 Task: Update the project tasks and settings for the 'Initial Timeline' project, focusing on event planning tasks such as the Christmas party and new year trip.
Action: Mouse moved to (553, 186)
Screenshot: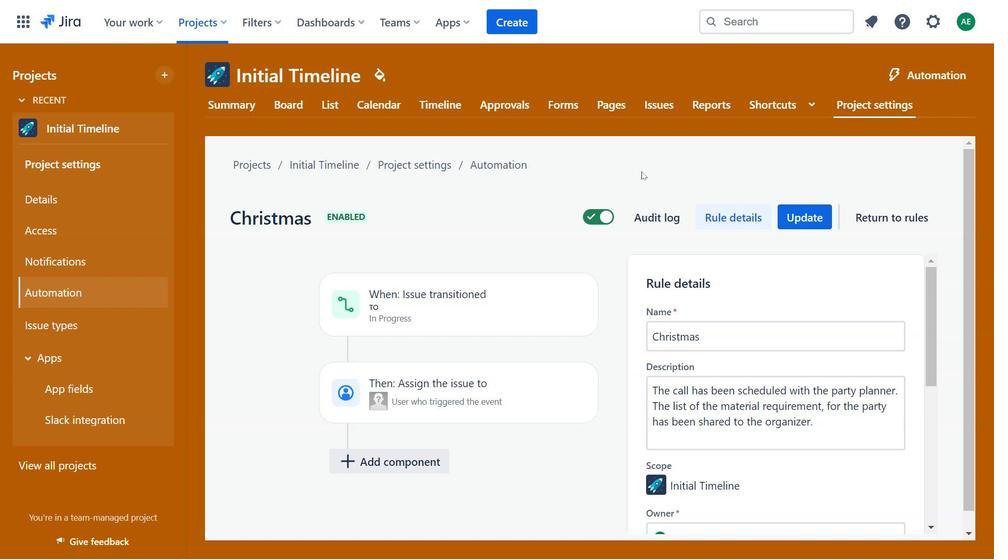 
Action: Mouse pressed left at (553, 186)
Screenshot: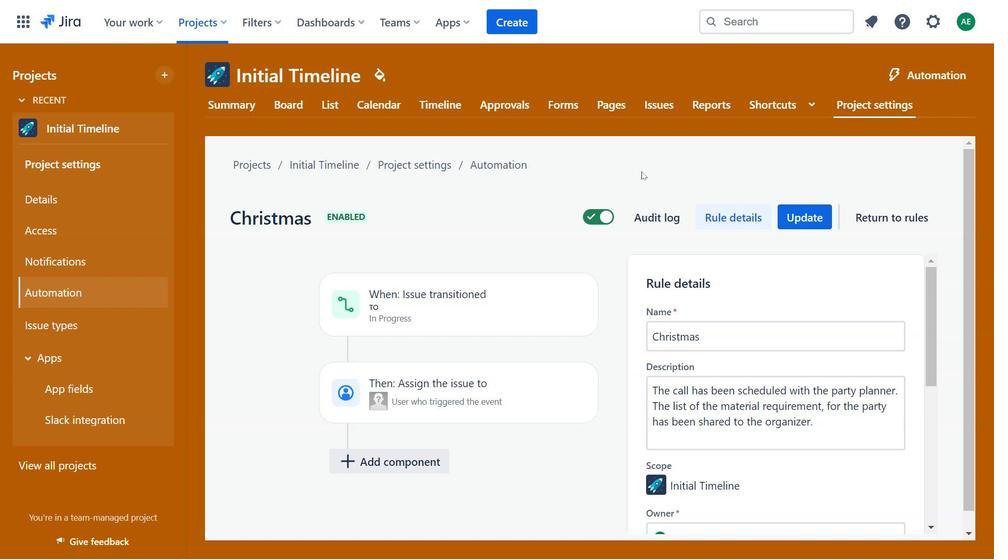 
Action: Mouse moved to (600, 178)
Screenshot: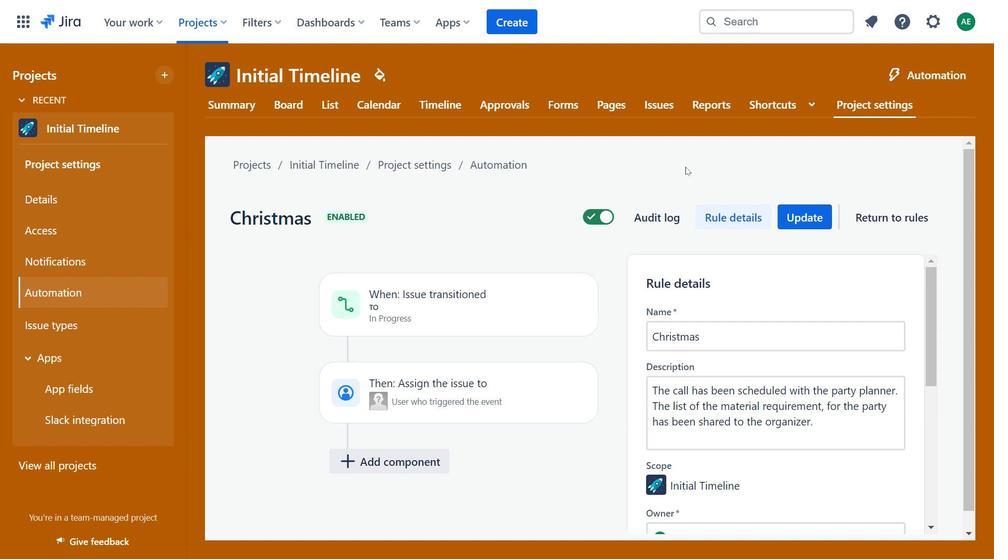 
Action: Mouse pressed left at (600, 178)
Screenshot: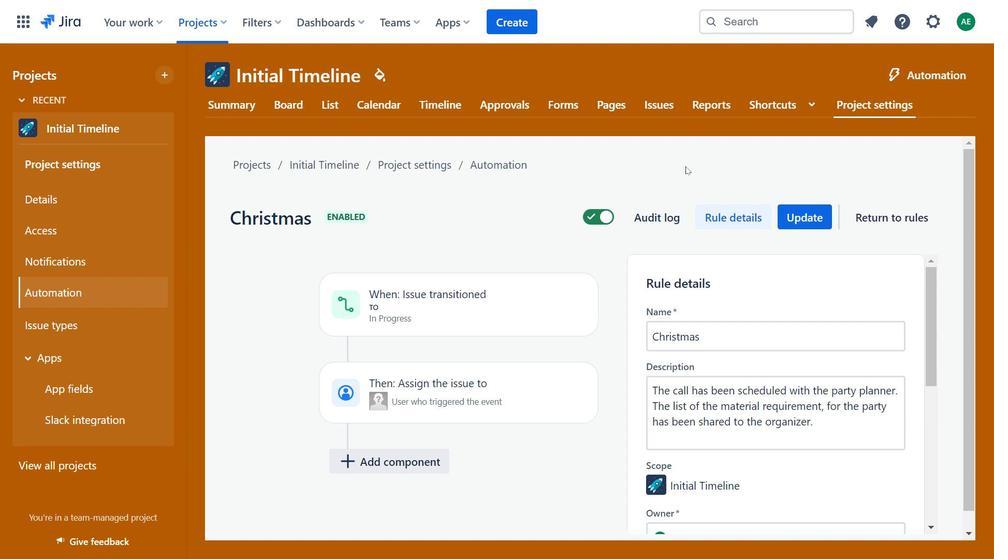 
Action: Mouse moved to (640, 172)
Screenshot: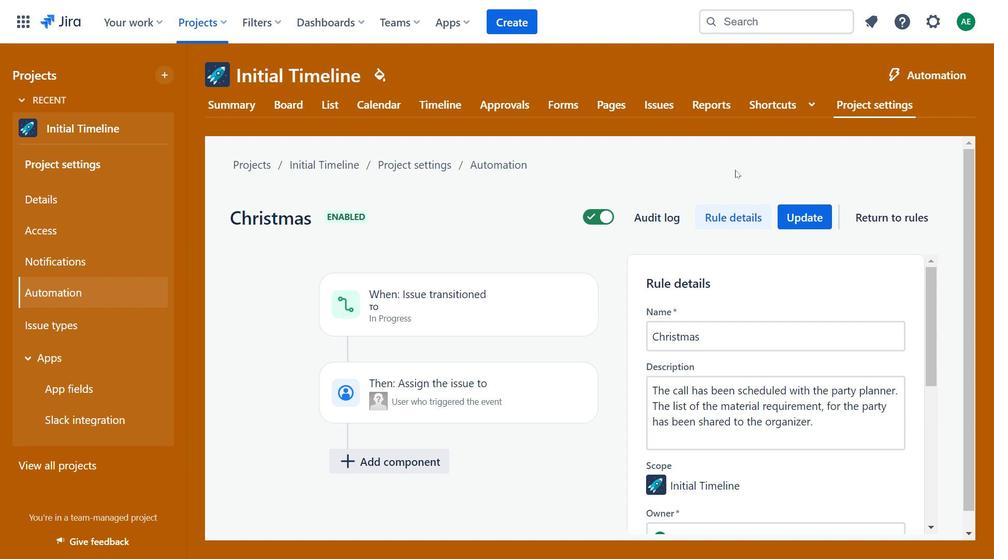 
Action: Mouse pressed left at (640, 172)
Screenshot: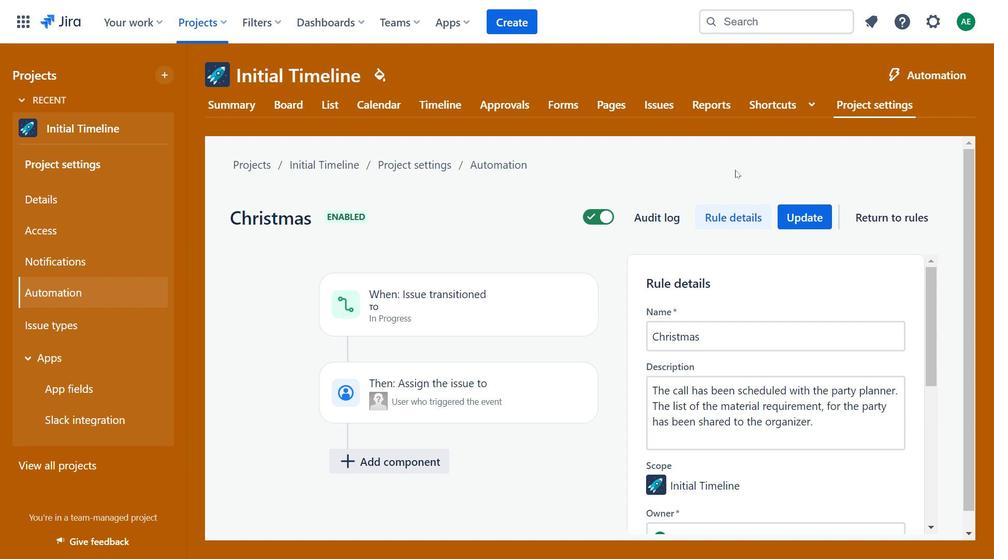 
Action: Mouse moved to (686, 166)
Screenshot: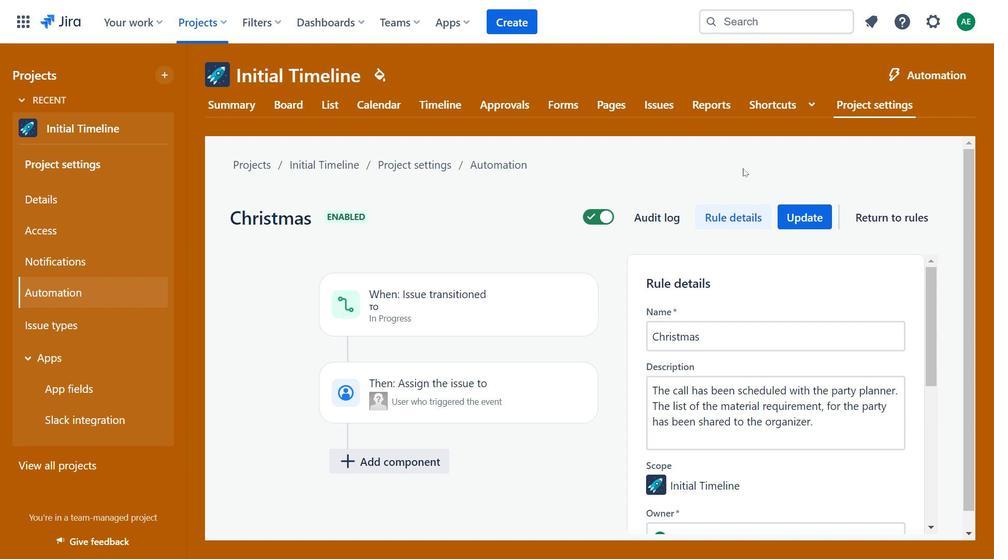 
Action: Mouse pressed left at (686, 166)
Screenshot: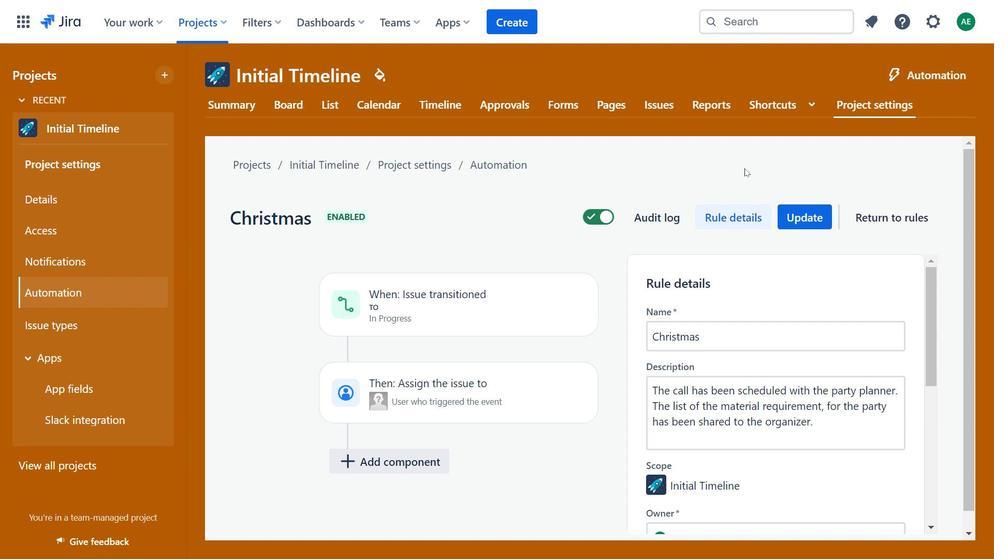 
Action: Mouse moved to (738, 169)
Screenshot: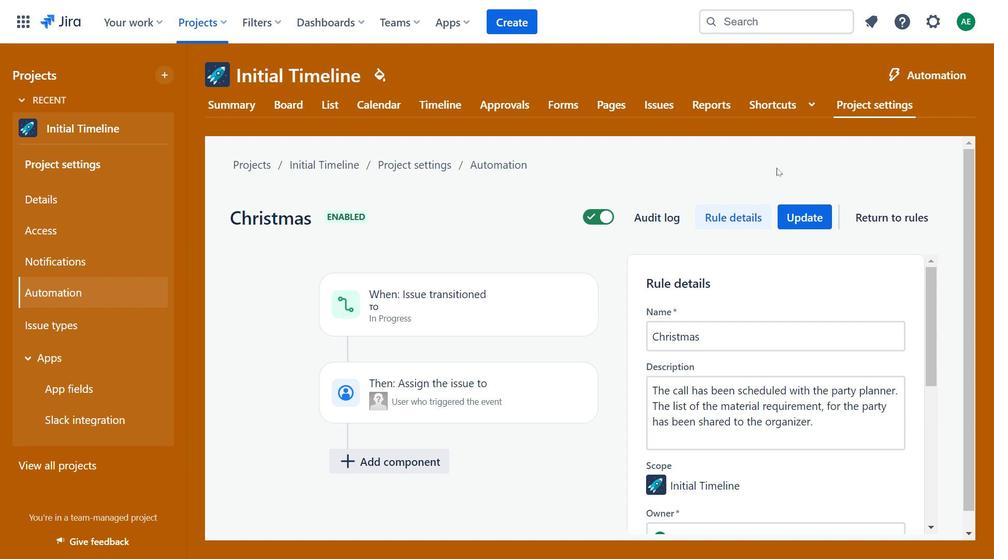 
Action: Mouse pressed left at (738, 169)
Screenshot: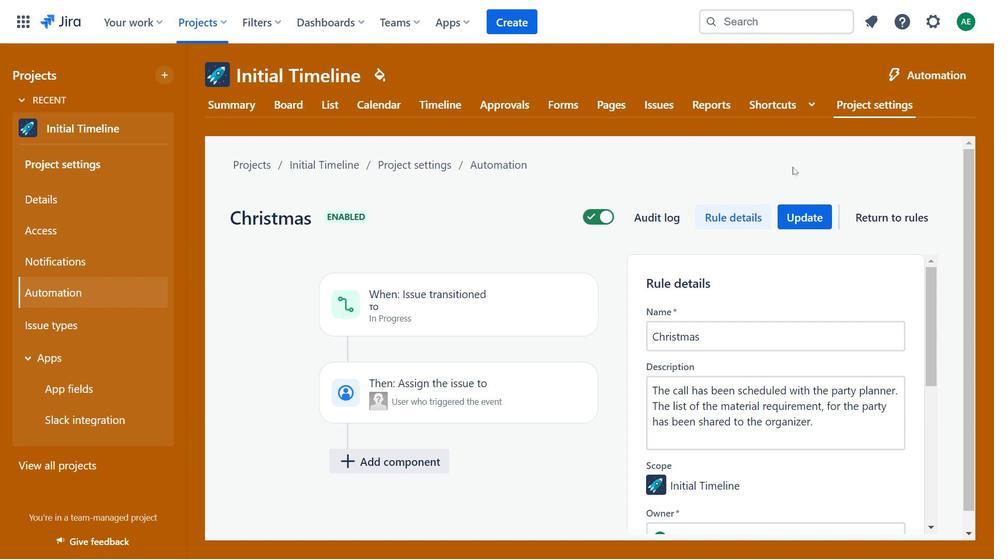 
Action: Mouse moved to (754, 168)
Screenshot: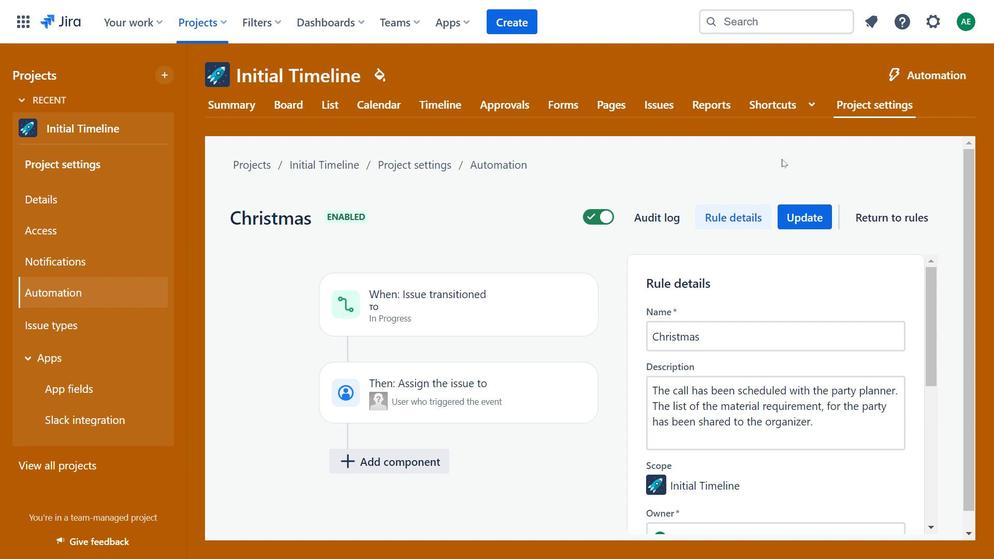 
Action: Mouse pressed left at (754, 168)
Screenshot: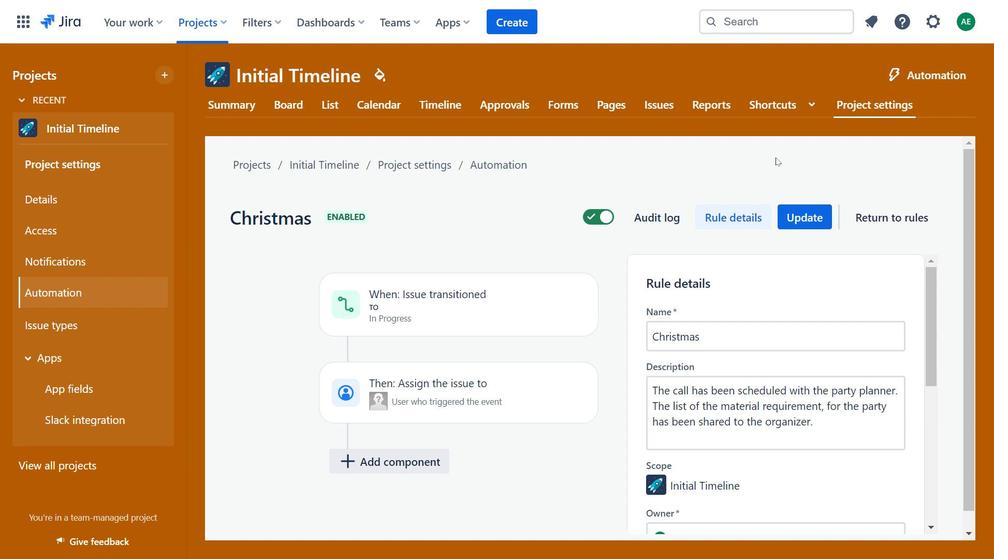 
Action: Mouse moved to (796, 164)
Screenshot: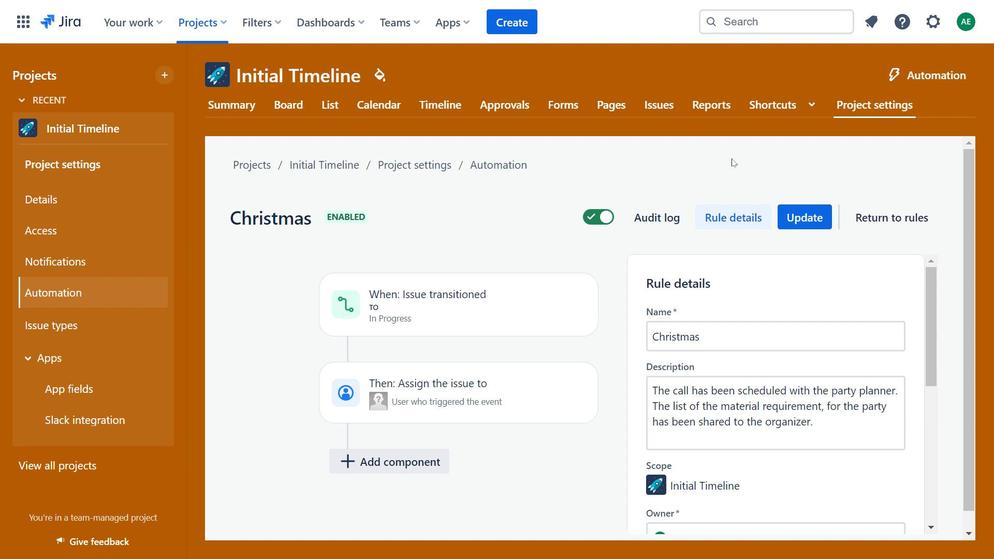
Action: Mouse pressed left at (796, 164)
Screenshot: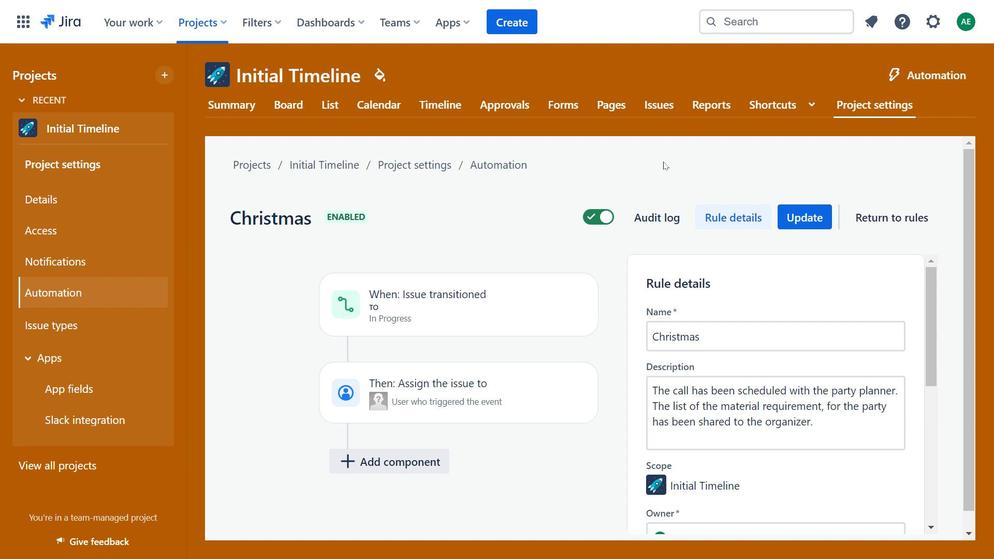 
Action: Mouse moved to (774, 157)
Screenshot: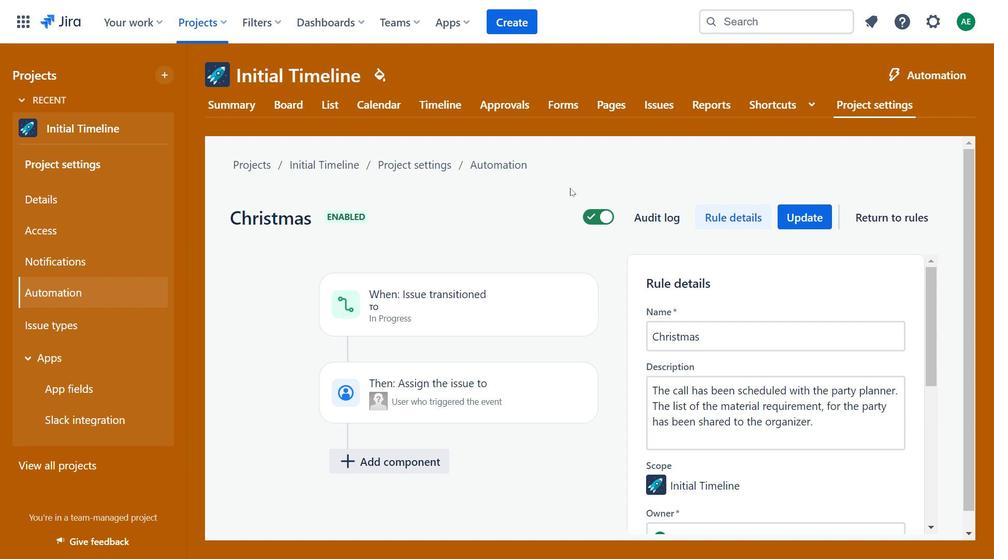 
Action: Mouse pressed left at (774, 157)
Screenshot: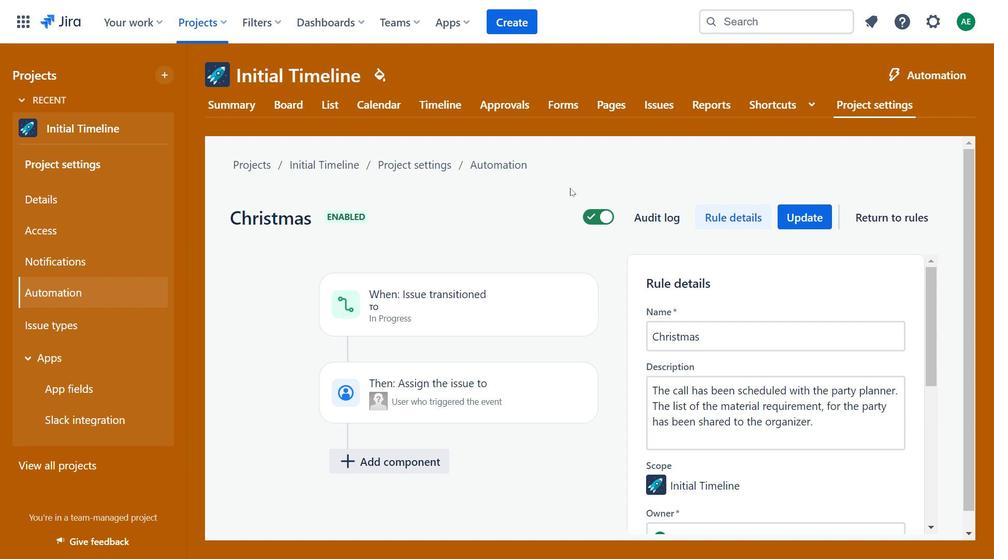 
Action: Mouse moved to (626, 165)
Screenshot: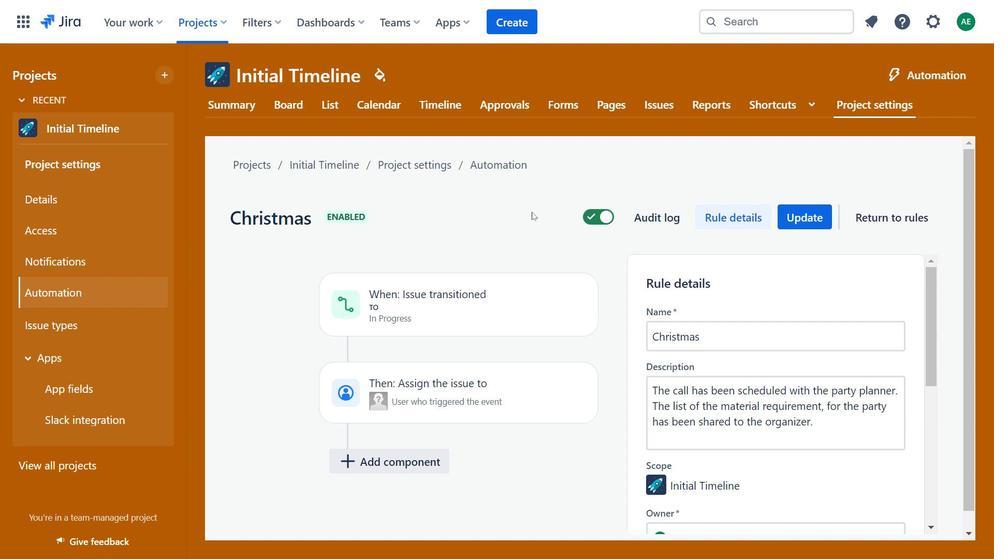 
Action: Mouse pressed left at (626, 165)
Screenshot: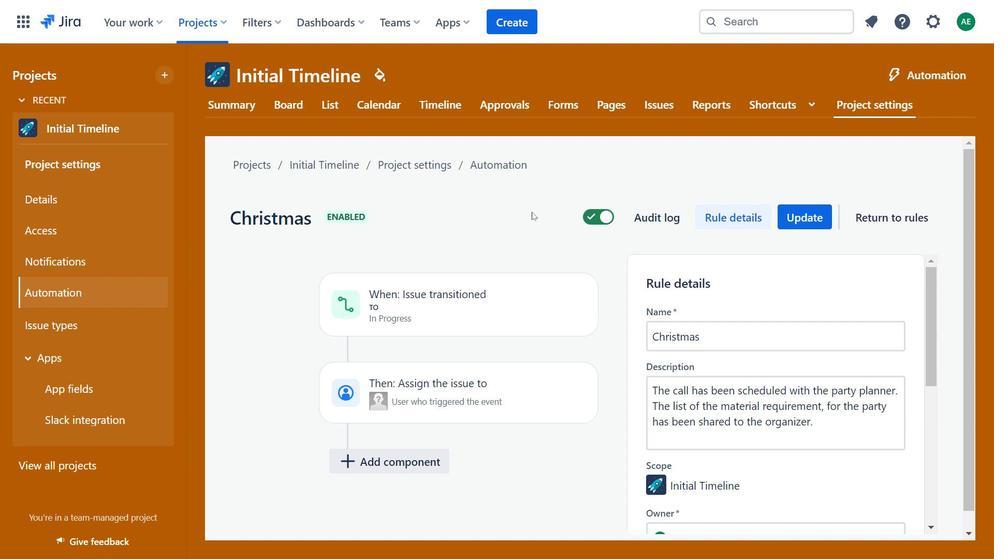 
Action: Mouse moved to (544, 203)
Screenshot: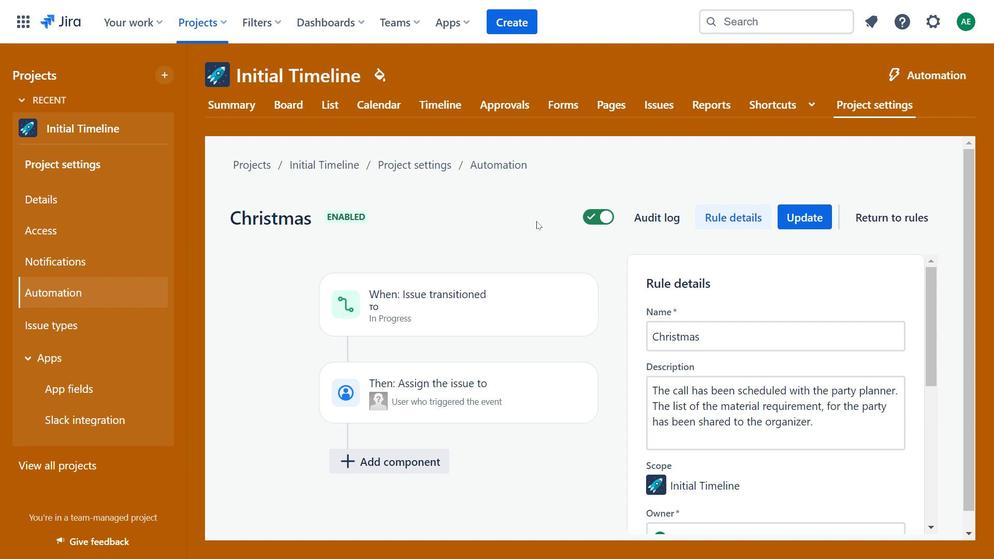 
Action: Mouse pressed left at (544, 203)
Screenshot: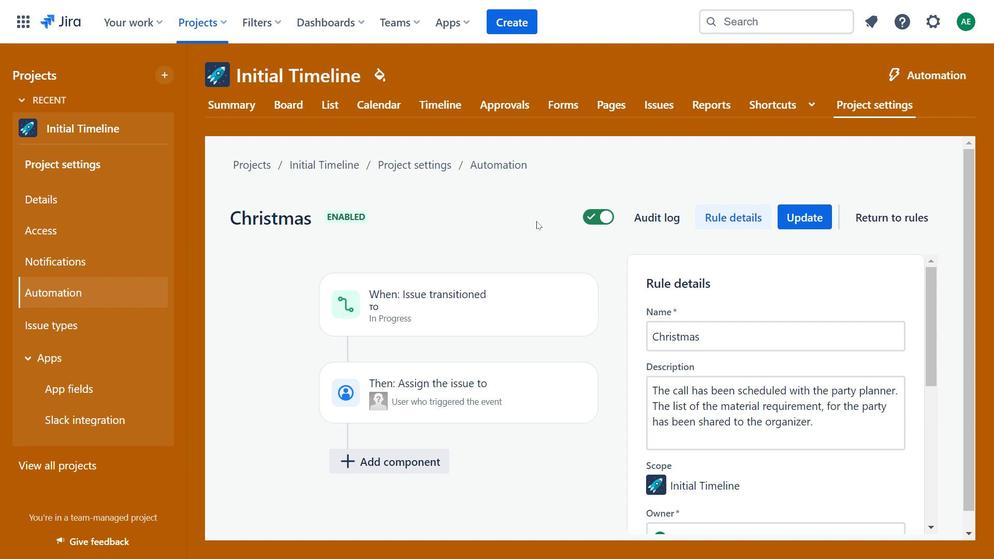 
Action: Mouse moved to (532, 212)
Screenshot: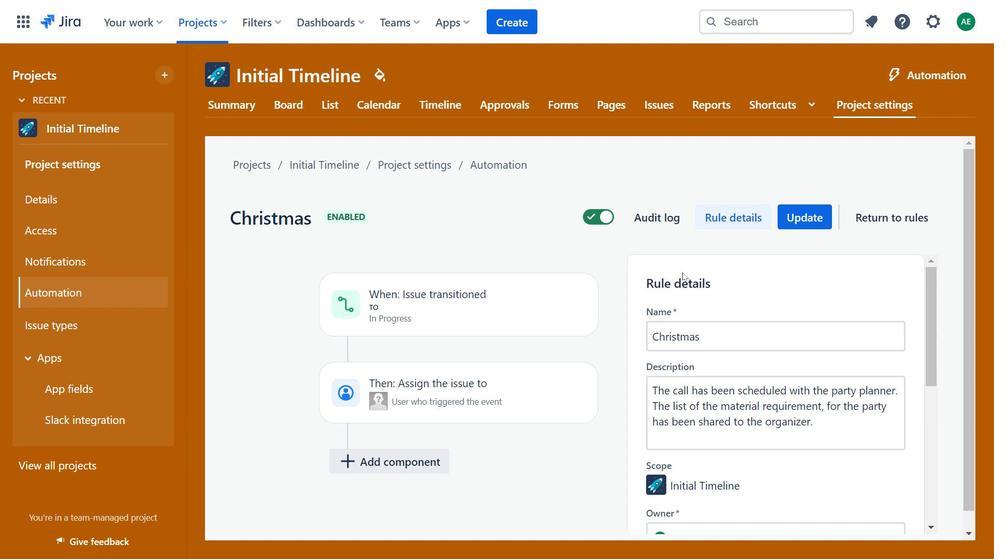
Action: Mouse pressed left at (532, 212)
Screenshot: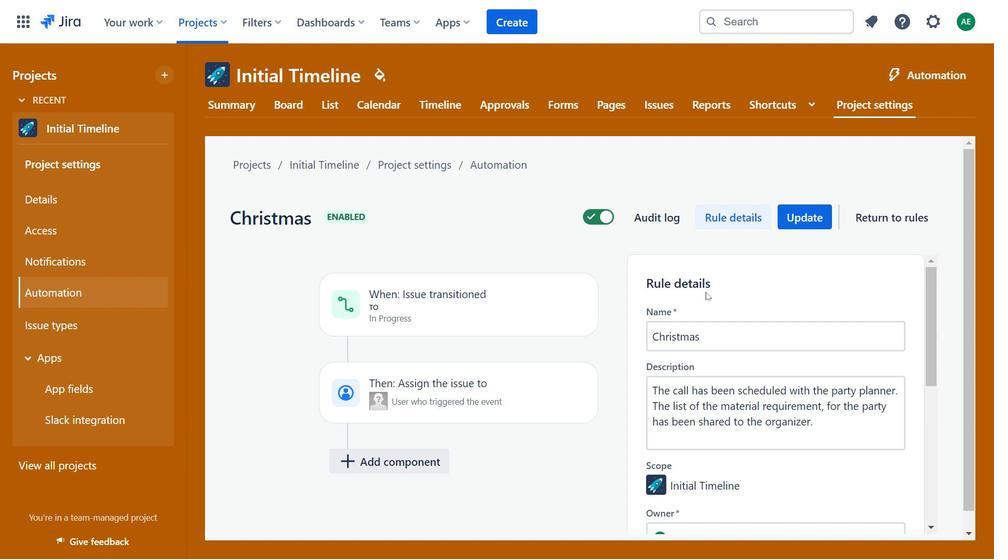 
Action: Mouse moved to (761, 246)
Screenshot: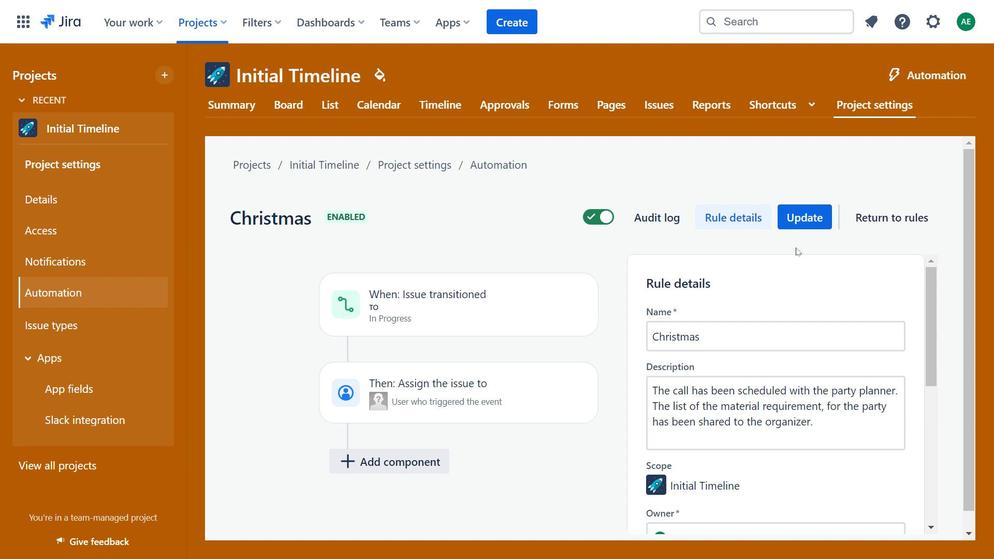 
Action: Mouse pressed left at (761, 246)
Screenshot: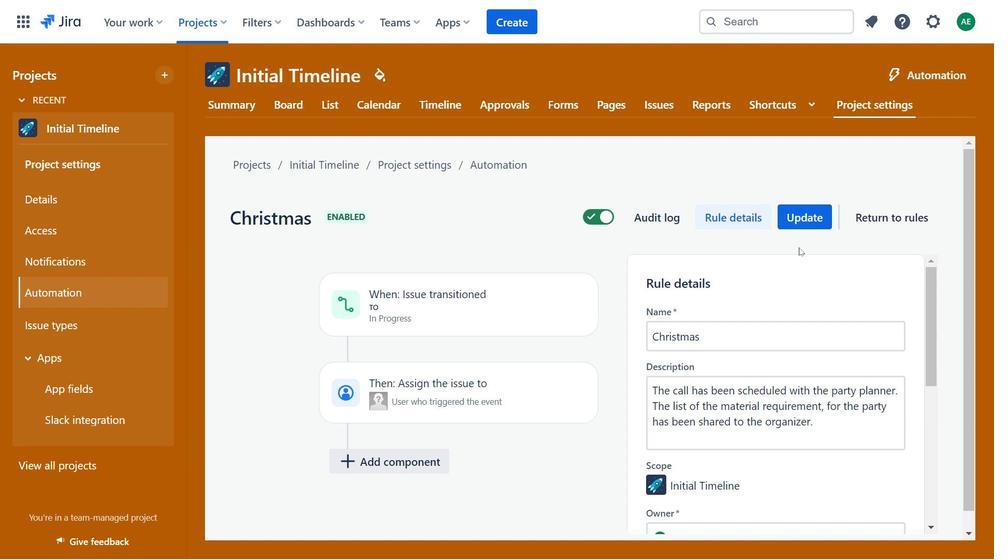 
Action: Mouse moved to (775, 248)
Screenshot: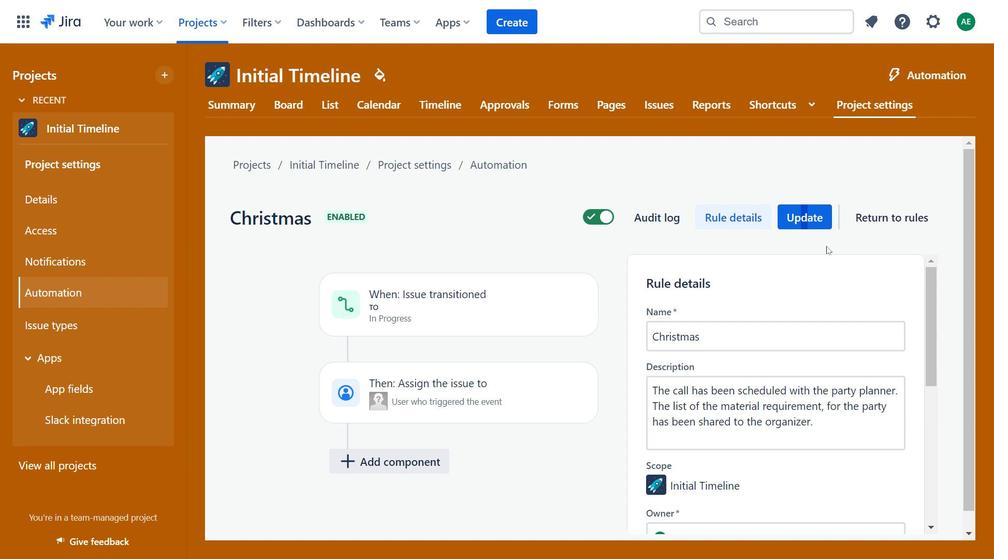 
Action: Mouse pressed left at (775, 248)
Screenshot: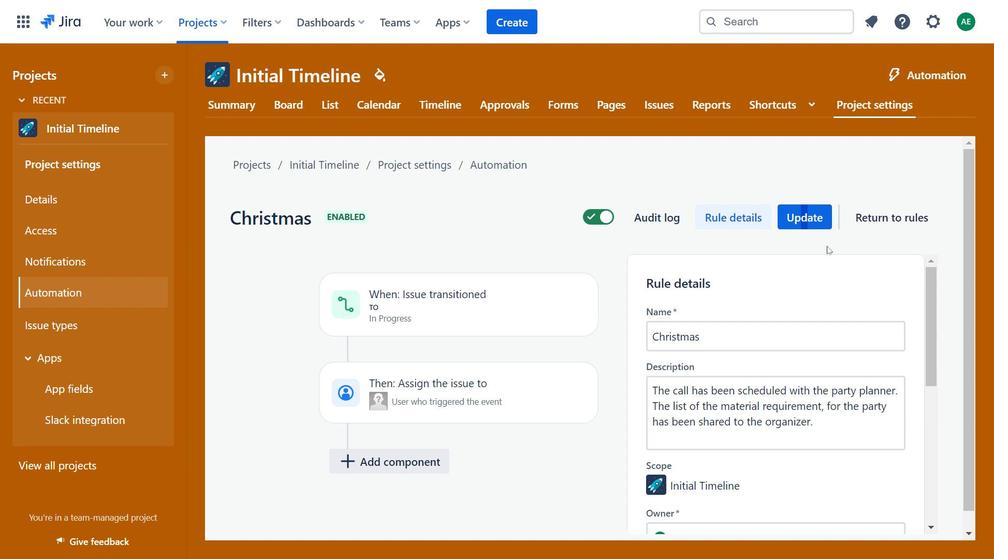 
Action: Mouse moved to (804, 248)
Screenshot: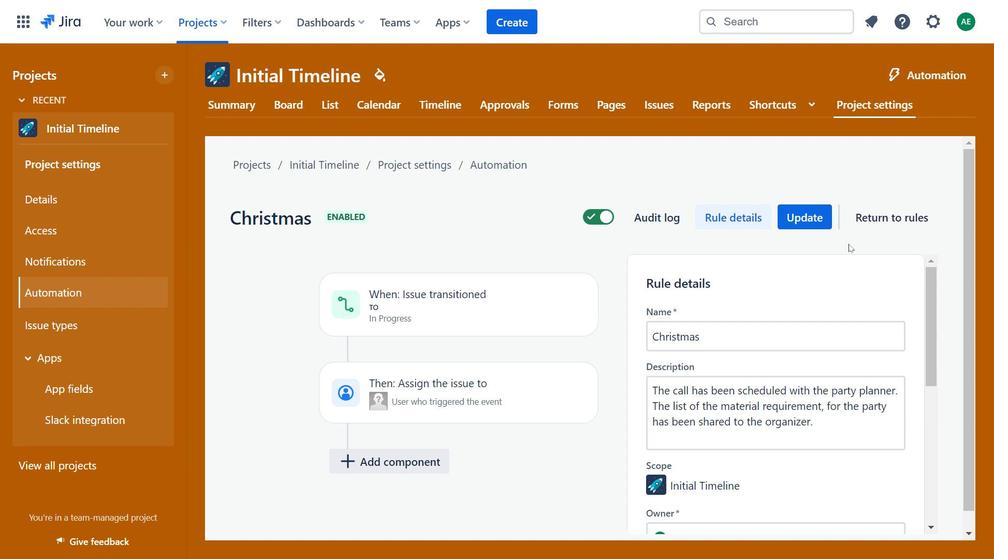 
Action: Mouse pressed left at (804, 248)
Screenshot: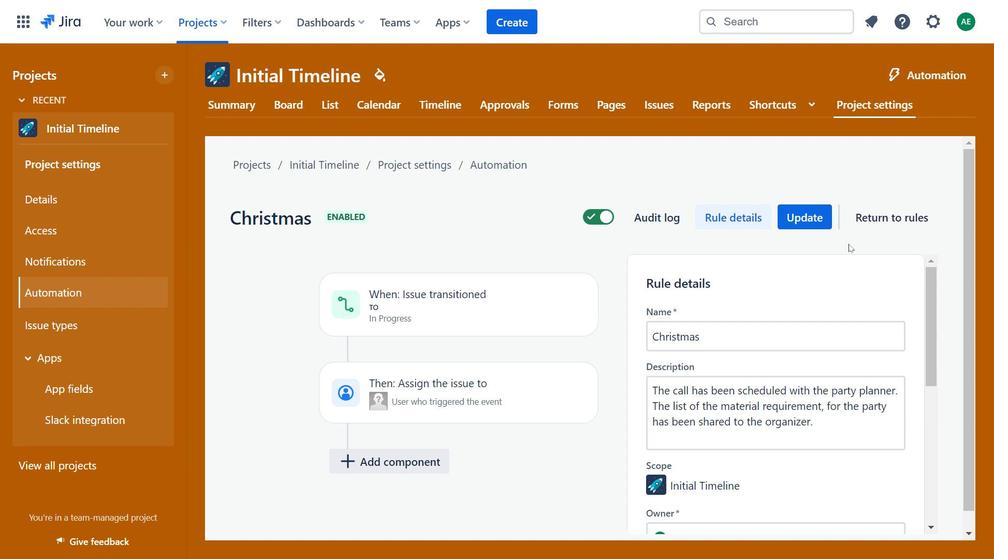 
Action: Mouse moved to (827, 247)
Screenshot: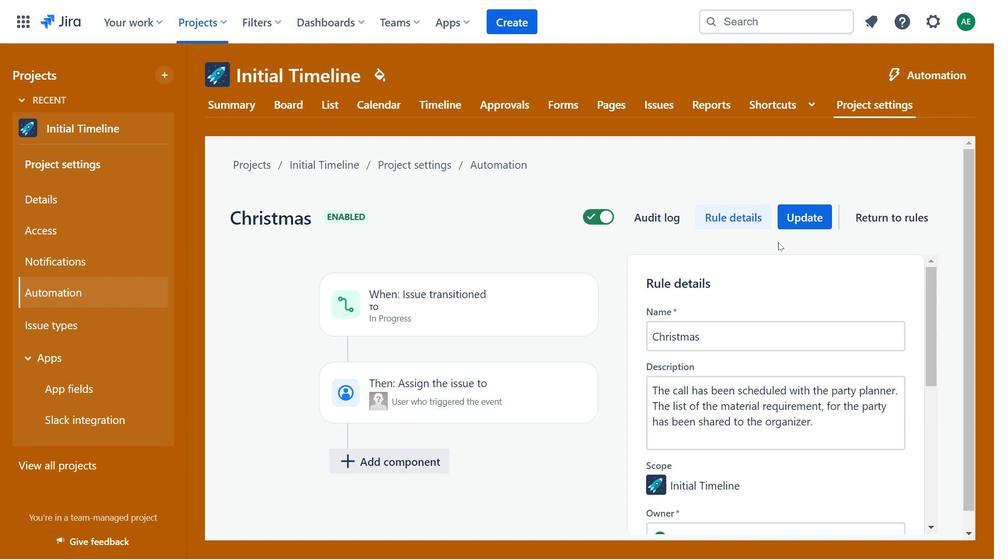 
Action: Mouse pressed left at (827, 247)
Screenshot: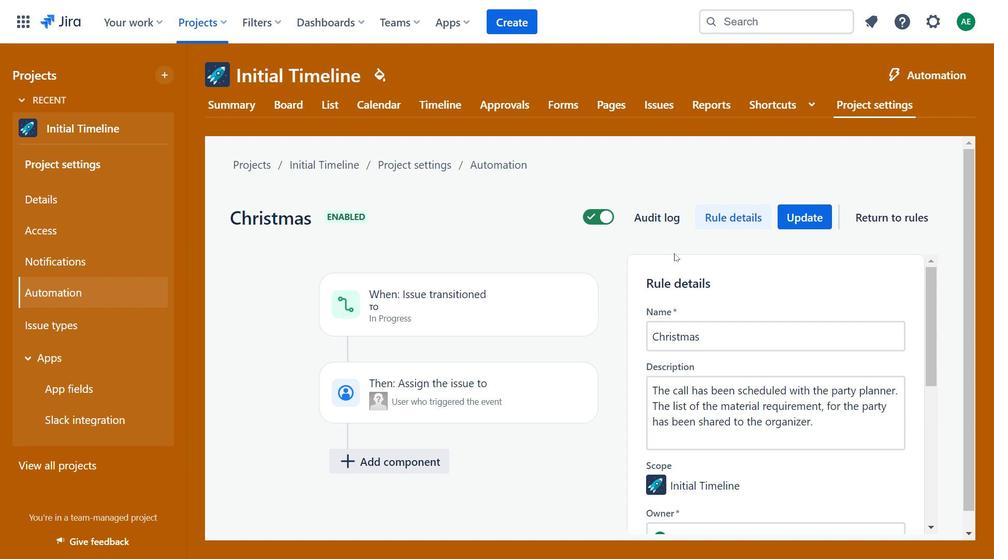 
Action: Mouse moved to (849, 244)
Screenshot: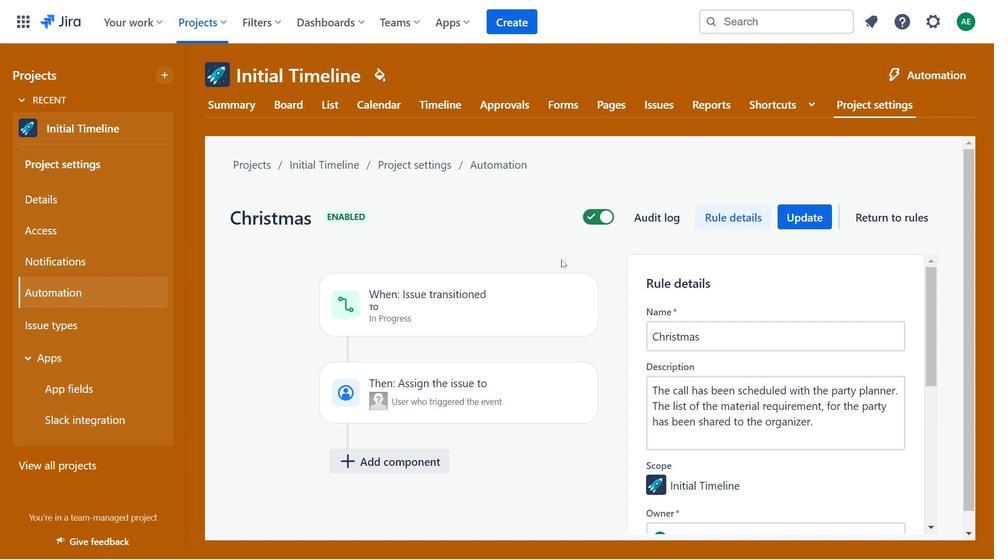 
Action: Mouse pressed left at (849, 244)
Screenshot: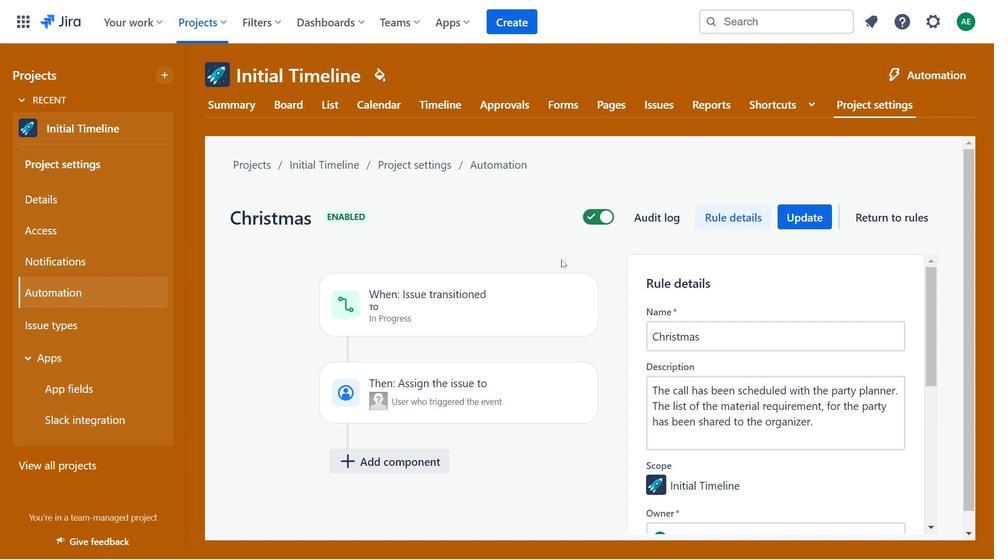 
Action: Mouse moved to (561, 260)
Screenshot: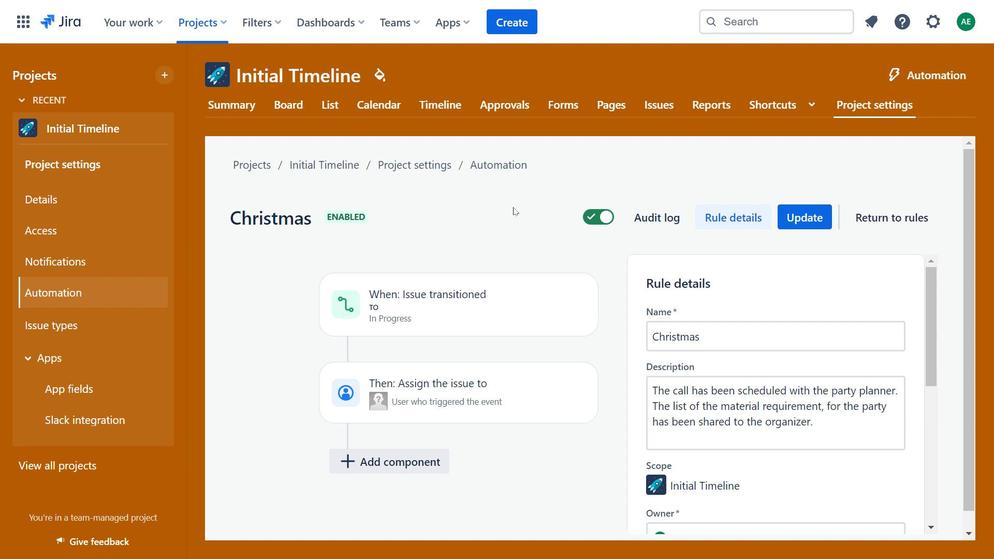 
Action: Mouse pressed left at (561, 260)
Screenshot: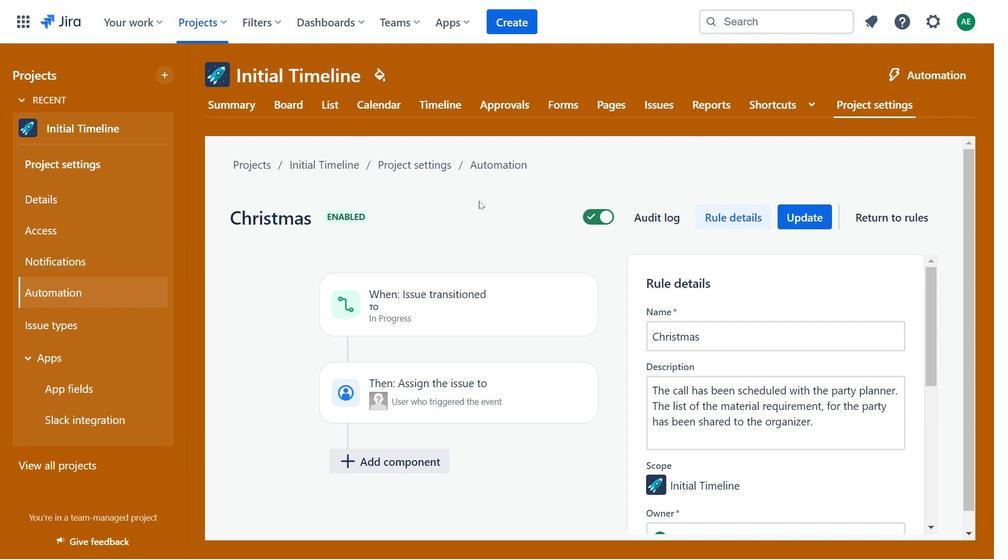 
Action: Mouse moved to (514, 208)
Screenshot: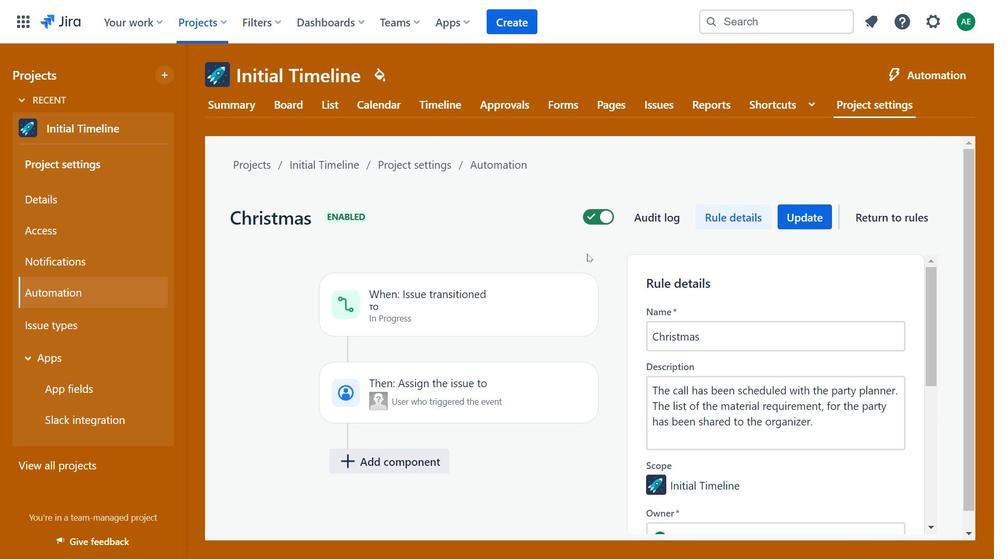 
Action: Mouse pressed left at (514, 208)
Screenshot: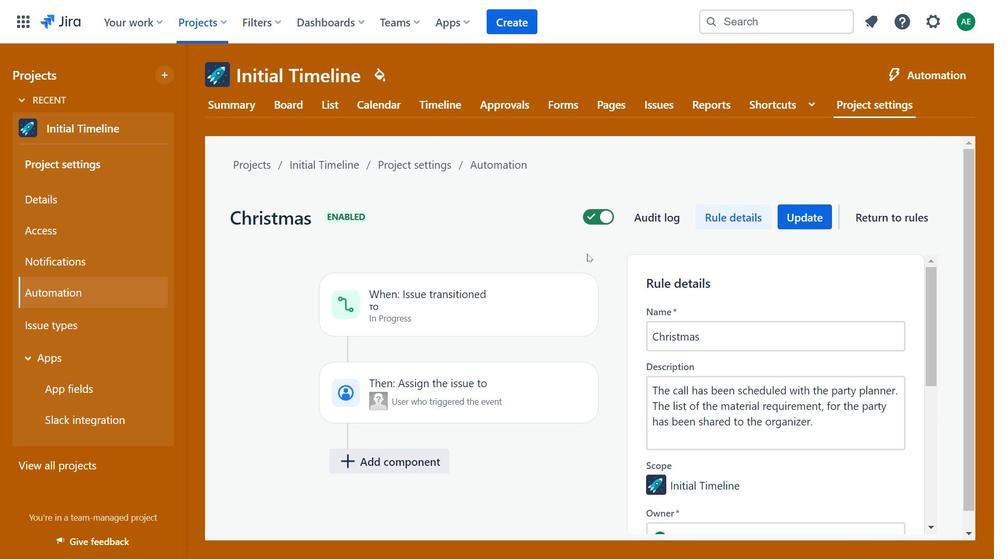 
Action: Mouse moved to (474, 199)
Screenshot: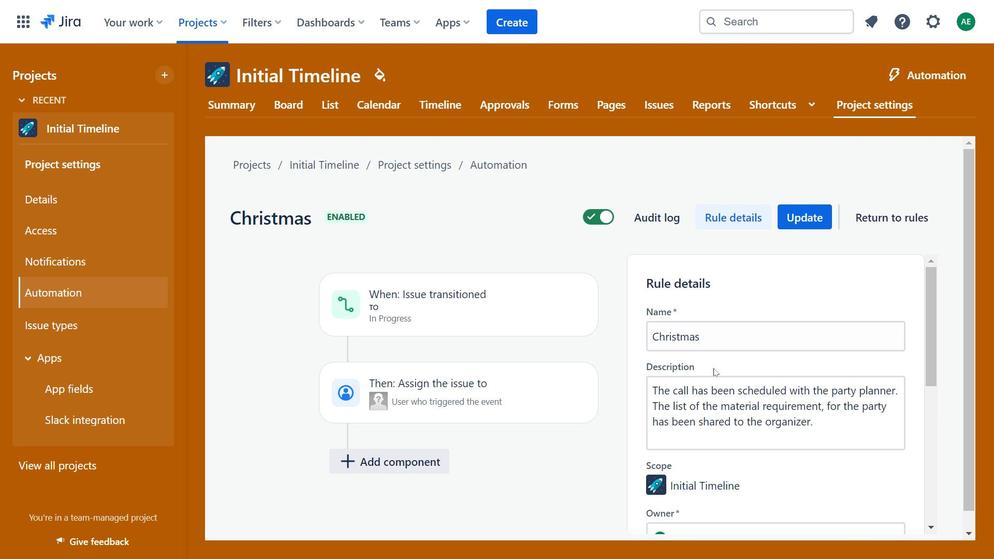 
Action: Mouse pressed left at (474, 199)
Screenshot: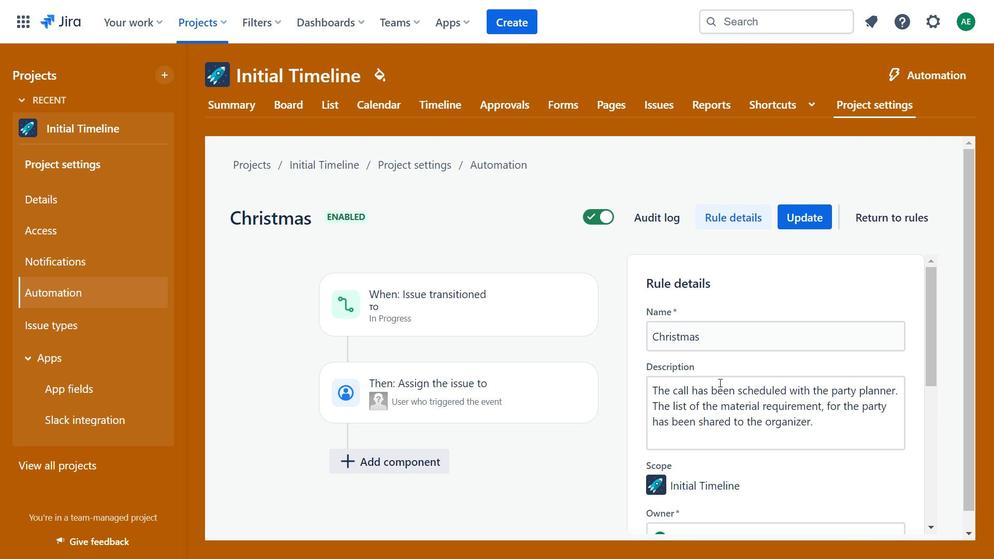 
Action: Mouse moved to (761, 323)
Screenshot: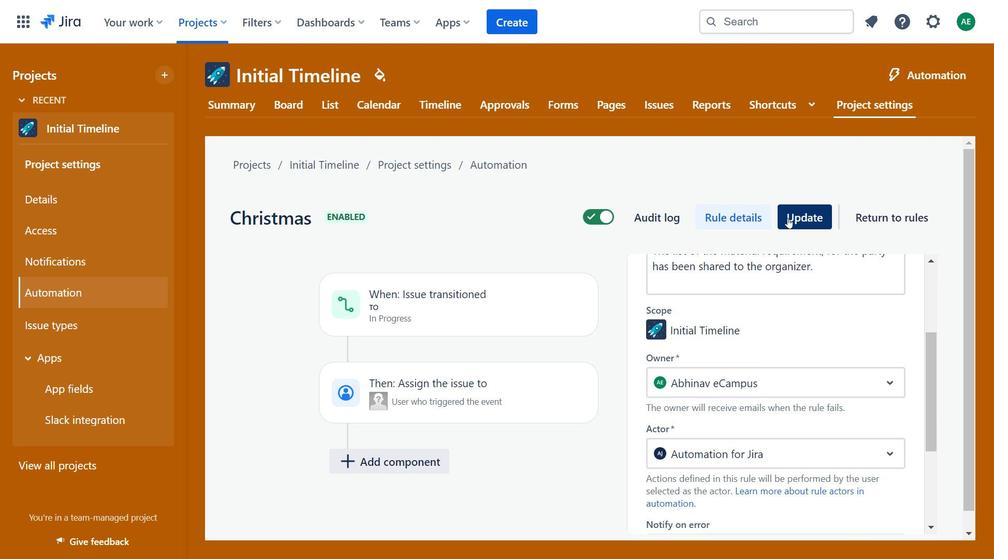 
Action: Mouse scrolled (761, 323) with delta (0, 0)
Screenshot: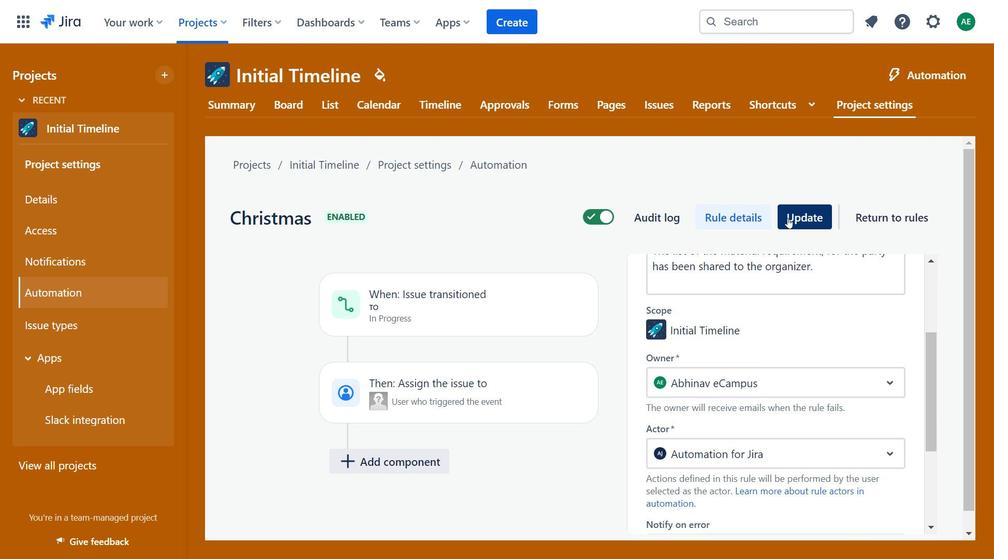 
Action: Mouse moved to (767, 320)
Screenshot: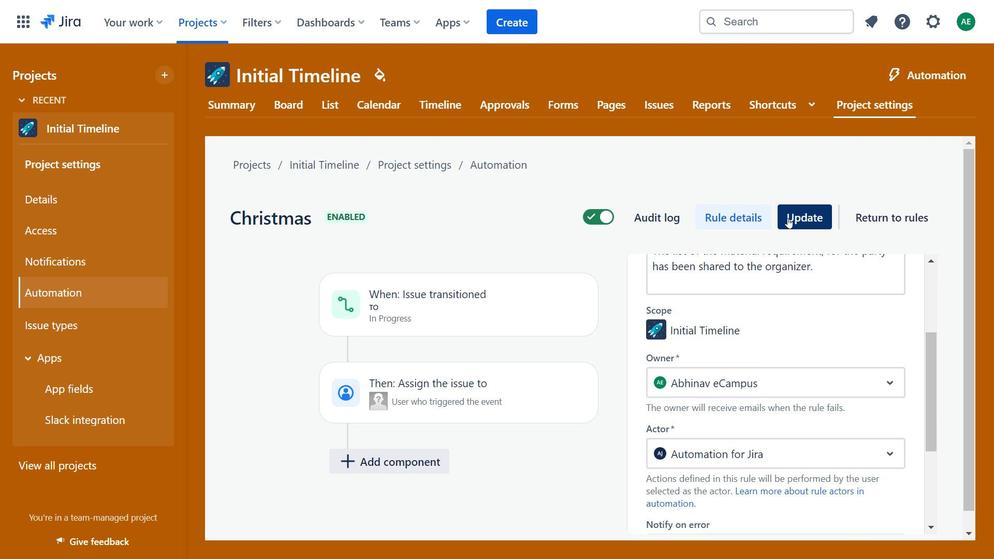 
Action: Mouse scrolled (767, 319) with delta (0, 0)
Screenshot: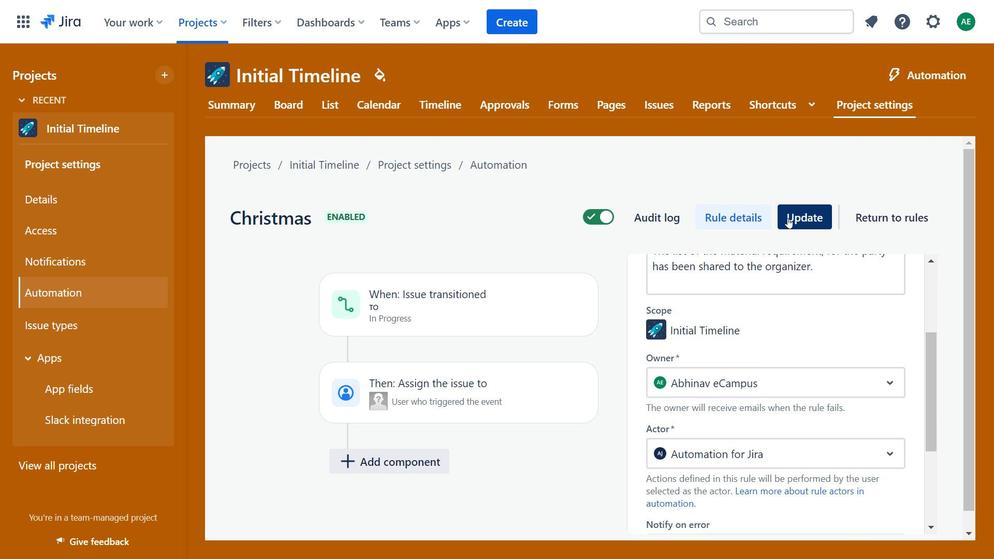 
Action: Mouse moved to (789, 219)
Screenshot: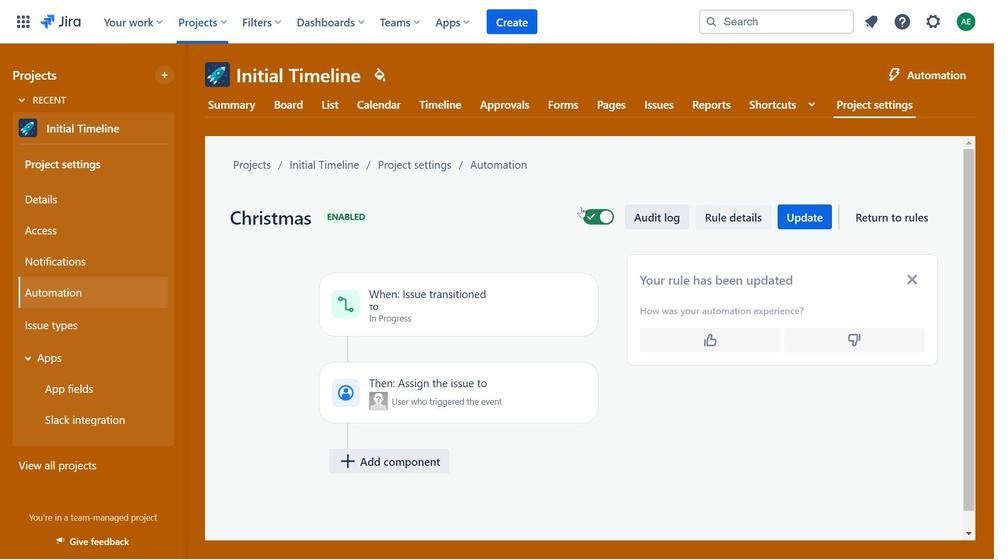 
Action: Mouse pressed left at (789, 219)
Screenshot: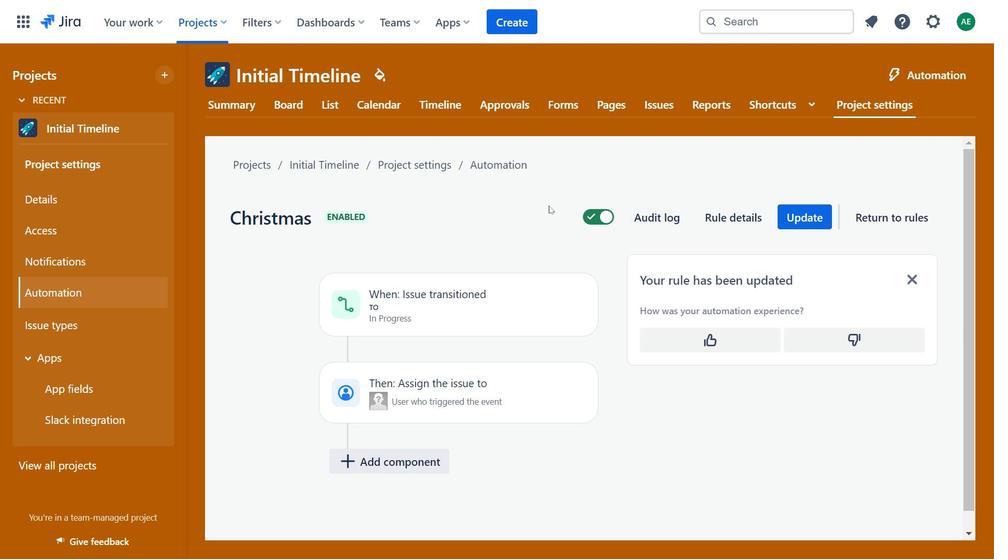 
Action: Mouse moved to (712, 334)
Screenshot: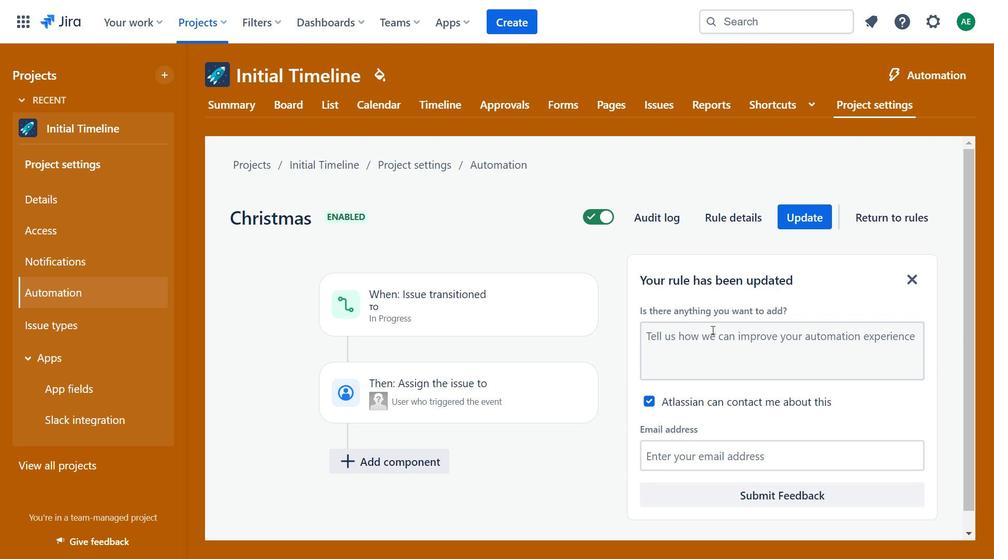 
Action: Mouse pressed left at (712, 334)
Screenshot: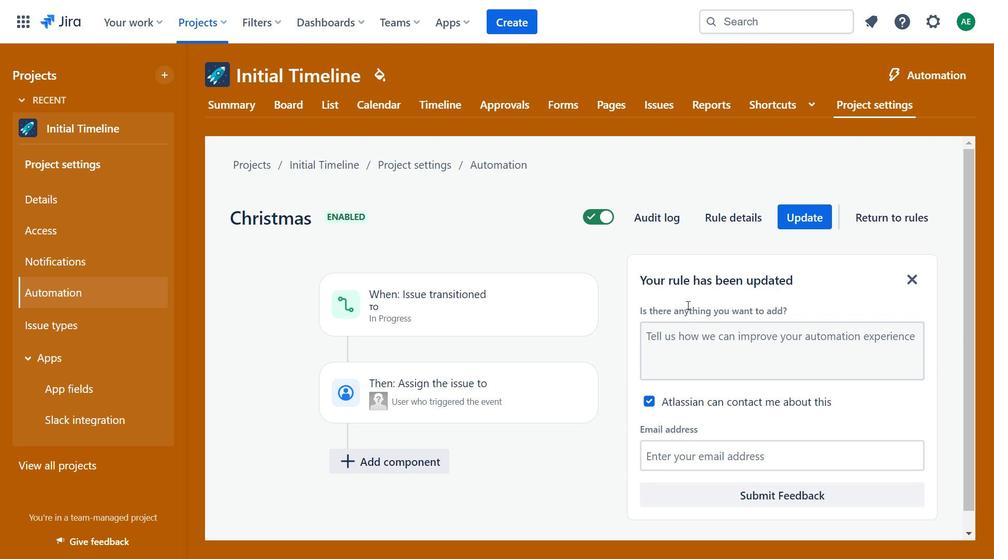 
Action: Mouse moved to (327, 165)
Screenshot: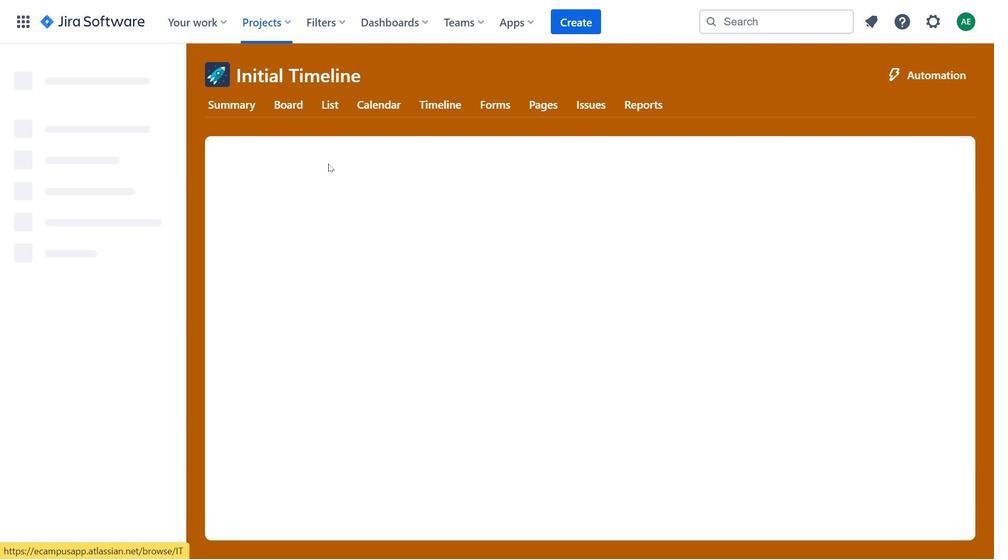 
Action: Mouse pressed left at (327, 165)
Screenshot: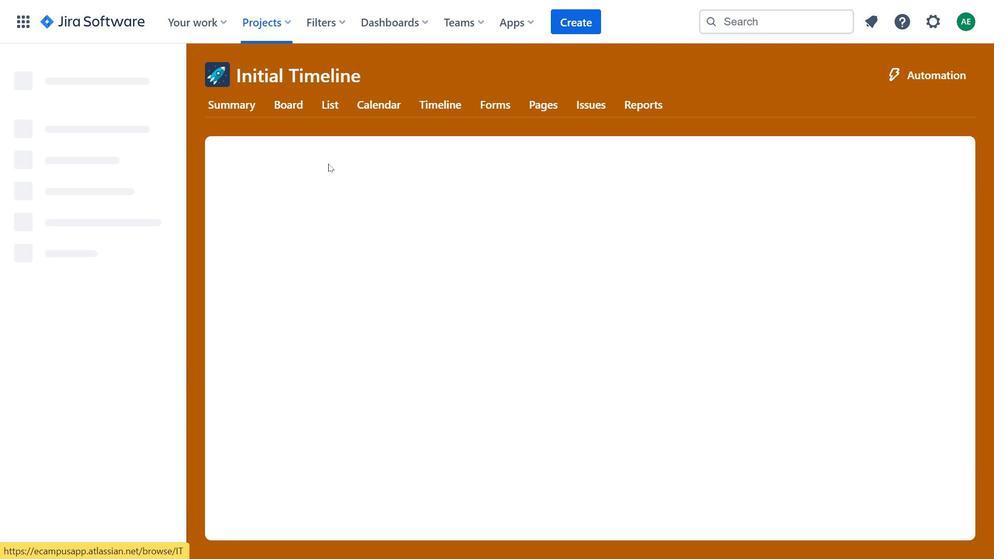 
Action: Mouse moved to (559, 139)
Screenshot: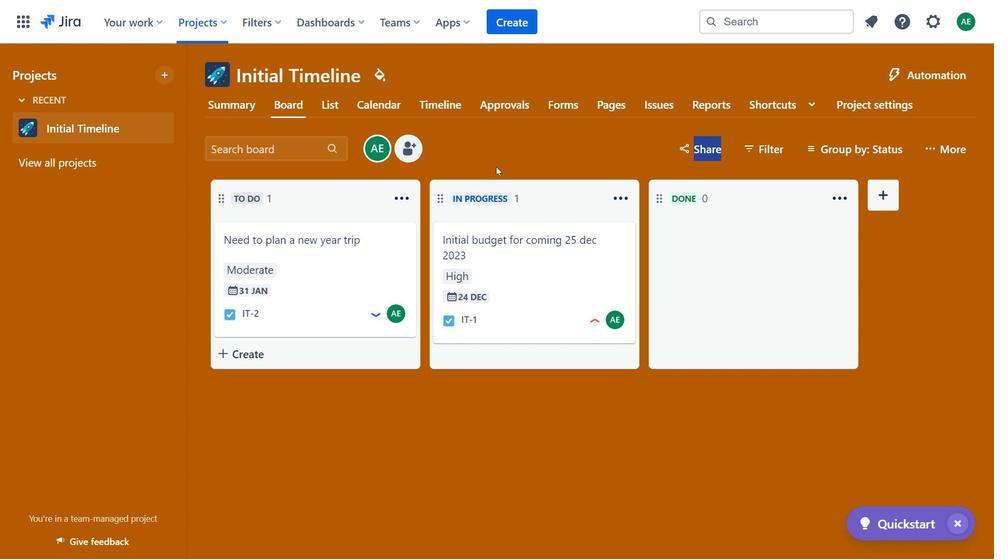 
Action: Mouse pressed left at (559, 139)
Screenshot: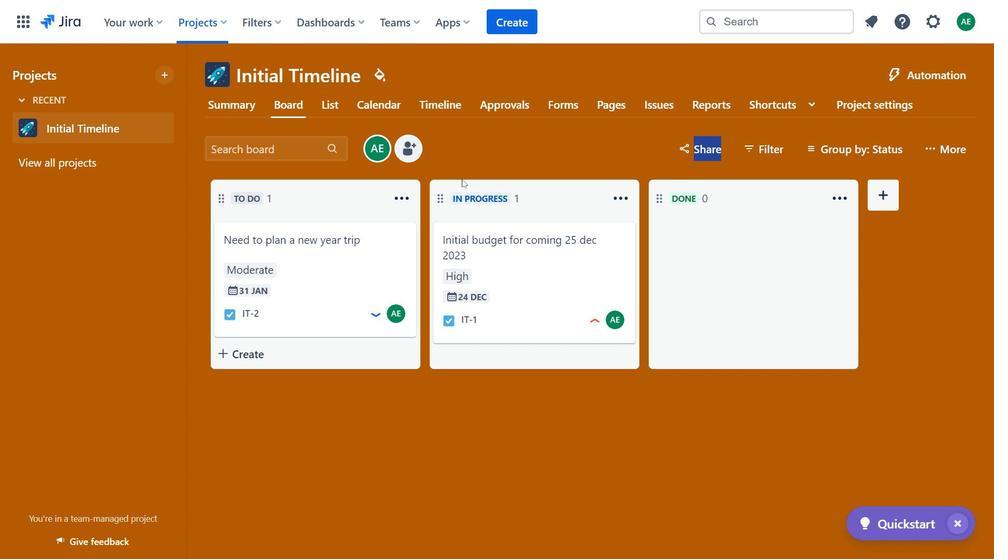 
Action: Mouse pressed left at (559, 139)
Screenshot: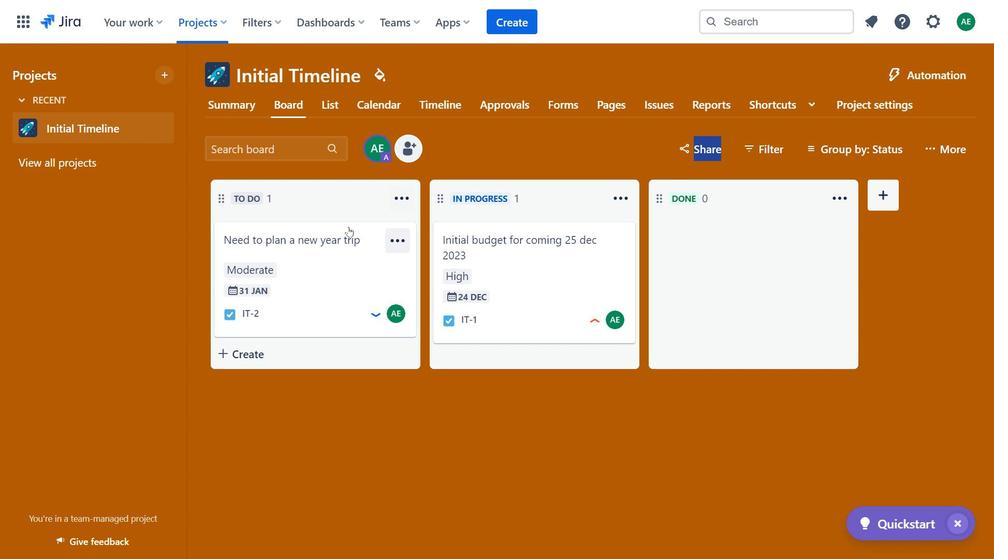 
Action: Mouse moved to (290, 300)
Screenshot: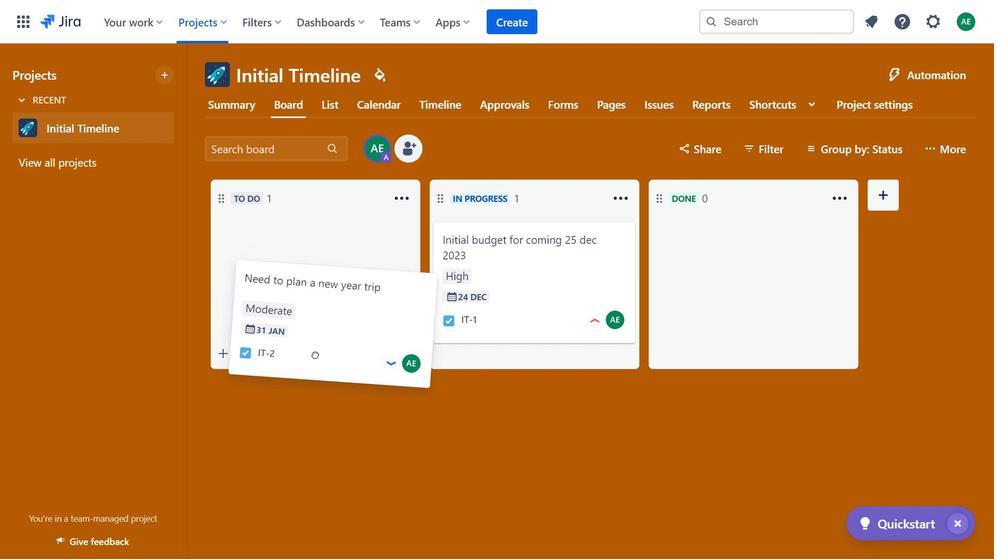 
Action: Mouse pressed left at (290, 300)
Screenshot: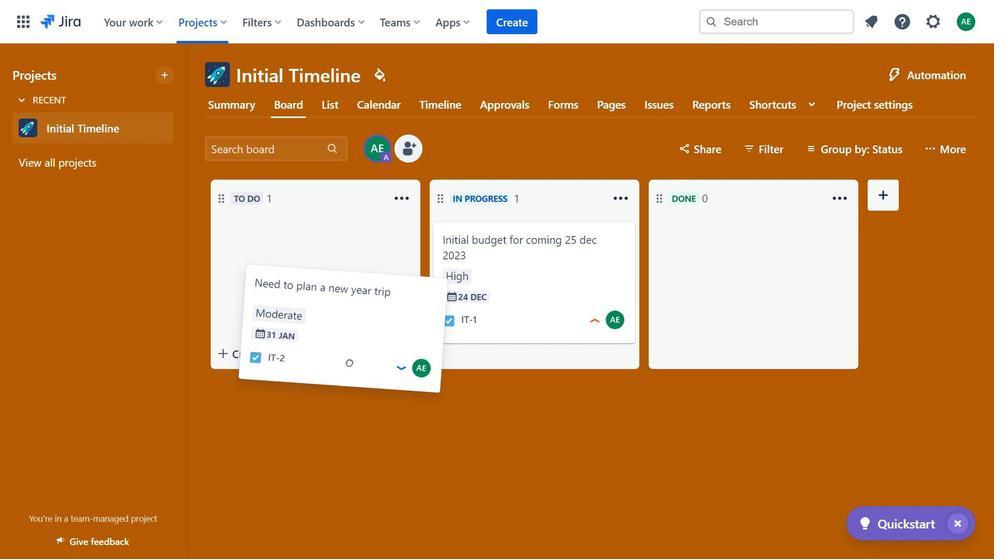 
Action: Mouse moved to (524, 426)
Screenshot: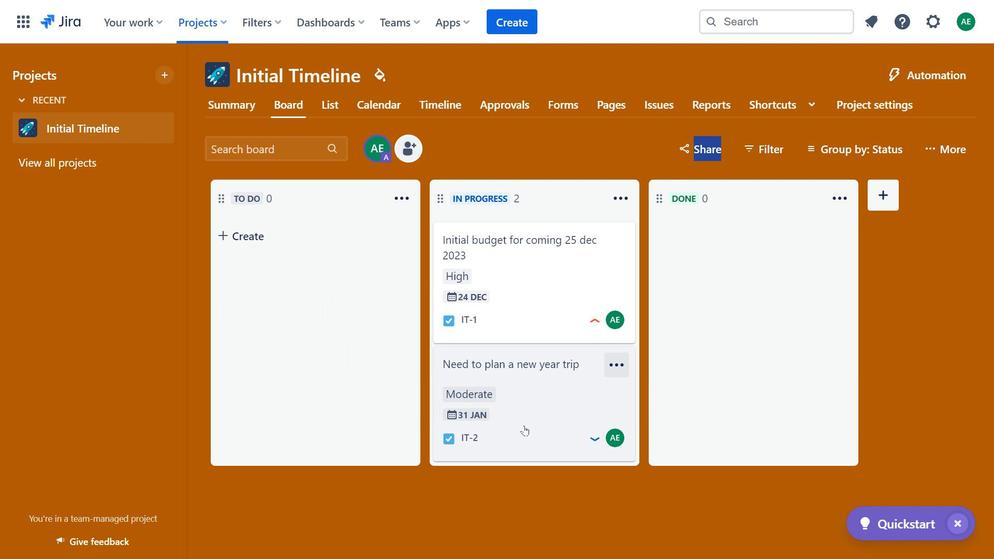 
Action: Mouse pressed left at (524, 426)
Screenshot: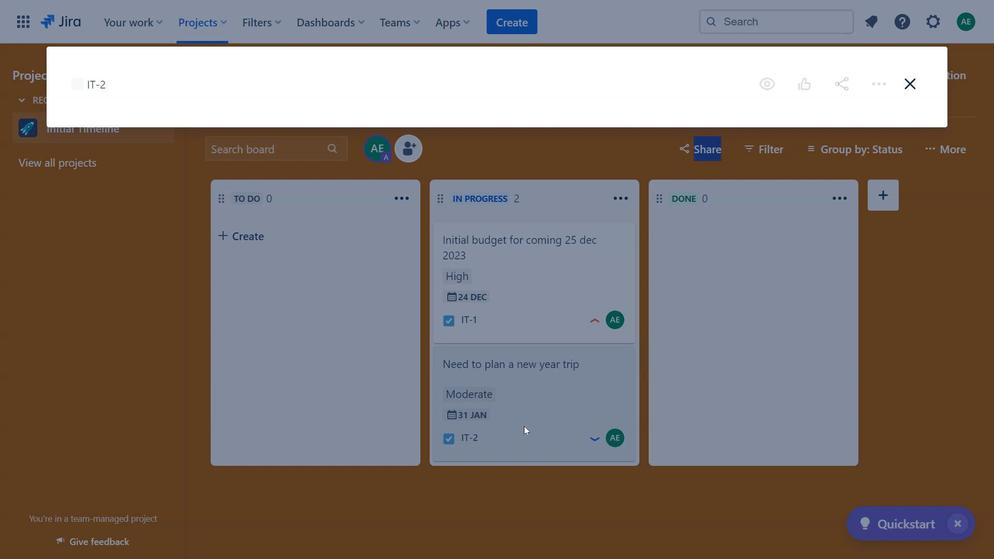 
Action: Mouse pressed left at (524, 426)
Screenshot: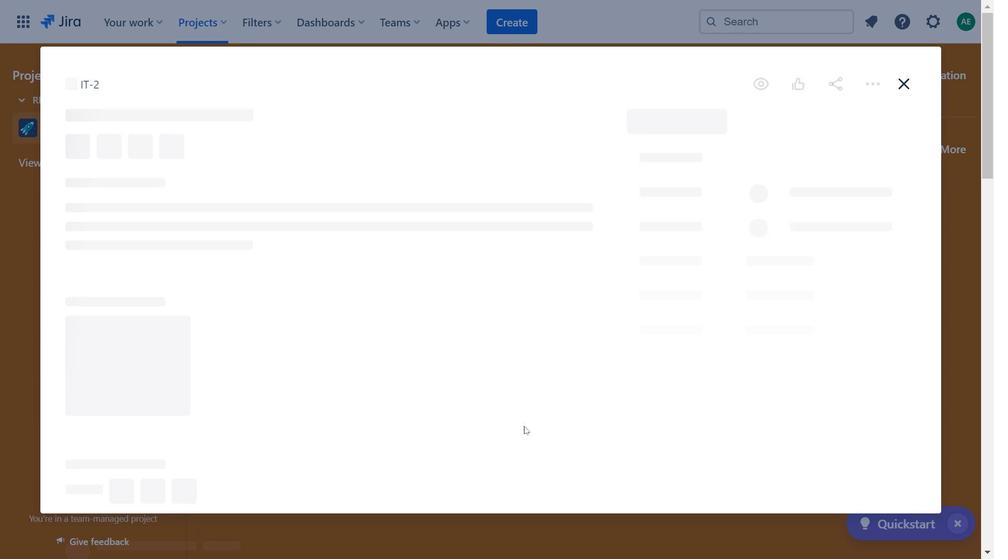 
Action: Mouse moved to (260, 308)
Screenshot: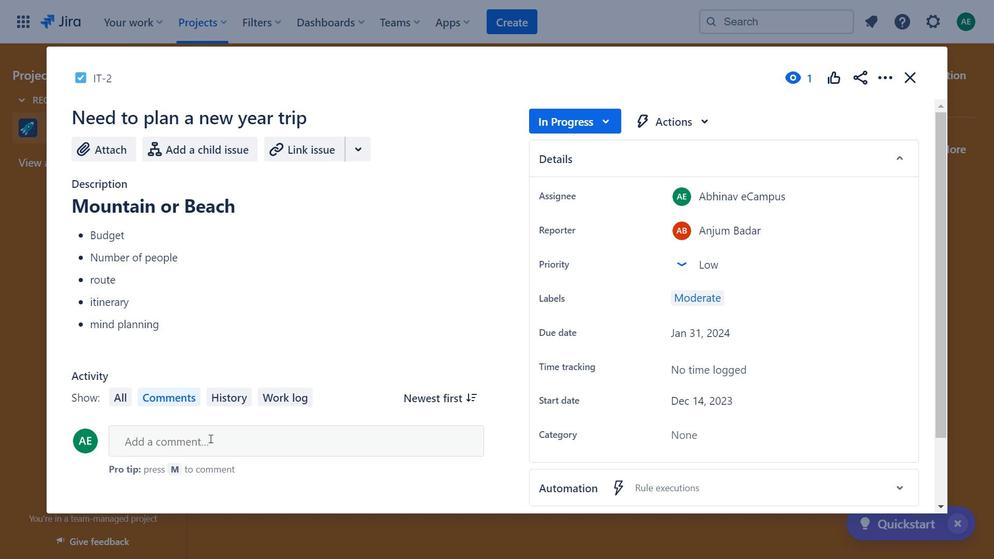 
Action: Mouse scrolled (260, 307) with delta (0, 0)
Screenshot: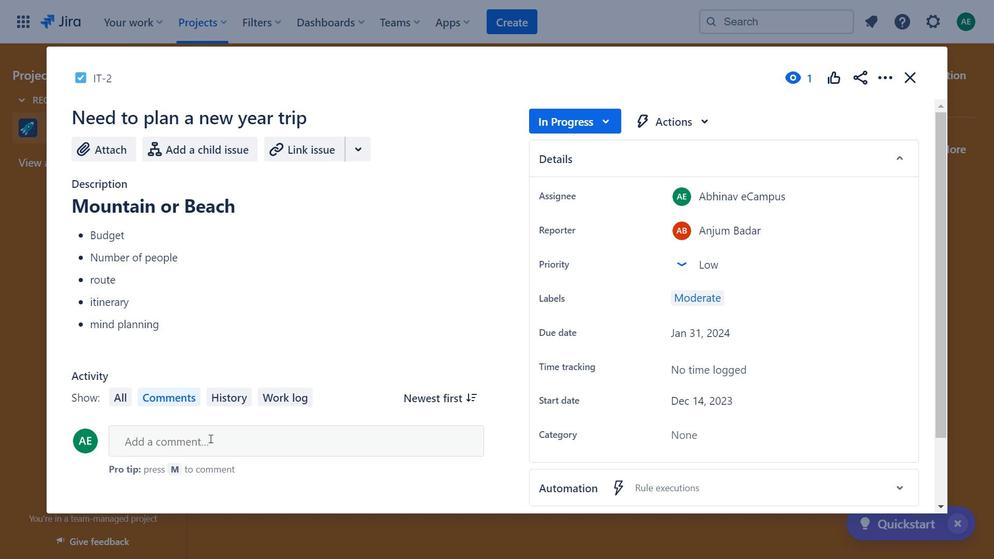 
Action: Mouse moved to (209, 437)
Screenshot: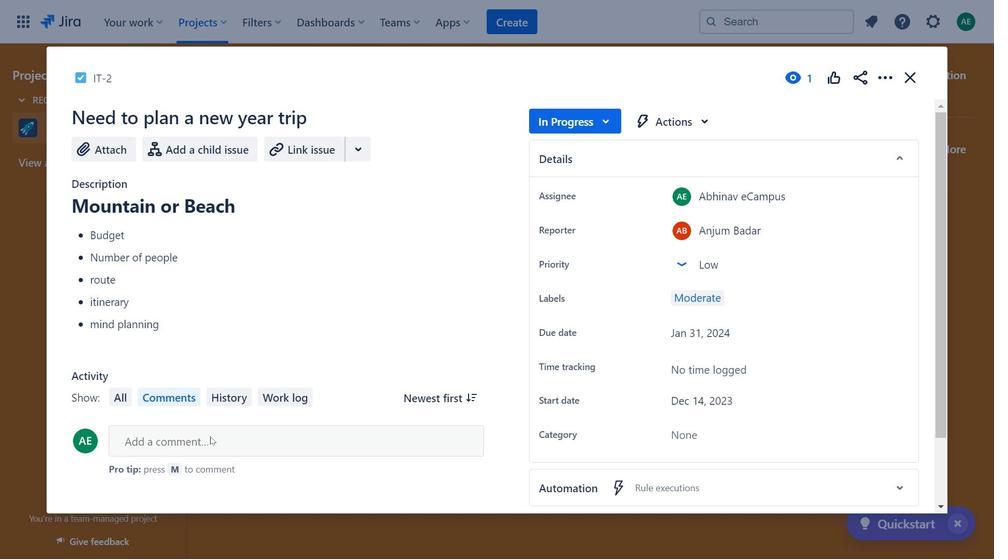 
Action: Mouse pressed left at (209, 437)
Screenshot: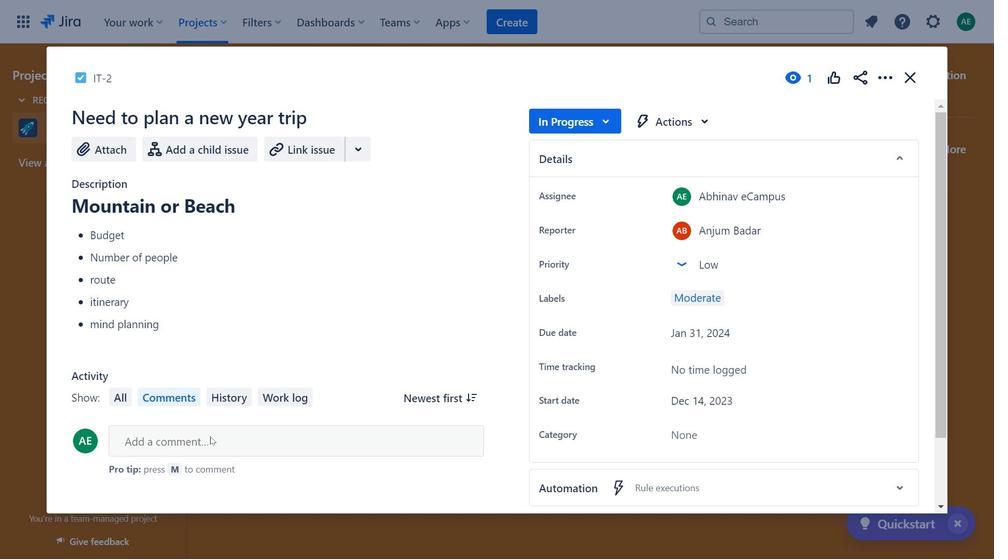 
Action: Mouse moved to (298, 356)
Screenshot: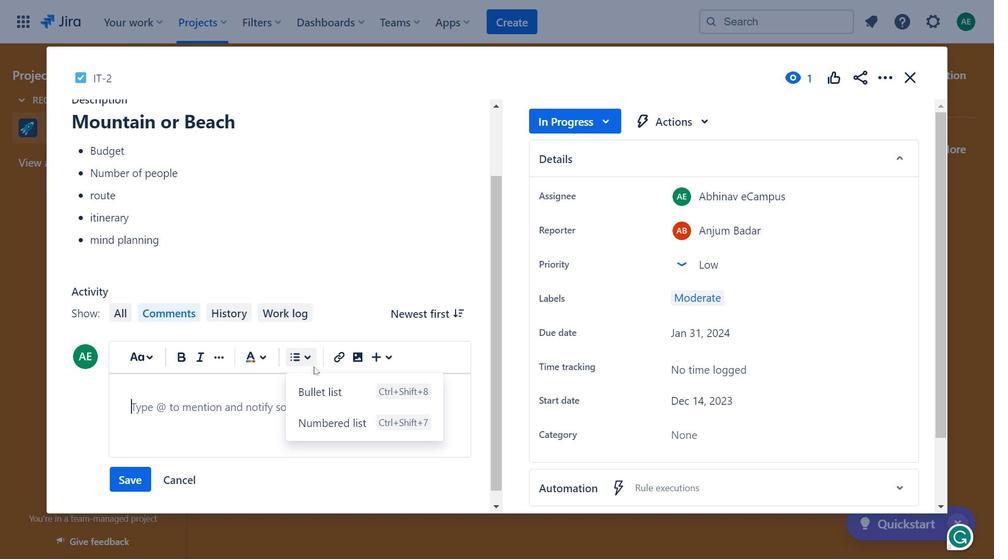 
Action: Mouse pressed left at (298, 356)
Screenshot: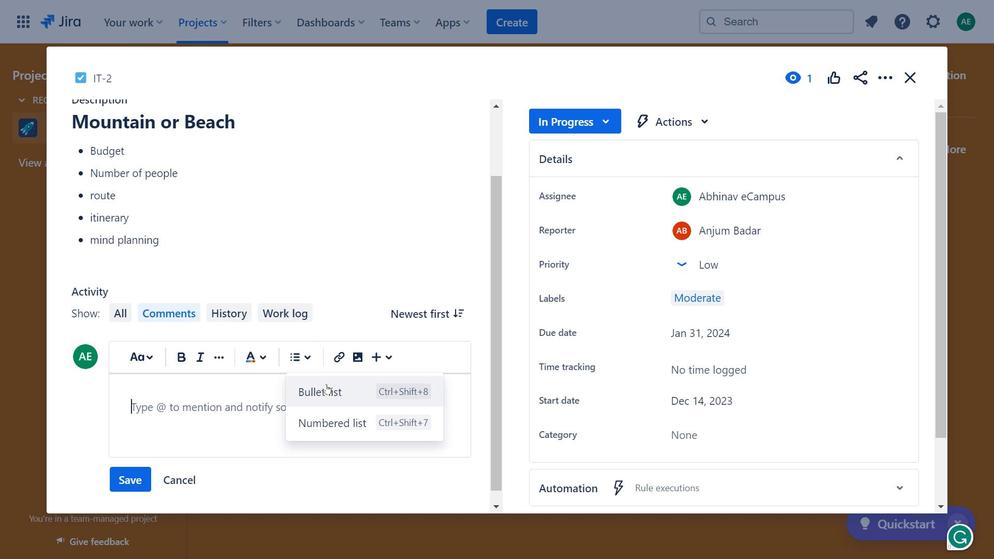 
Action: Mouse moved to (329, 390)
Screenshot: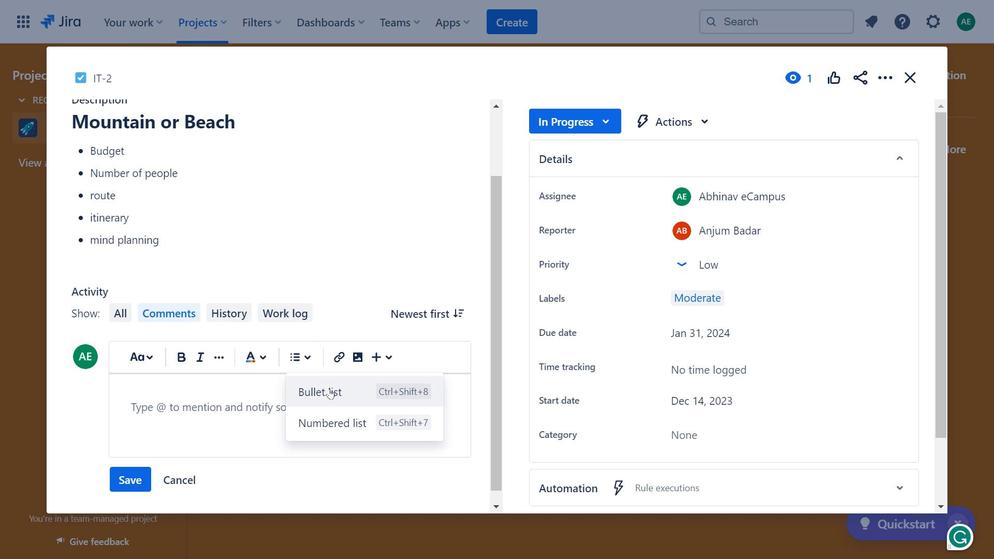 
Action: Mouse pressed left at (329, 390)
Screenshot: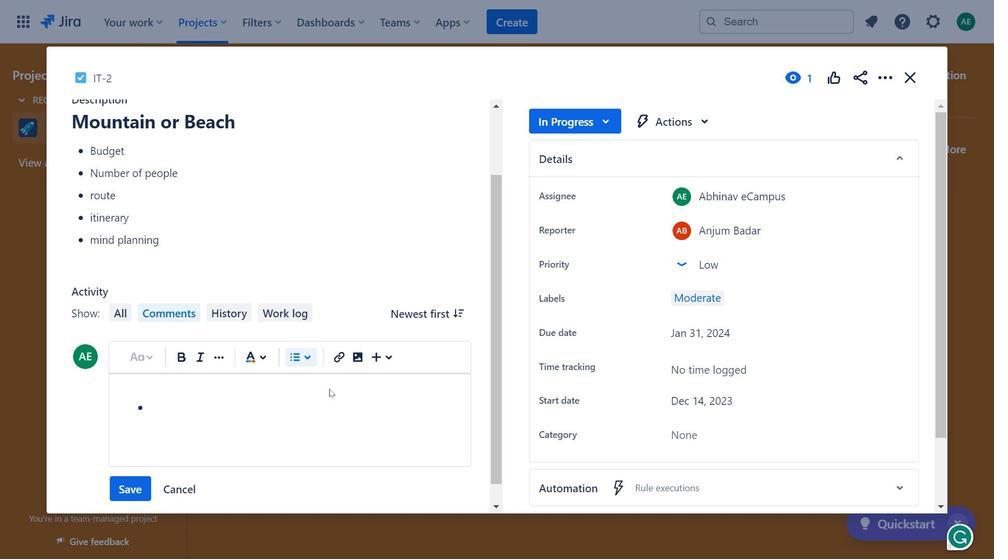 
Action: Key pressed <Key.caps_lock>W<Key.caps_lock>ith<Key.space>some<Key.space>discussion<Key.space>o<Key.backspace>total<Key.space>6<Key.space>people<Key.space>are<Key.space>ready<Key.space>for<Key.space>this<Key.space>plan<Key.enter>budget<Key.space>=<Key.space>15k<Key.space>per<Key.space>person<Key.enter><Key.caps_lock>M<Key.caps_lock>ountain<Key.space>any<Key.space>where<Key.space>in<Key.space>the<Key.space>north<Key.space>part<Key.space>of<Key.space>india<Key.space><Key.enter><Key.caps_lock>J<Key.caps_lock>ammu<Key.space>and<Key.space>kah<Key.backspace>shmir<Key.space>or<Key.space><Key.shift><Key.caps_lock>H<Key.caps_lock>imaca<Key.backspace>hal<Key.space>
Screenshot: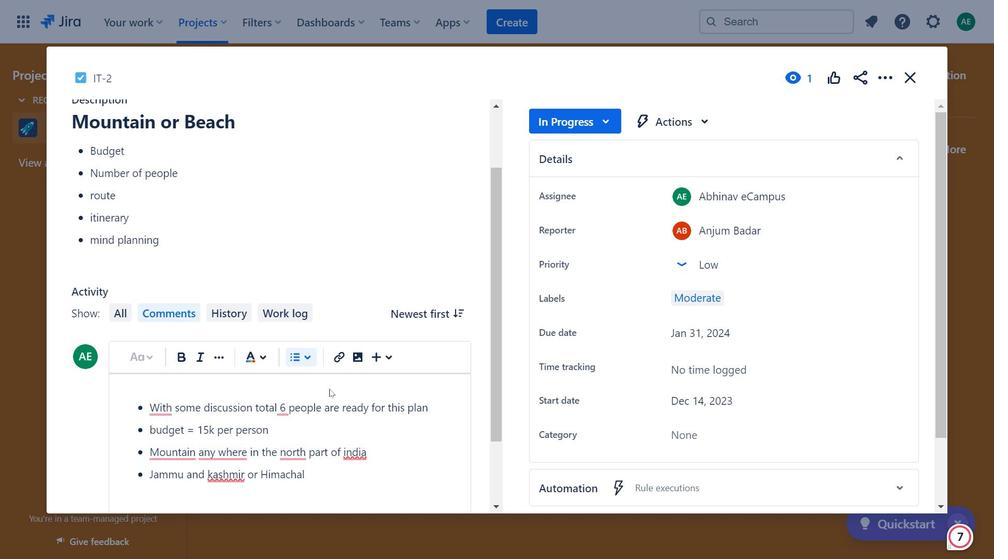 
Action: Mouse moved to (246, 372)
Screenshot: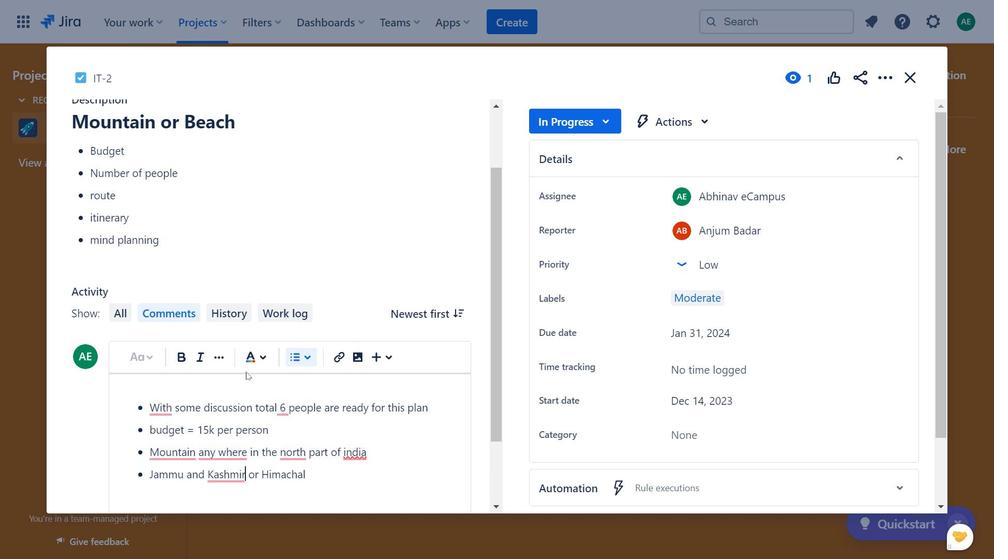 
Action: Mouse pressed left at (246, 372)
Screenshot: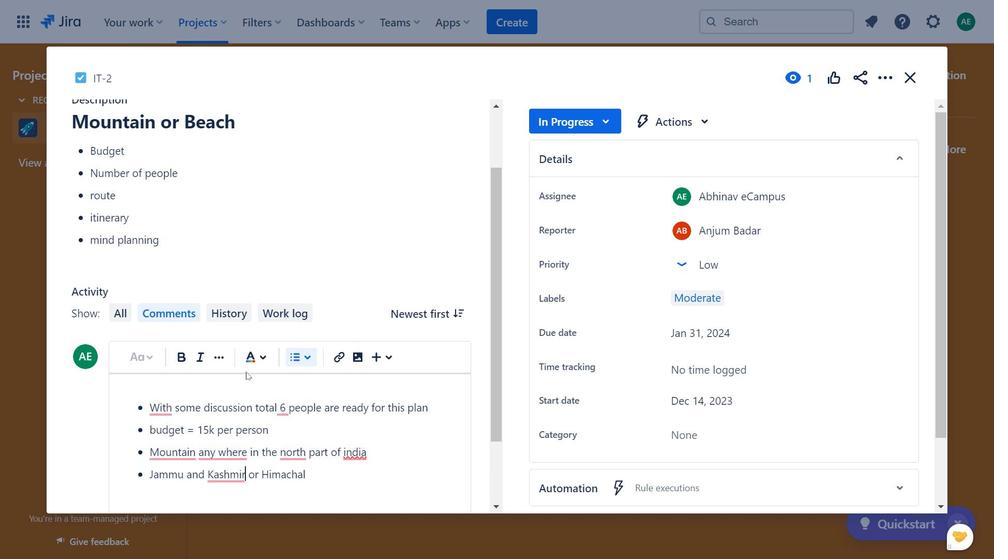 
Action: Key pressed Kashmir
Screenshot: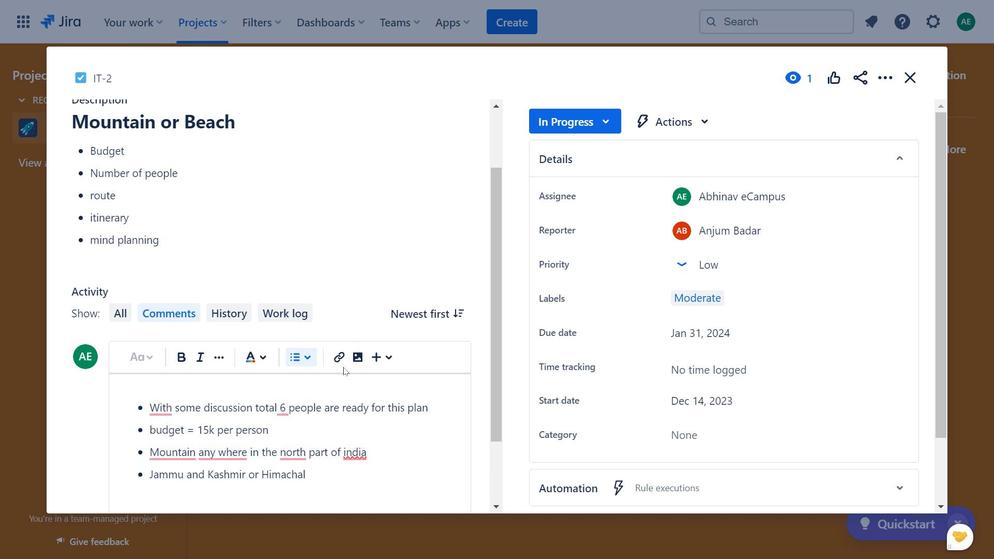 
Action: Mouse moved to (419, 319)
Screenshot: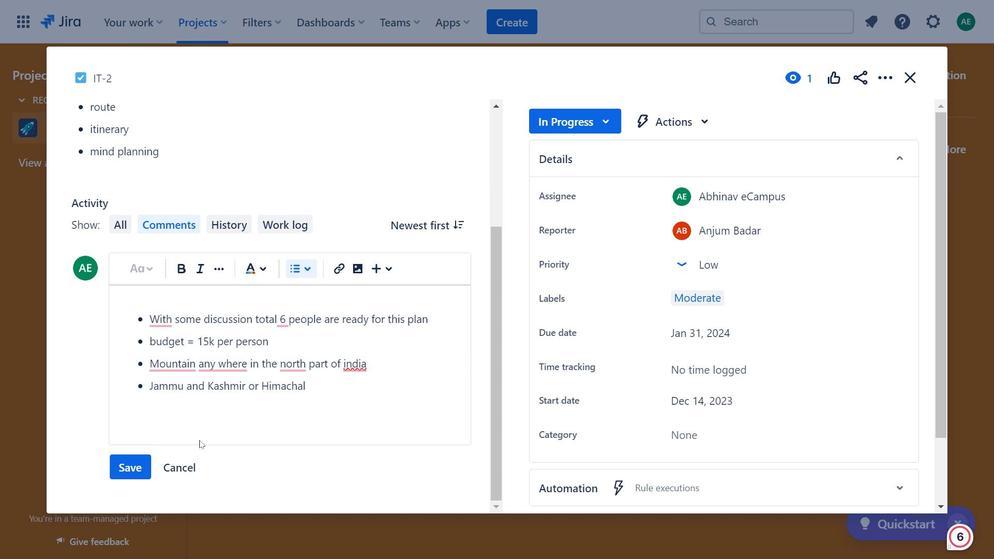 
Action: Mouse scrolled (419, 319) with delta (0, 0)
Screenshot: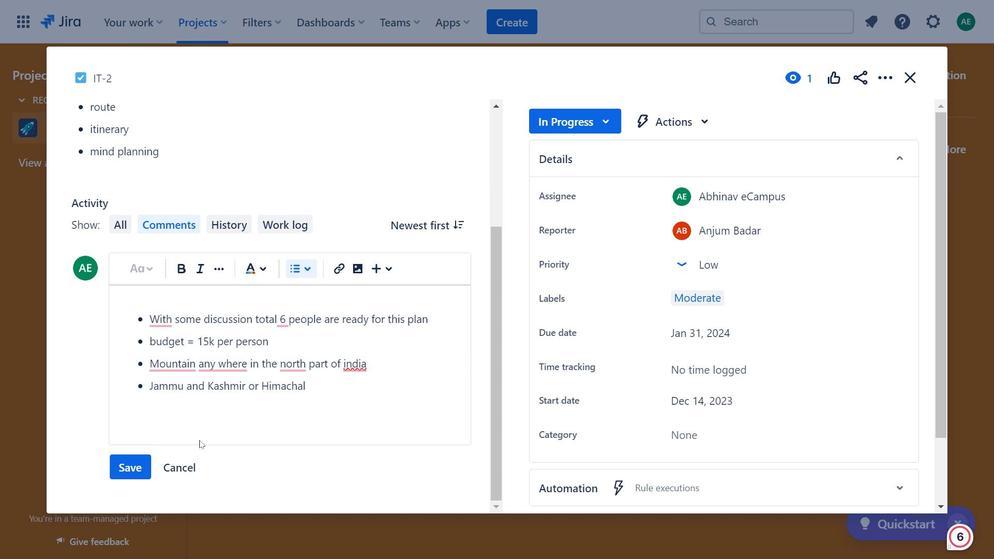 
Action: Mouse moved to (414, 320)
Screenshot: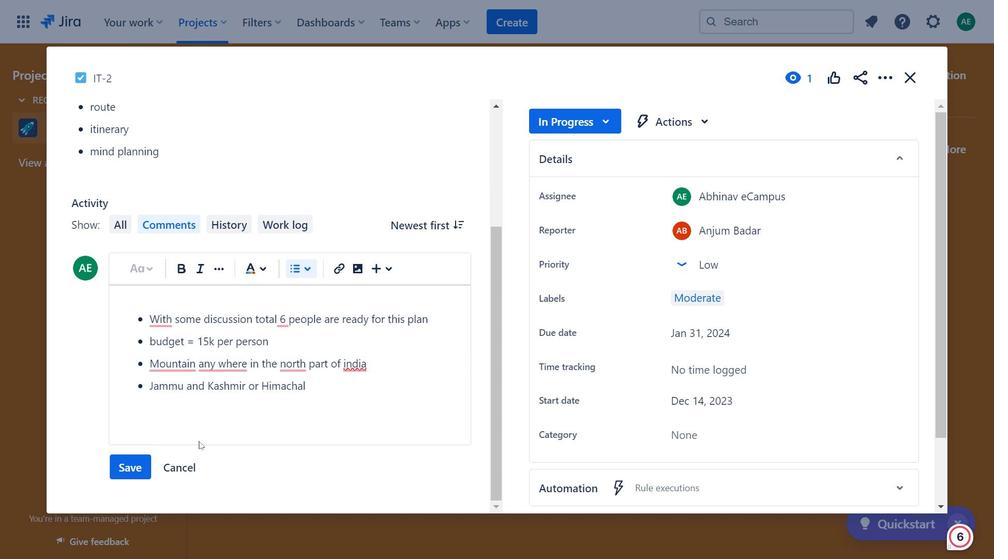 
Action: Mouse scrolled (414, 319) with delta (0, 0)
Screenshot: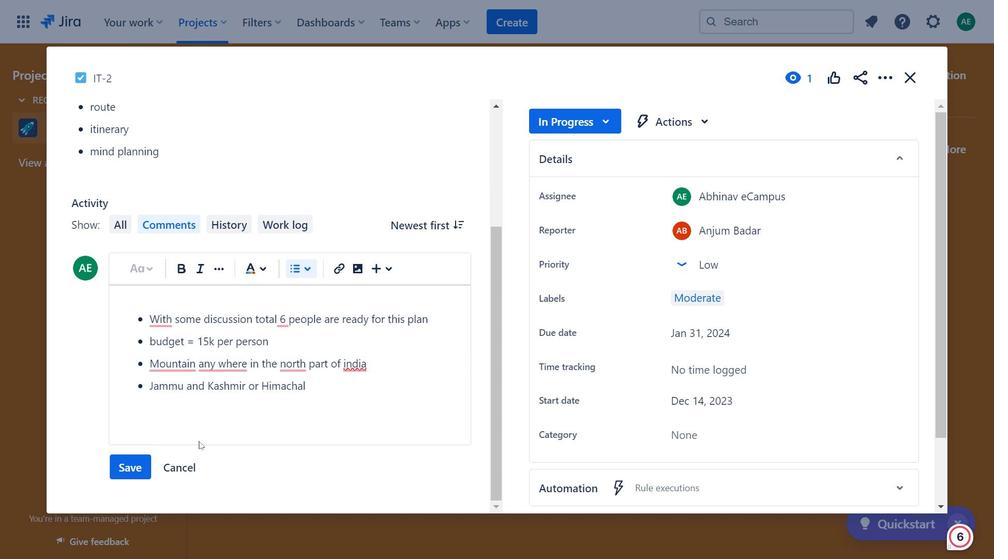 
Action: Mouse moved to (405, 322)
Screenshot: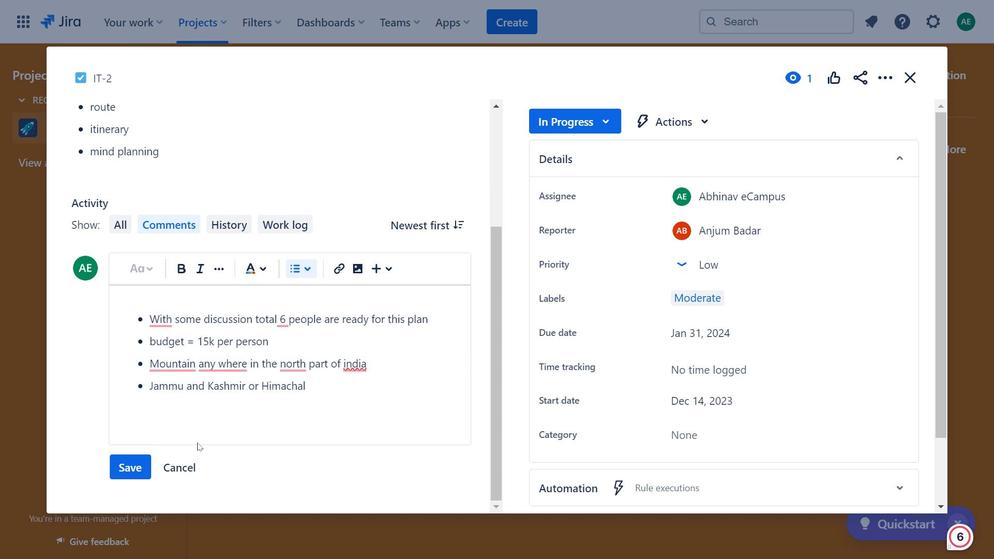 
Action: Mouse scrolled (405, 322) with delta (0, 0)
Screenshot: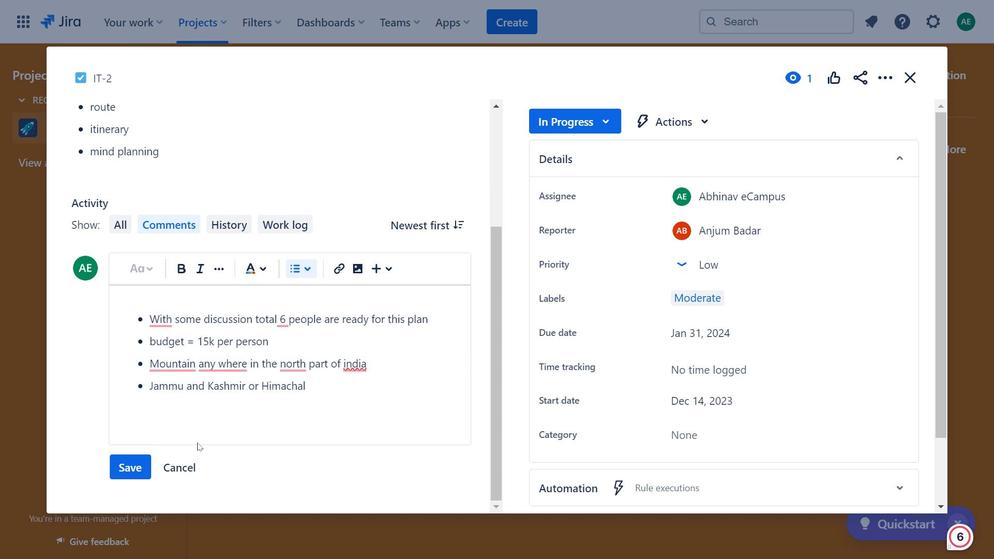 
Action: Mouse moved to (138, 467)
Screenshot: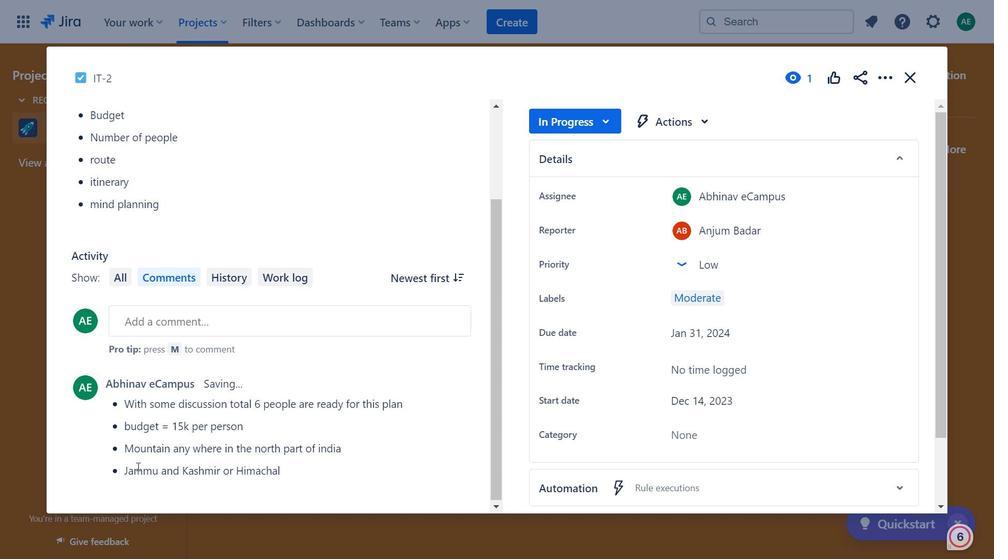 
Action: Mouse pressed left at (138, 467)
Screenshot: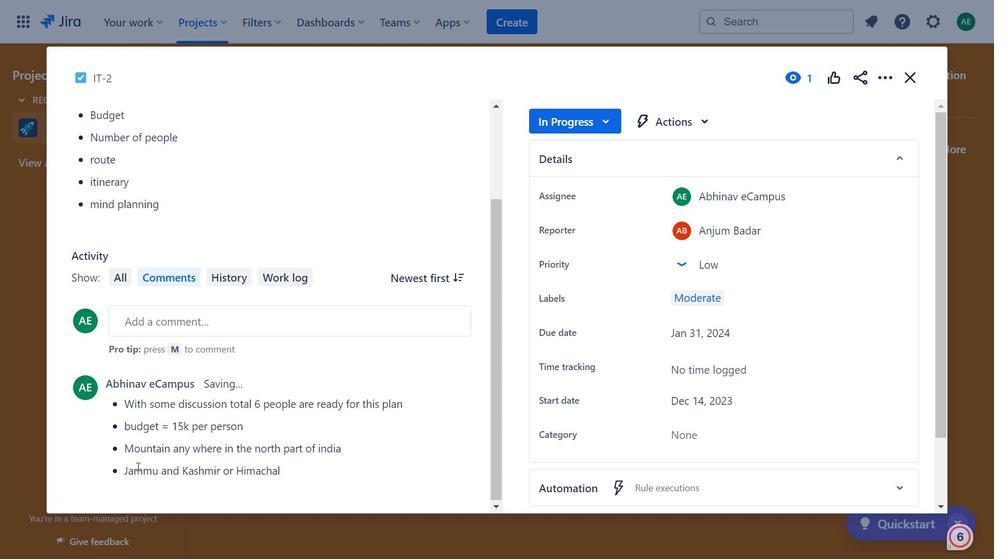
Action: Mouse moved to (910, 81)
Screenshot: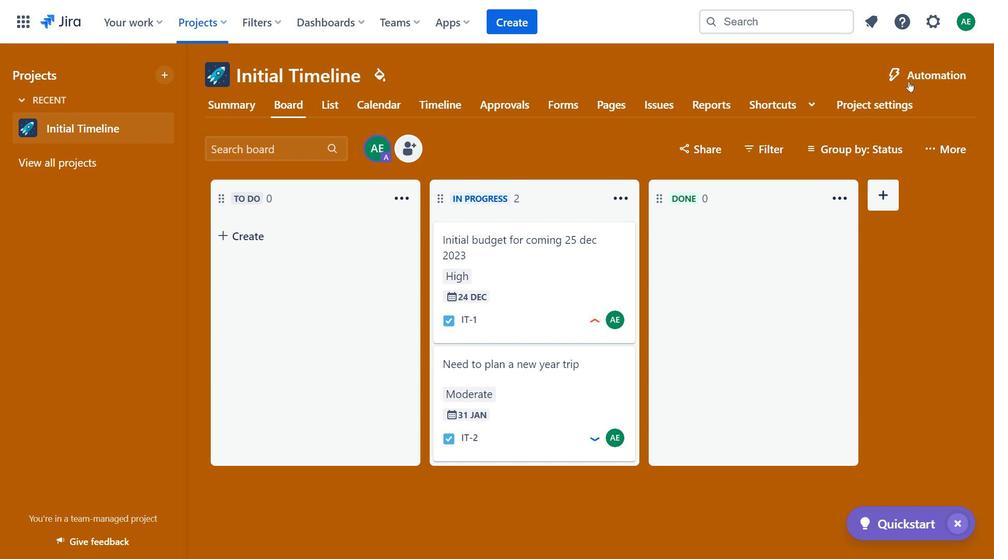 
Action: Mouse pressed left at (910, 81)
Screenshot: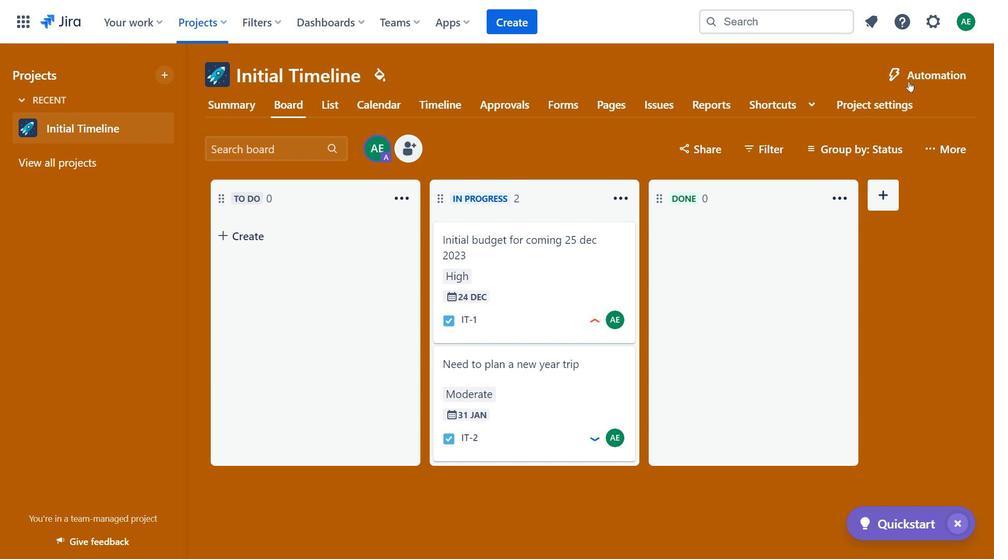 
Action: Mouse moved to (546, 273)
Screenshot: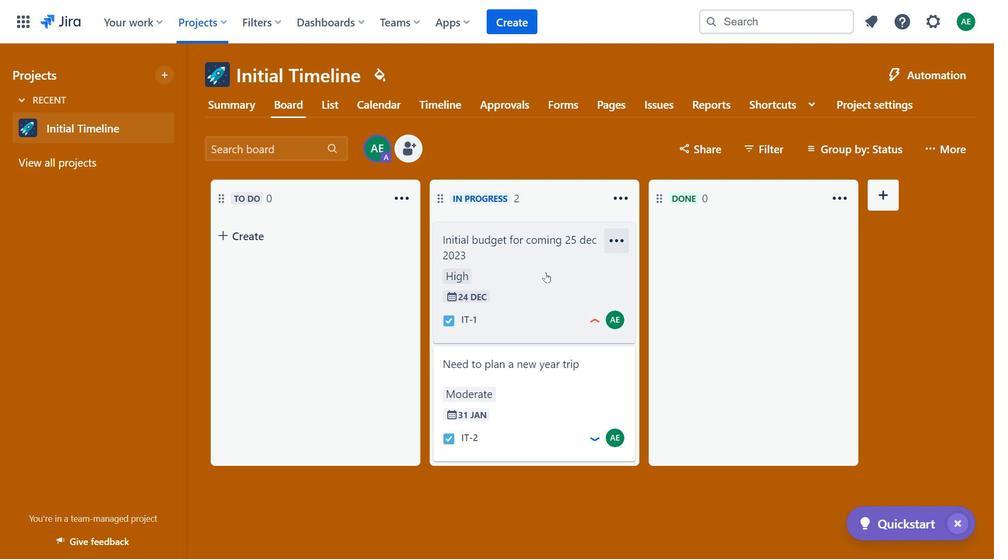 
Action: Mouse pressed left at (546, 273)
Screenshot: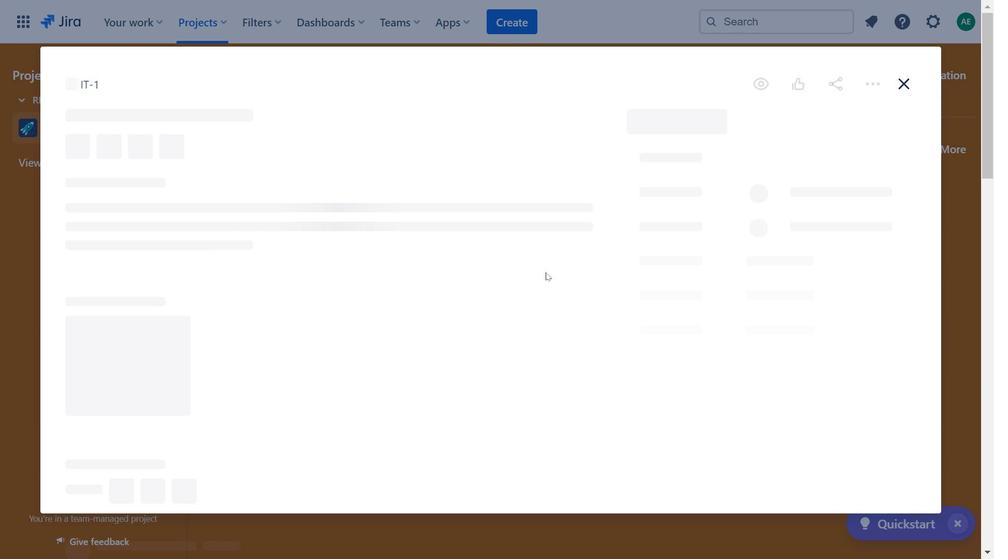 
Action: Mouse moved to (547, 130)
Screenshot: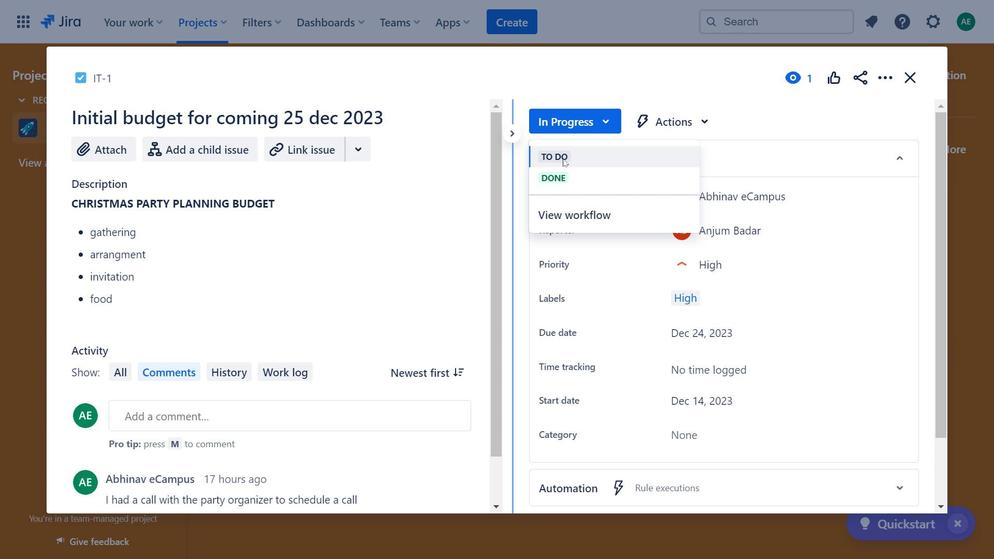 
Action: Mouse pressed left at (547, 130)
Screenshot: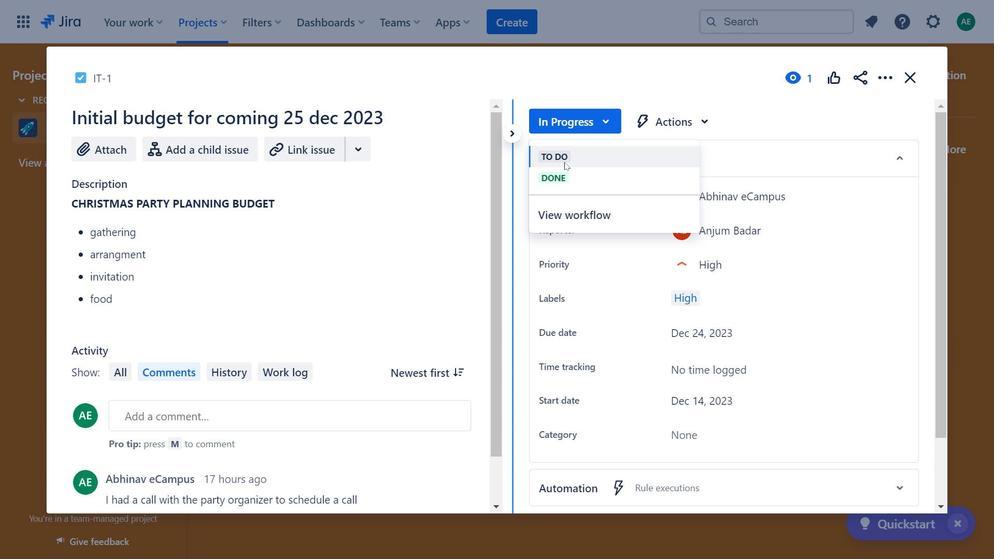 
Action: Mouse moved to (200, 396)
Screenshot: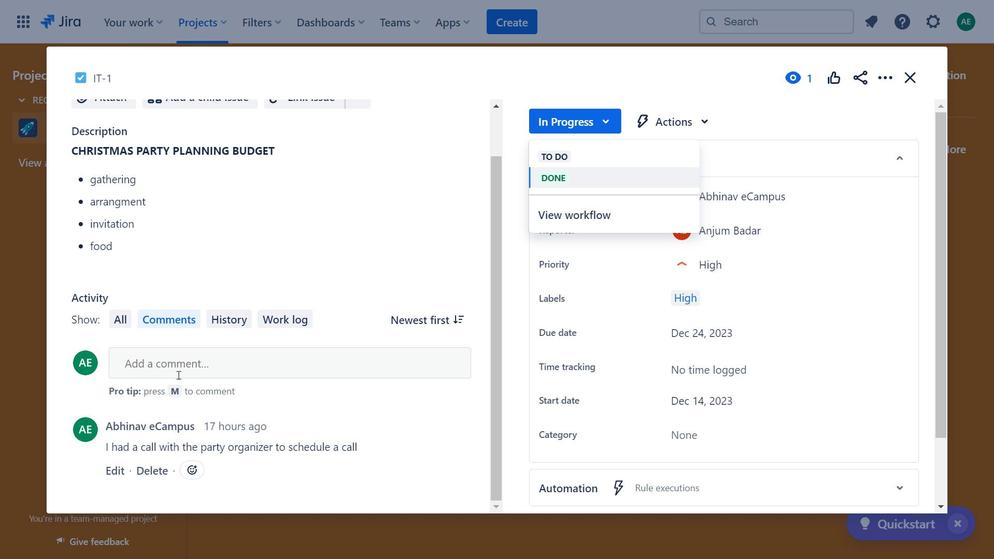 
Action: Mouse scrolled (200, 395) with delta (0, 0)
Screenshot: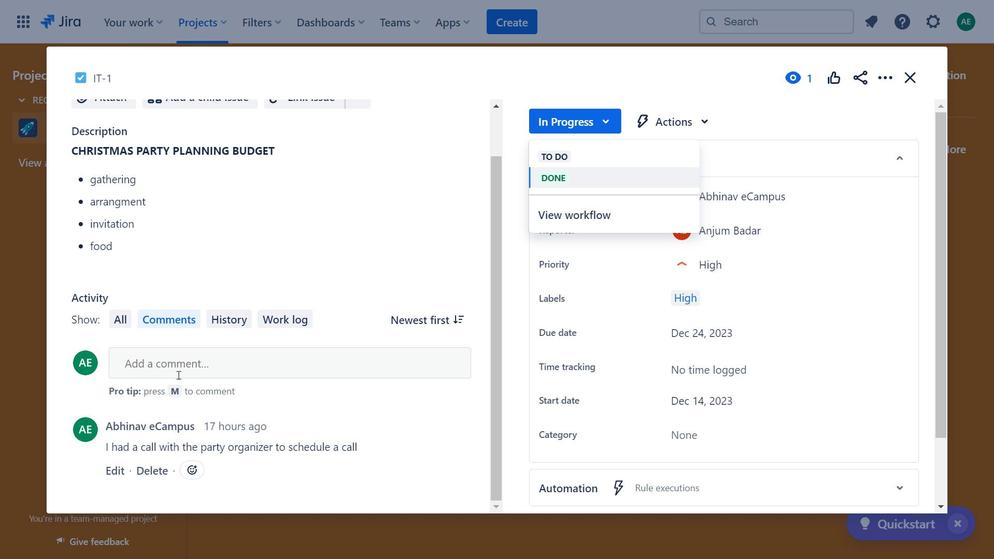 
Action: Mouse moved to (200, 397)
Screenshot: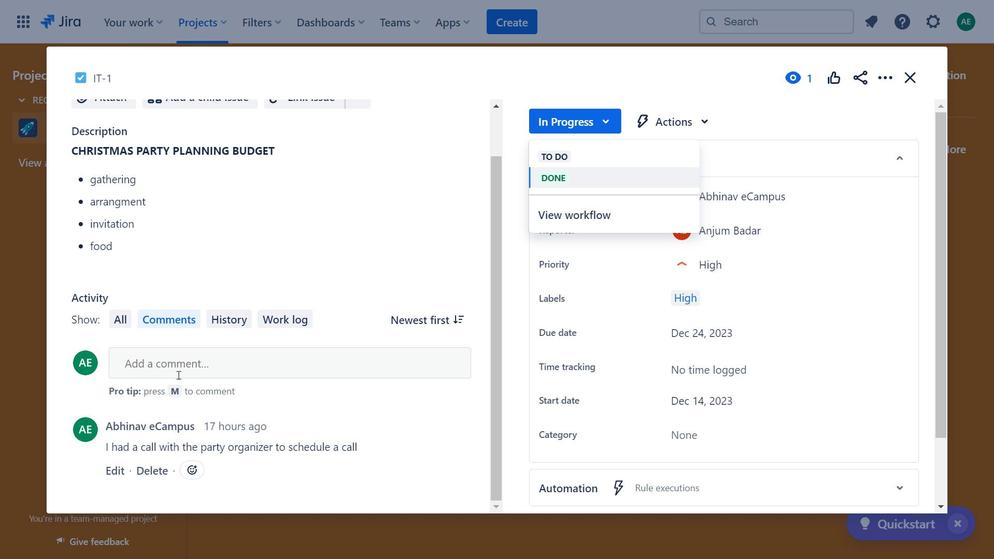 
Action: Mouse scrolled (200, 396) with delta (0, 0)
Screenshot: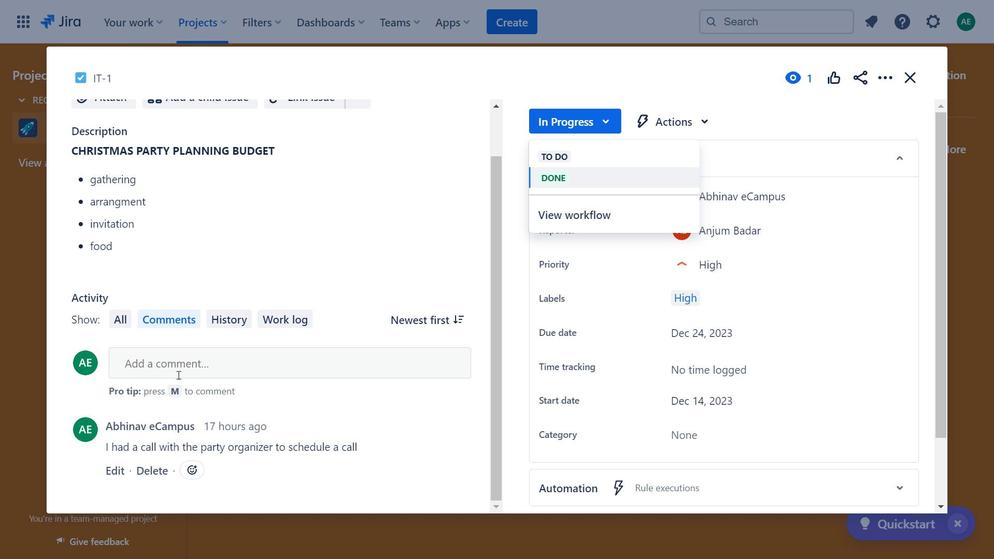 
Action: Mouse moved to (176, 375)
Screenshot: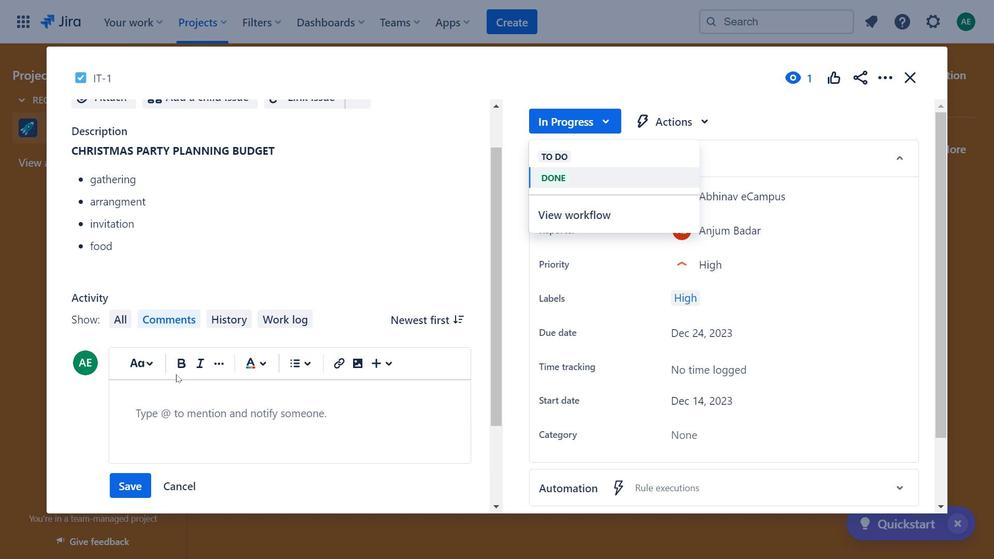 
Action: Mouse pressed left at (176, 375)
Screenshot: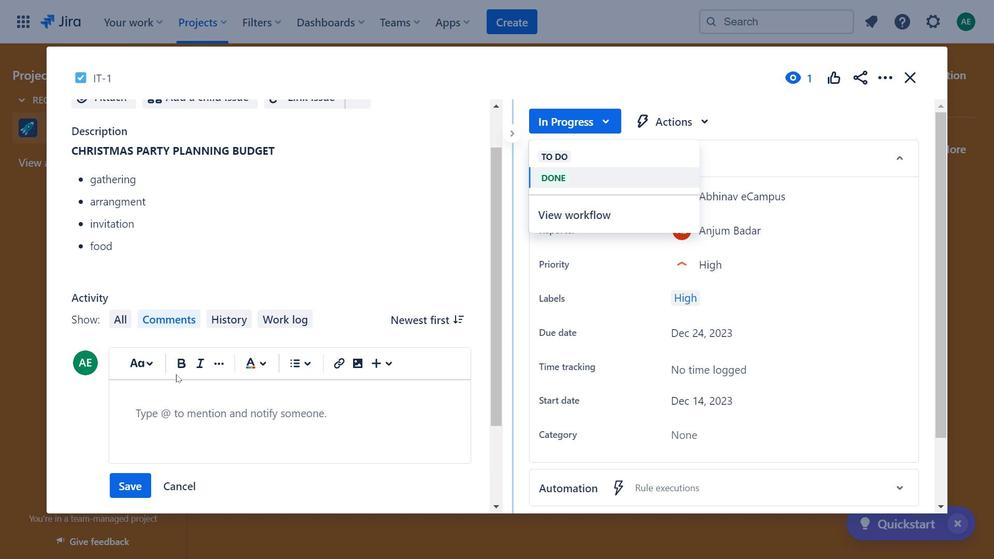 
Action: Key pressed 15
Screenshot: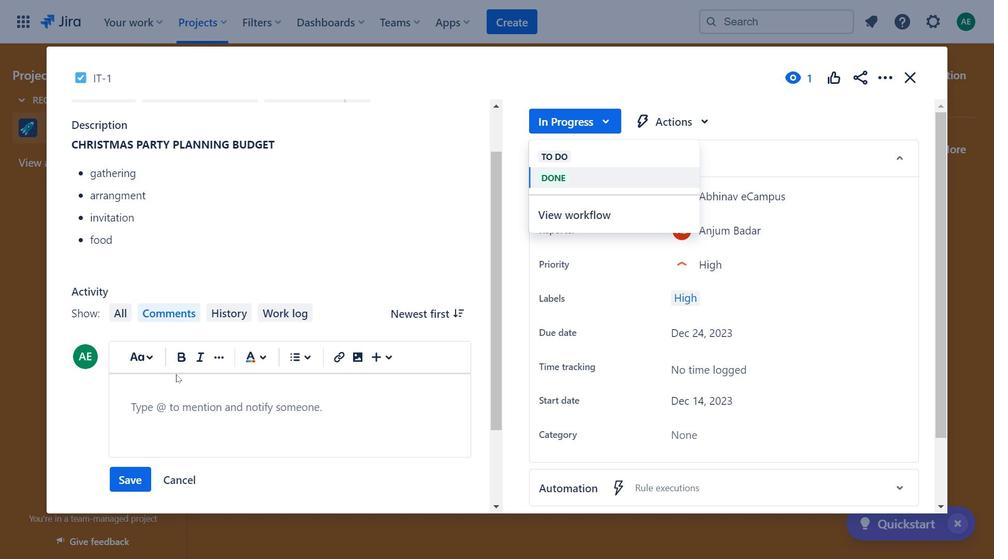
Action: Mouse moved to (155, 415)
Screenshot: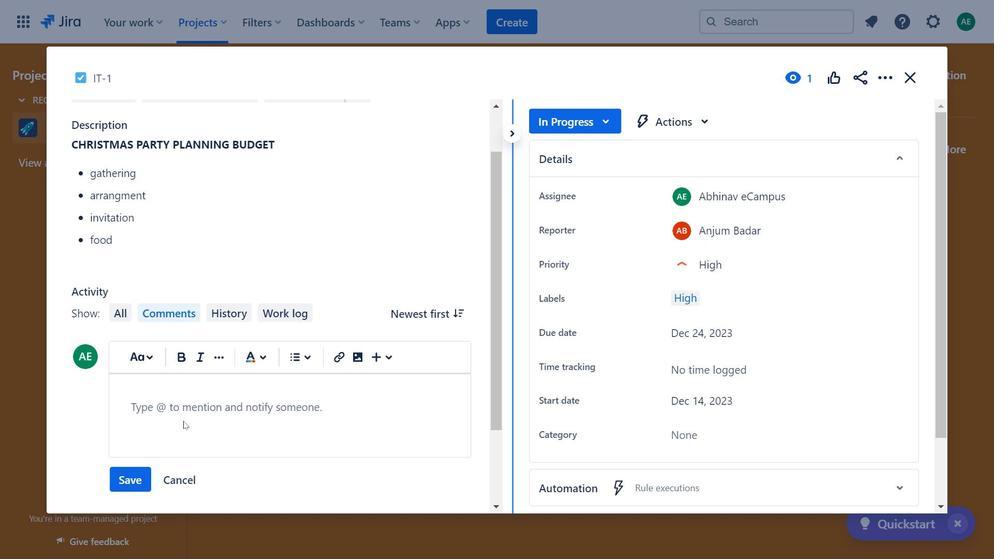 
Action: Mouse pressed left at (155, 415)
Screenshot: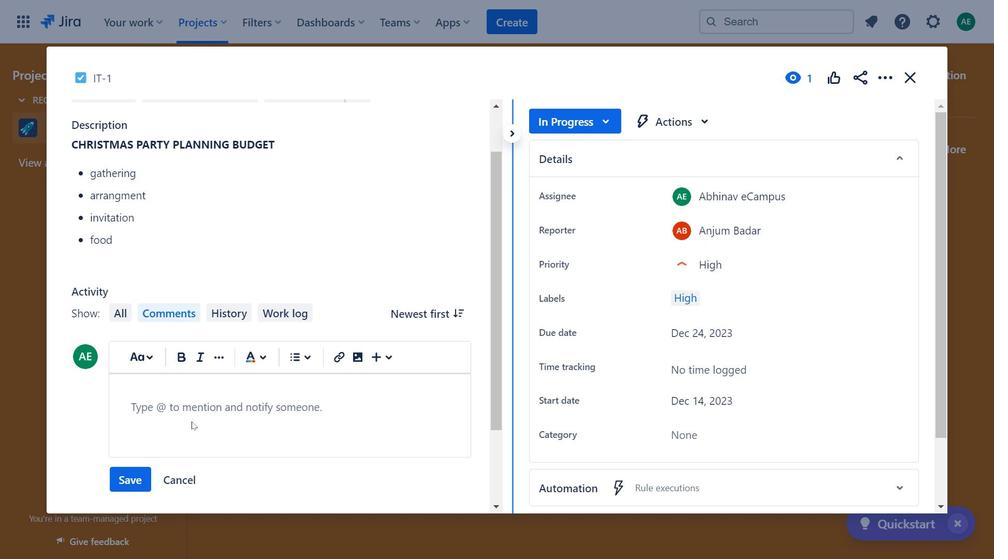 
Action: Mouse moved to (196, 416)
Screenshot: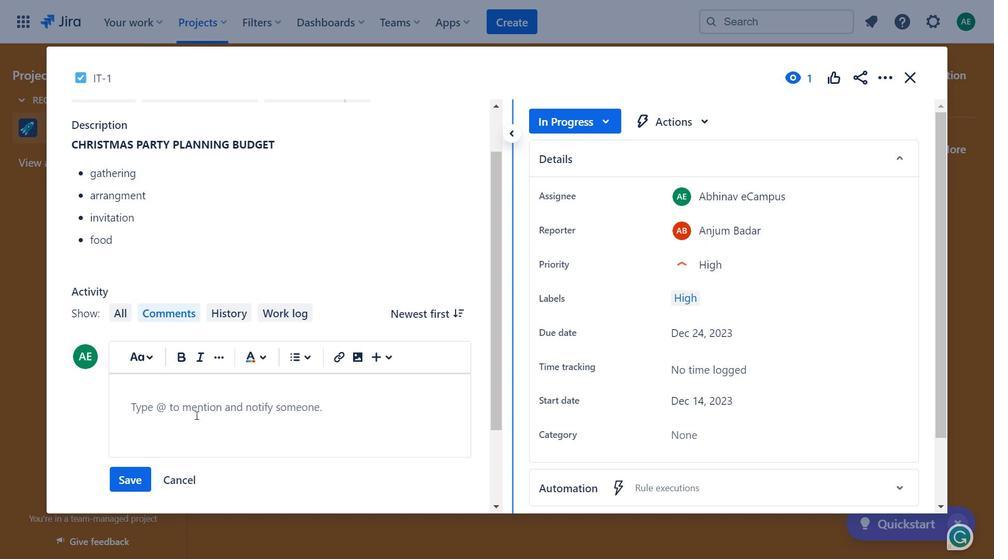 
Action: Mouse pressed left at (196, 416)
Screenshot: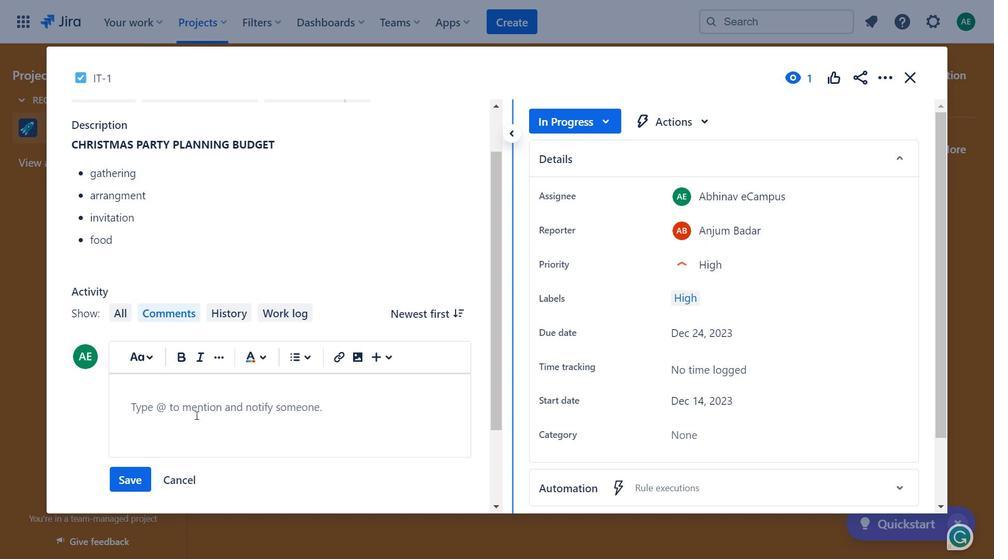 
Action: Key pressed 15<Key.space>dec<Key.space>-<Key.space>not<Key.space>much<Key.space>update<Key.space>for<Key.space>it
Screenshot: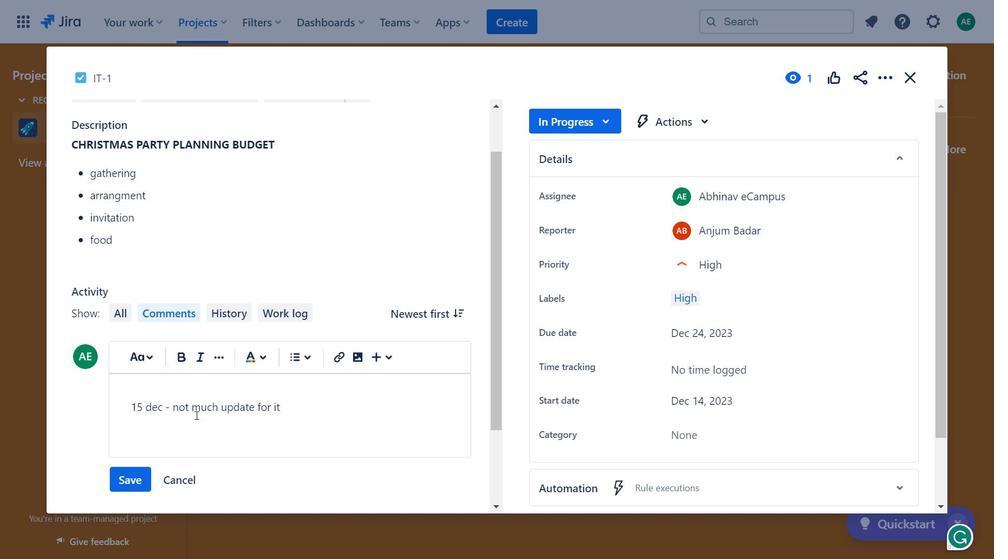 
Action: Mouse moved to (145, 483)
Screenshot: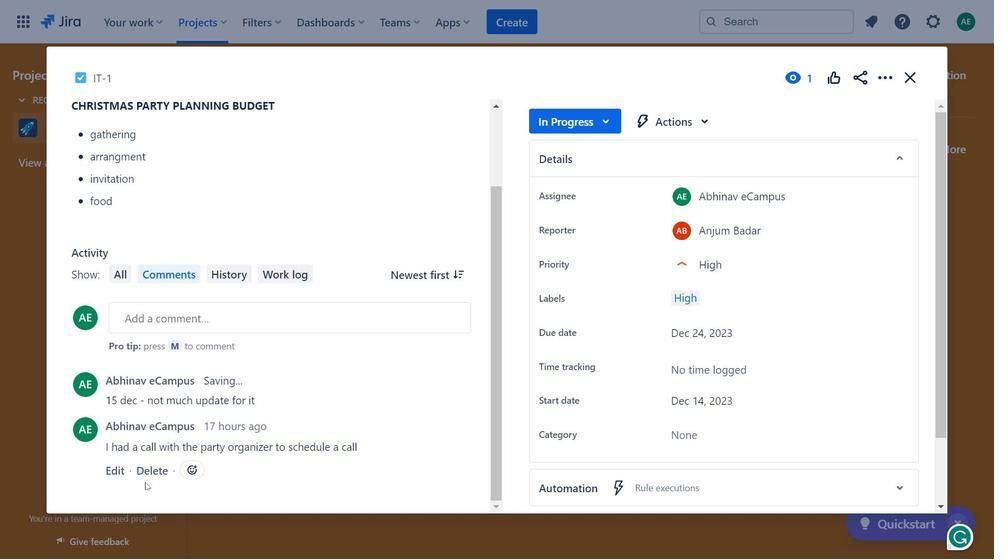 
Action: Mouse pressed left at (145, 483)
Screenshot: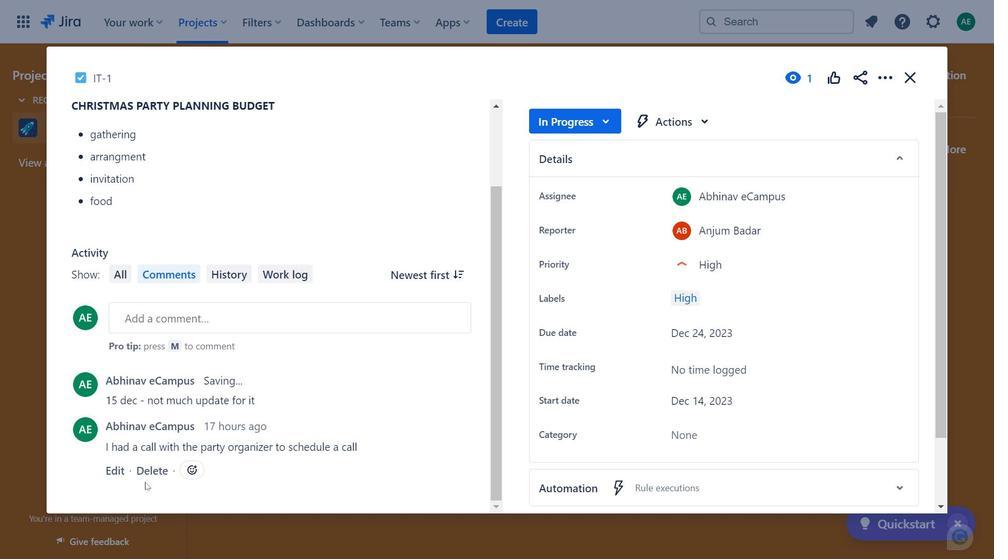 
Action: Mouse moved to (298, 320)
Screenshot: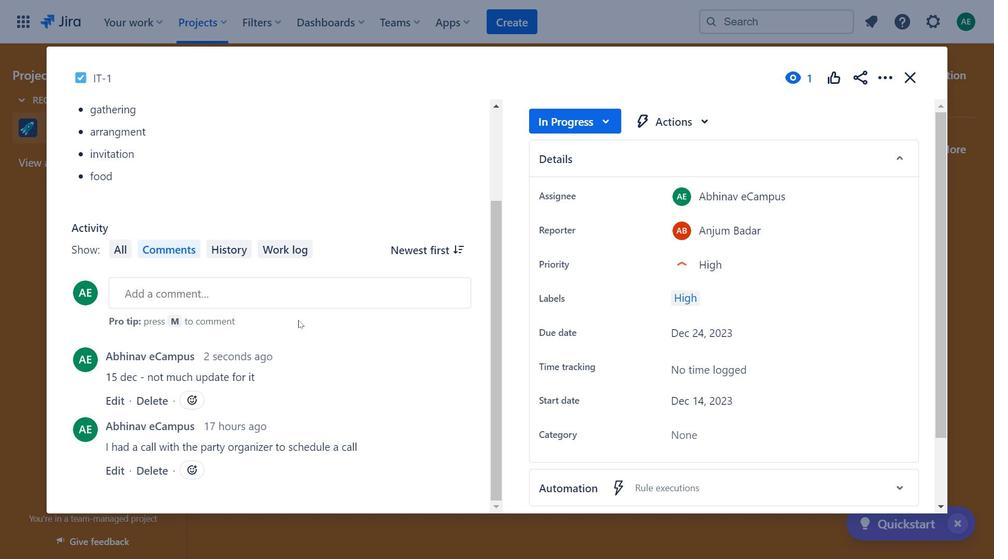 
Action: Mouse scrolled (298, 321) with delta (0, 0)
Screenshot: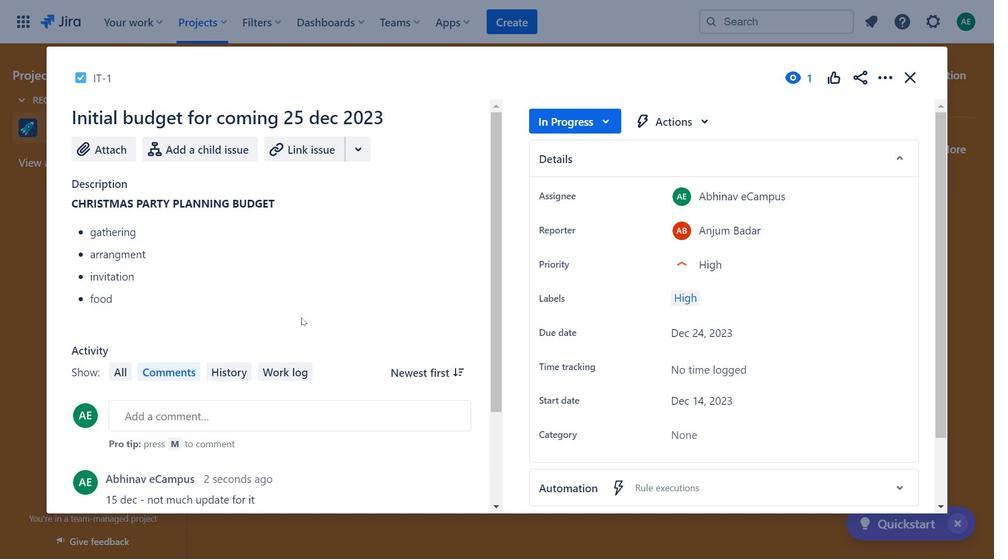 
Action: Mouse scrolled (298, 321) with delta (0, 0)
Screenshot: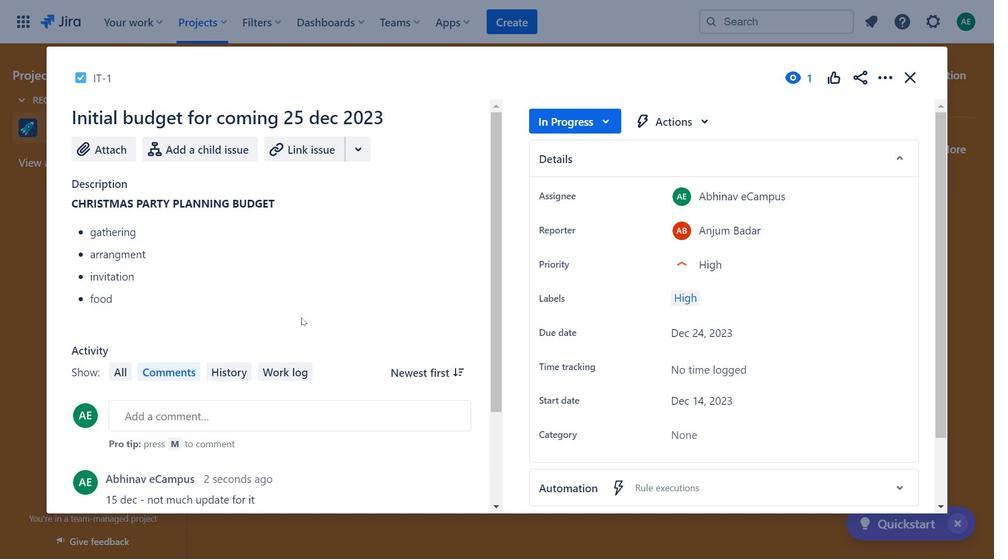 
Action: Mouse moved to (905, 81)
Screenshot: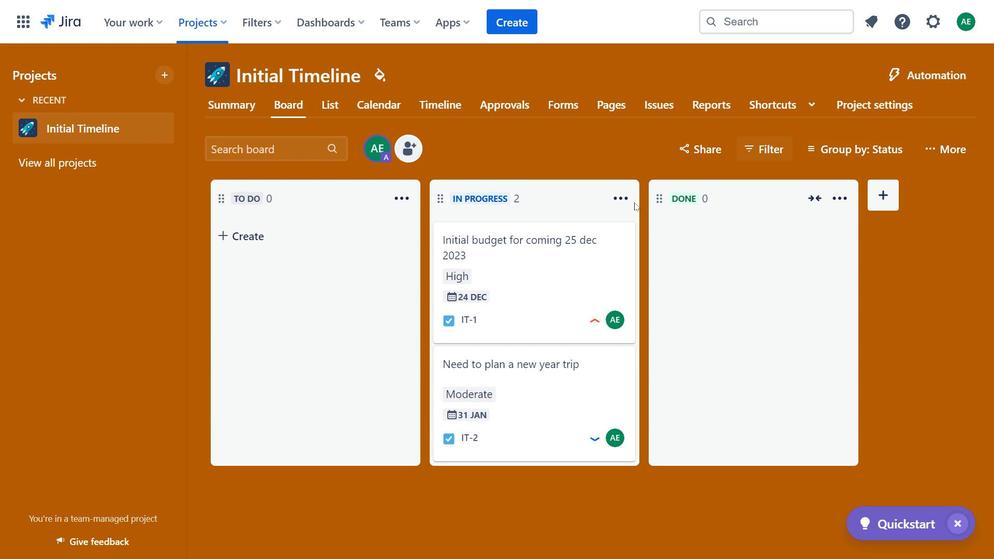 
Action: Mouse pressed left at (905, 81)
Screenshot: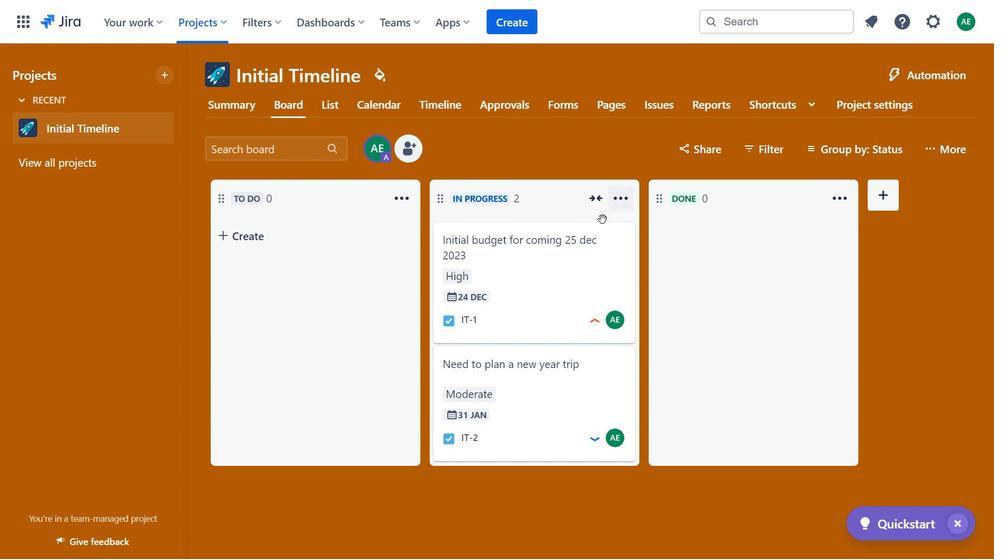 
Action: Mouse moved to (266, 234)
Screenshot: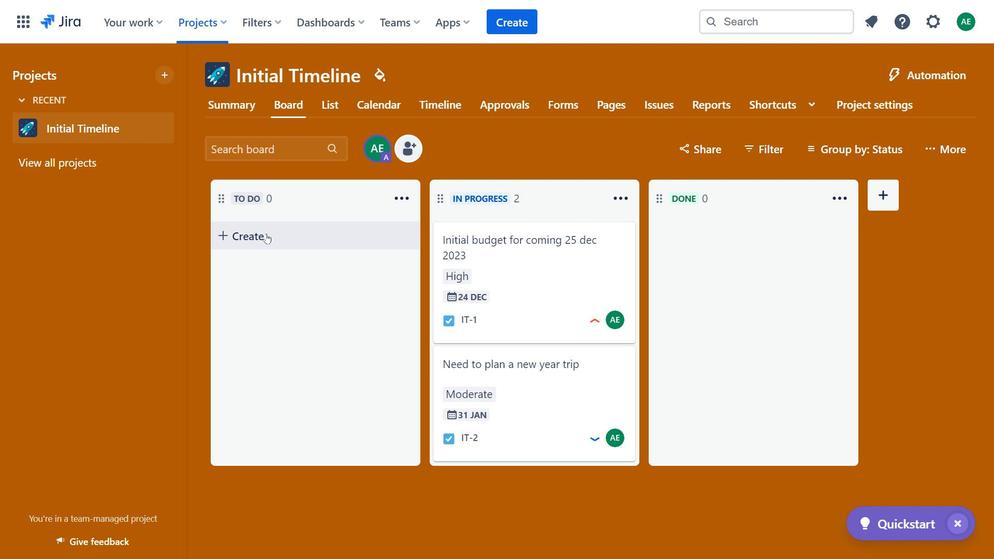 
Action: Mouse pressed left at (266, 234)
Screenshot: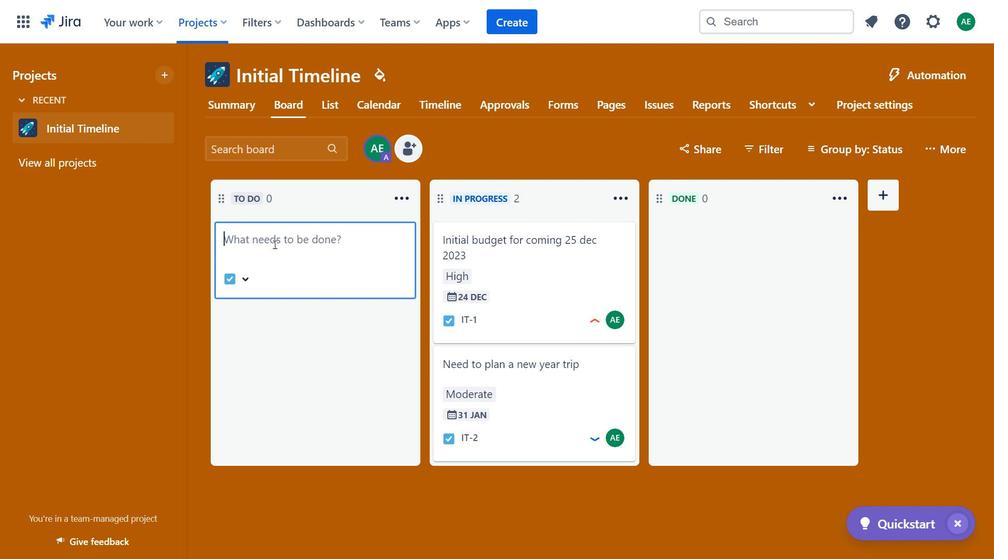
Action: Mouse moved to (284, 254)
Screenshot: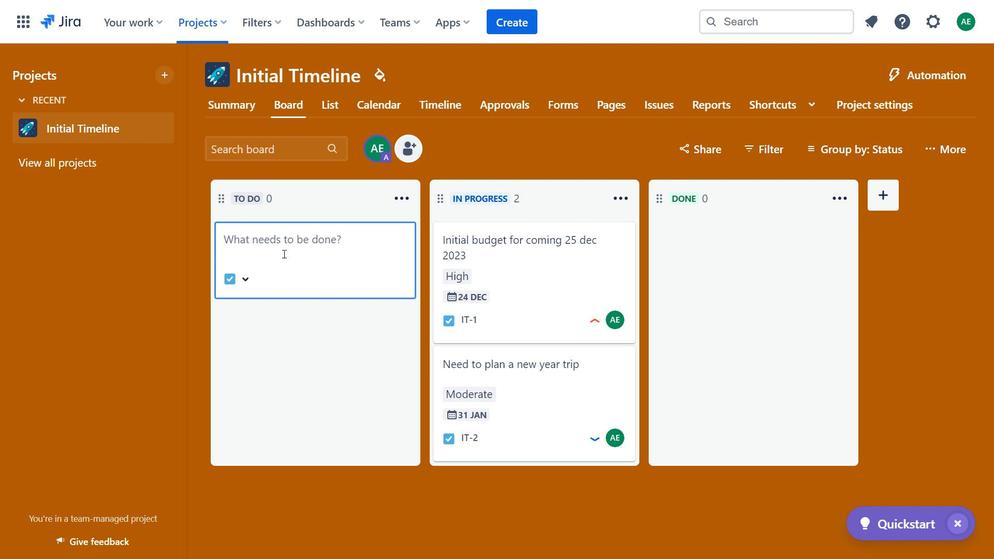 
Action: Key pressed <Key.caps_lock>D<Key.caps_lock>aily<Key.space>sports<Key.space>activity<Key.space><Key.enter>
Screenshot: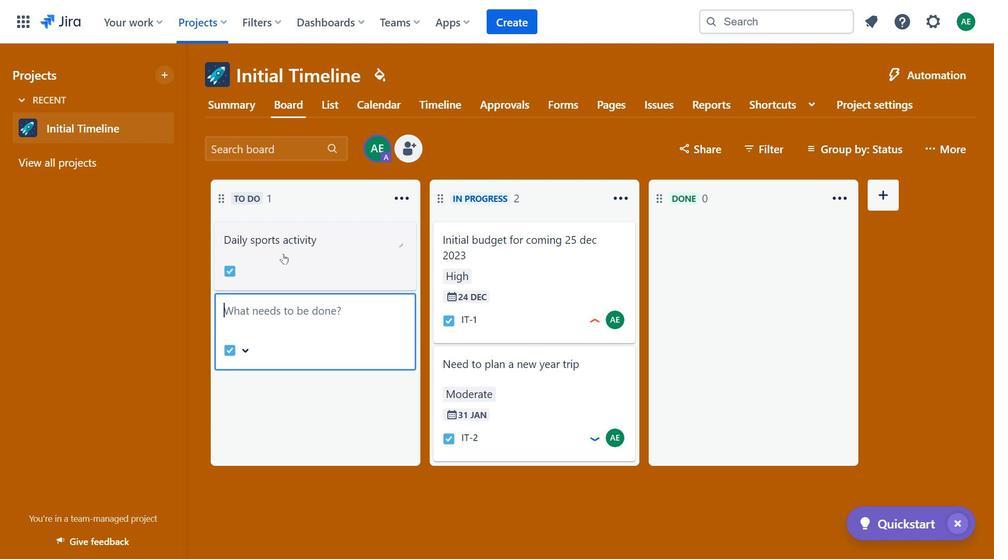 
Action: Mouse moved to (285, 254)
Screenshot: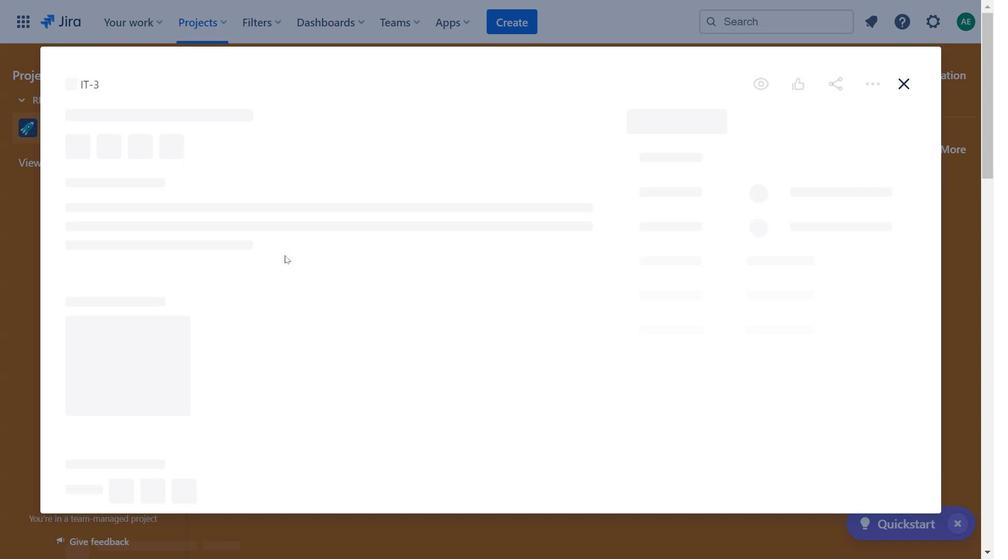 
Action: Mouse pressed left at (285, 254)
Screenshot: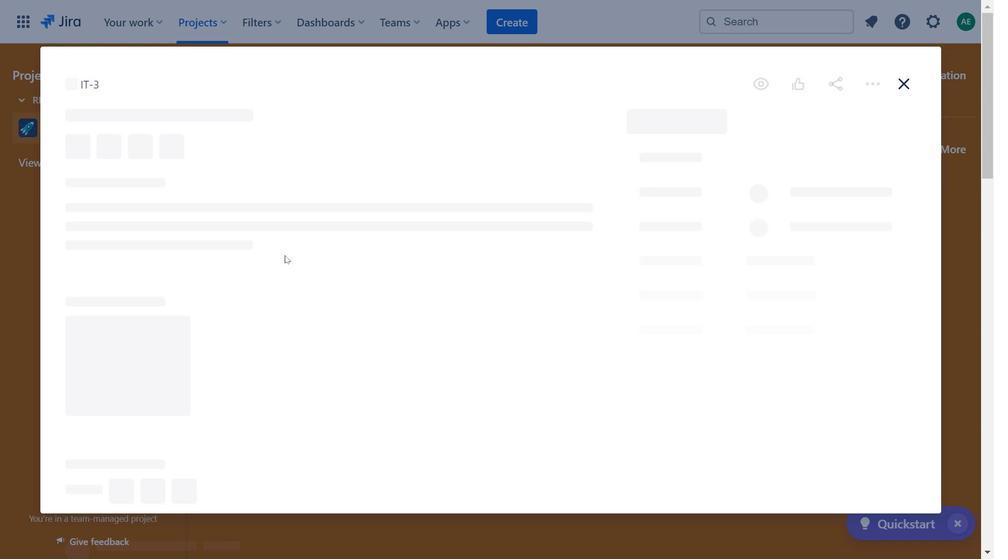 
Action: Mouse moved to (285, 255)
Screenshot: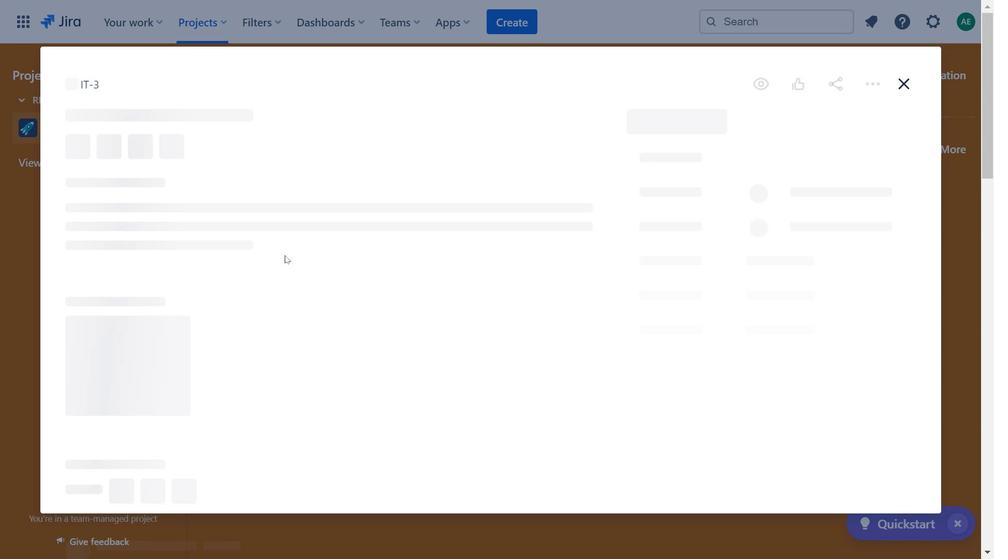 
Action: Mouse pressed left at (285, 255)
Screenshot: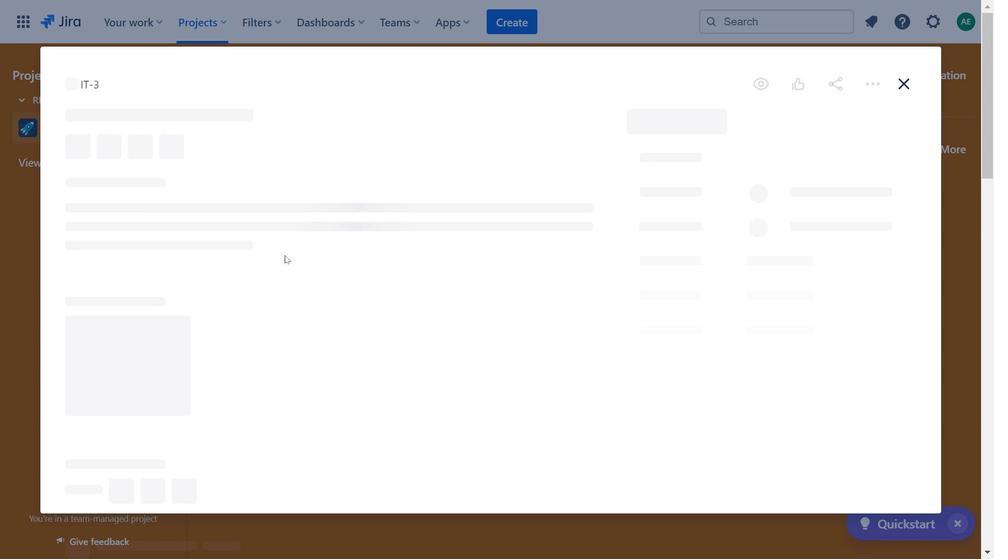 
Action: Mouse moved to (242, 212)
Screenshot: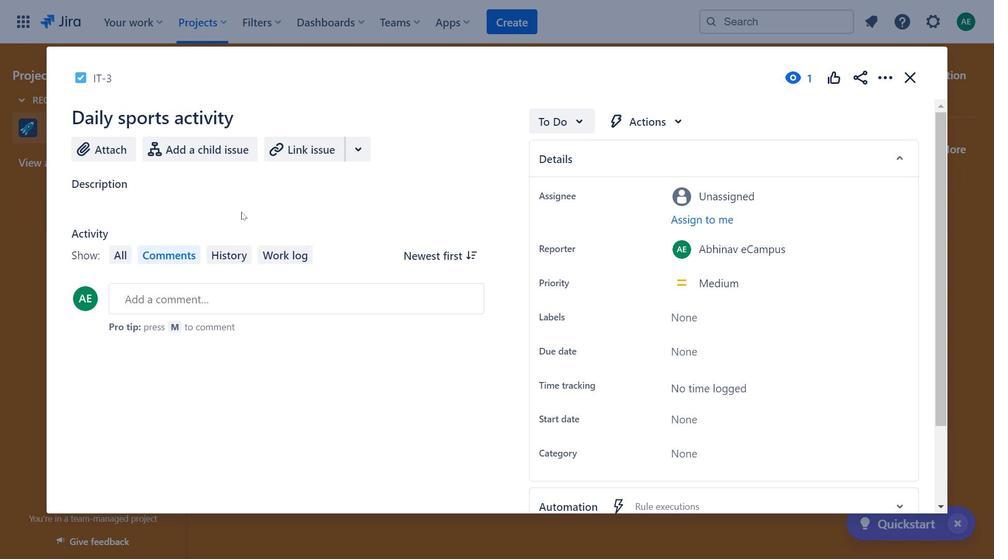 
Action: Mouse pressed left at (242, 212)
Screenshot: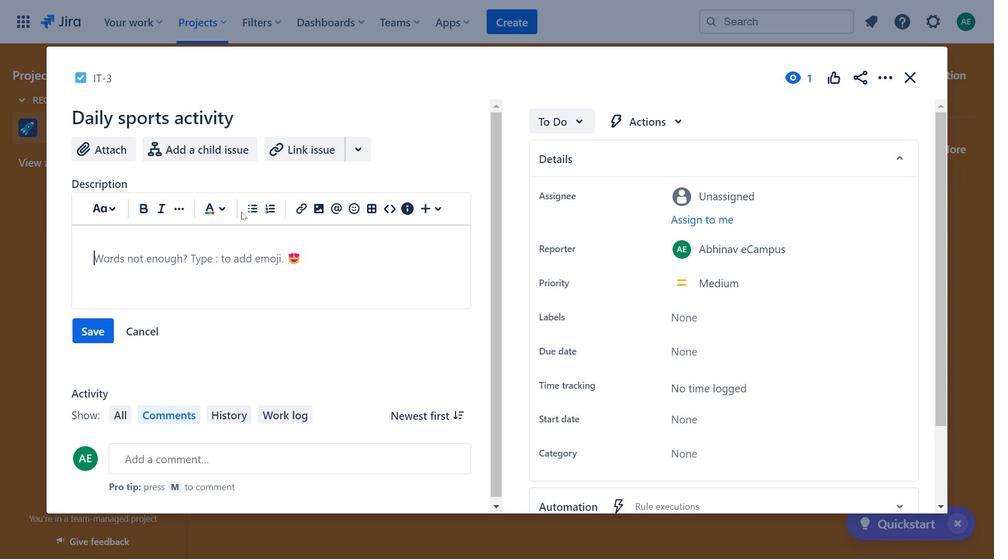 
Action: Mouse moved to (257, 214)
Screenshot: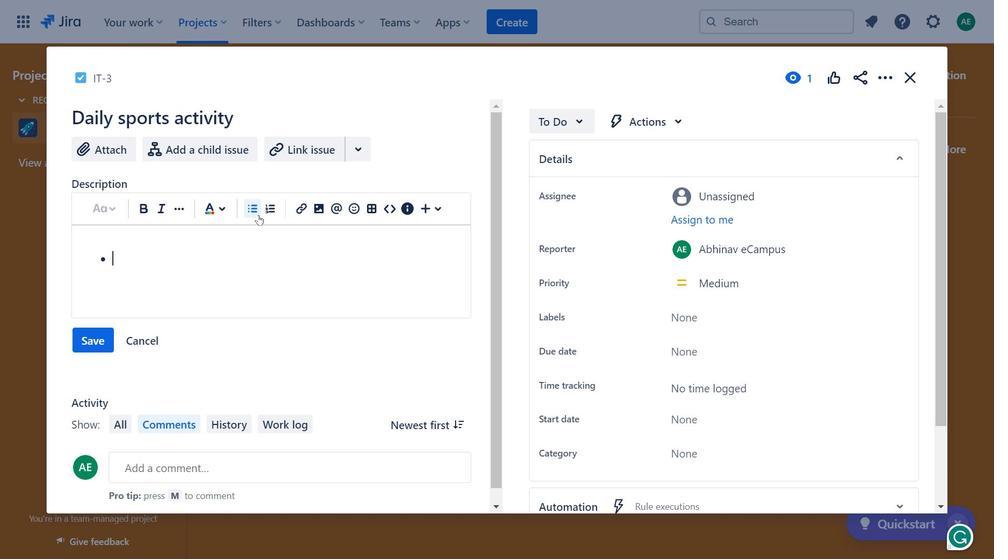 
Action: Mouse pressed left at (257, 214)
Screenshot: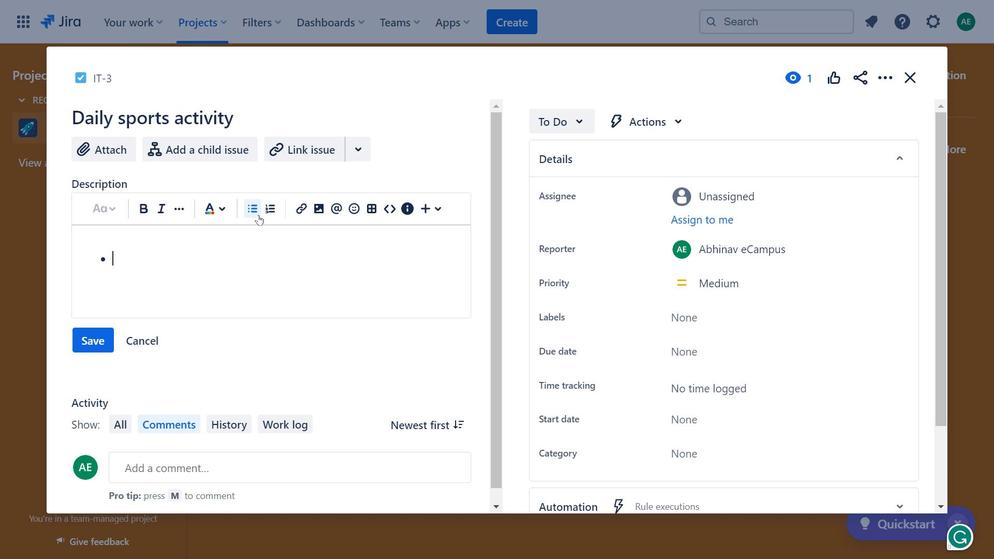 
Action: Mouse moved to (259, 215)
Screenshot: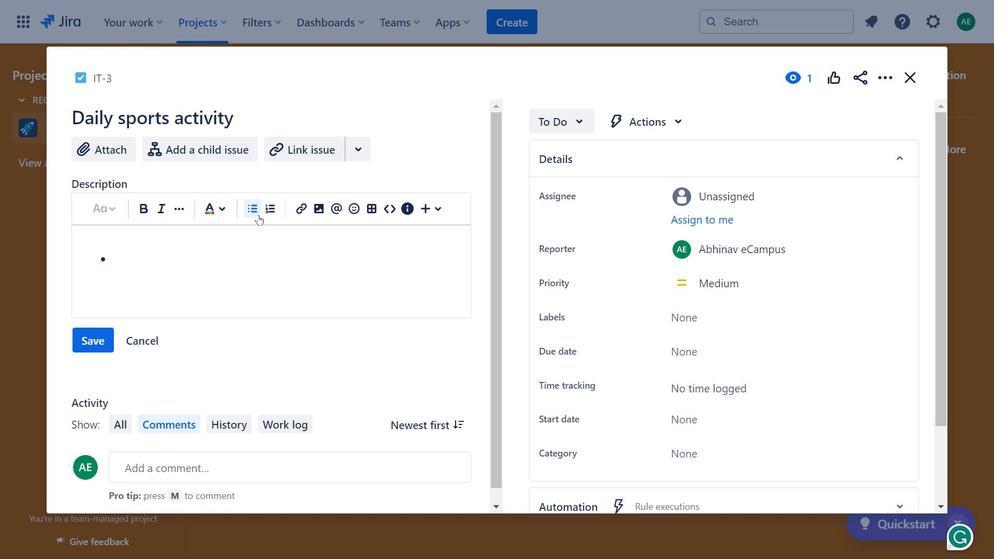
Action: Key pressed <Key.caps_lock>C<Key.caps_lock>ycling<Key.enter>runiing<Key.space><Key.backspace><Key.backspace><Key.backspace><Key.backspace><Key.backspace>ning<Key.enter><Key.caps_lock>D<Key.caps_lock>iet<Key.space><Key.enter><Key.caps_lock>T<Key.caps_lock>ime<Key.enter>
Screenshot: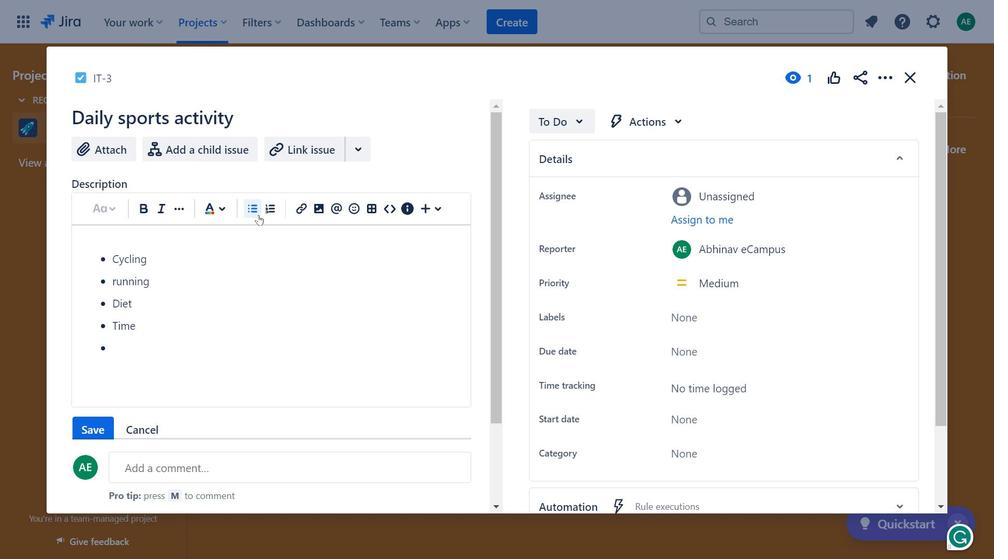 
Action: Mouse moved to (181, 368)
Screenshot: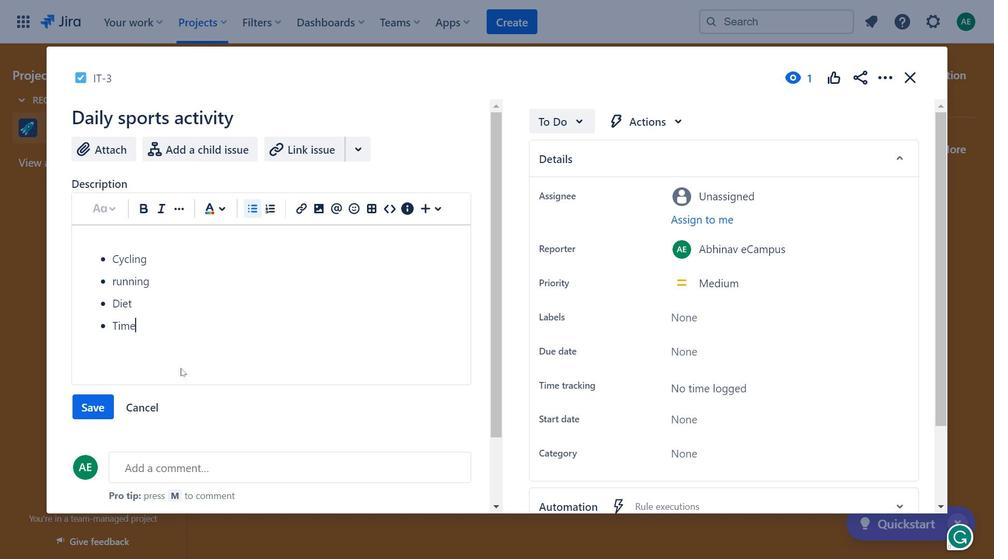 
Action: Key pressed <Key.backspace>
Screenshot: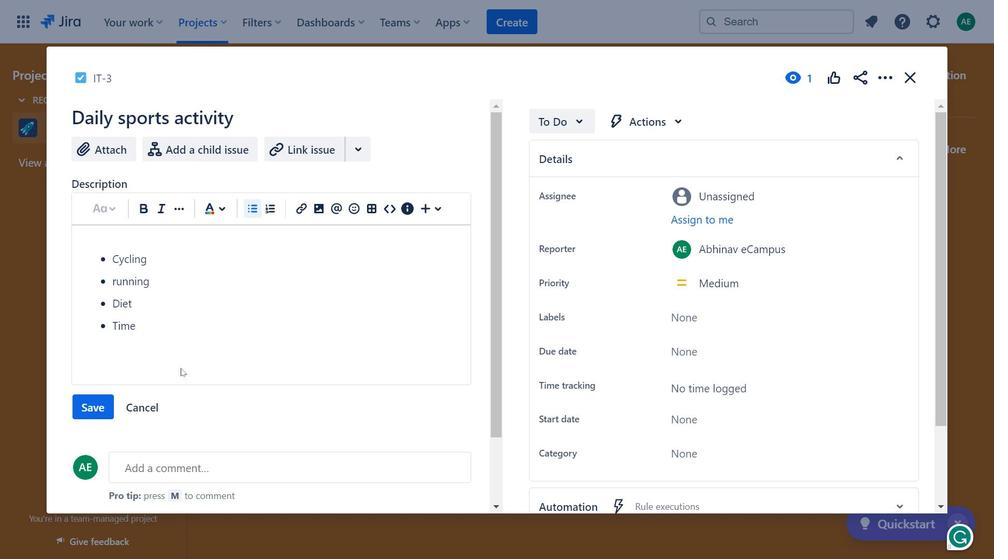 
Action: Mouse moved to (328, 156)
Screenshot: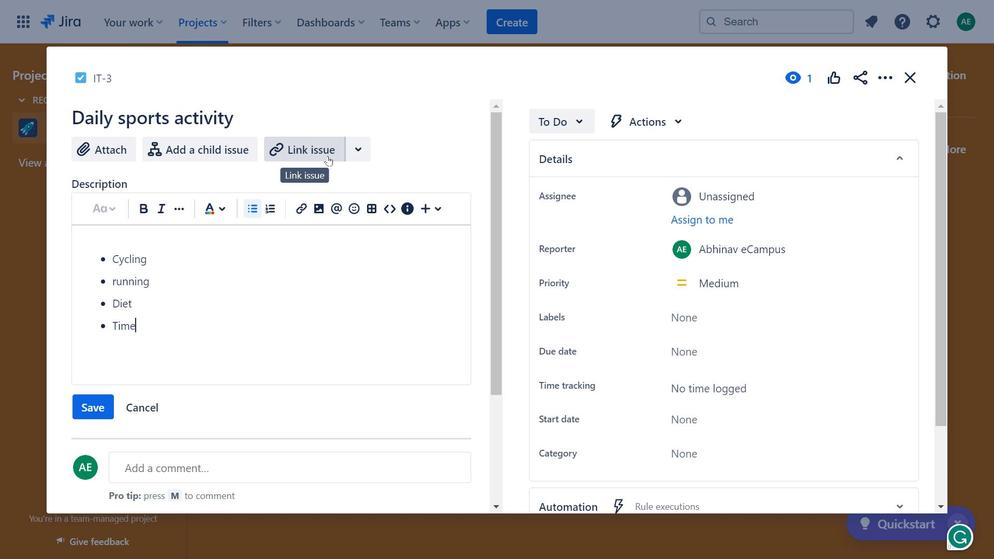 
Action: Mouse pressed left at (328, 156)
Screenshot: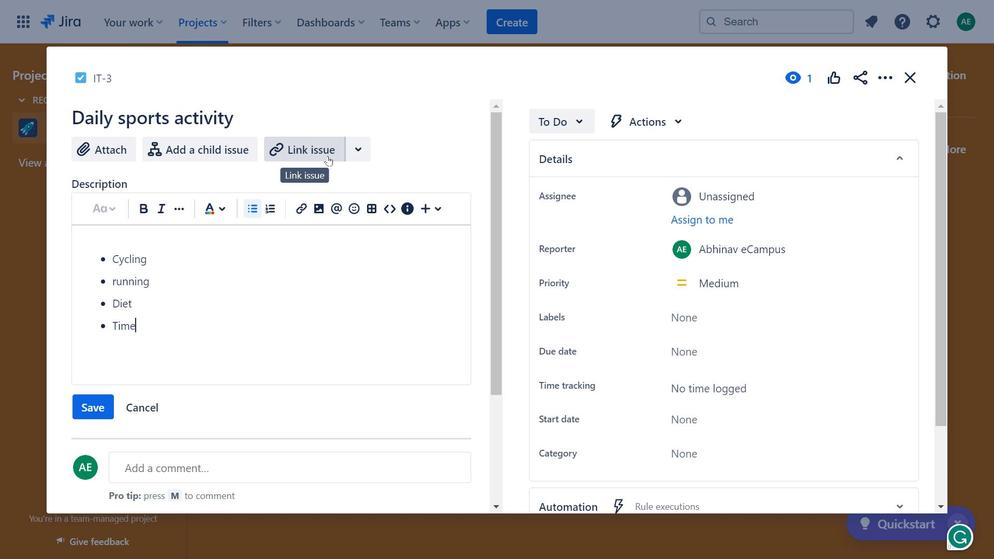 
Action: Mouse moved to (320, 287)
Screenshot: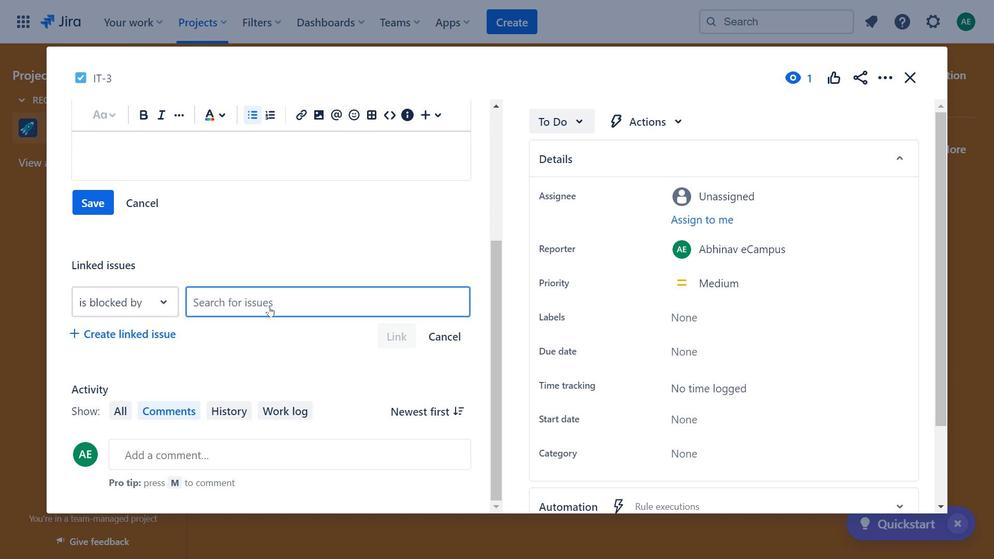
Action: Mouse scrolled (320, 287) with delta (0, 0)
Screenshot: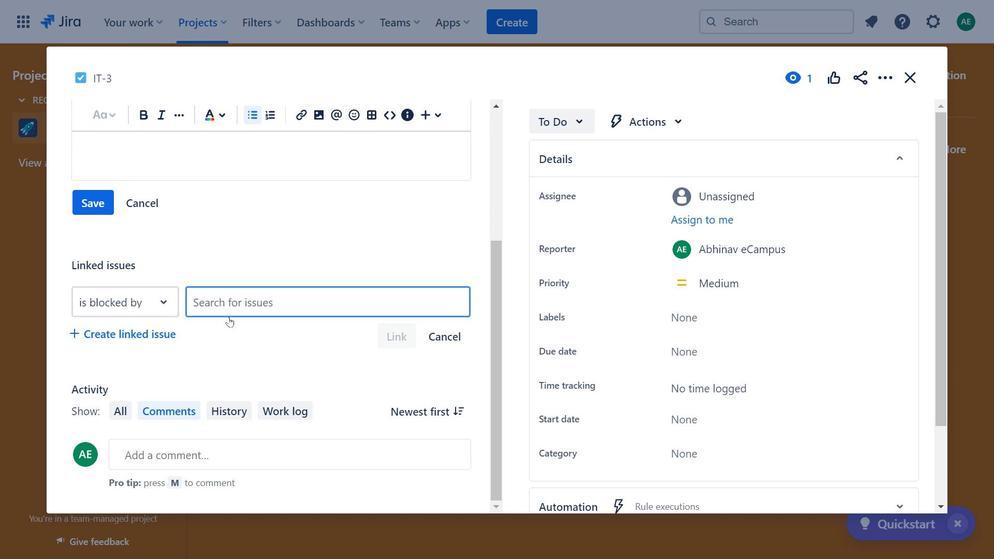 
Action: Mouse moved to (322, 287)
Screenshot: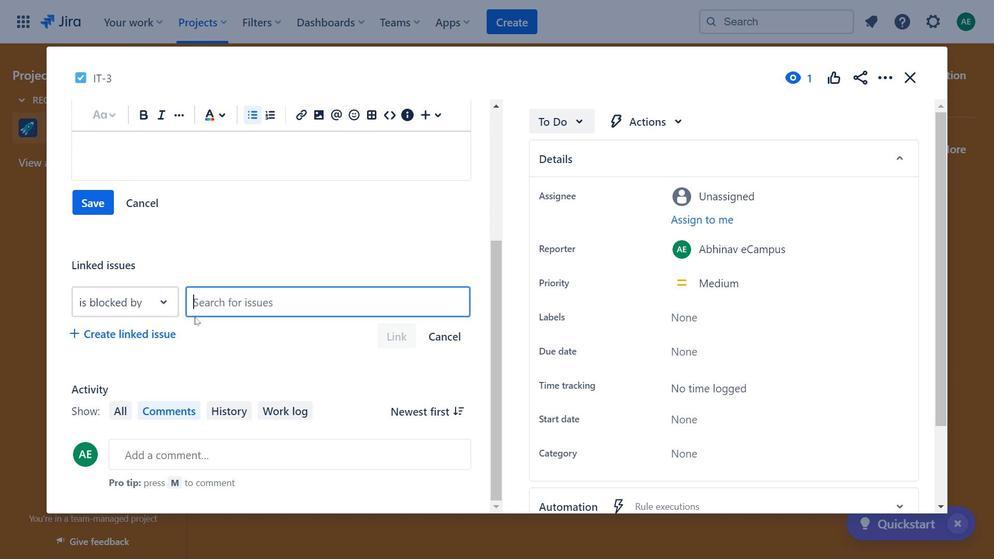 
Action: Mouse scrolled (322, 287) with delta (0, 0)
Screenshot: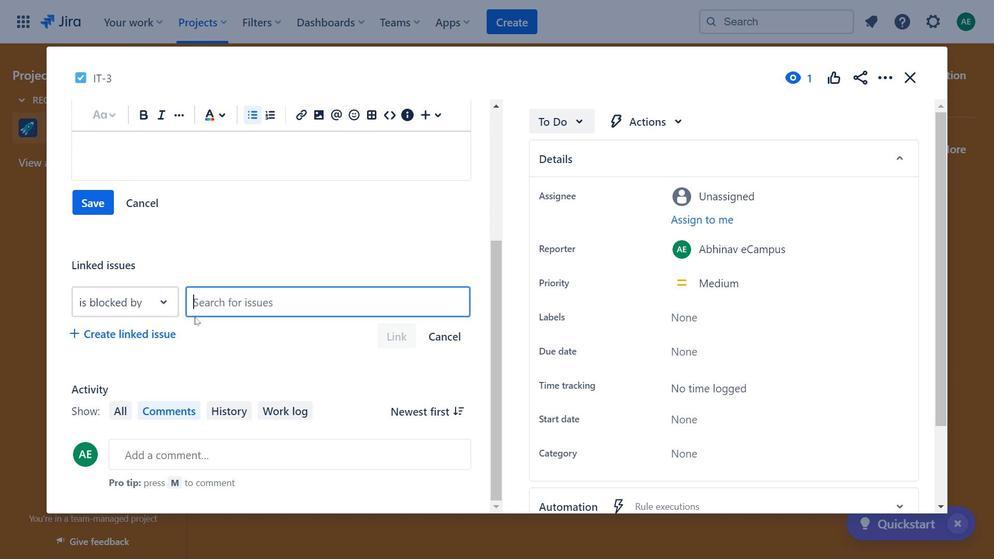 
Action: Mouse moved to (327, 294)
Screenshot: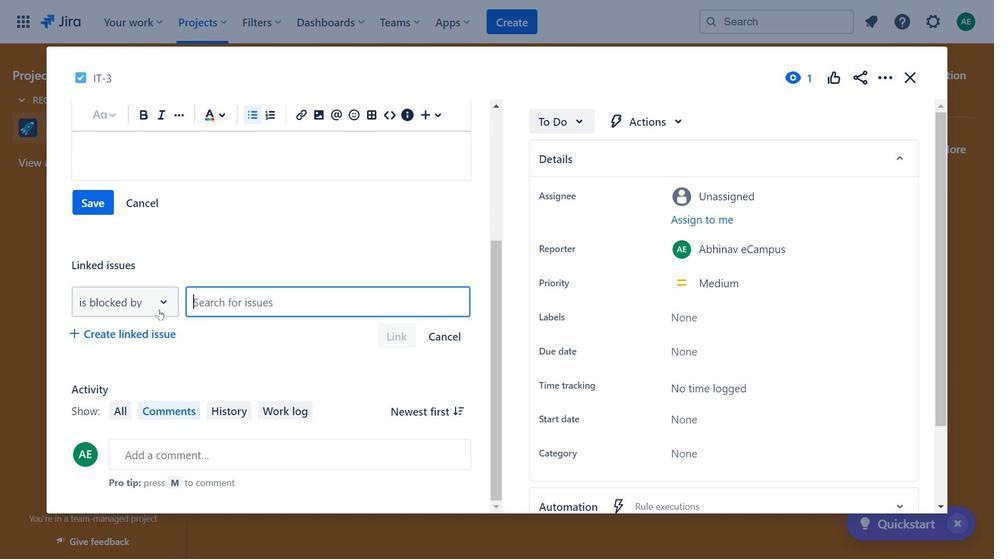 
Action: Mouse scrolled (327, 294) with delta (0, 0)
Screenshot: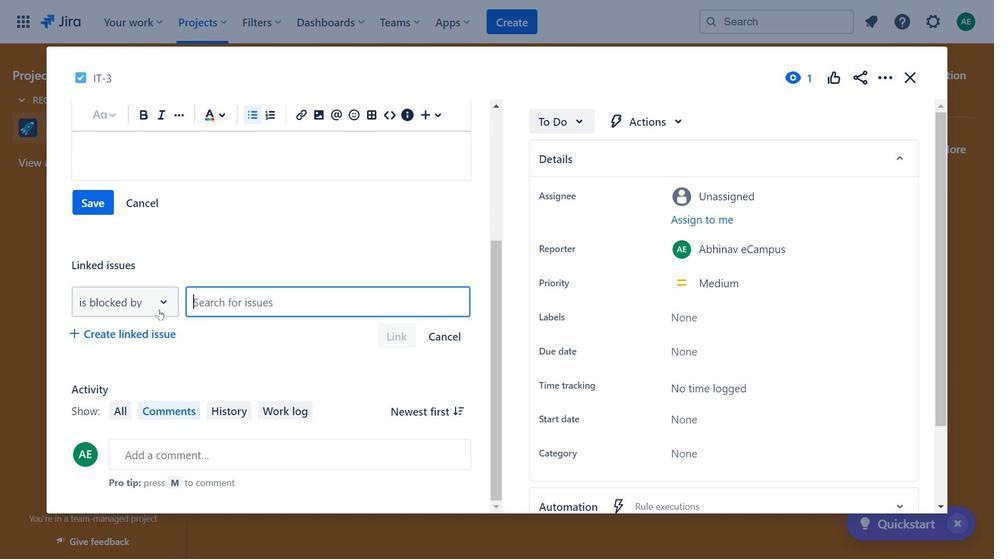 
Action: Mouse moved to (329, 299)
Screenshot: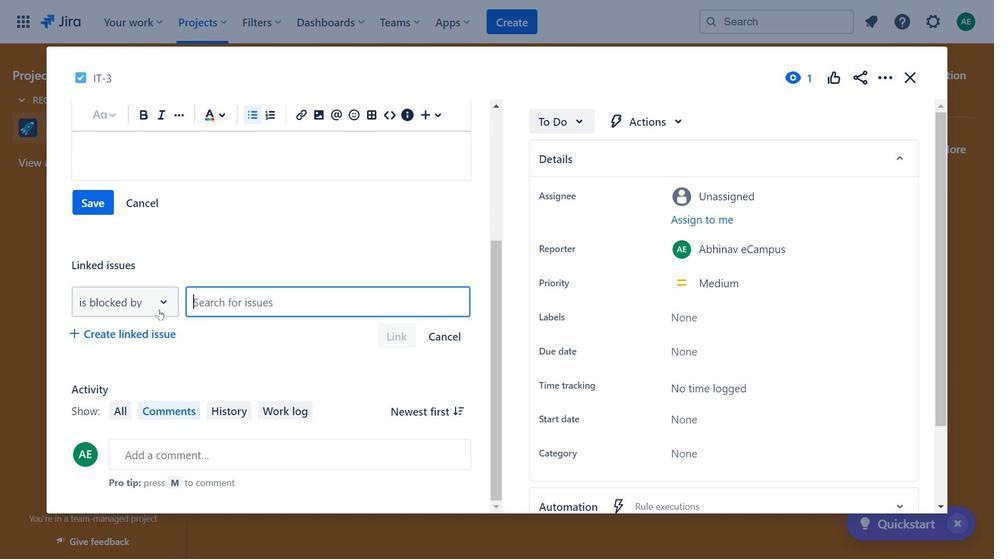 
Action: Mouse scrolled (329, 299) with delta (0, 0)
Screenshot: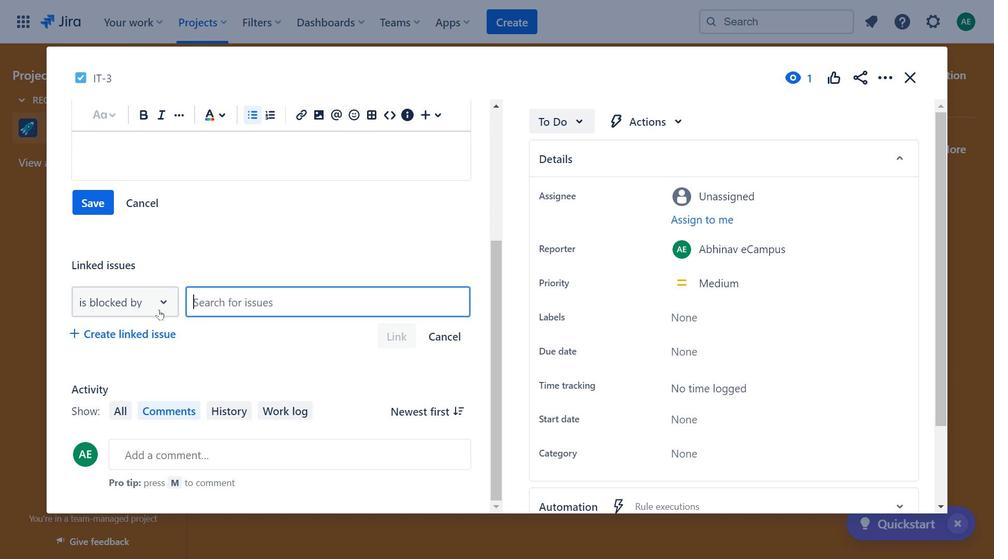 
Action: Mouse moved to (103, 205)
Screenshot: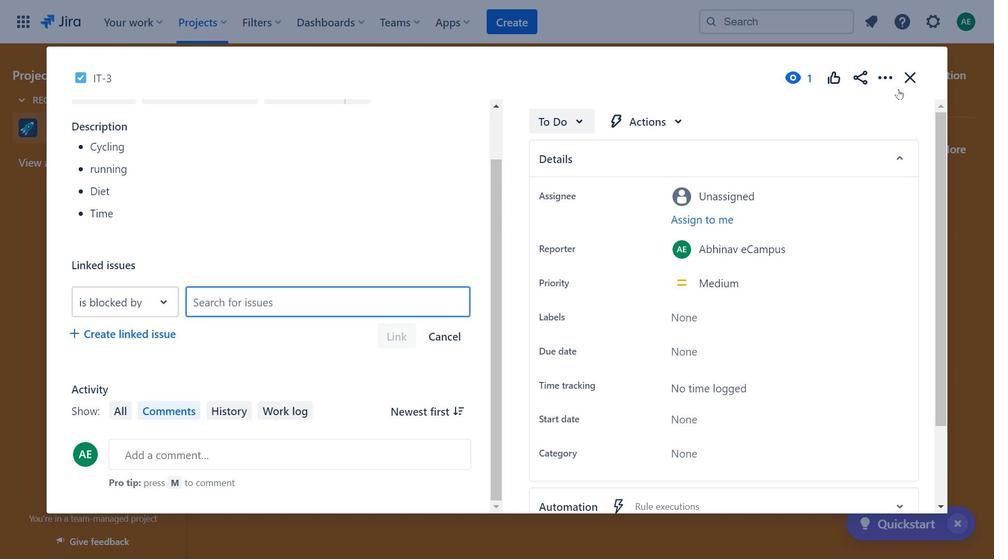 
Action: Mouse pressed left at (103, 205)
Screenshot: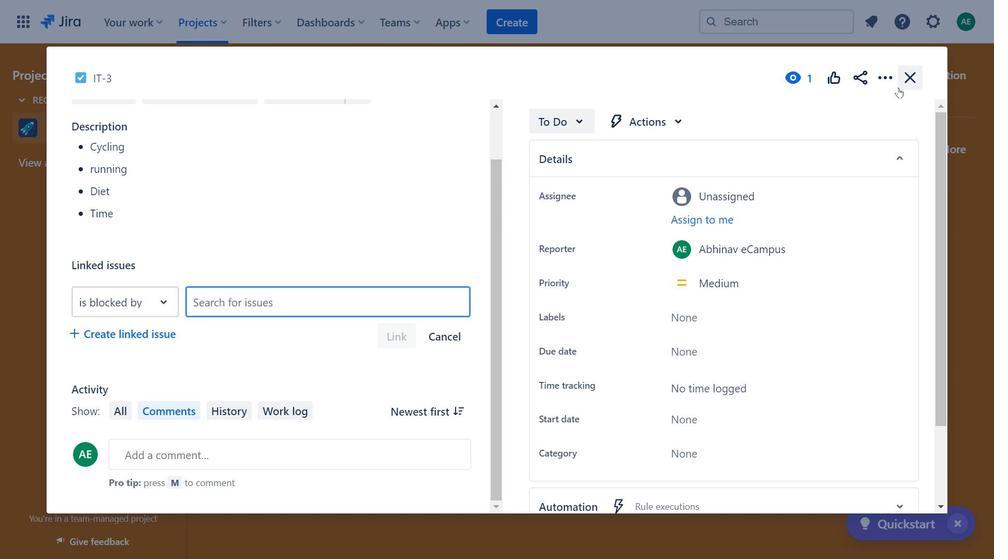 
Action: Mouse moved to (913, 76)
Screenshot: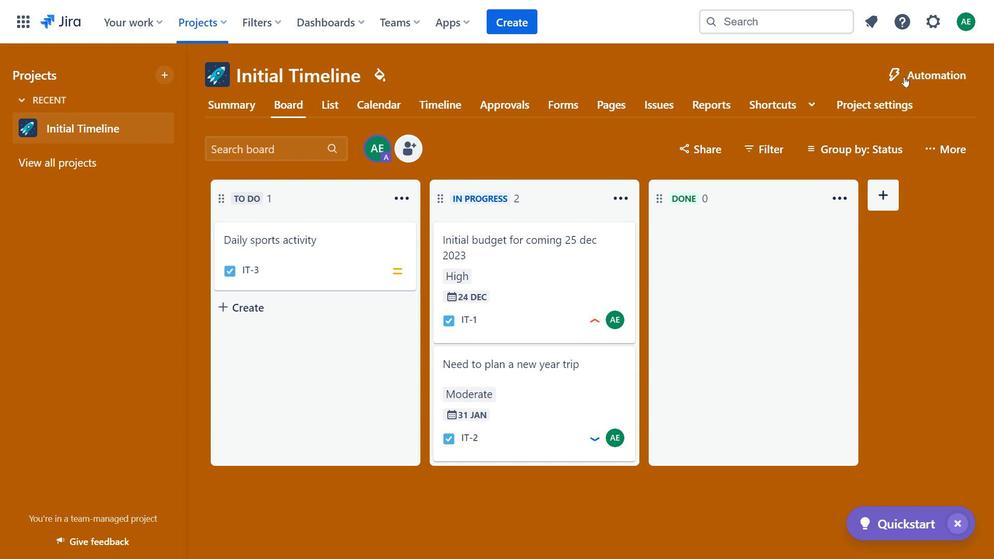 
Action: Mouse pressed left at (913, 76)
Screenshot: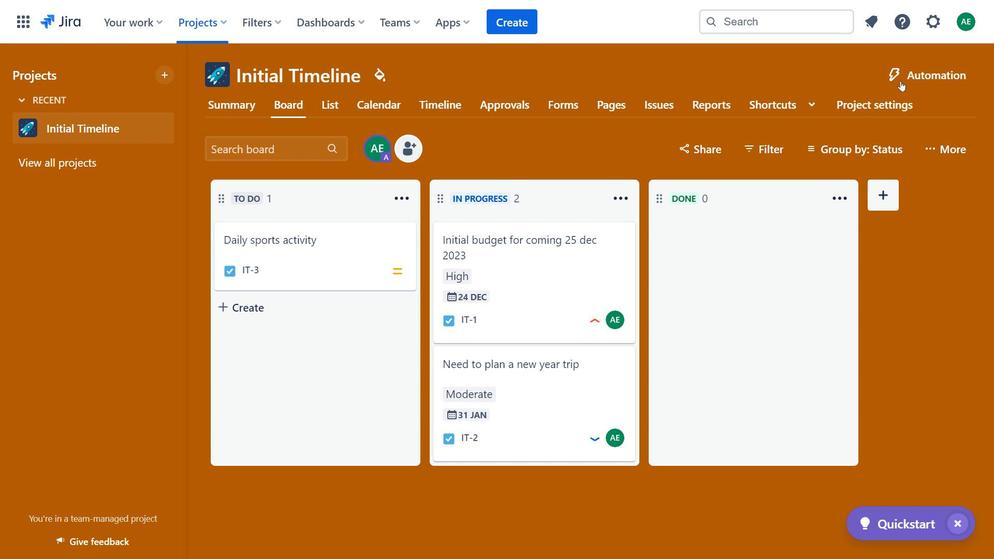 
Action: Mouse moved to (329, 109)
Screenshot: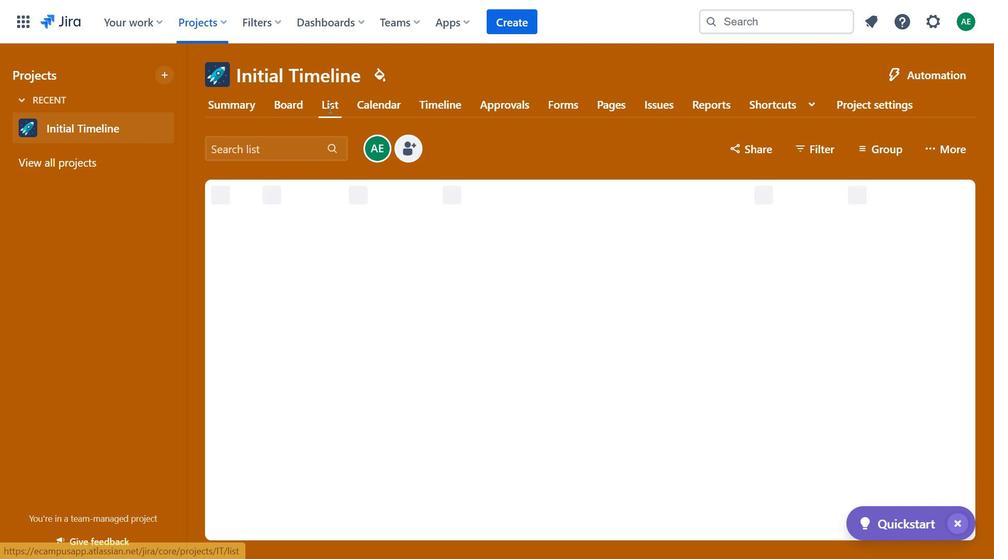 
Action: Mouse pressed left at (329, 109)
Screenshot: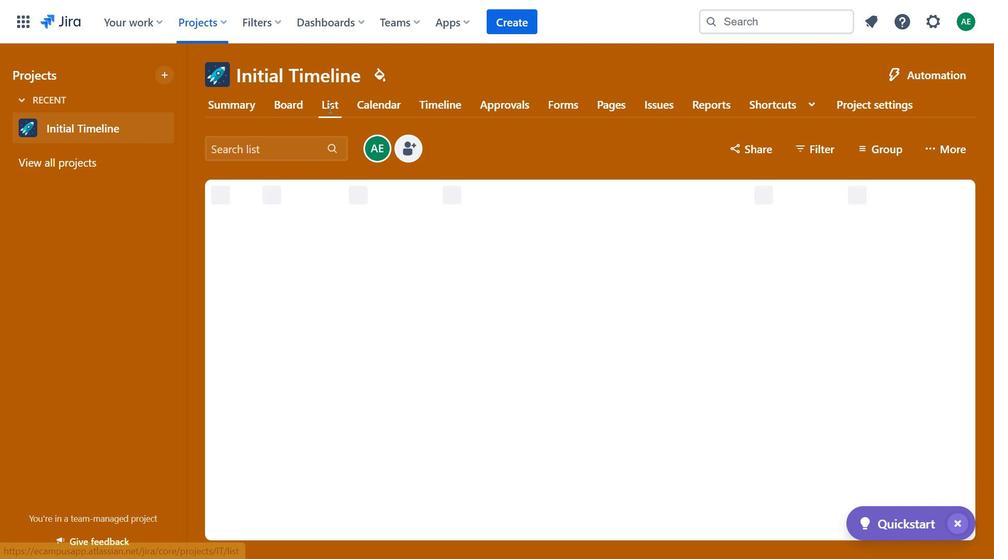 
Action: Mouse moved to (421, 312)
Screenshot: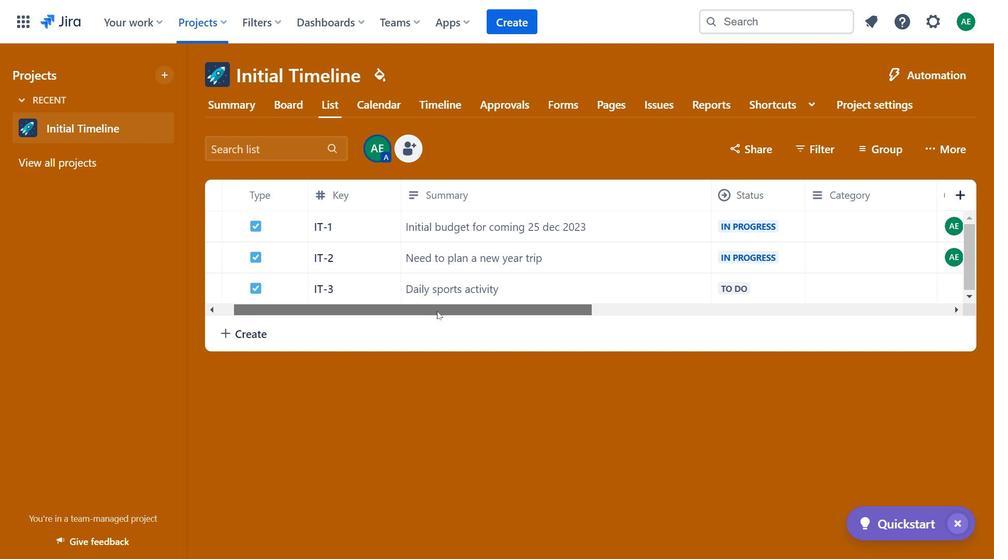 
Action: Mouse pressed left at (421, 312)
Screenshot: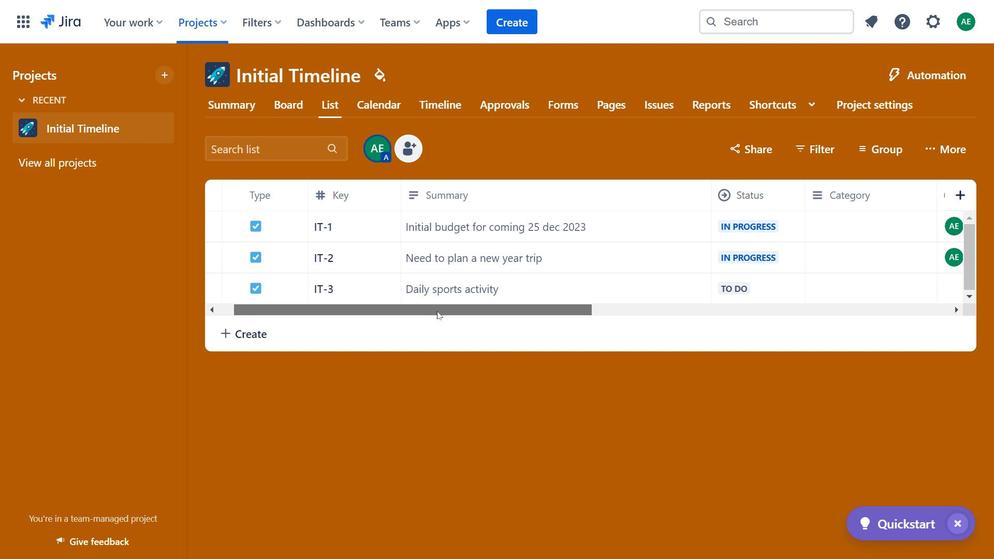 
Action: Mouse moved to (393, 111)
Screenshot: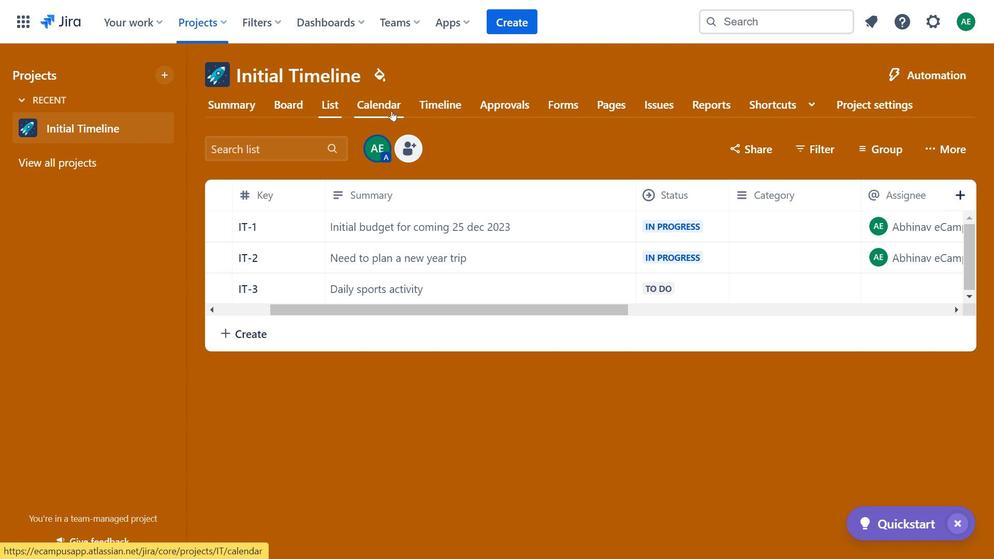 
Action: Mouse pressed left at (393, 111)
Screenshot: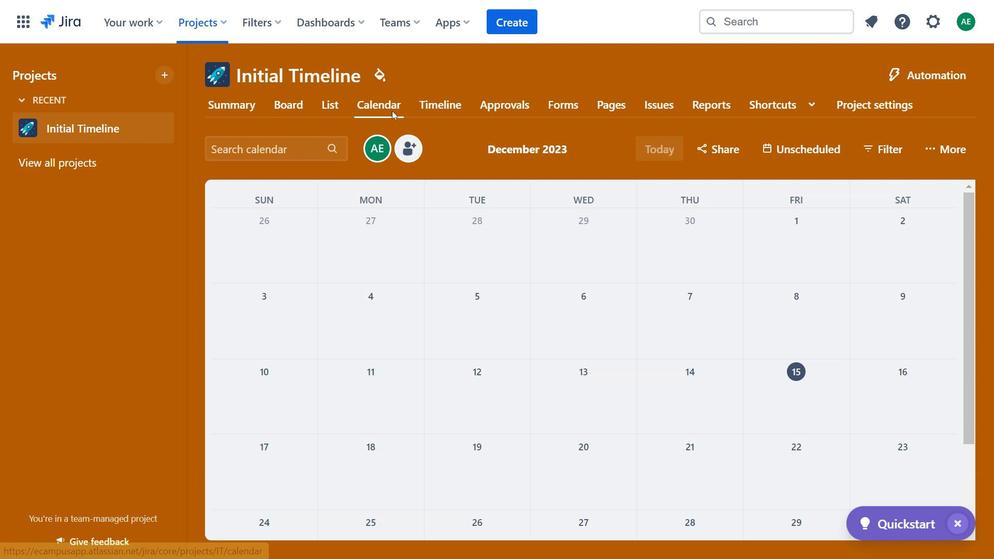 
Action: Mouse moved to (524, 244)
Screenshot: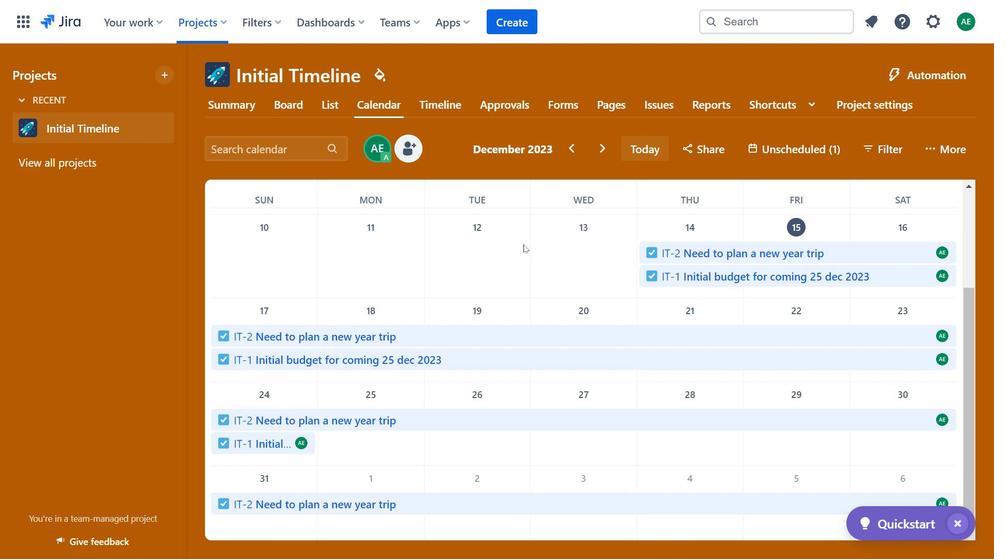 
Action: Mouse scrolled (524, 244) with delta (0, 0)
Screenshot: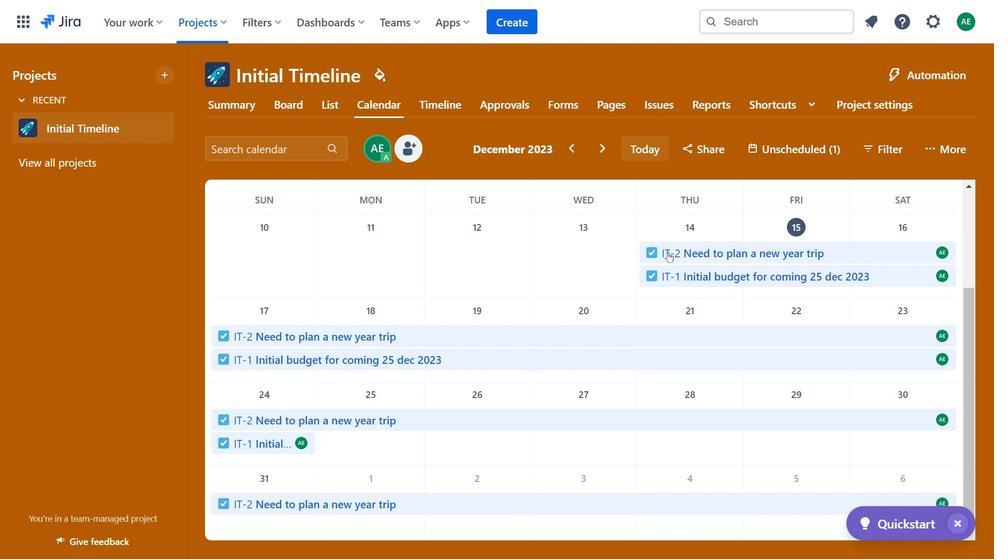 
Action: Mouse scrolled (524, 244) with delta (0, 0)
Screenshot: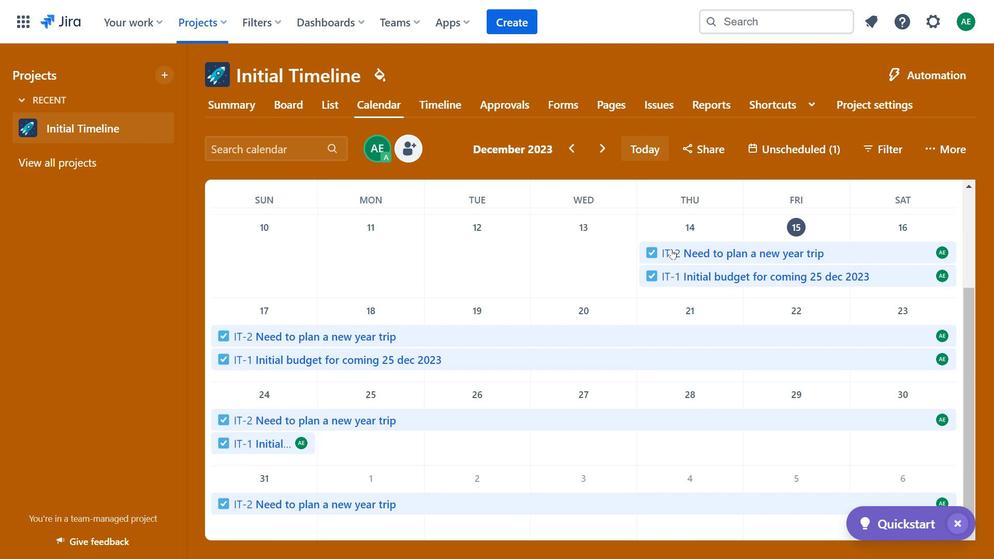 
Action: Mouse moved to (904, 515)
Screenshot: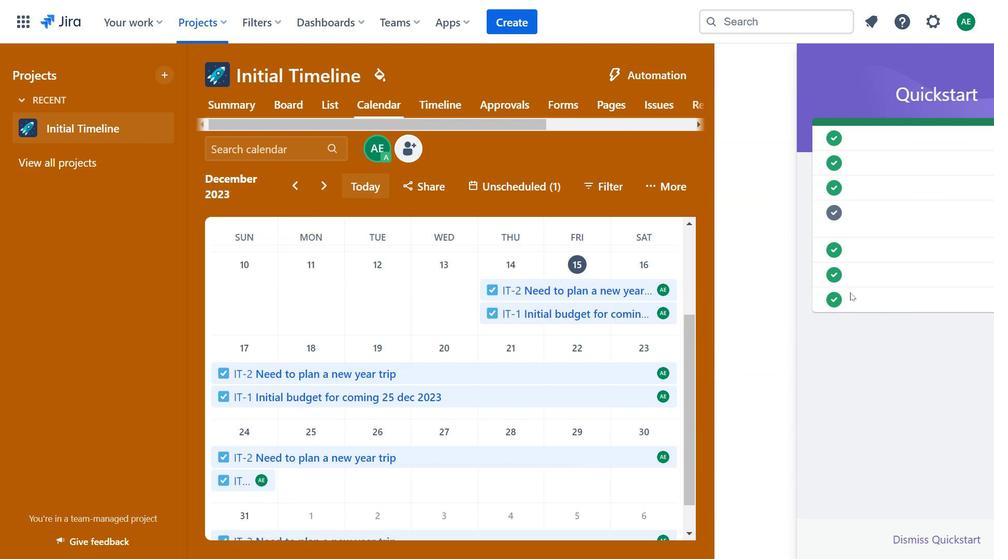 
Action: Mouse pressed left at (904, 515)
Screenshot: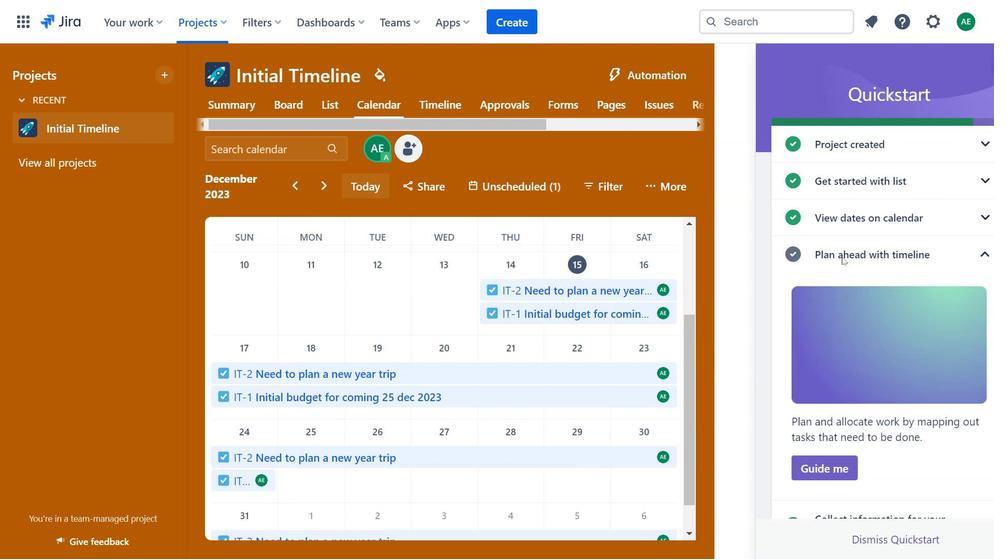 
Action: Mouse moved to (386, 272)
Screenshot: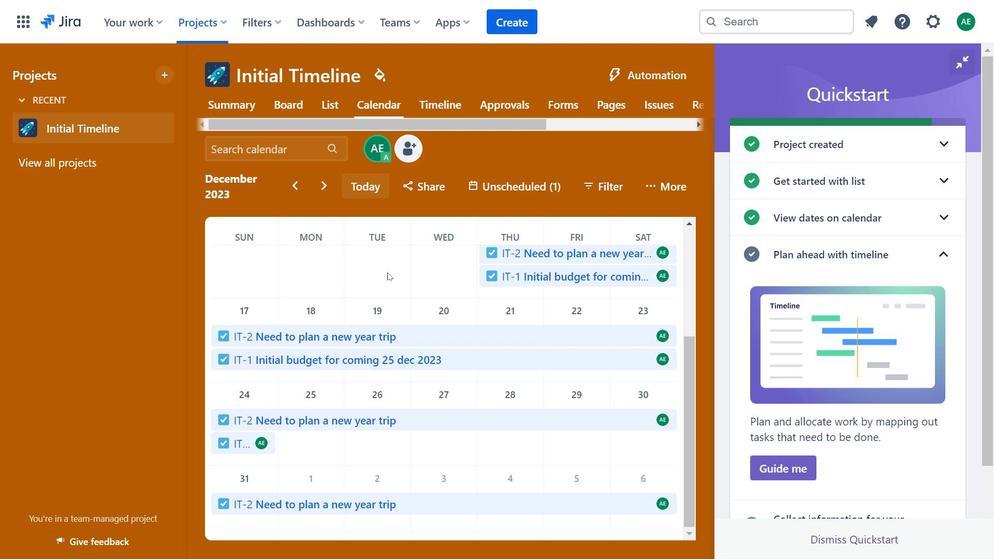 
Action: Mouse scrolled (386, 271) with delta (0, 0)
Screenshot: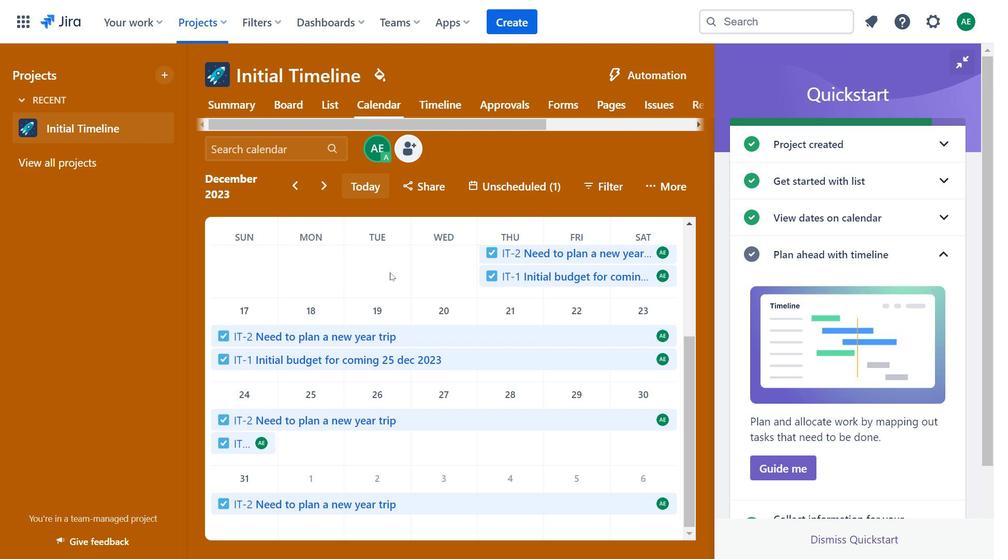 
Action: Mouse moved to (391, 272)
Screenshot: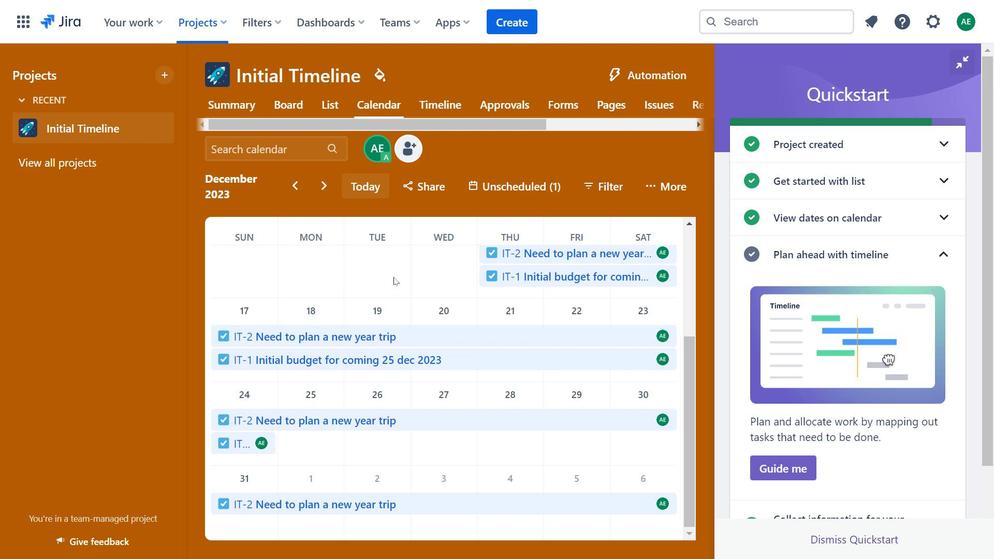 
Action: Mouse scrolled (391, 272) with delta (0, 0)
Screenshot: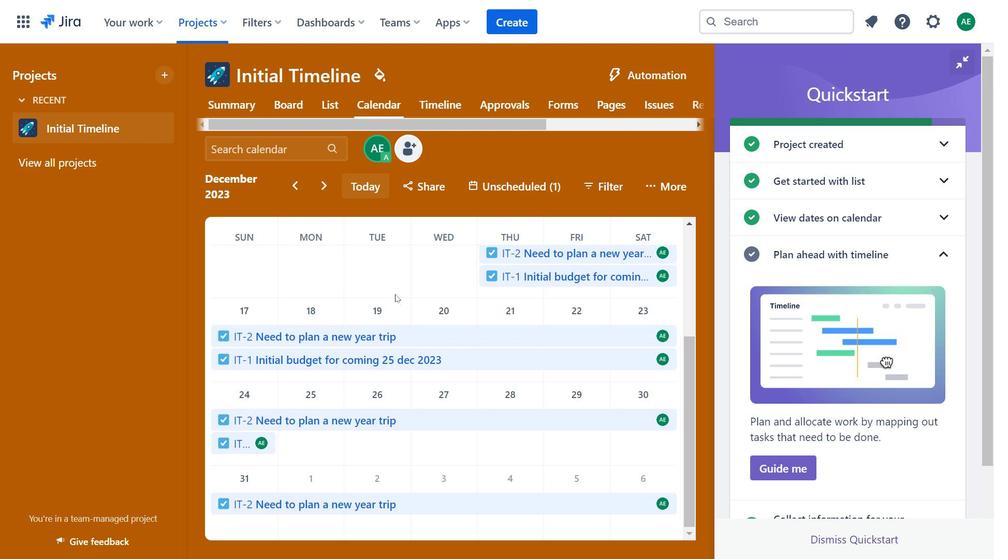 
Action: Mouse moved to (395, 289)
Screenshot: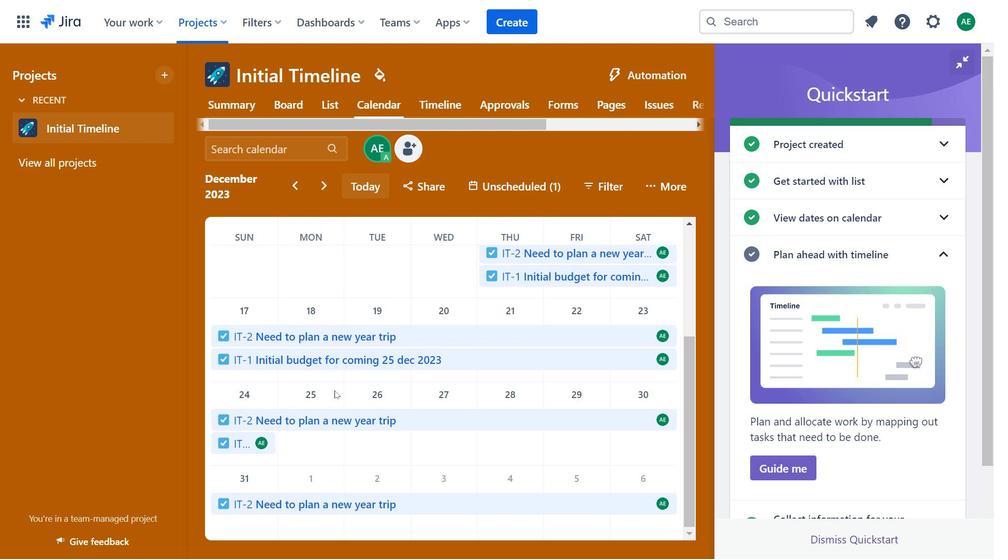 
Action: Mouse scrolled (395, 288) with delta (0, 0)
Screenshot: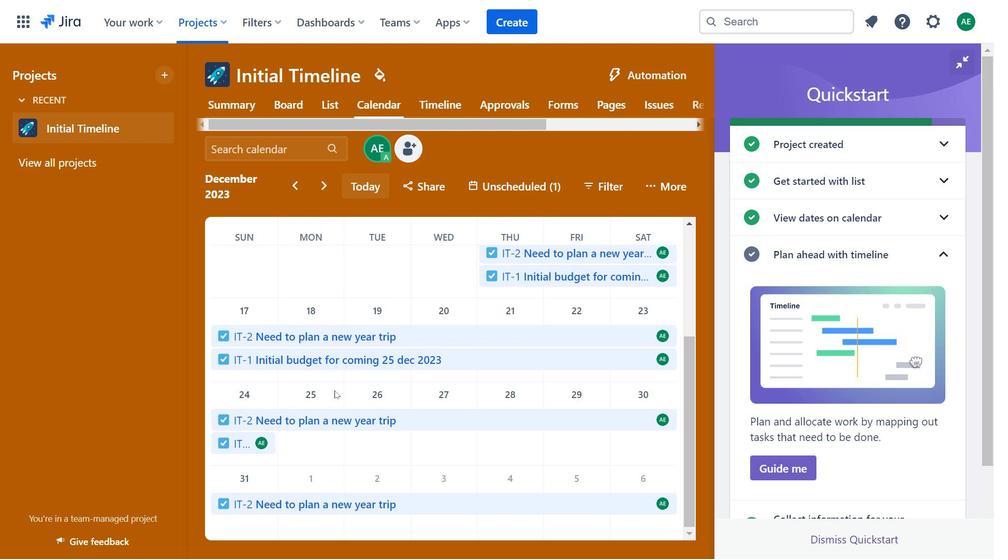 
Action: Mouse moved to (395, 294)
Screenshot: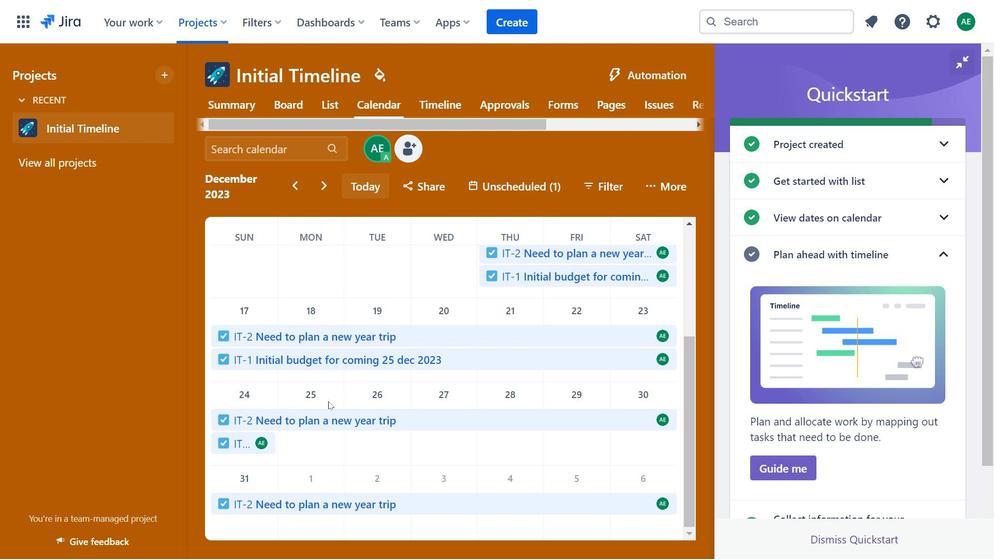 
Action: Mouse scrolled (395, 293) with delta (0, 0)
Screenshot: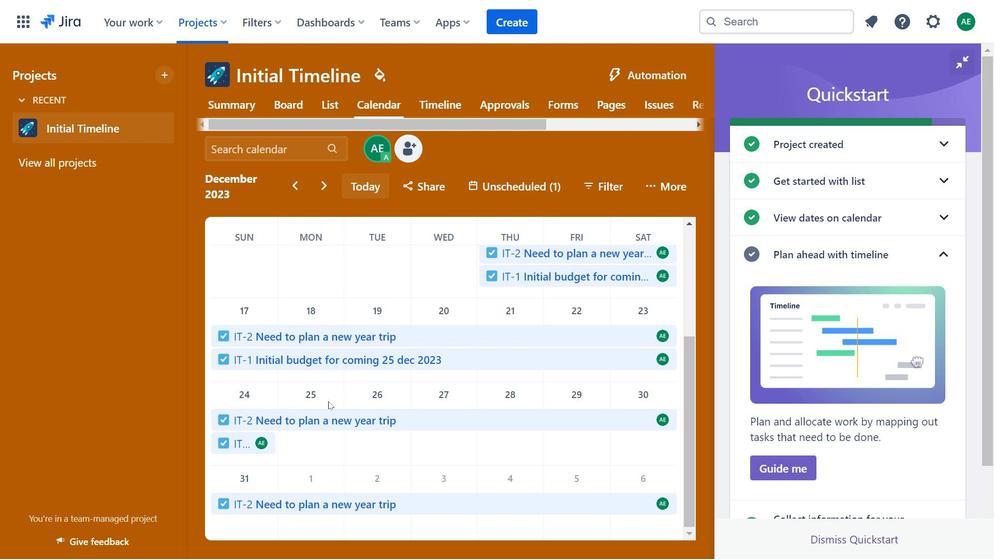 
Action: Mouse moved to (335, 406)
Screenshot: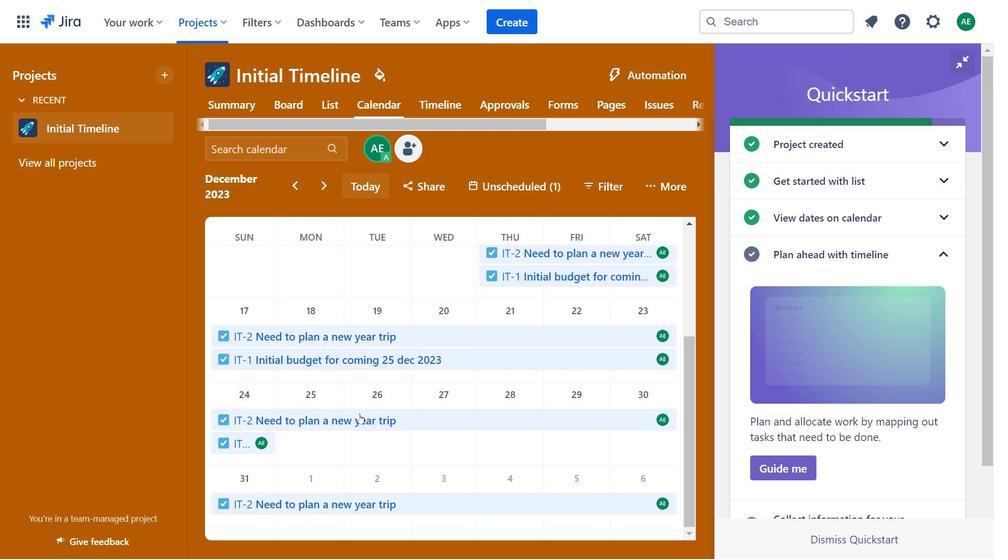 
Action: Mouse scrolled (335, 406) with delta (0, 0)
Screenshot: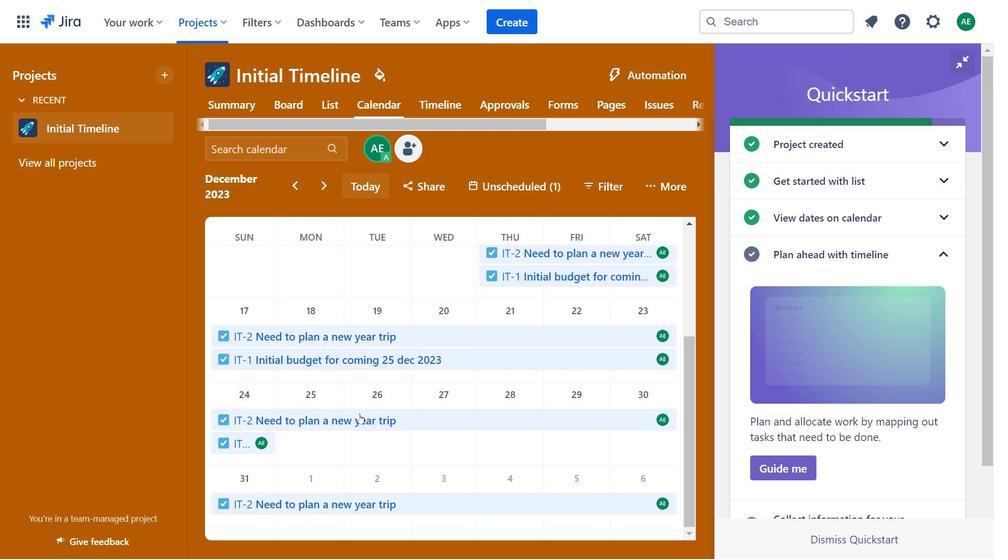 
Action: Mouse moved to (336, 407)
Screenshot: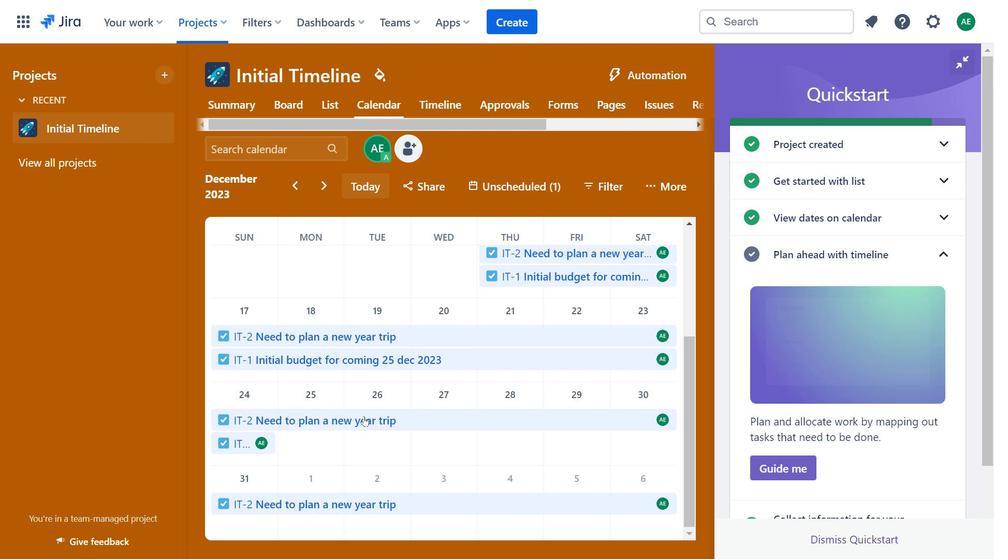 
Action: Mouse scrolled (336, 406) with delta (0, 0)
Screenshot: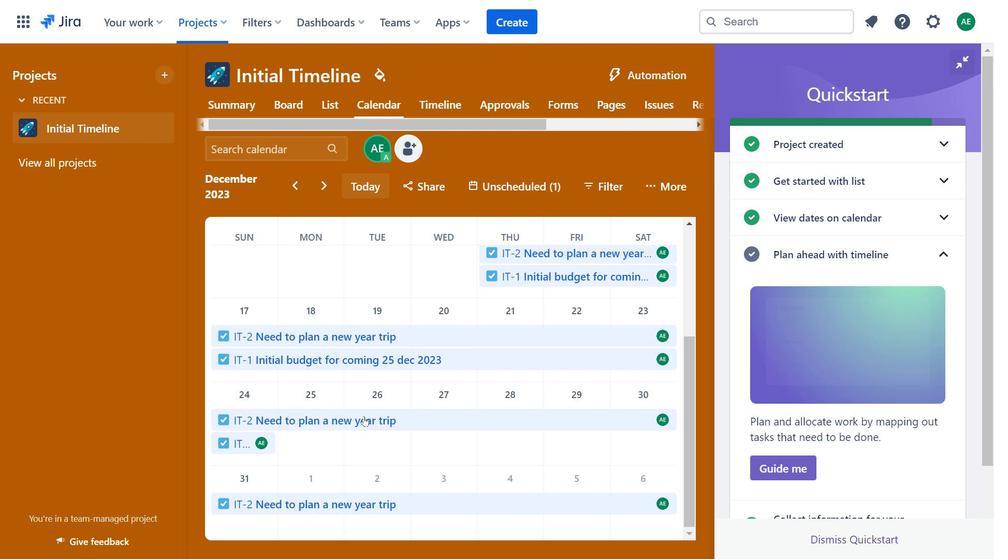 
Action: Mouse scrolled (336, 406) with delta (0, 0)
Screenshot: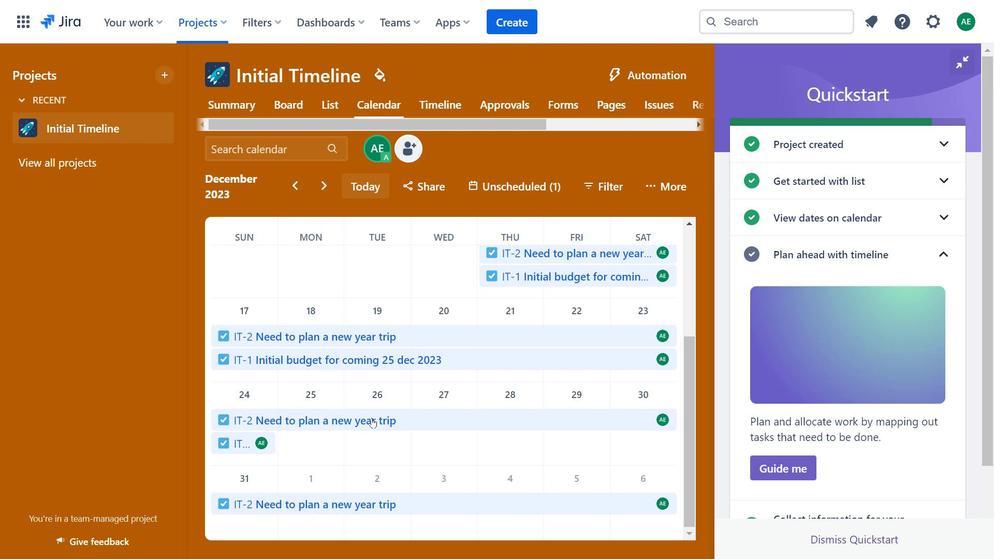 
Action: Mouse moved to (439, 108)
Screenshot: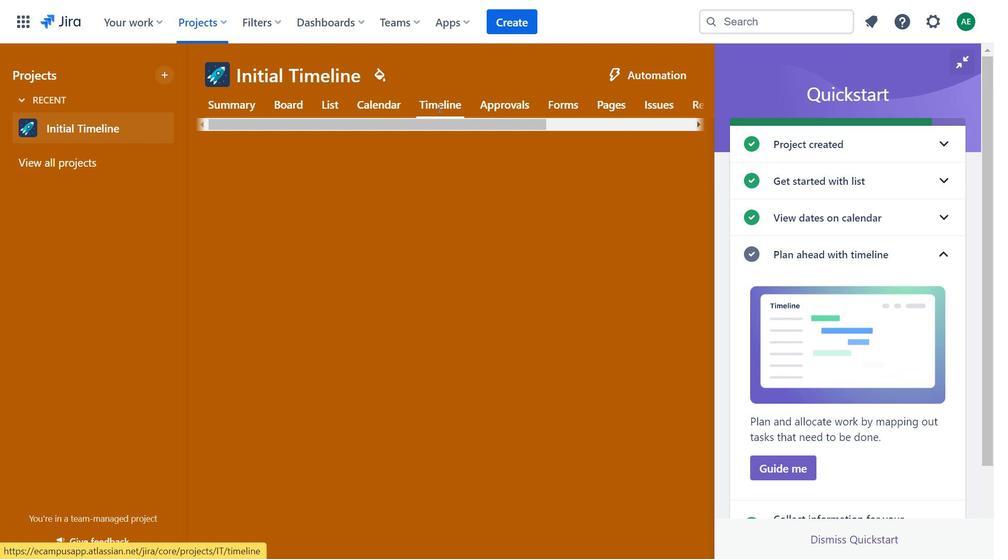 
Action: Mouse pressed left at (439, 108)
Screenshot: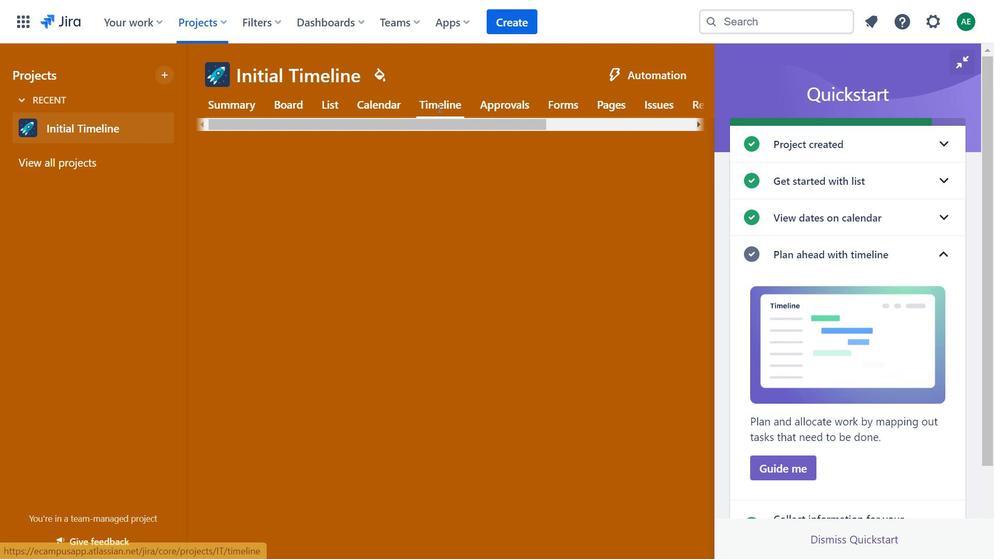 
Action: Mouse moved to (602, 528)
Screenshot: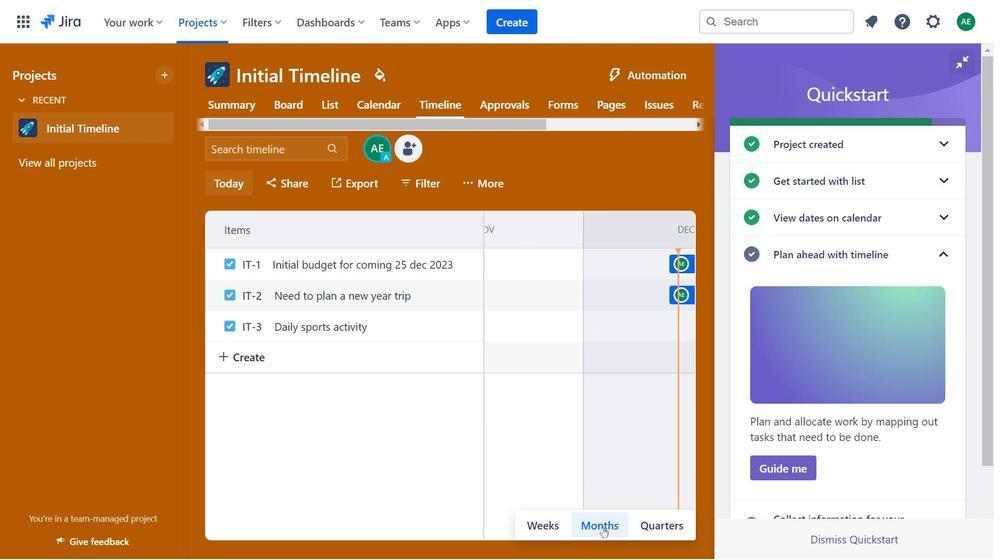 
Action: Mouse pressed left at (602, 528)
Screenshot: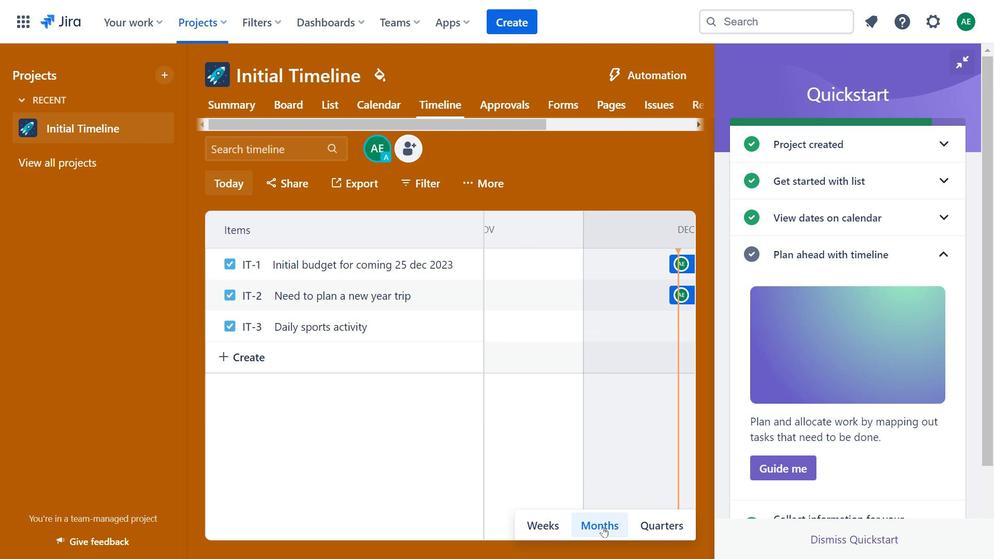 
Action: Mouse moved to (664, 526)
Screenshot: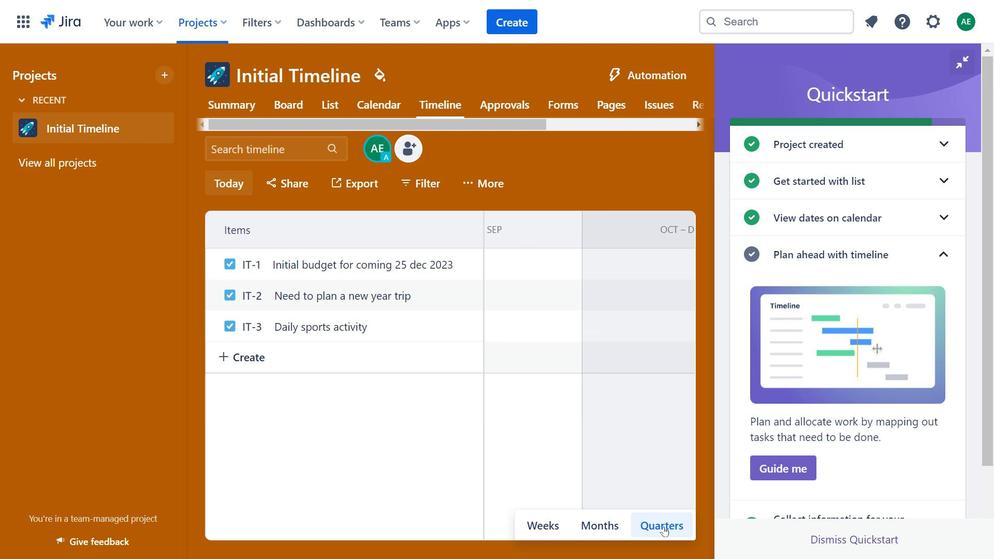 
Action: Mouse pressed left at (664, 526)
Screenshot: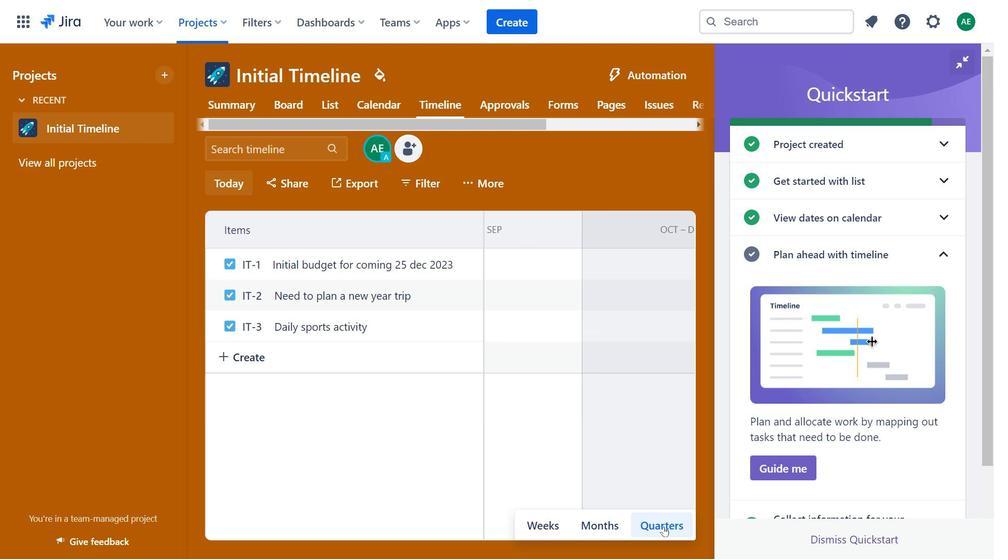 
Action: Mouse moved to (406, 190)
Screenshot: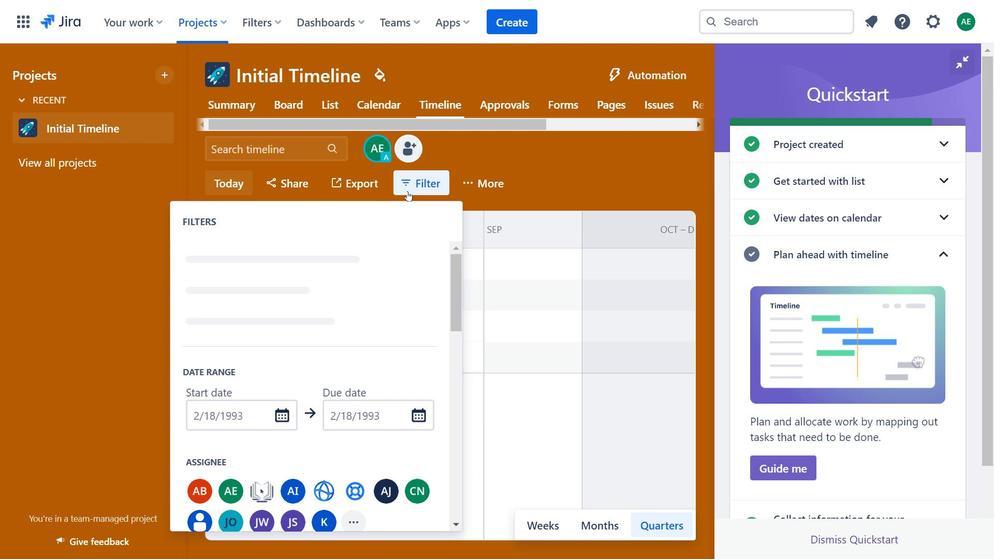 
Action: Mouse pressed left at (406, 190)
Screenshot: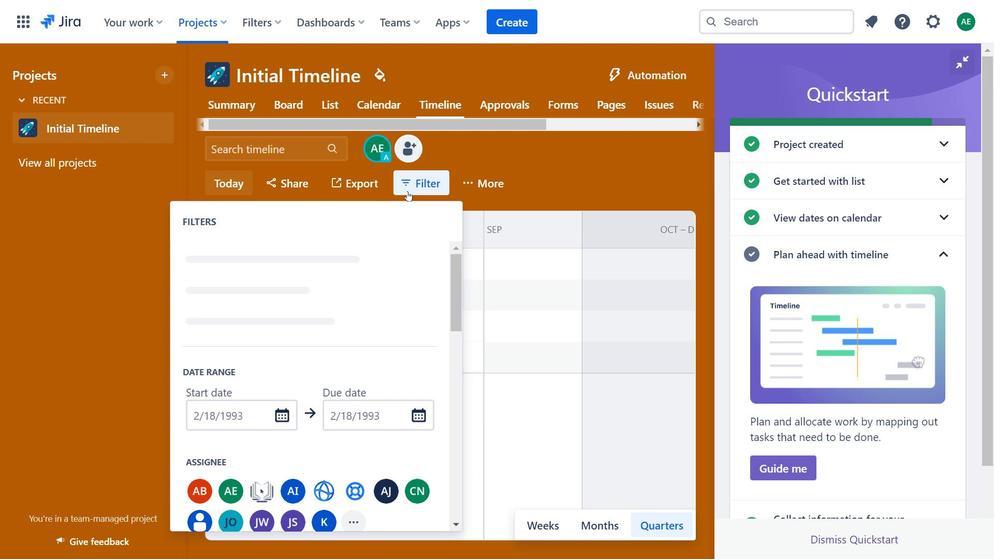 
Action: Mouse moved to (371, 277)
Screenshot: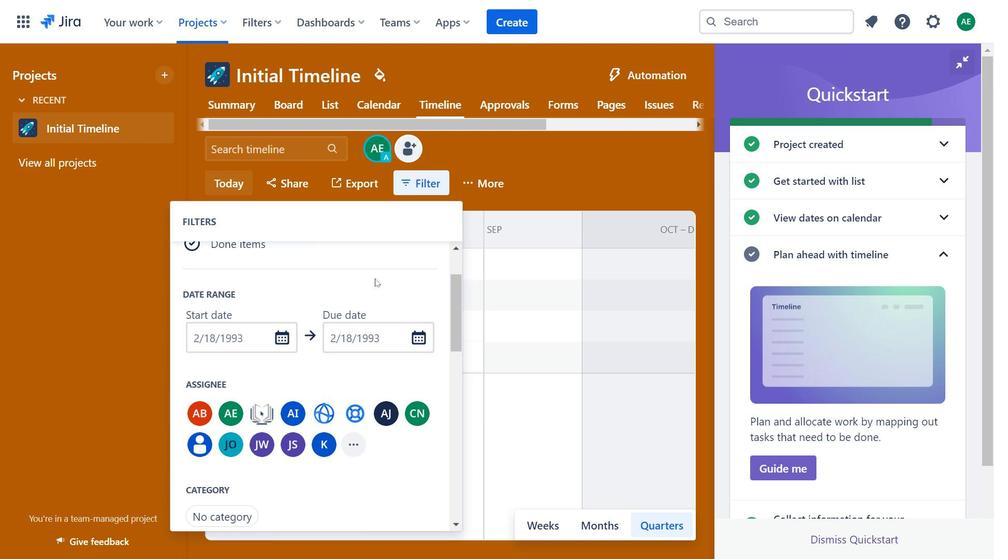 
Action: Mouse scrolled (371, 276) with delta (0, 0)
Screenshot: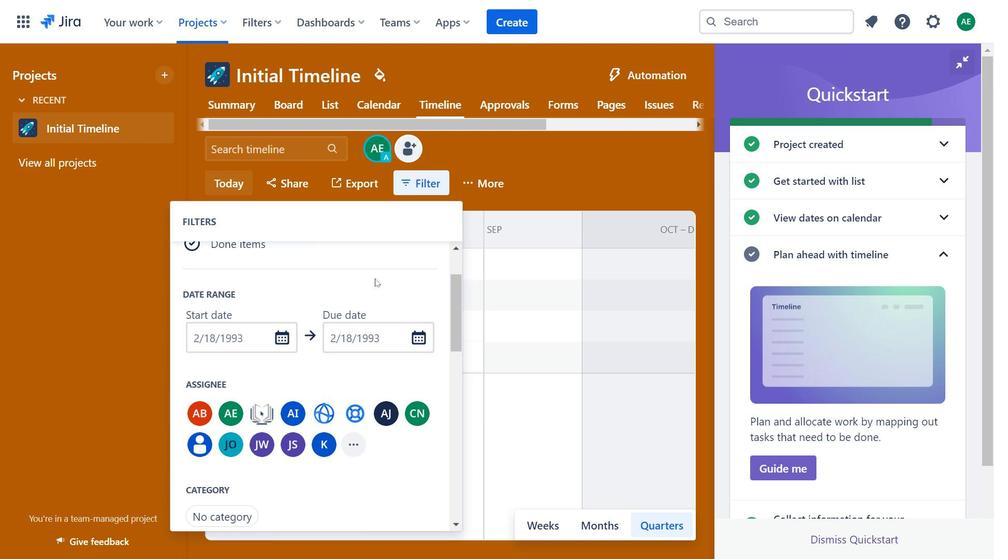 
Action: Mouse moved to (376, 279)
Screenshot: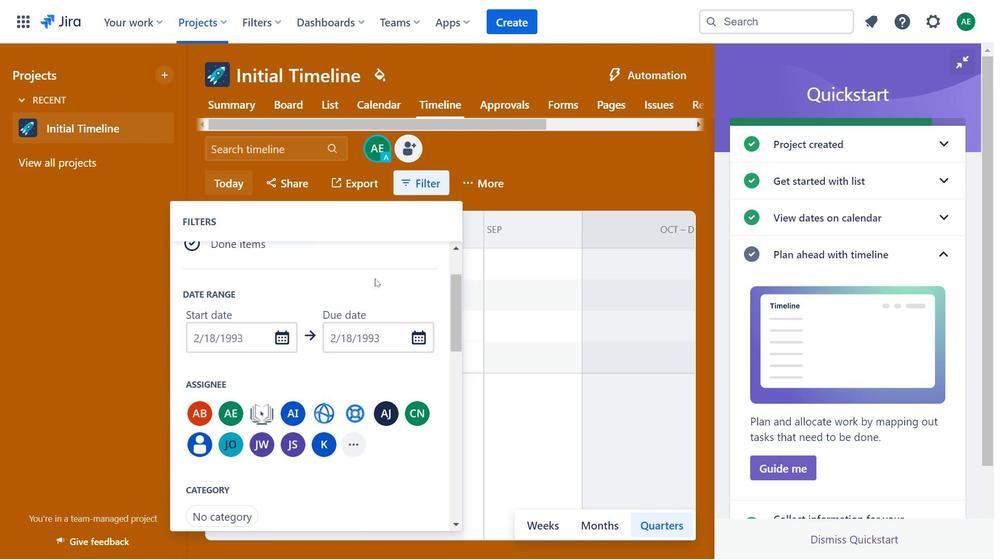 
Action: Mouse scrolled (376, 278) with delta (0, 0)
Screenshot: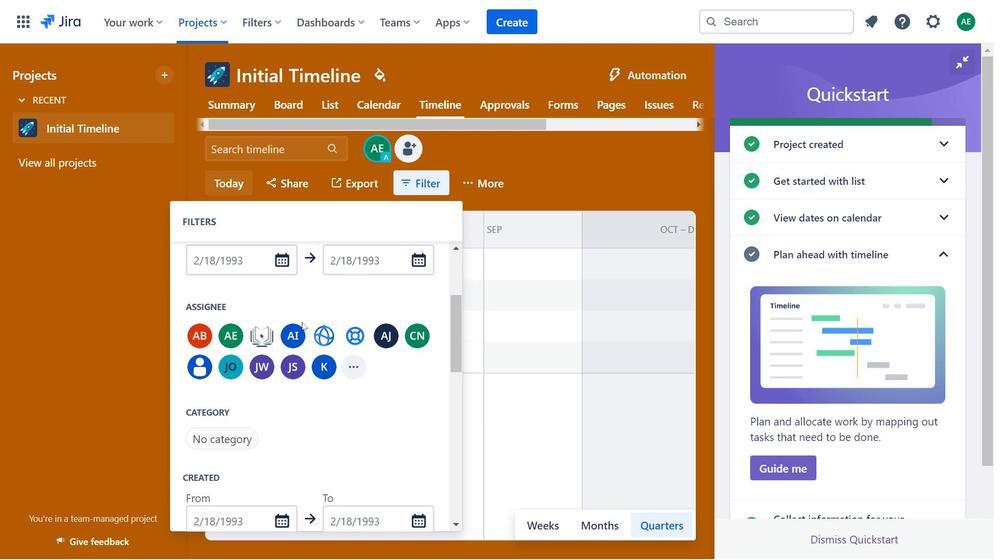 
Action: Mouse moved to (538, 174)
Screenshot: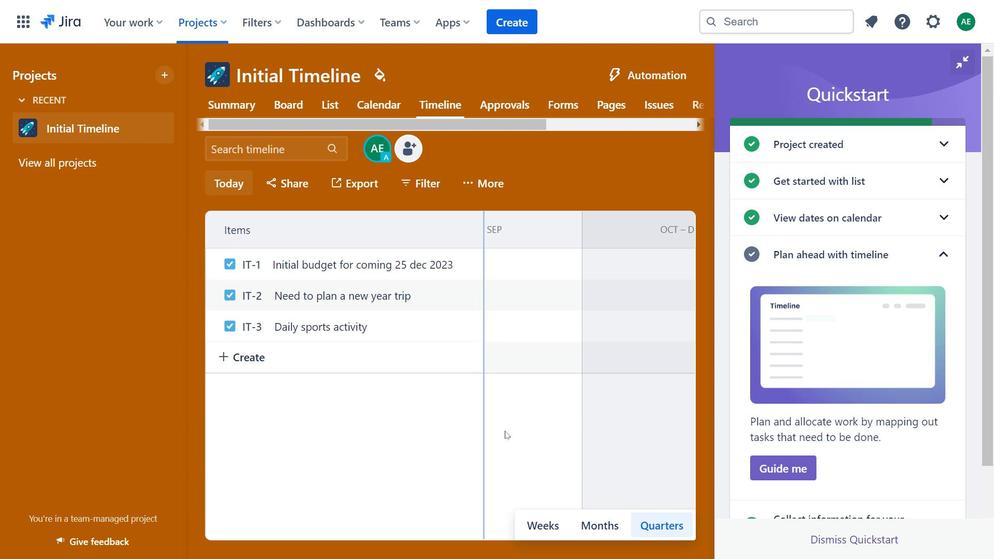 
Action: Mouse pressed left at (538, 174)
Screenshot: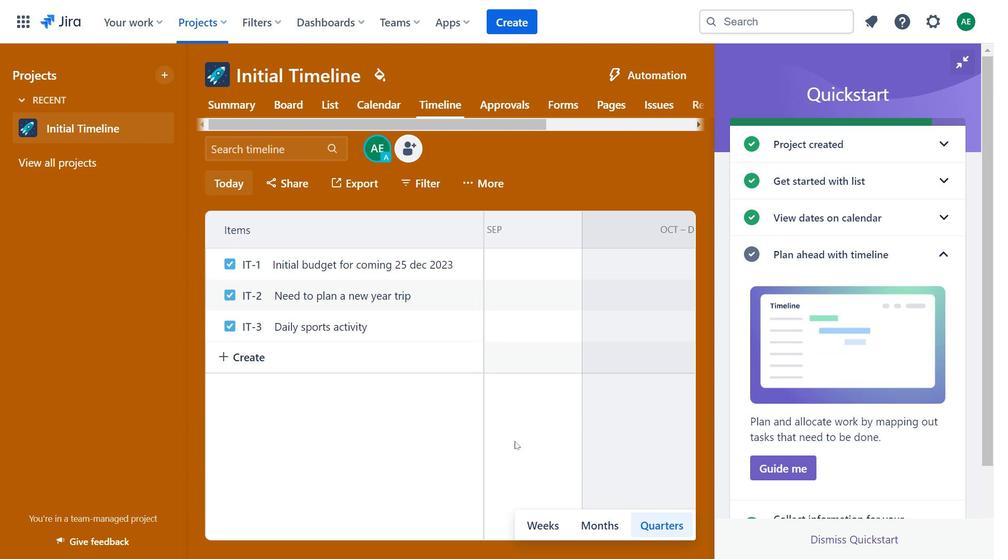 
Action: Mouse moved to (317, 295)
Screenshot: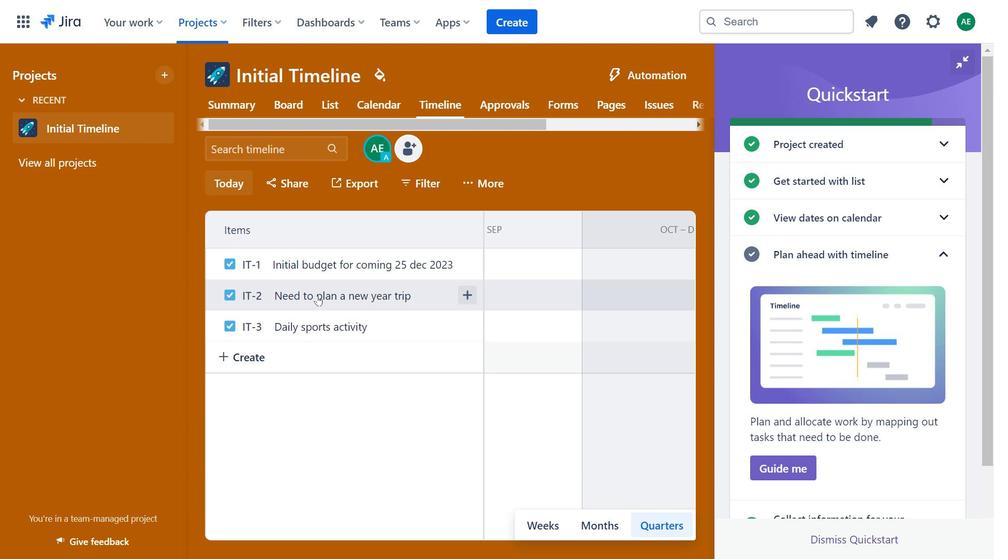 
Action: Mouse pressed left at (317, 295)
Screenshot: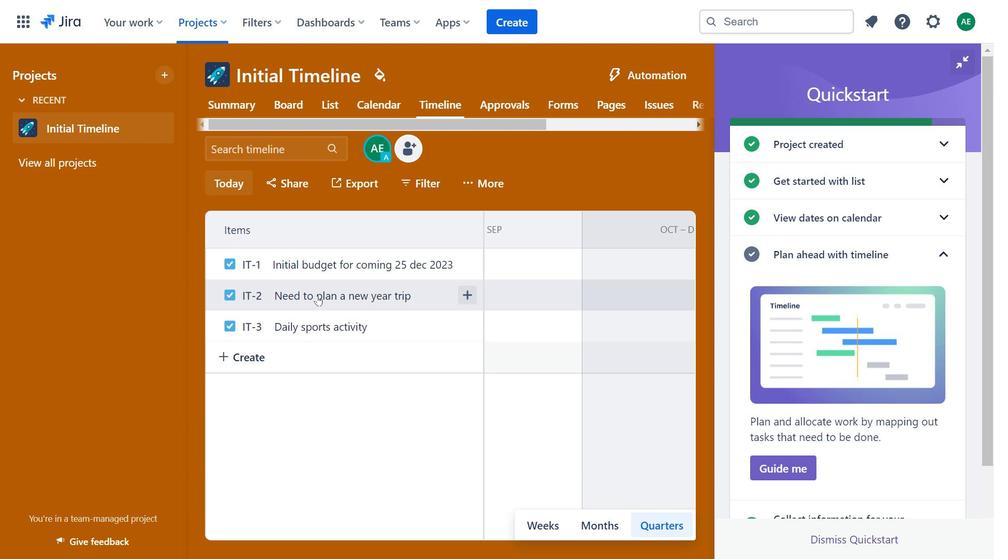 
Action: Mouse moved to (370, 297)
Screenshot: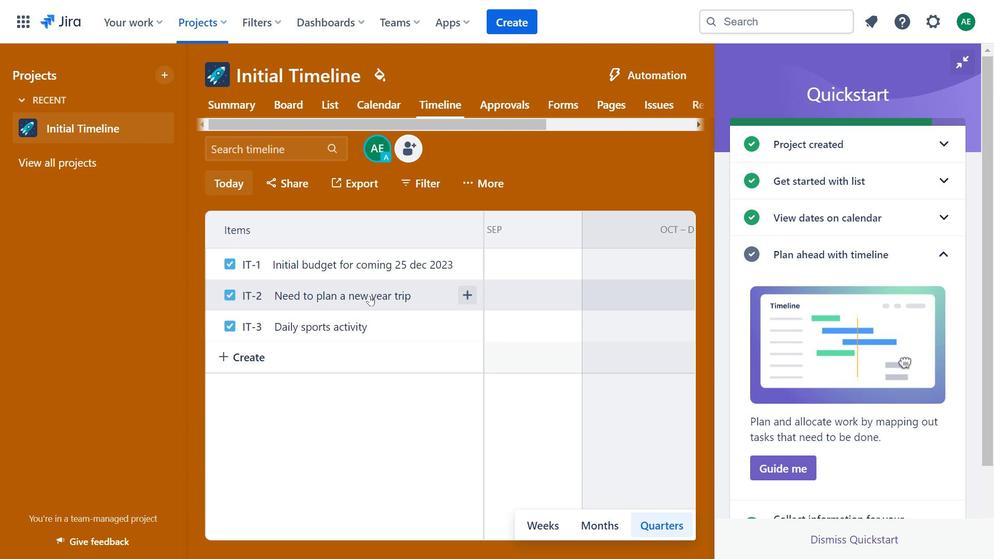 
Action: Mouse pressed left at (370, 297)
Screenshot: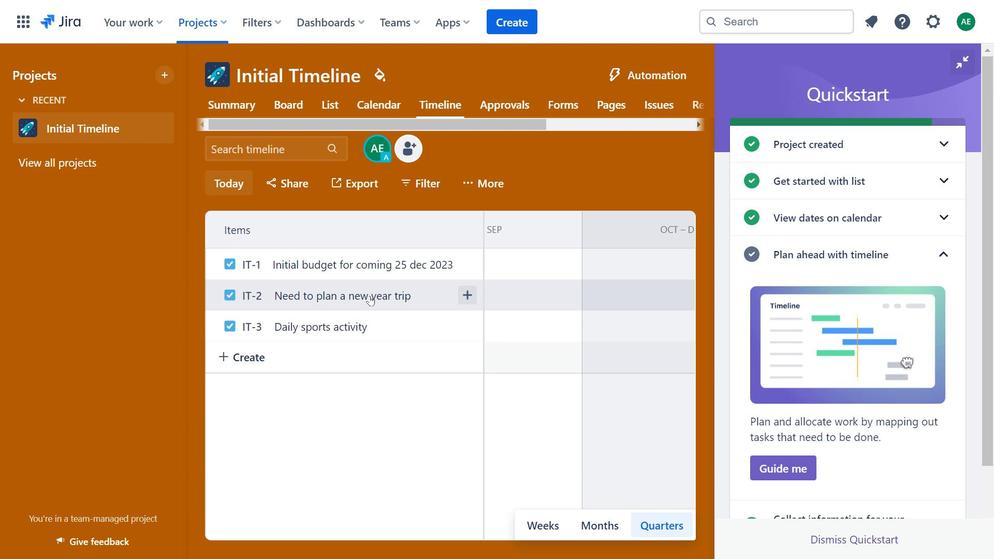 
Action: Mouse moved to (350, 285)
Screenshot: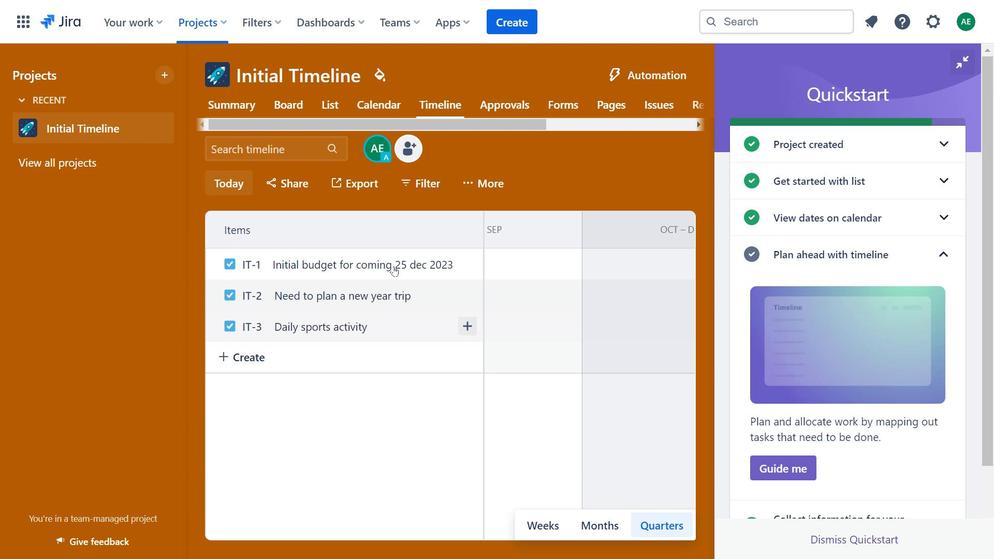 
Action: Mouse pressed left at (350, 285)
Screenshot: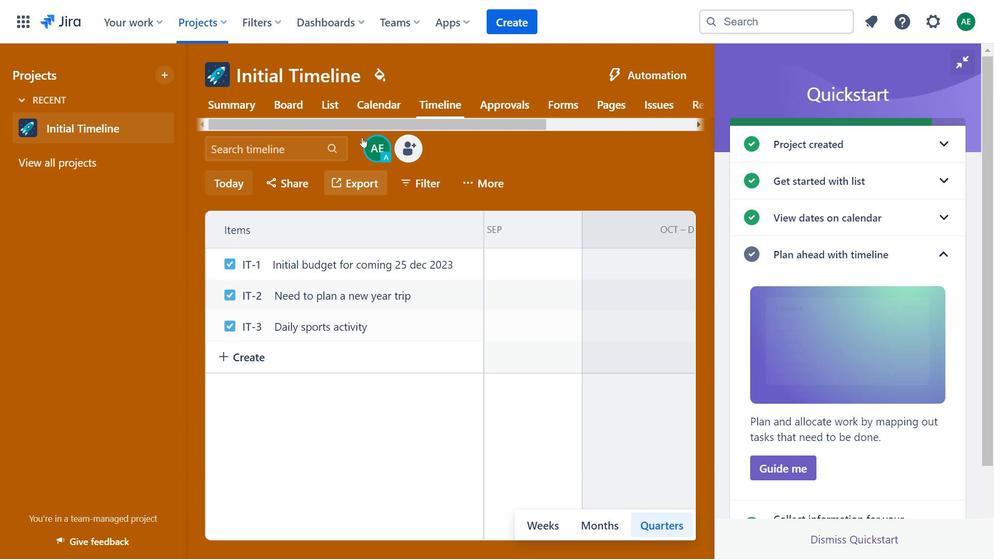 
Action: Mouse moved to (366, 110)
Screenshot: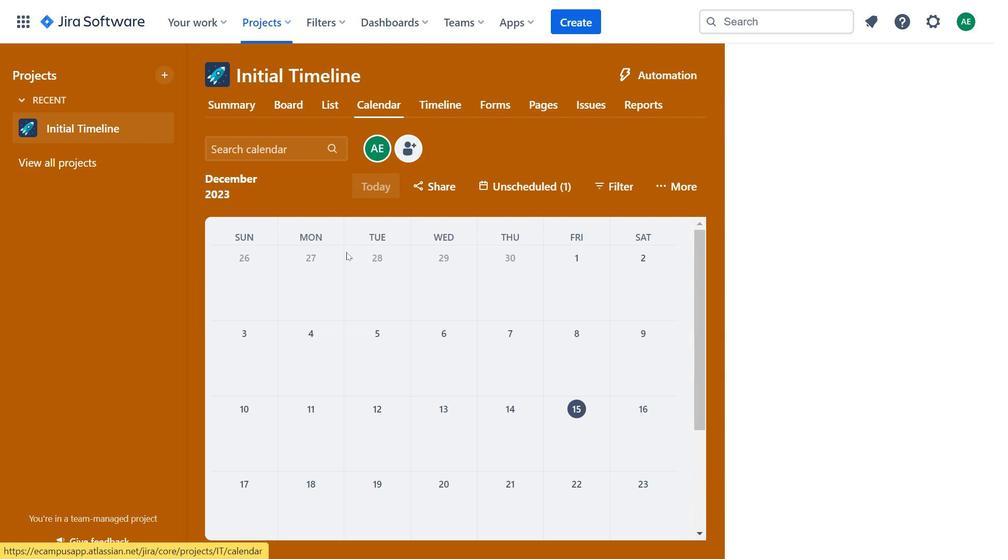 
Action: Mouse pressed left at (366, 110)
Screenshot: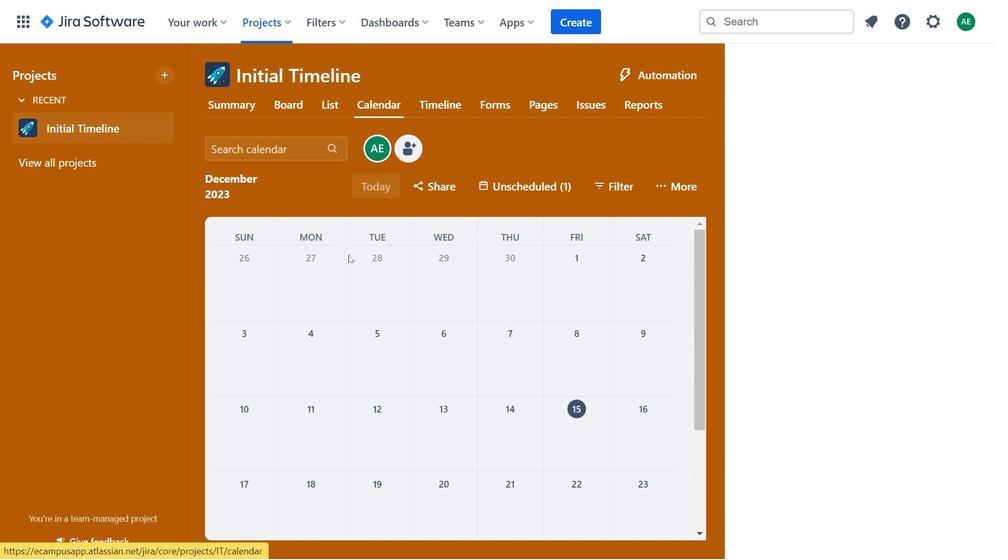 
Action: Mouse moved to (577, 453)
Screenshot: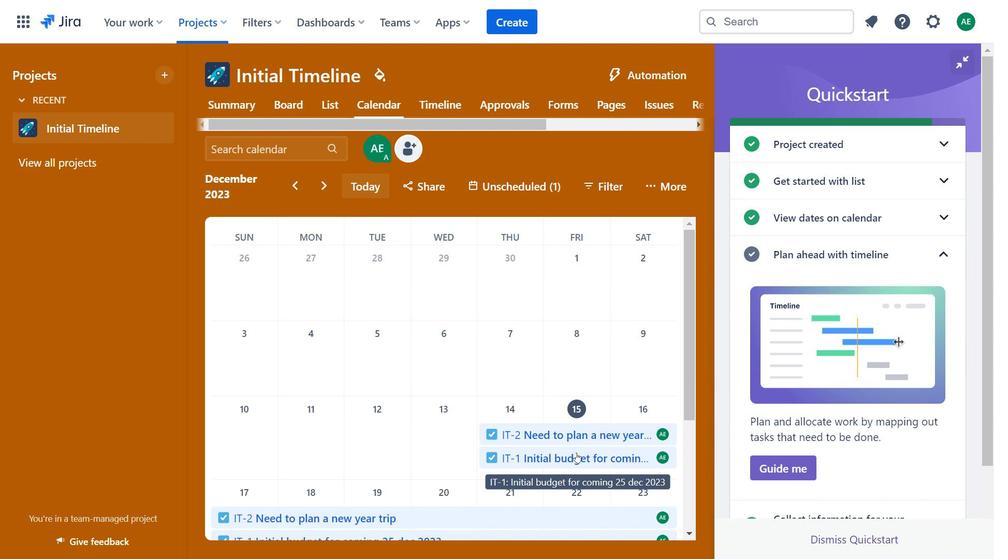 
Action: Mouse pressed left at (577, 453)
Screenshot: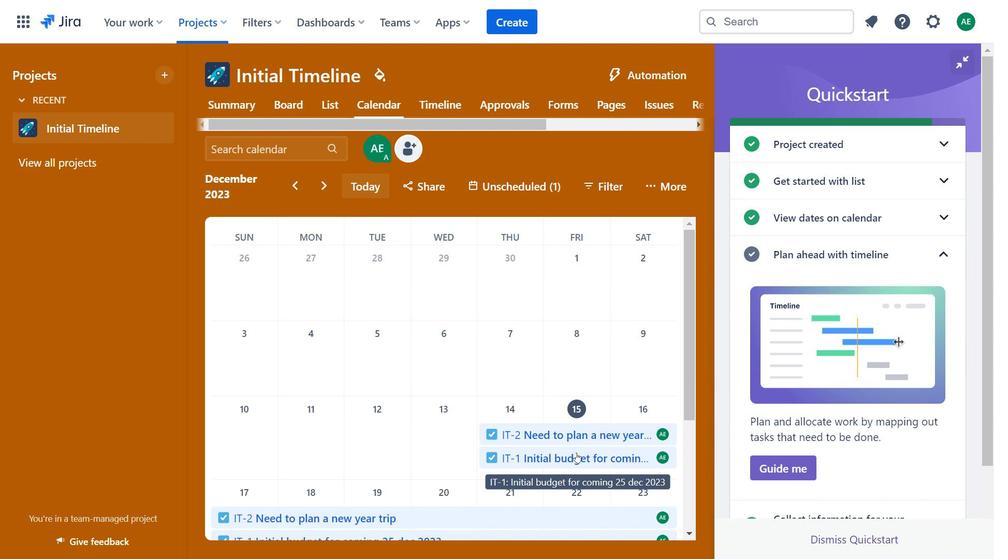 
Action: Mouse pressed left at (577, 453)
Screenshot: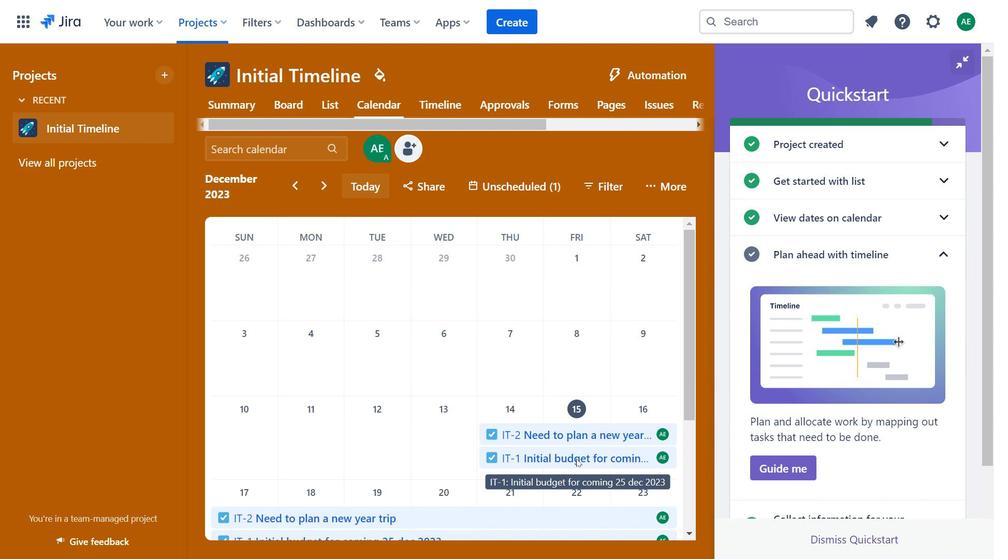 
Action: Mouse moved to (219, 294)
Screenshot: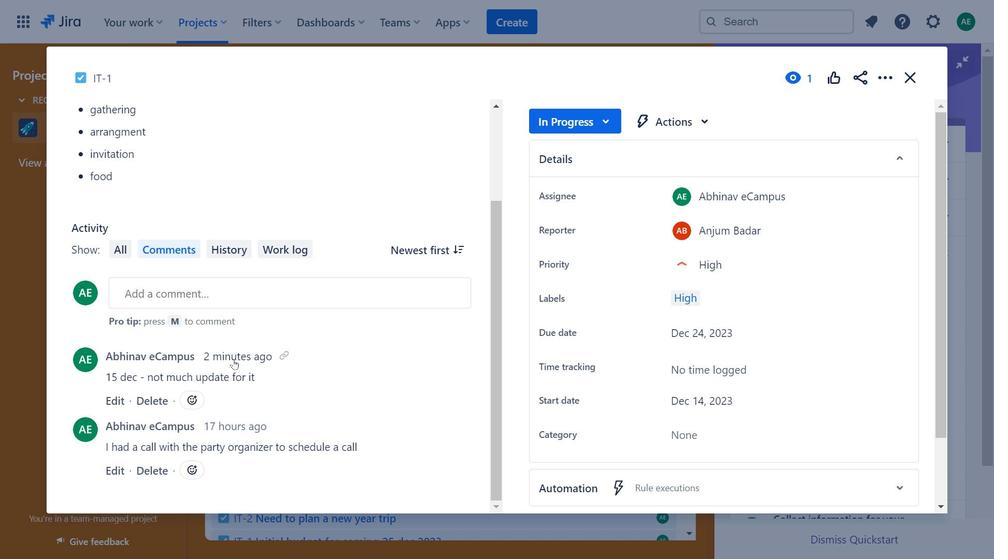 
Action: Mouse scrolled (219, 294) with delta (0, 0)
Screenshot: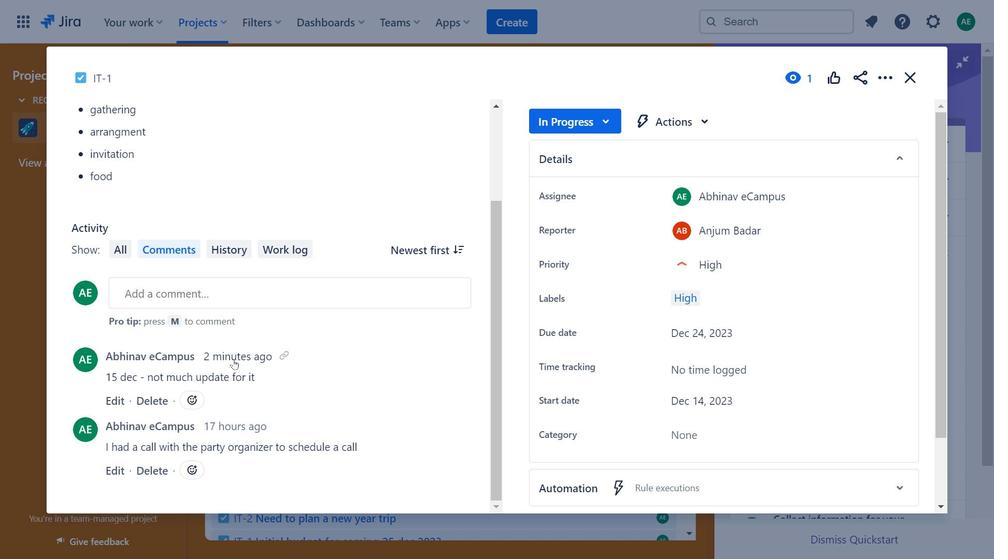 
Action: Mouse moved to (222, 295)
Screenshot: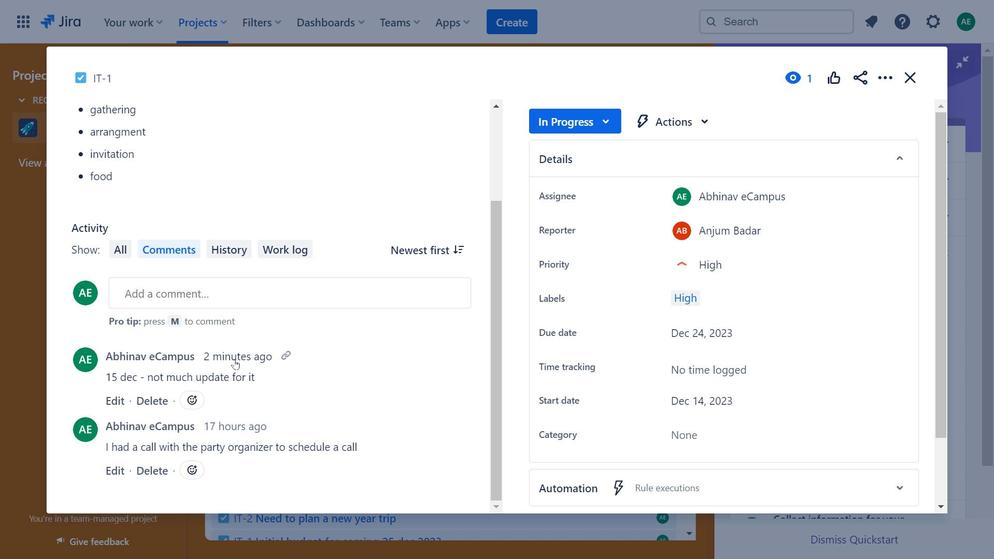 
Action: Mouse scrolled (222, 295) with delta (0, 0)
Screenshot: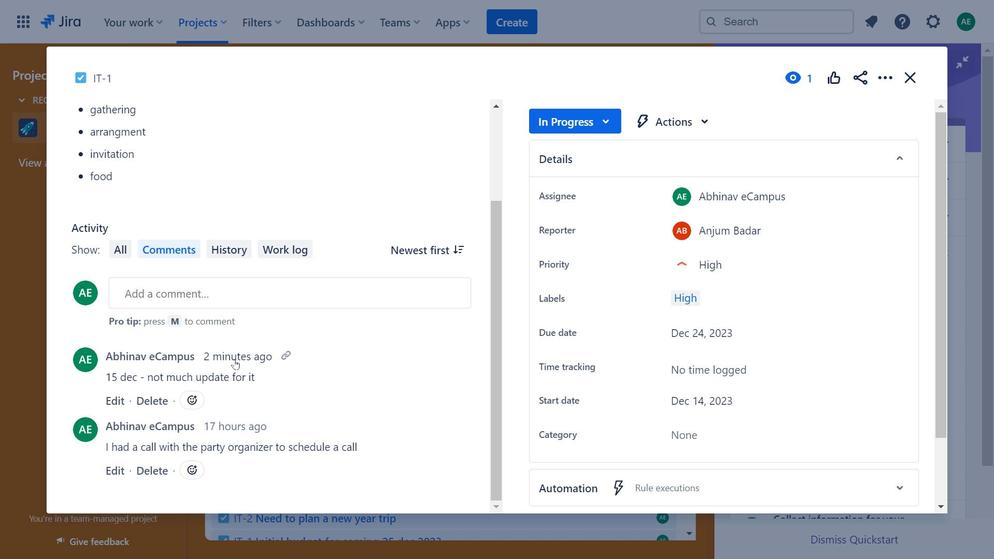 
Action: Mouse moved to (240, 373)
Screenshot: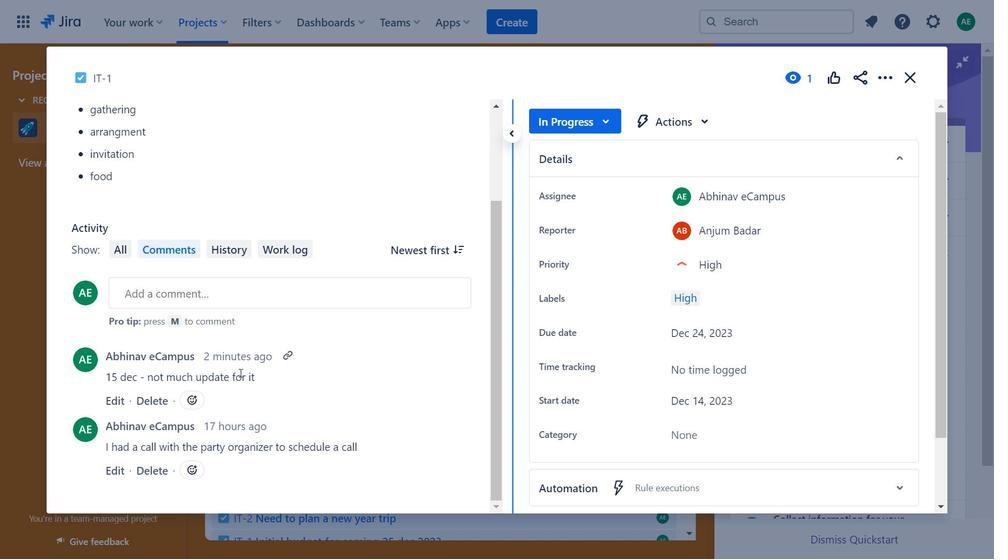 
Action: Mouse pressed left at (240, 373)
Screenshot: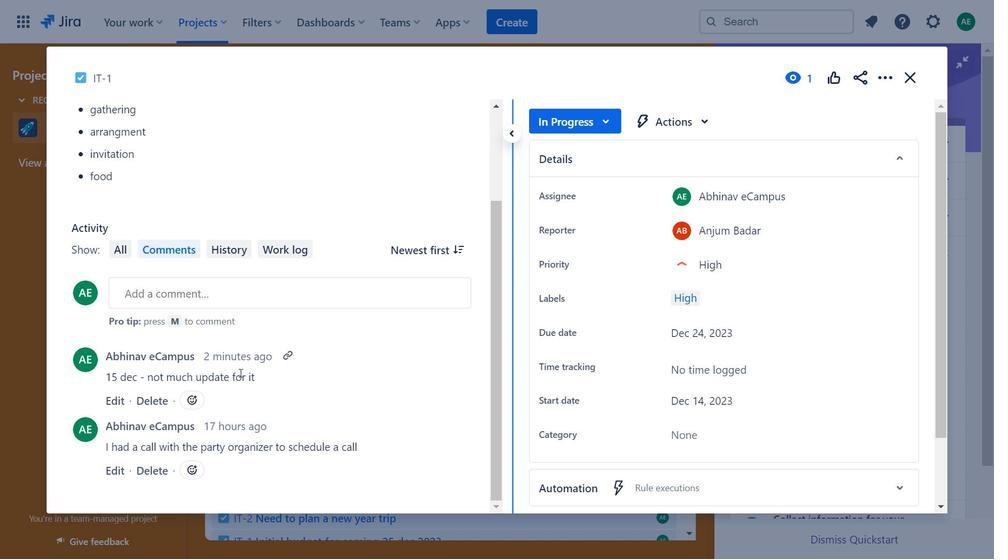 
Action: Mouse moved to (276, 393)
Screenshot: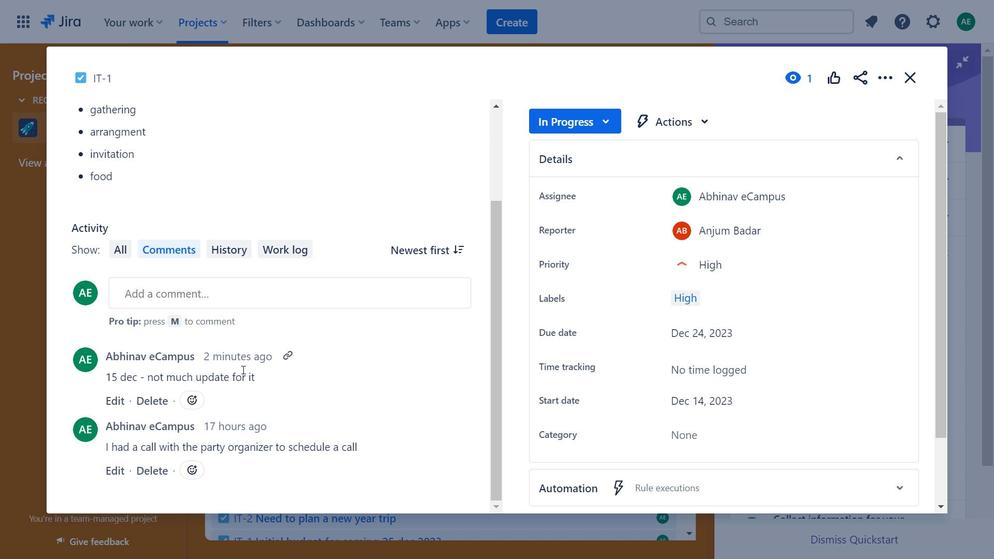 
Action: Mouse pressed left at (276, 393)
Screenshot: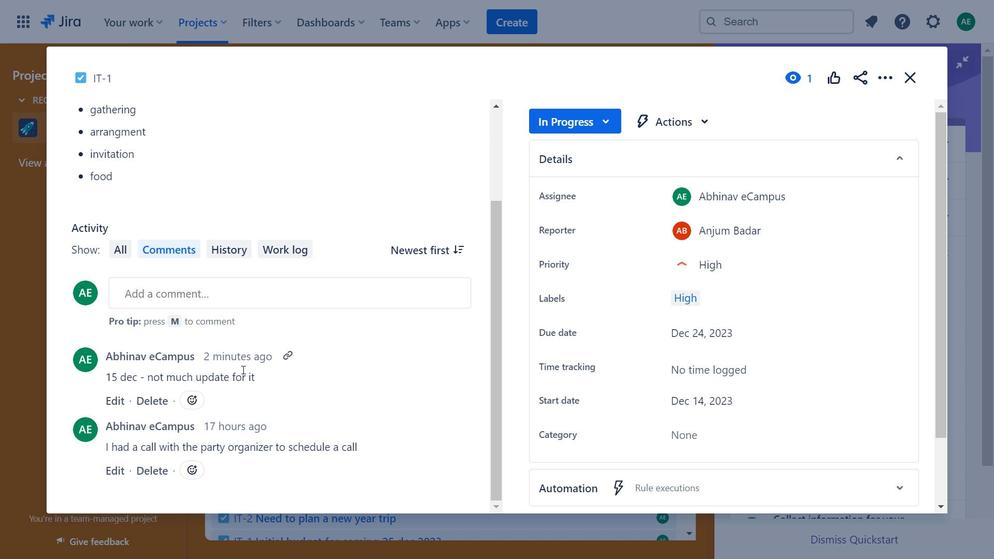 
Action: Mouse moved to (173, 382)
Screenshot: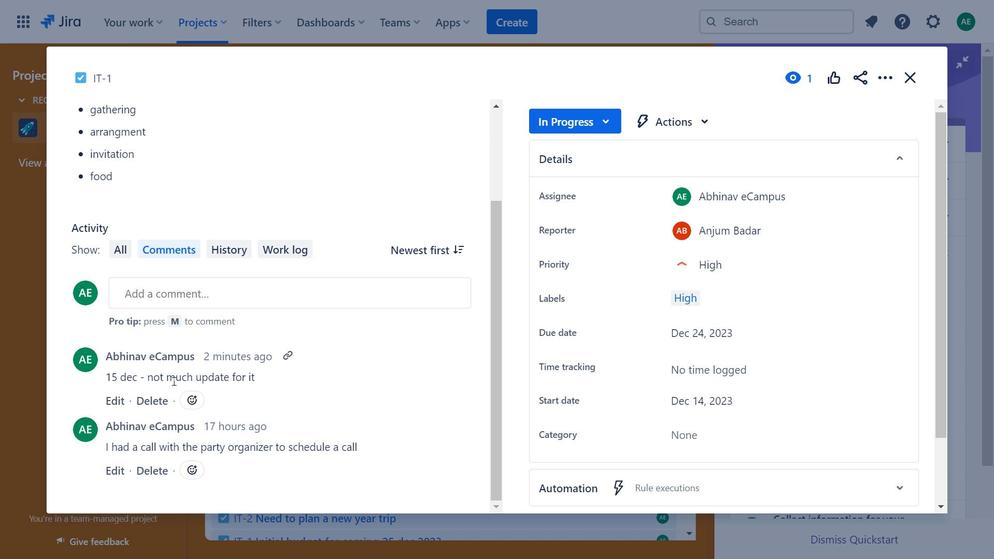
Action: Mouse pressed left at (173, 382)
Screenshot: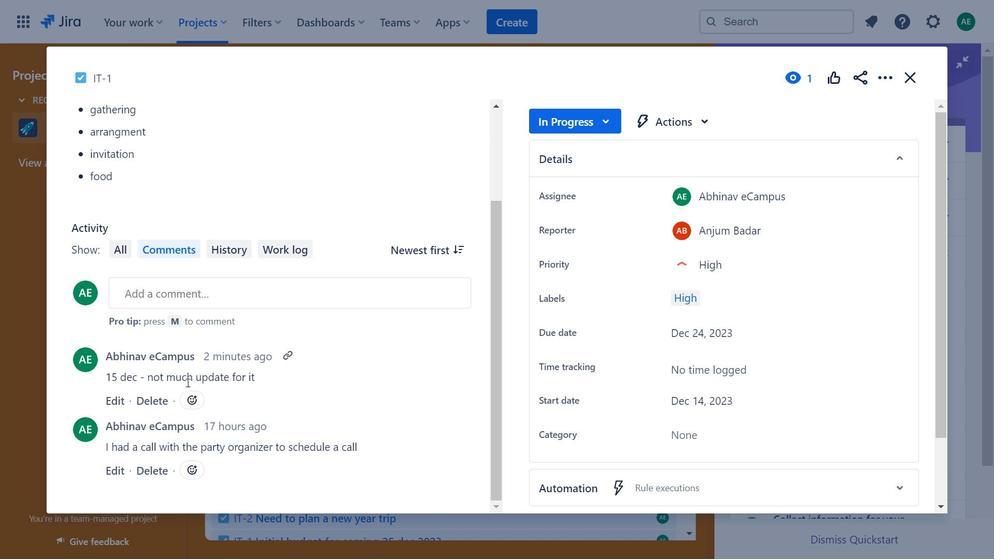 
Action: Mouse moved to (114, 401)
Screenshot: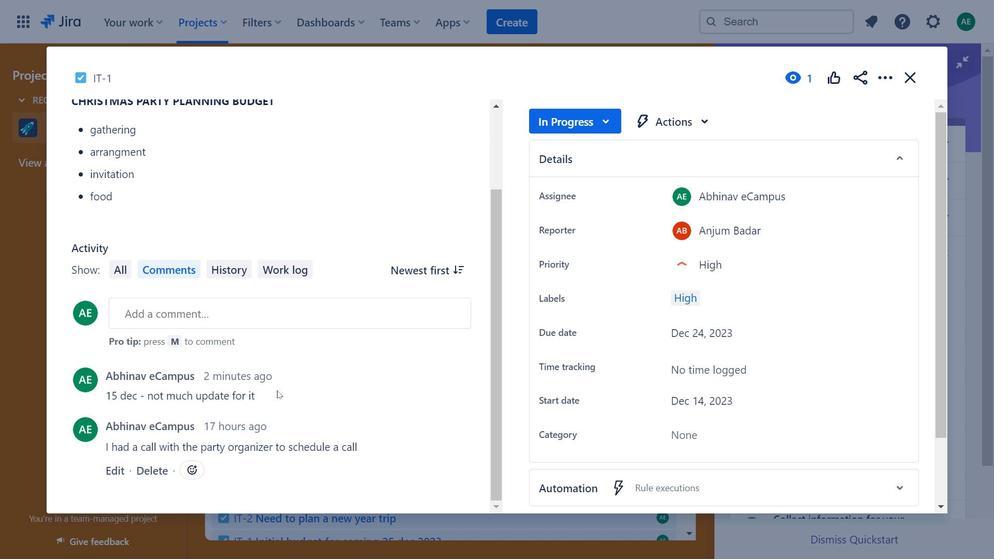 
Action: Mouse pressed left at (114, 401)
Screenshot: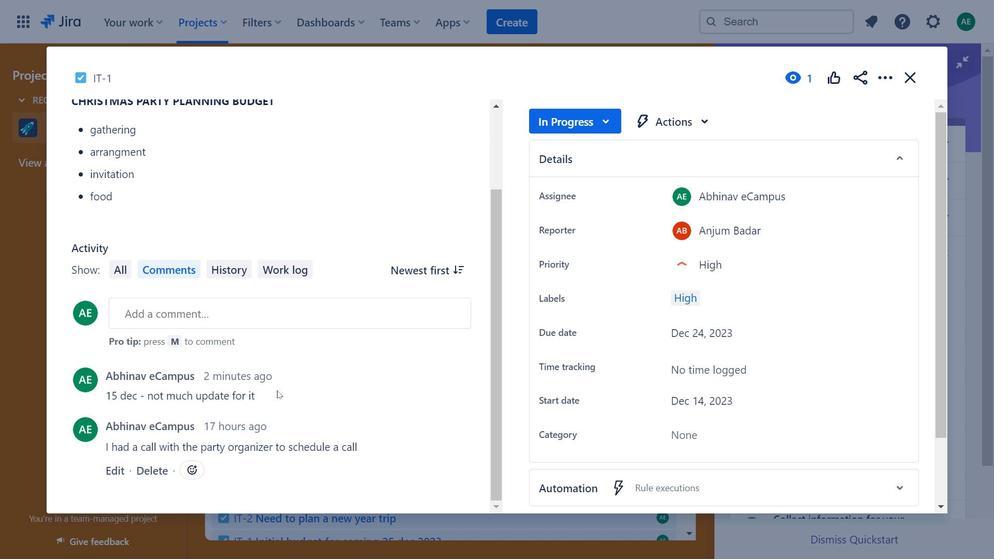 
Action: Mouse moved to (295, 419)
Screenshot: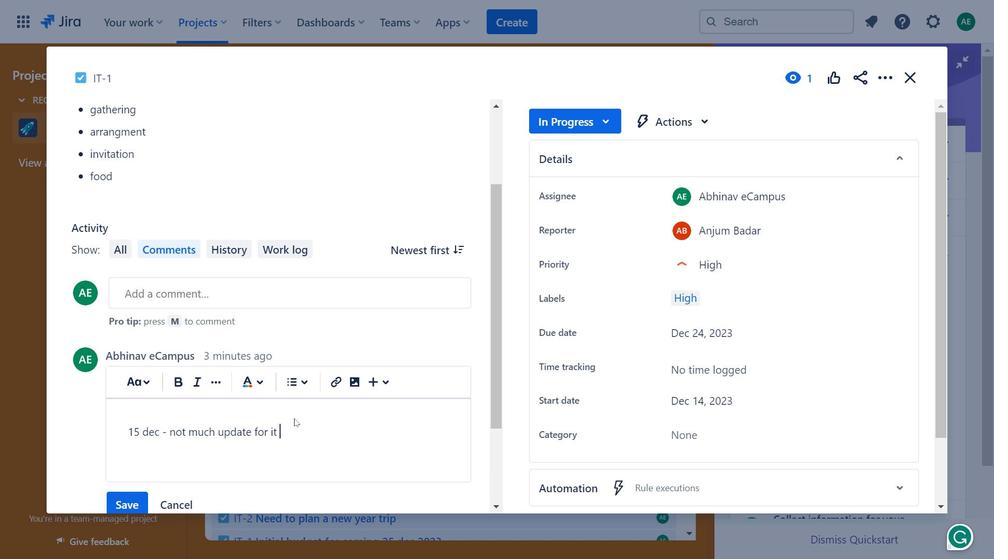 
Action: Key pressed <Key.space><Key.shift>@anju<Key.enter><Key.space>sir
Screenshot: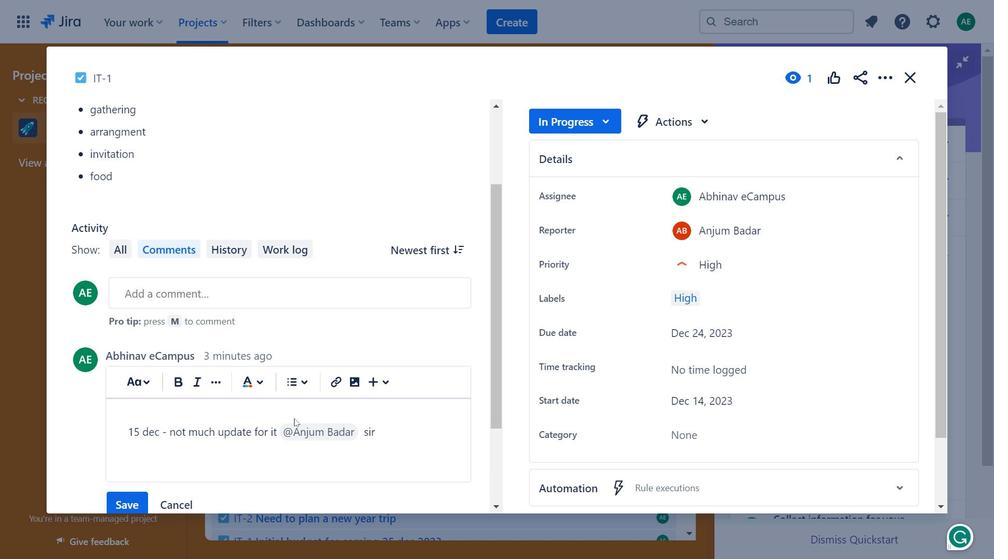 
Action: Mouse moved to (130, 500)
Screenshot: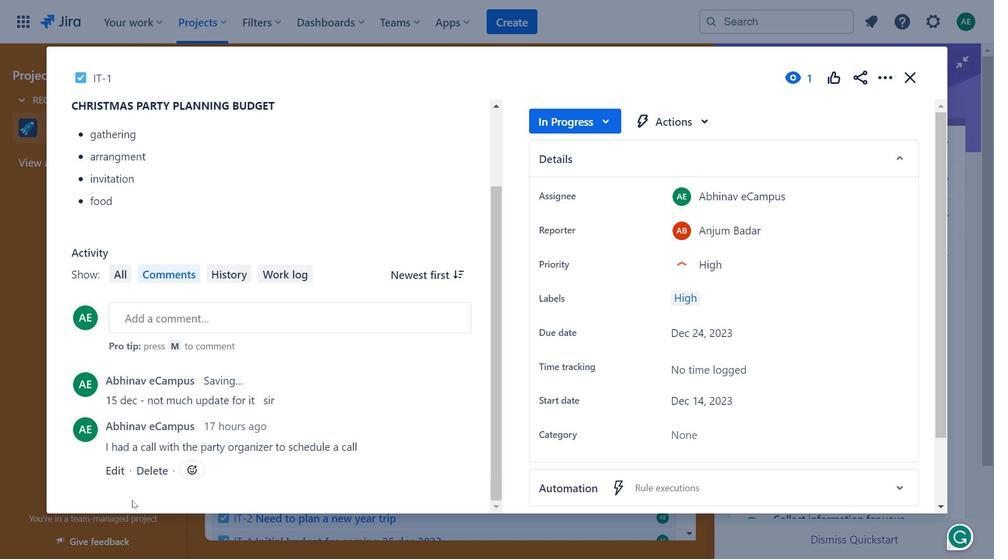 
Action: Mouse pressed left at (130, 500)
Screenshot: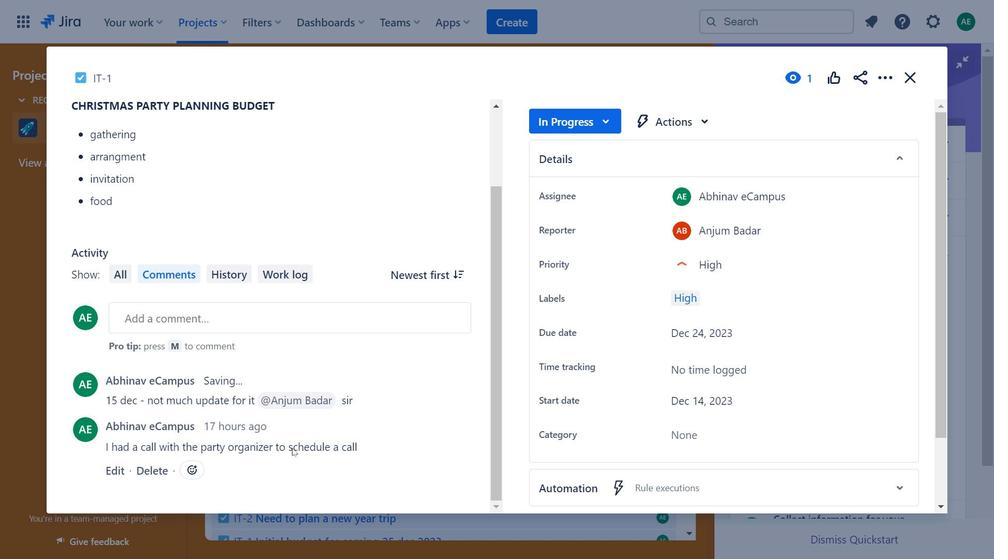 
Action: Mouse moved to (906, 78)
Screenshot: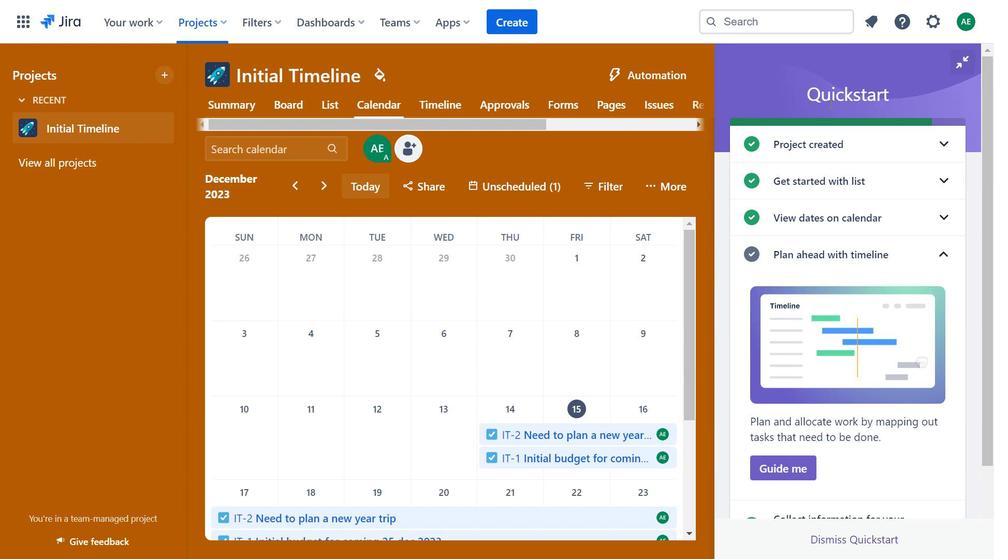 
Action: Mouse pressed left at (906, 78)
Screenshot: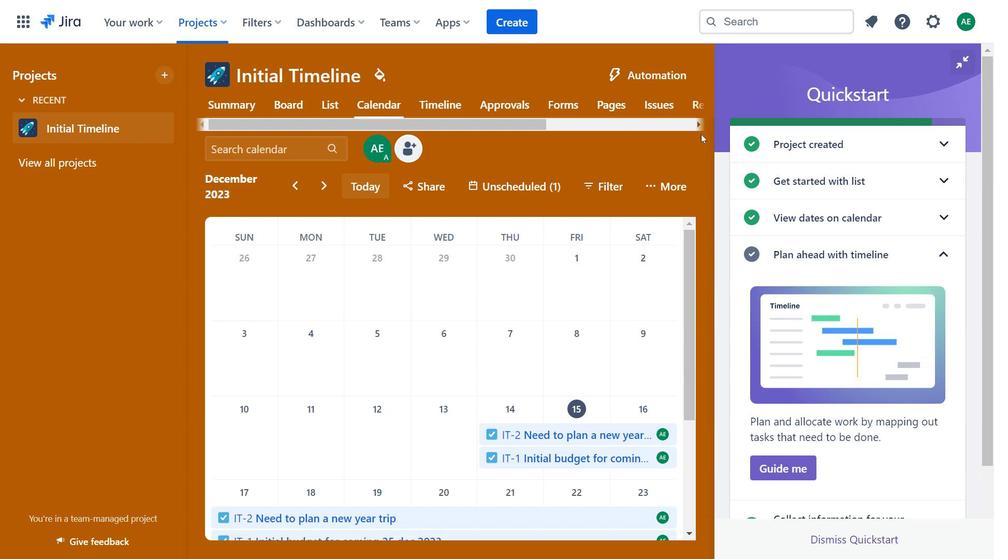 
Action: Mouse moved to (439, 105)
Screenshot: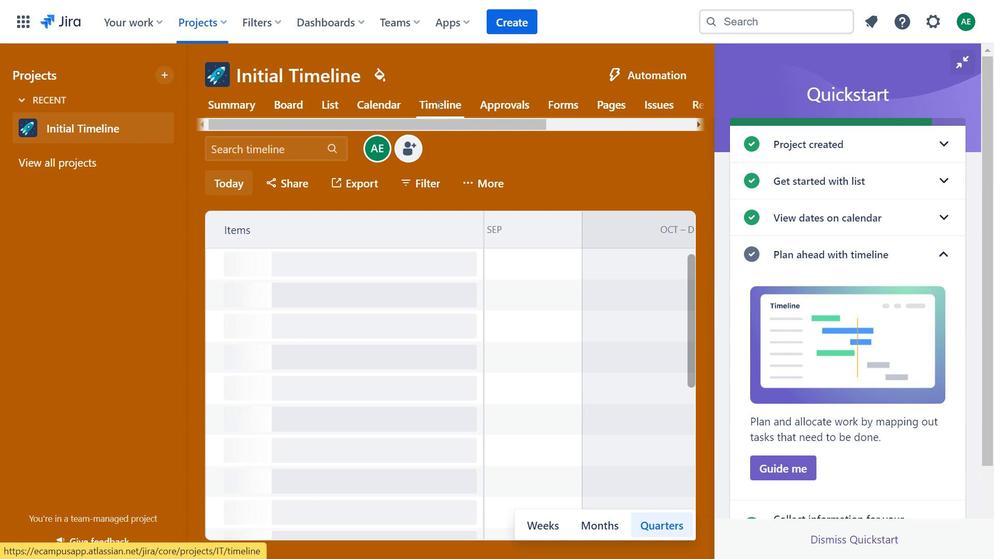 
Action: Mouse pressed left at (439, 105)
Screenshot: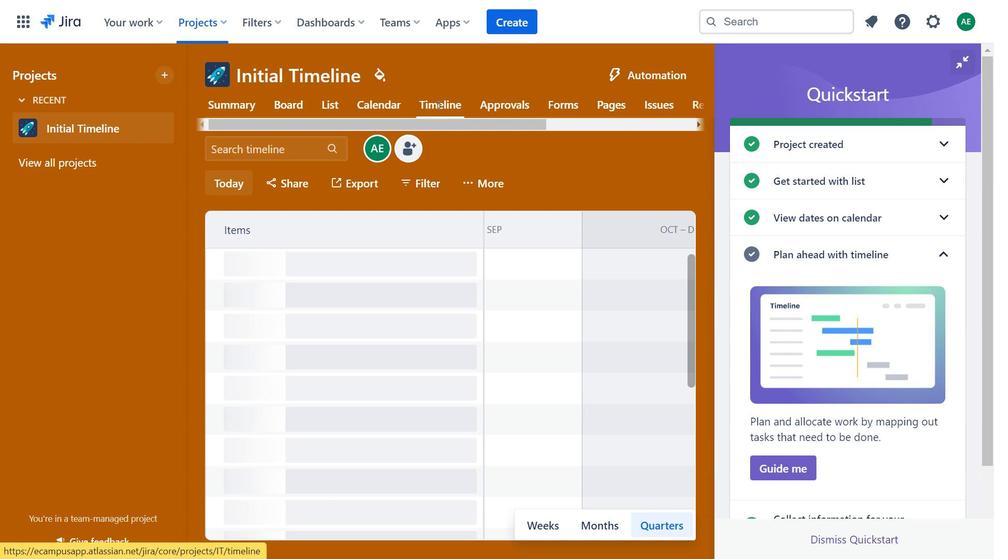 
Action: Mouse moved to (805, 463)
Screenshot: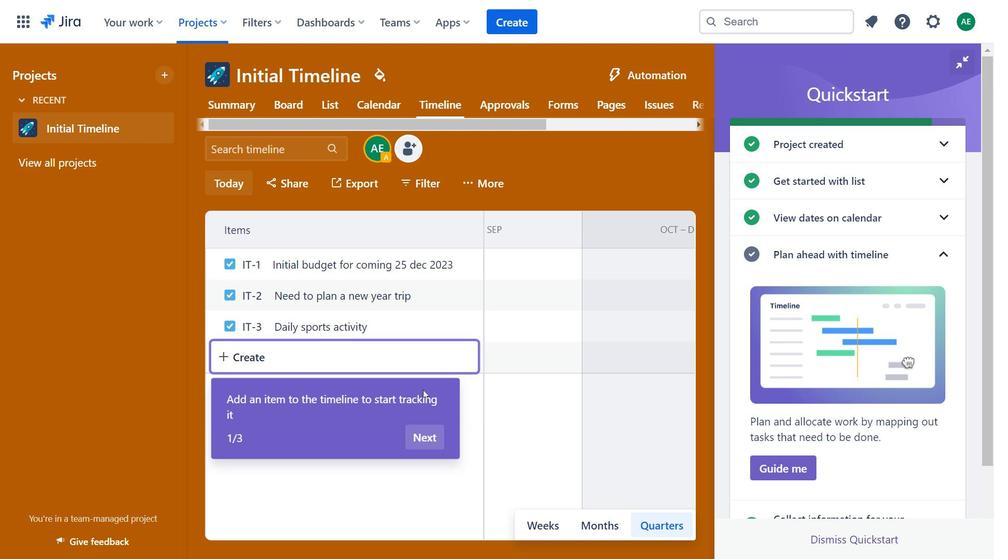 
Action: Mouse pressed left at (805, 463)
Screenshot: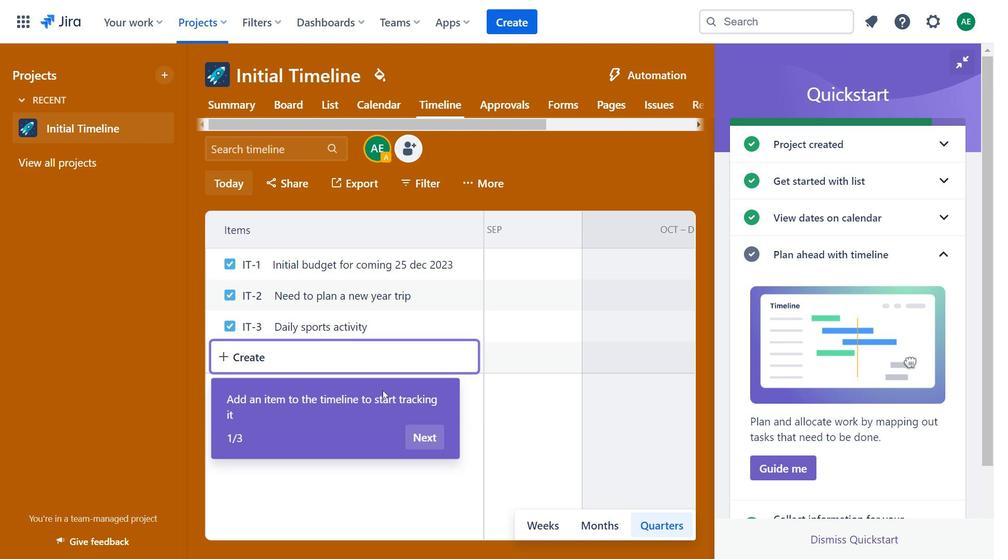 
Action: Mouse moved to (435, 440)
Screenshot: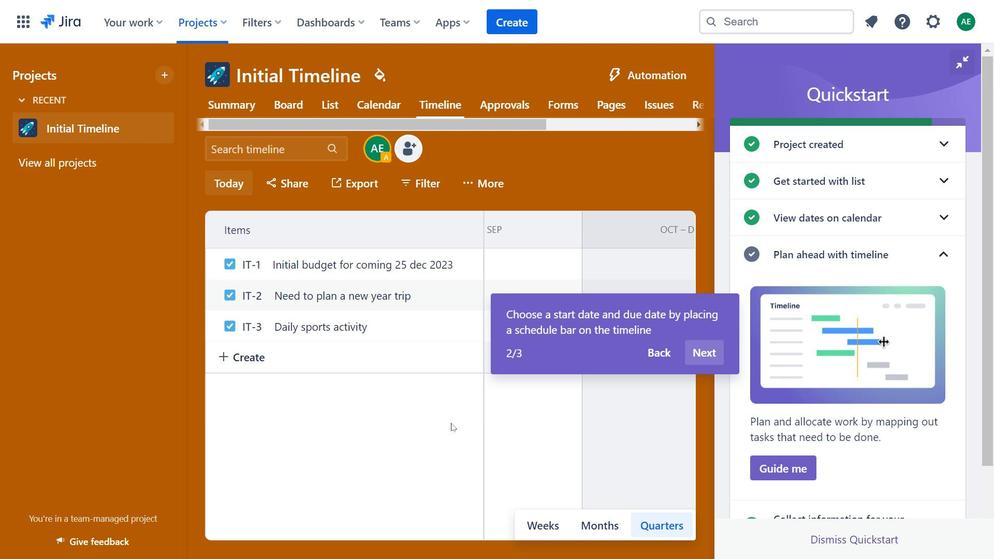 
Action: Mouse pressed left at (435, 440)
Screenshot: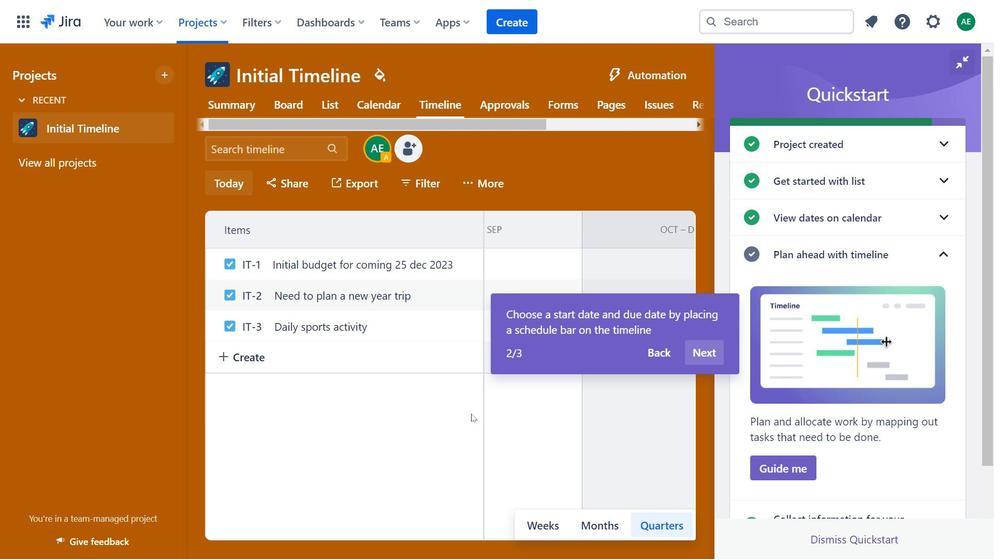 
Action: Mouse moved to (714, 358)
Screenshot: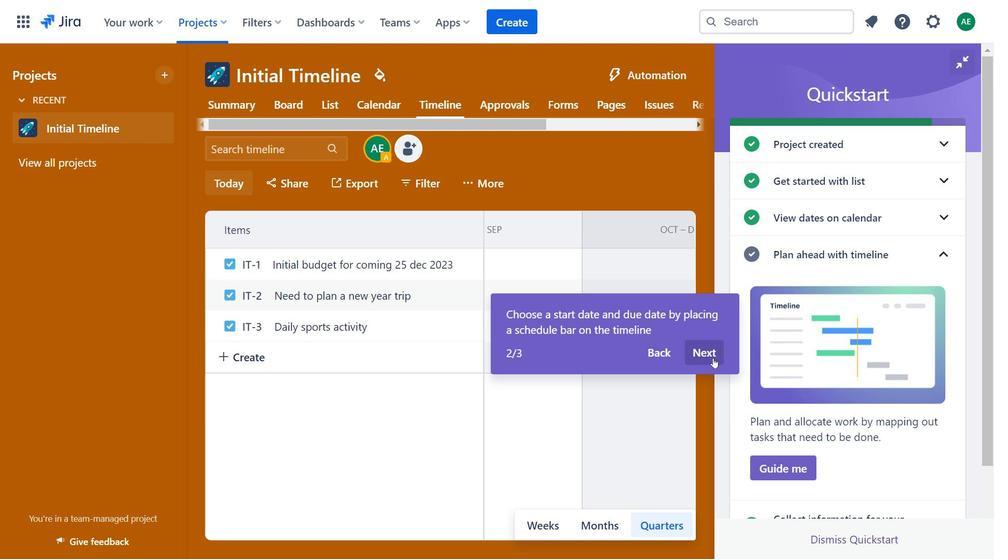 
Action: Mouse pressed left at (714, 358)
Screenshot: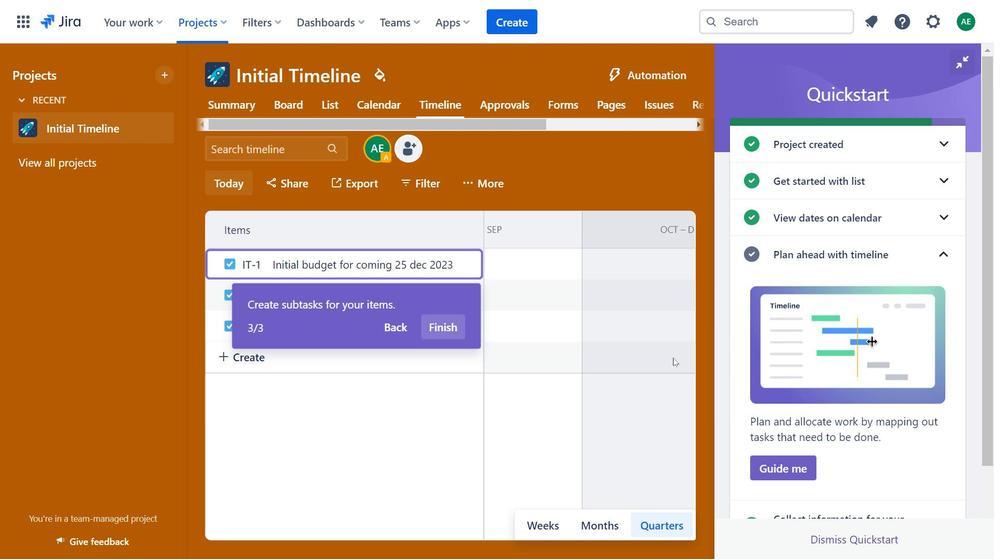 
Action: Mouse moved to (454, 327)
Screenshot: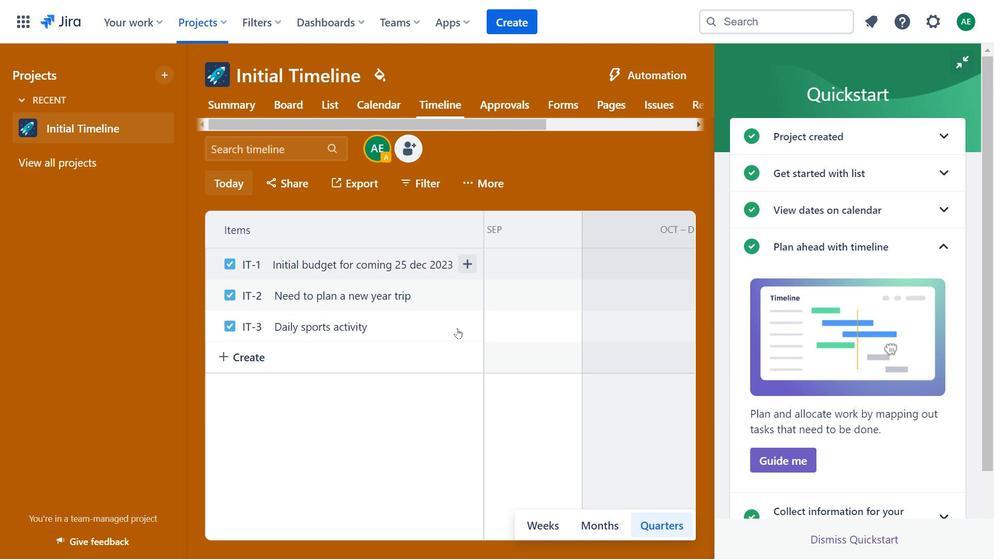 
Action: Mouse pressed left at (454, 327)
Screenshot: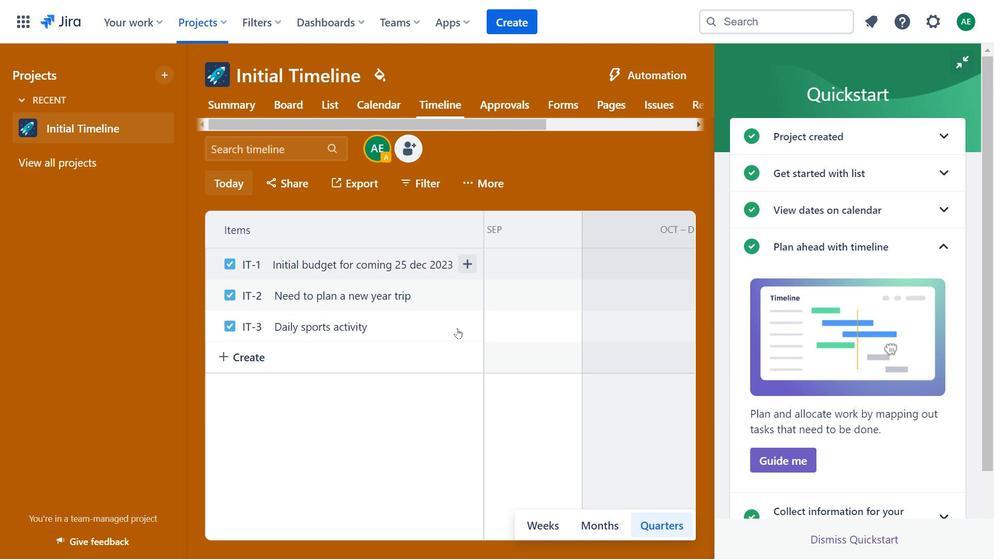 
Action: Mouse moved to (353, 329)
Screenshot: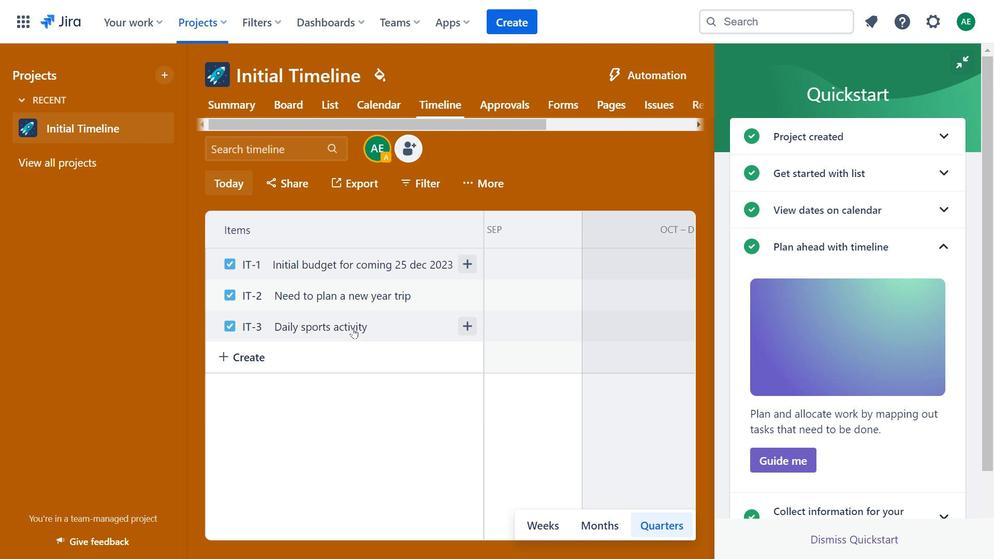 
Action: Mouse pressed left at (353, 329)
Screenshot: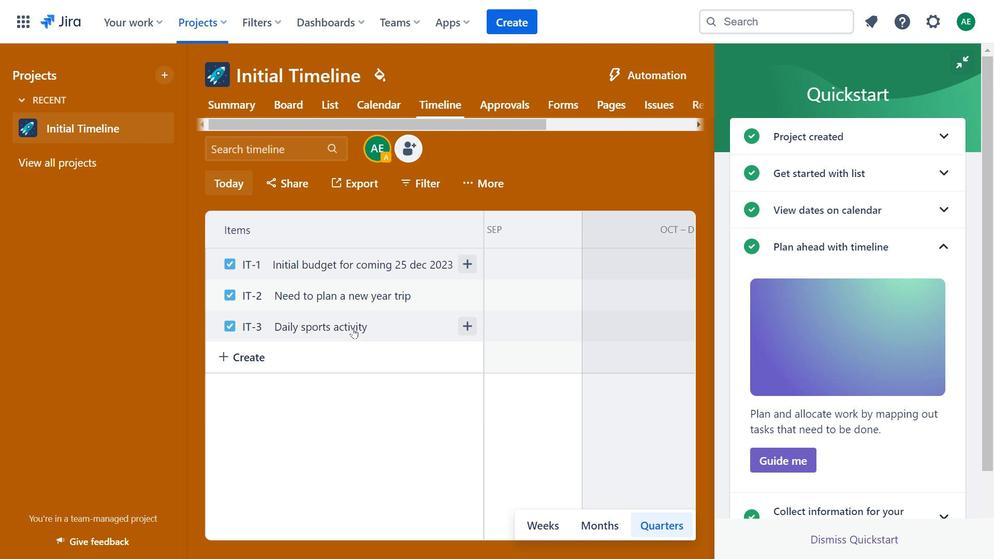 
Action: Mouse moved to (354, 328)
Screenshot: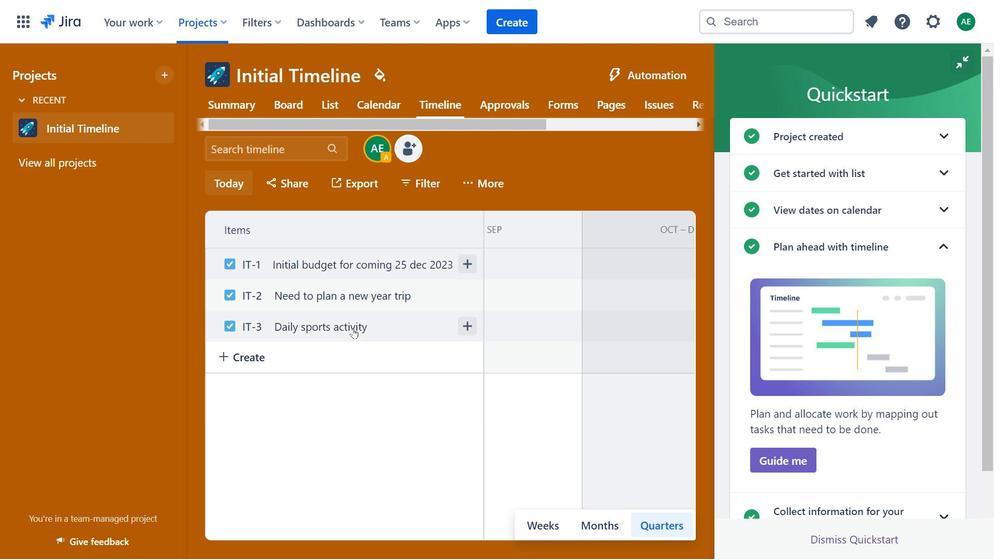 
Action: Mouse pressed left at (354, 328)
Screenshot: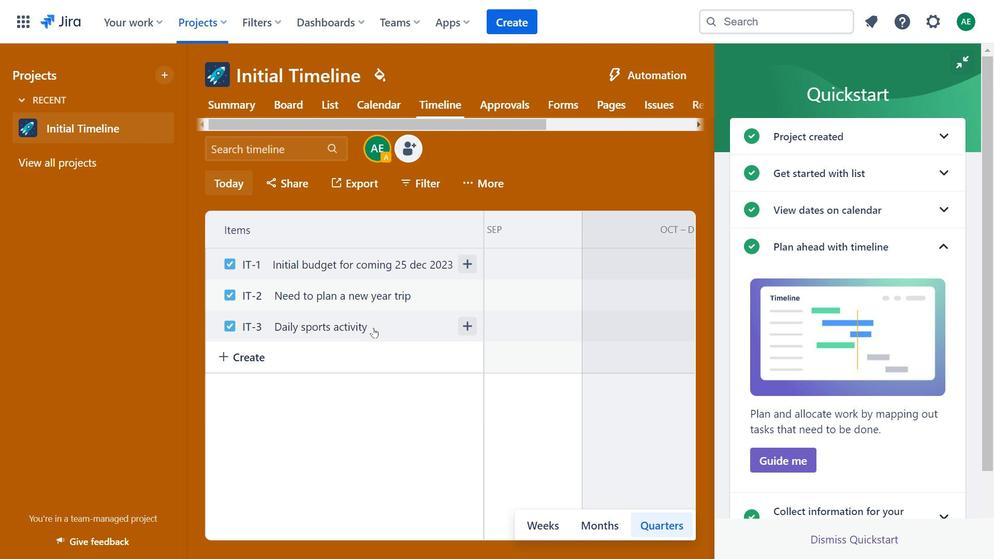 
Action: Mouse moved to (558, 523)
Screenshot: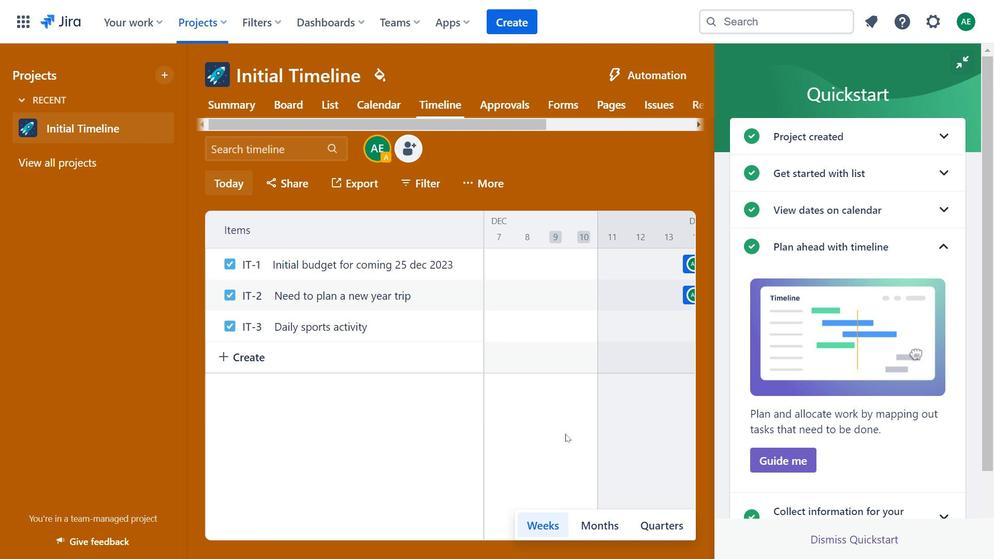 
Action: Mouse pressed left at (558, 523)
Screenshot: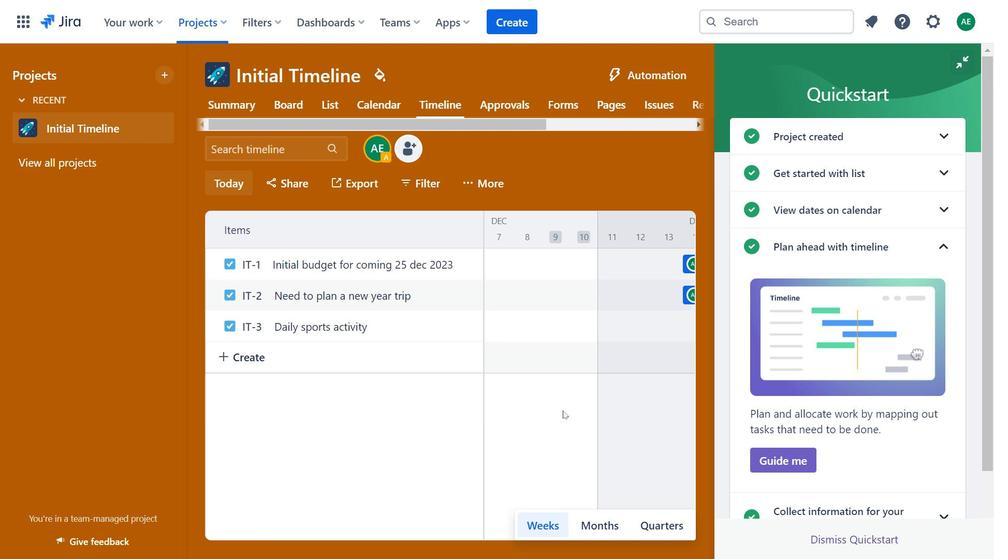 
Action: Mouse moved to (322, 322)
Screenshot: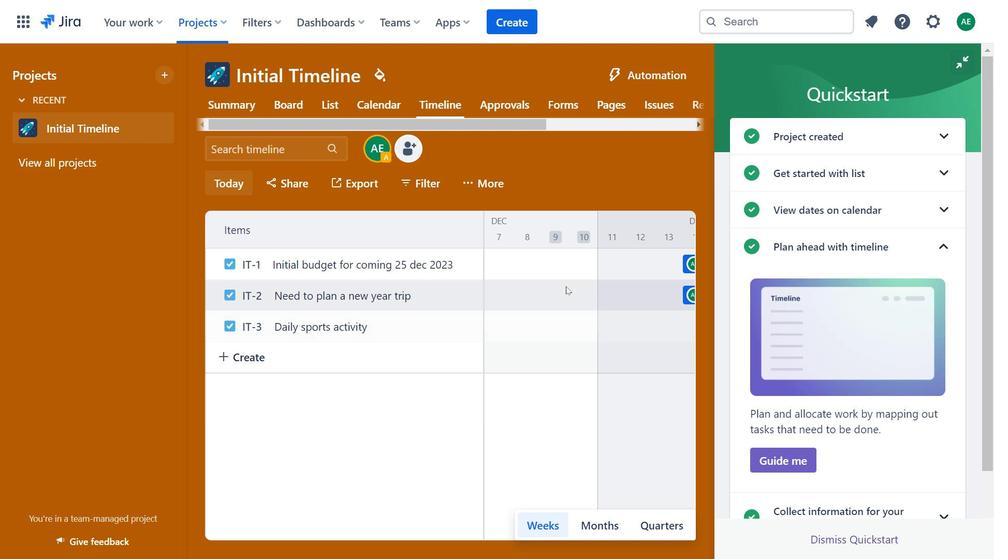 
Action: Mouse pressed left at (322, 322)
Screenshot: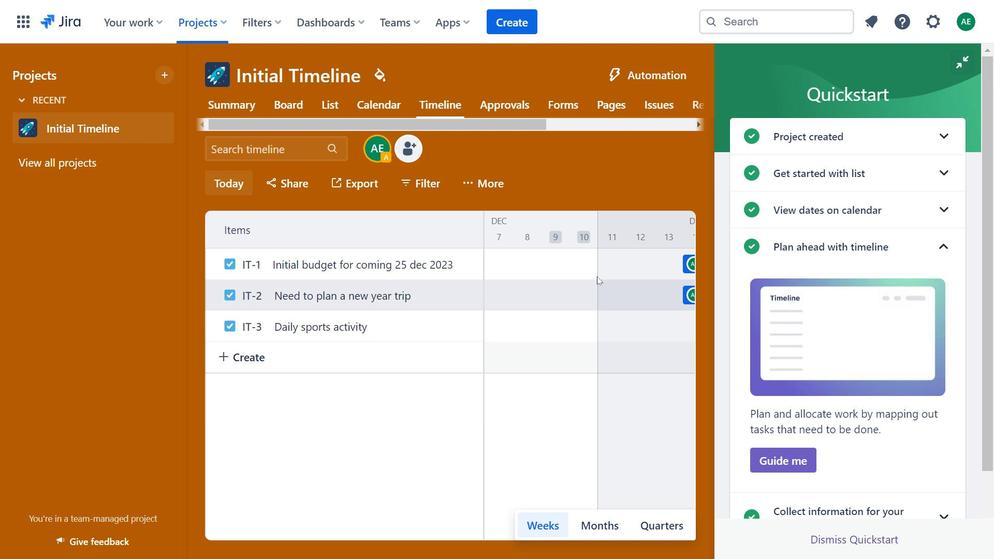 
Action: Mouse moved to (379, 103)
Screenshot: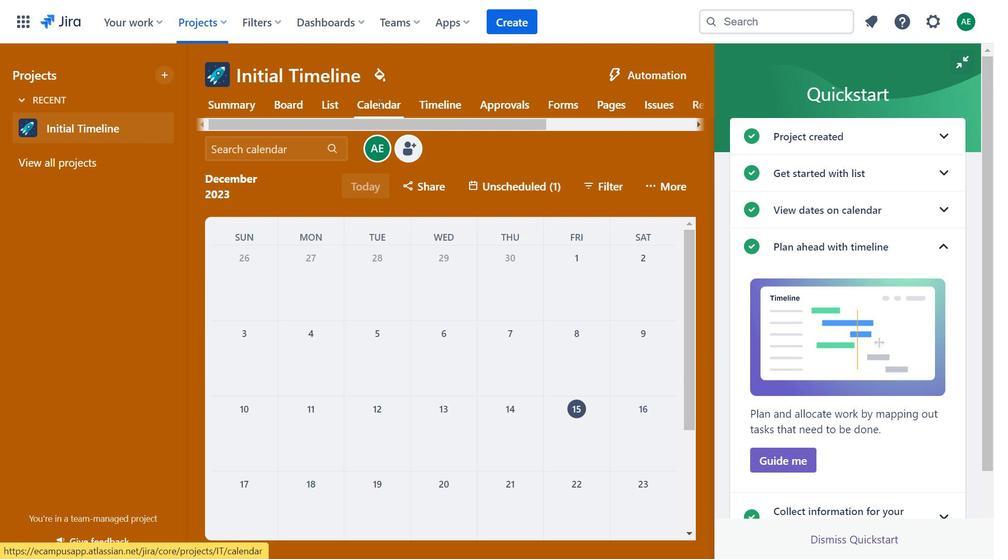 
Action: Mouse pressed left at (379, 103)
Screenshot: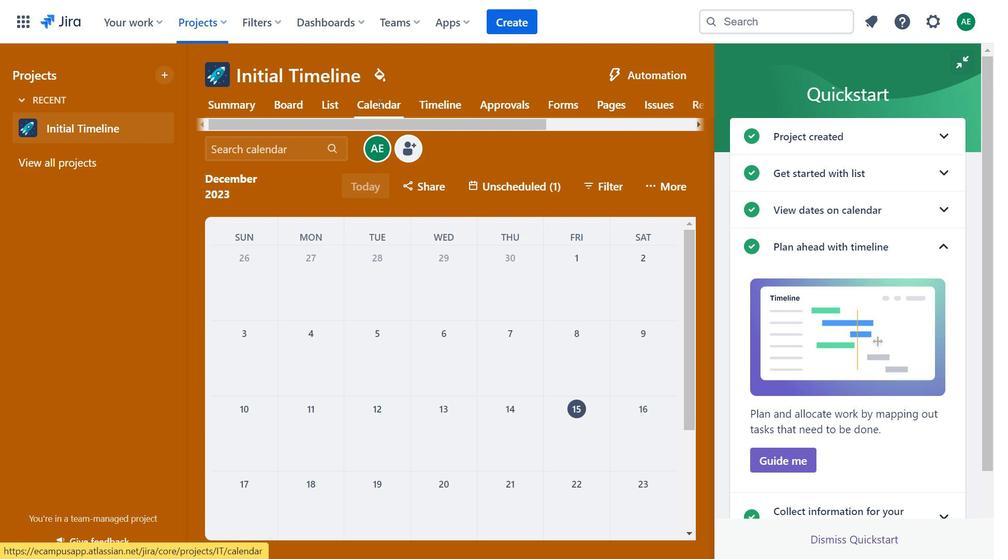 
Action: Mouse moved to (510, 408)
Screenshot: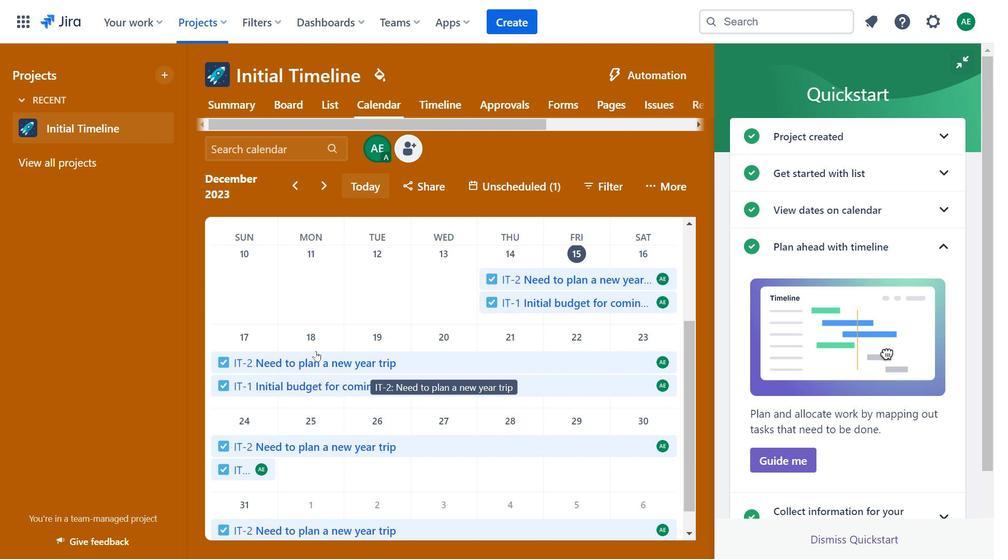 
Action: Mouse scrolled (510, 407) with delta (0, 0)
Screenshot: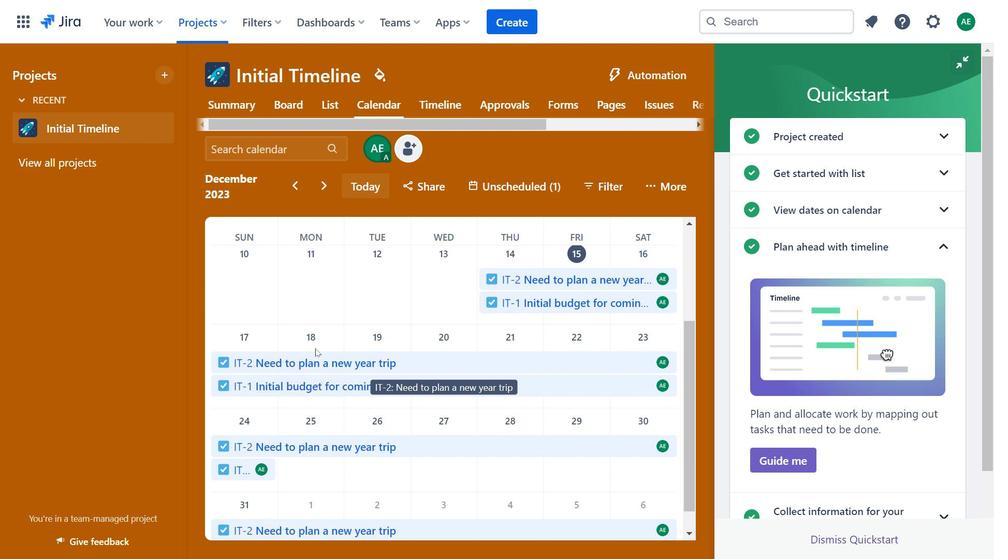 
Action: Mouse scrolled (510, 407) with delta (0, 0)
Screenshot: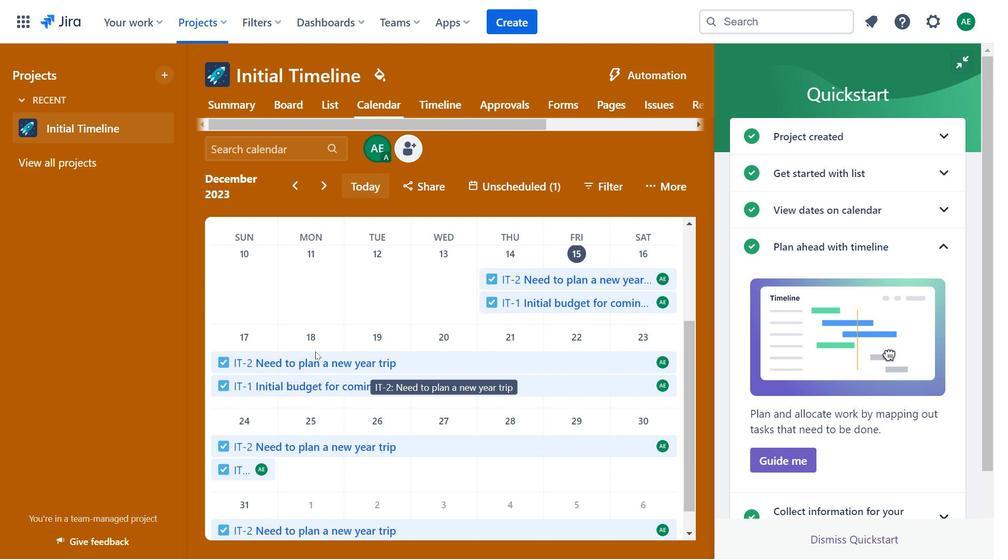 
Action: Mouse moved to (592, 281)
Screenshot: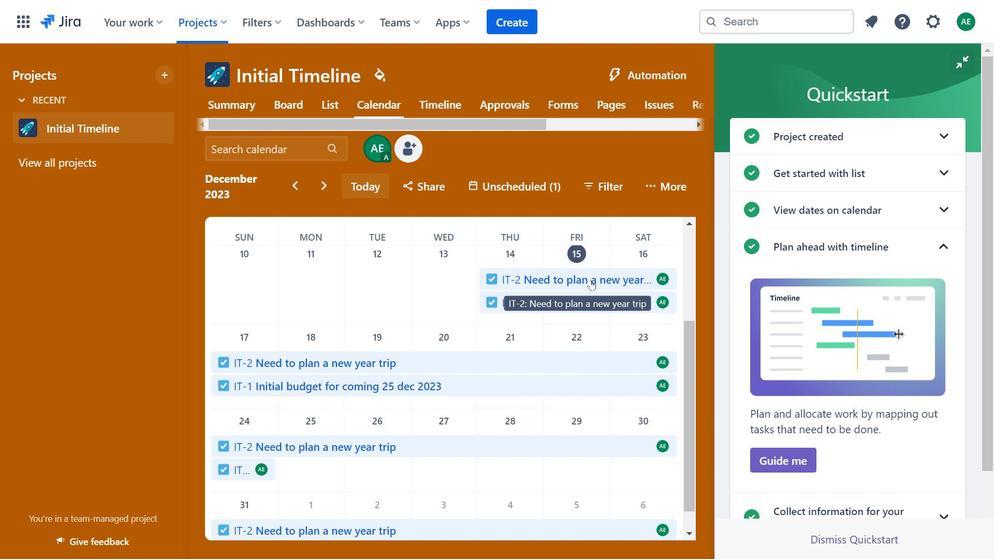 
Action: Mouse pressed left at (592, 281)
Screenshot: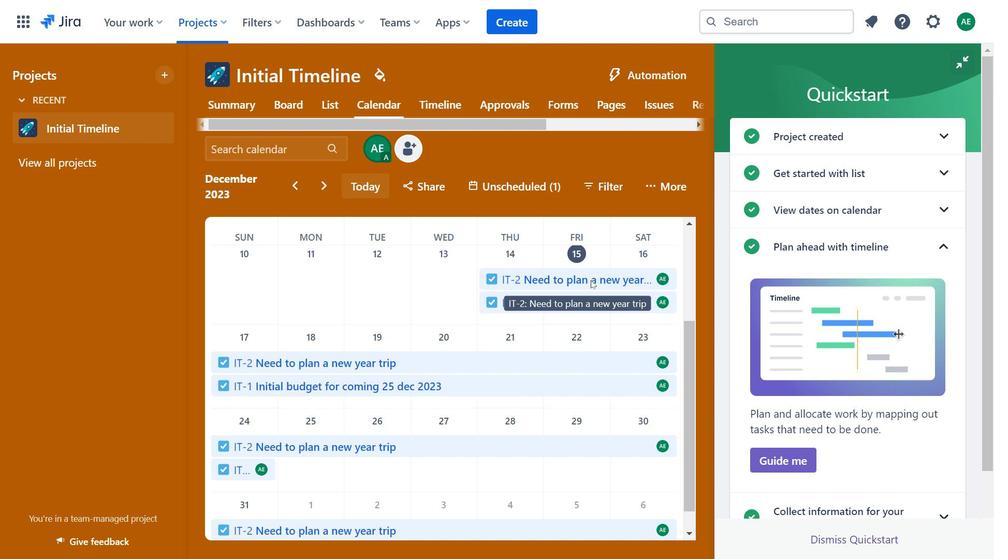 
Action: Mouse moved to (909, 75)
Screenshot: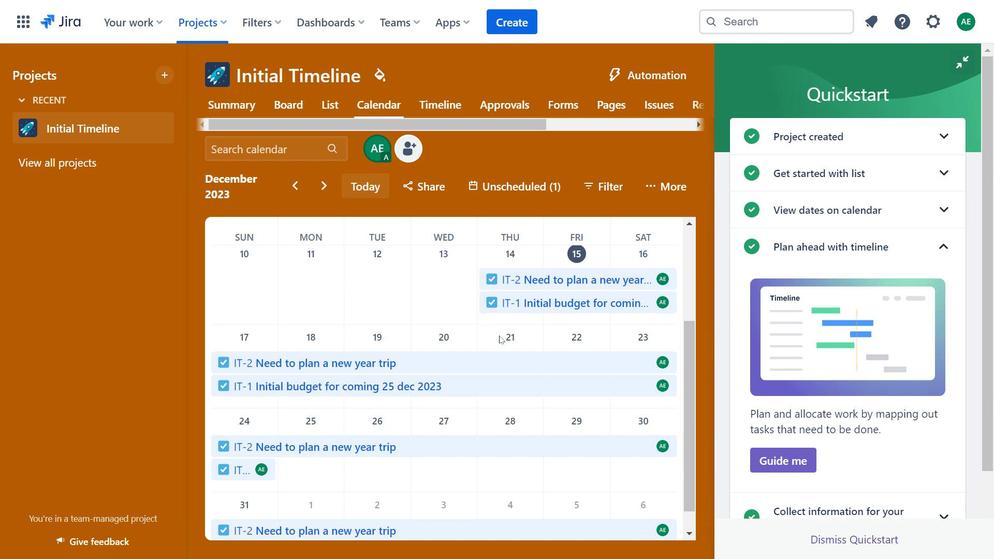 
Action: Mouse pressed left at (909, 75)
Screenshot: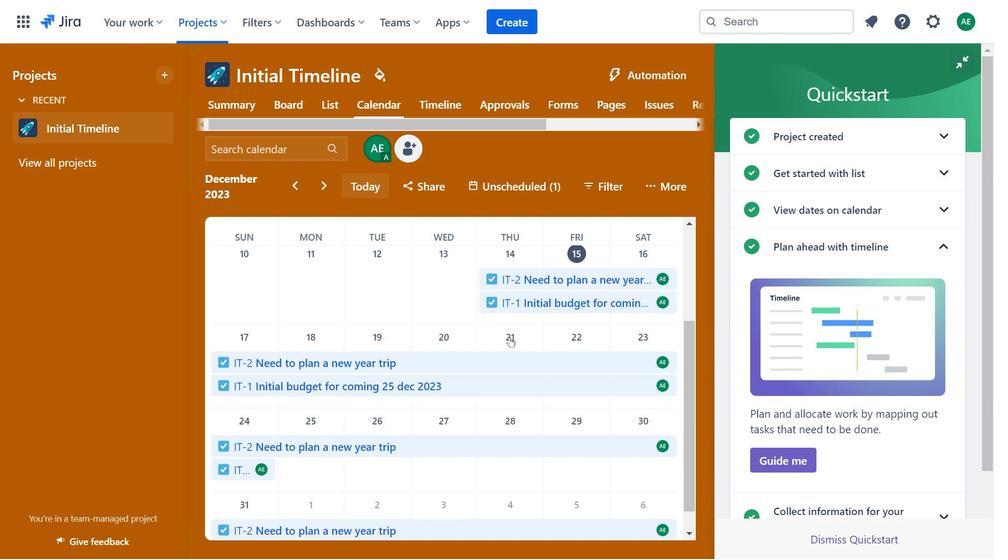 
Action: Mouse moved to (585, 305)
Screenshot: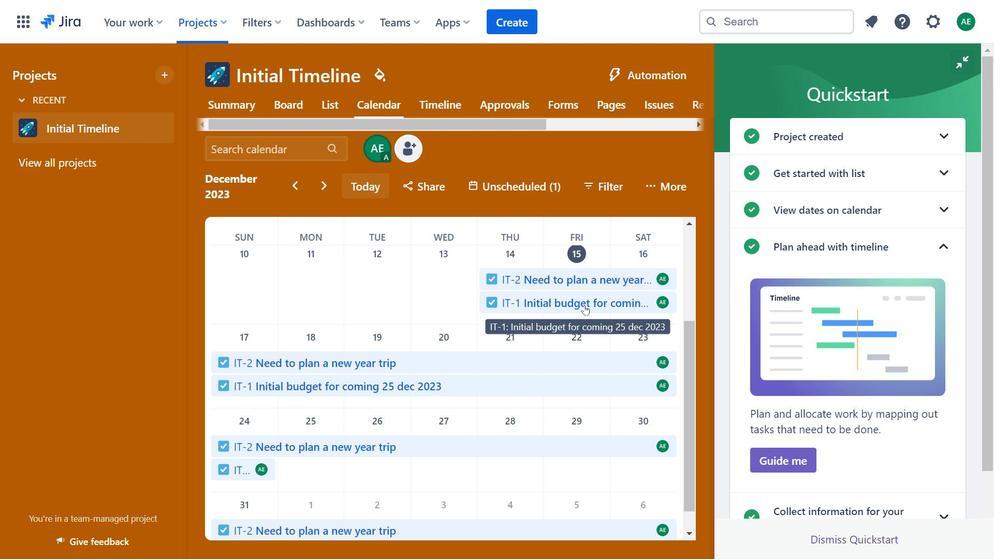 
Action: Mouse pressed left at (585, 305)
Screenshot: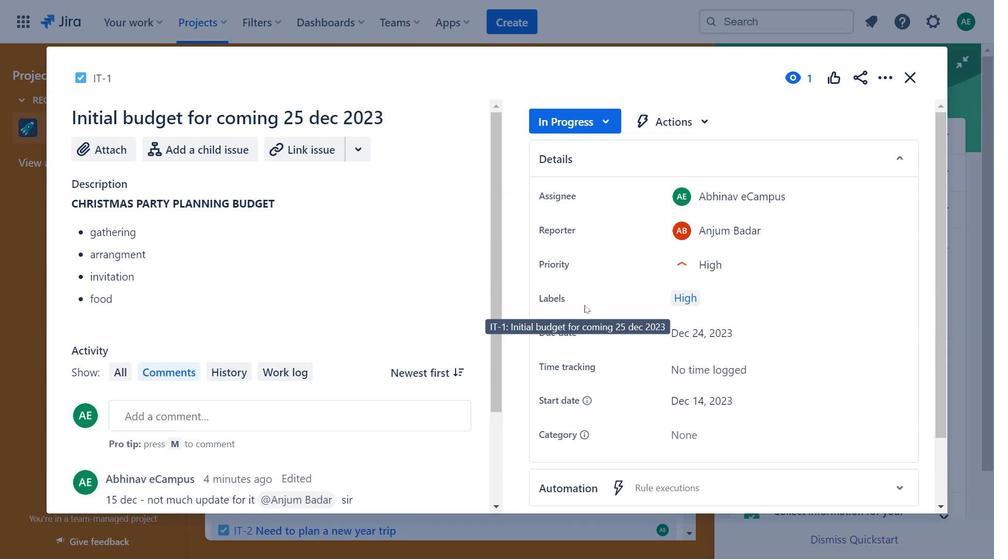 
Action: Mouse moved to (911, 86)
Screenshot: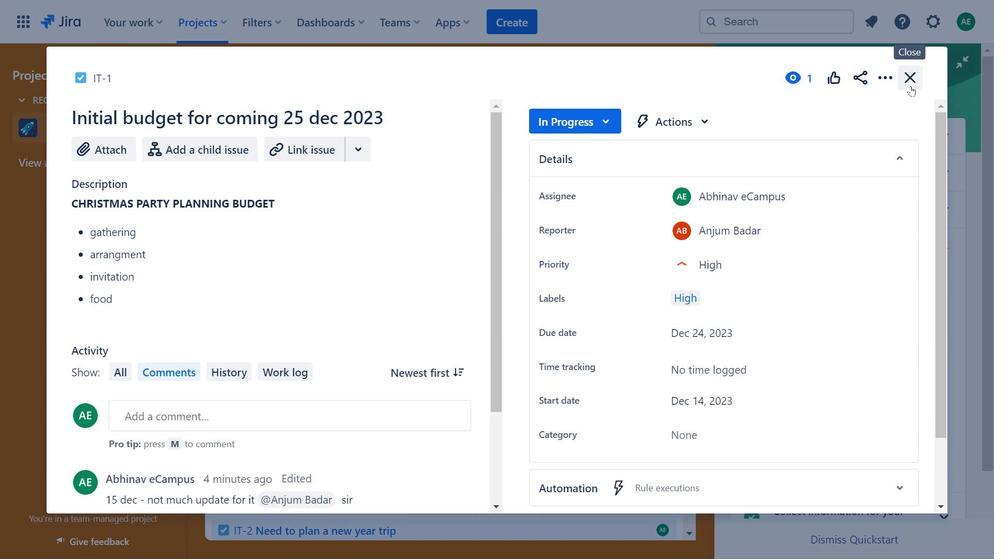 
Action: Mouse pressed left at (911, 86)
Screenshot: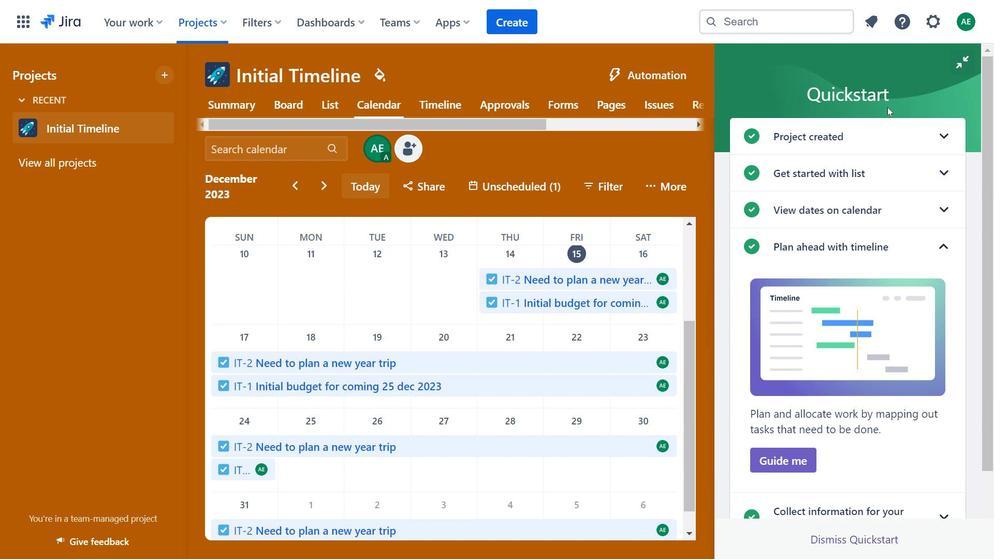 
Action: Mouse moved to (422, 335)
Screenshot: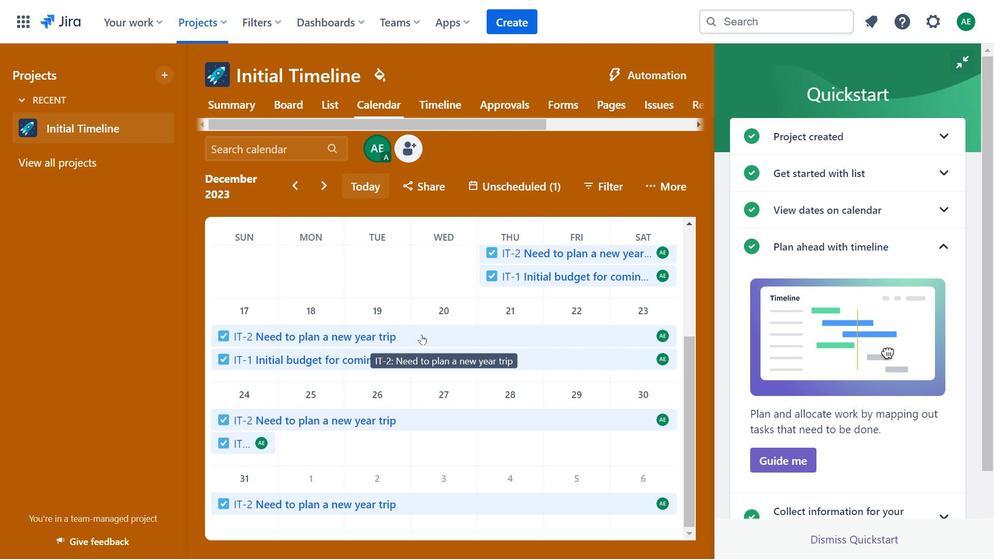 
Action: Mouse scrolled (422, 335) with delta (0, 0)
Screenshot: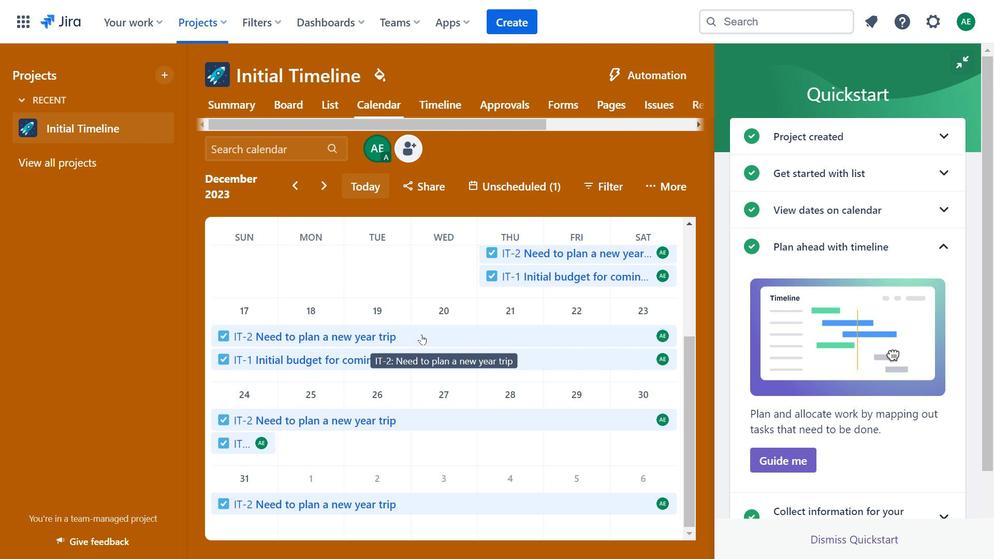 
Action: Mouse scrolled (422, 335) with delta (0, 0)
Screenshot: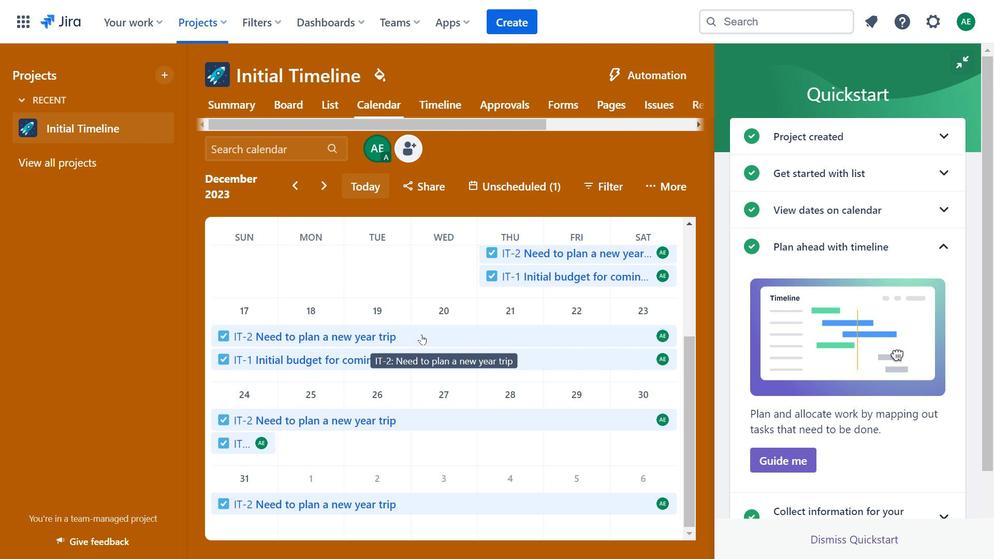 
Action: Mouse moved to (422, 335)
Screenshot: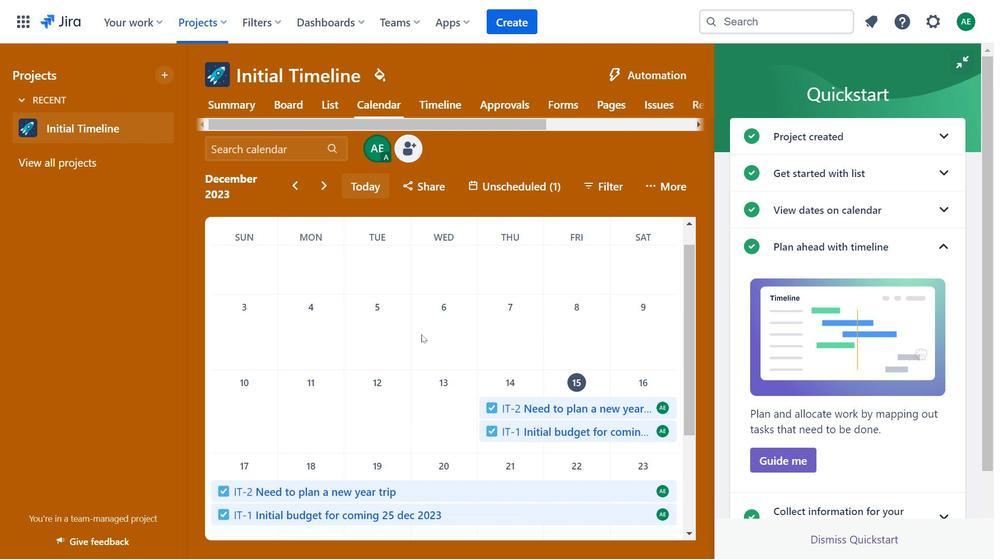 
Action: Mouse scrolled (422, 335) with delta (0, 0)
Screenshot: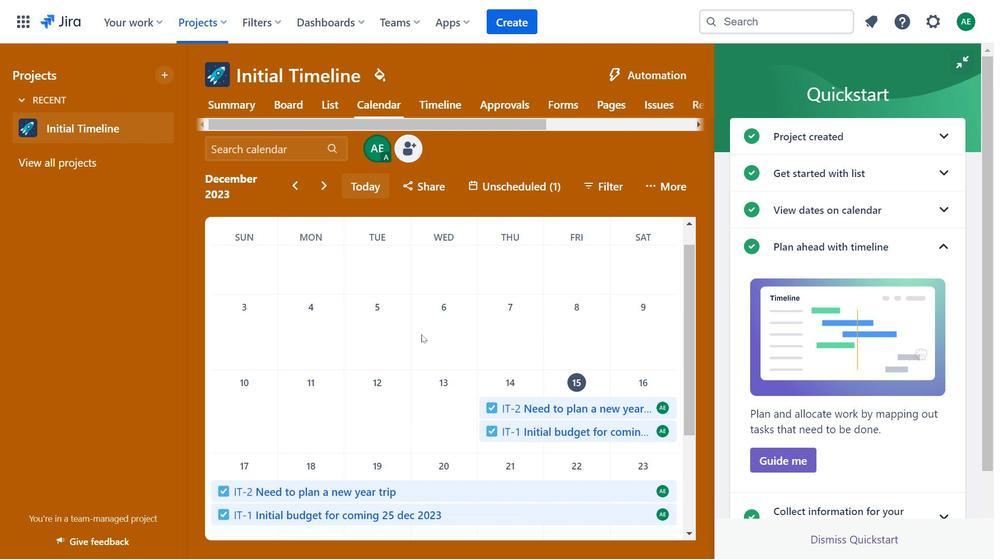 
Action: Mouse scrolled (422, 335) with delta (0, 0)
Screenshot: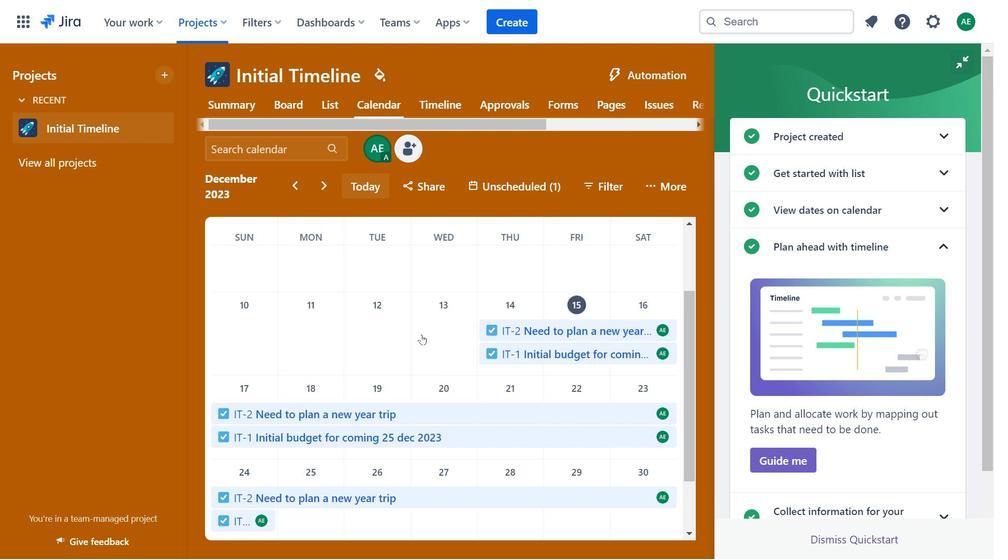 
Action: Mouse scrolled (422, 334) with delta (0, 0)
Screenshot: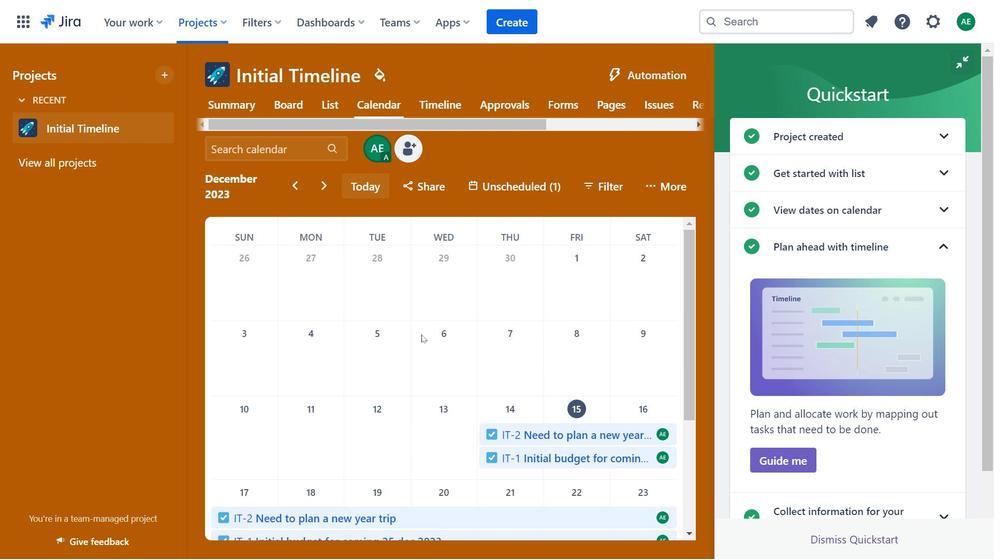 
Action: Mouse scrolled (422, 334) with delta (0, 0)
Screenshot: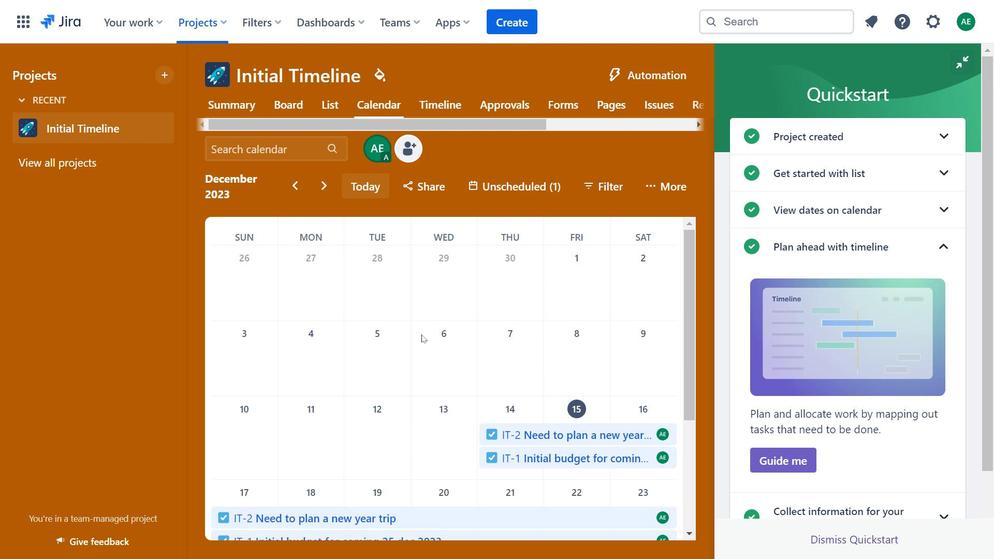 
Action: Mouse scrolled (422, 334) with delta (0, 0)
Screenshot: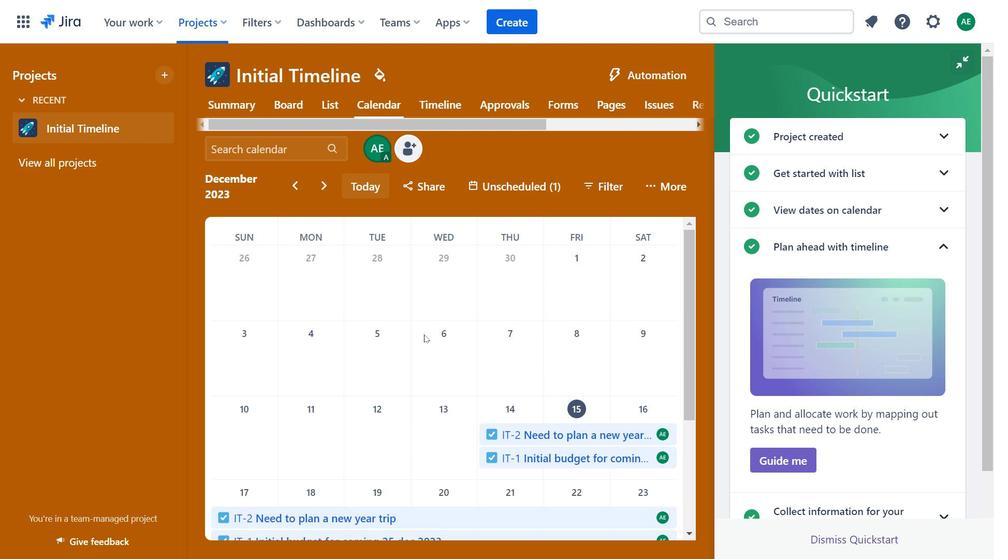 
Action: Mouse moved to (422, 335)
Screenshot: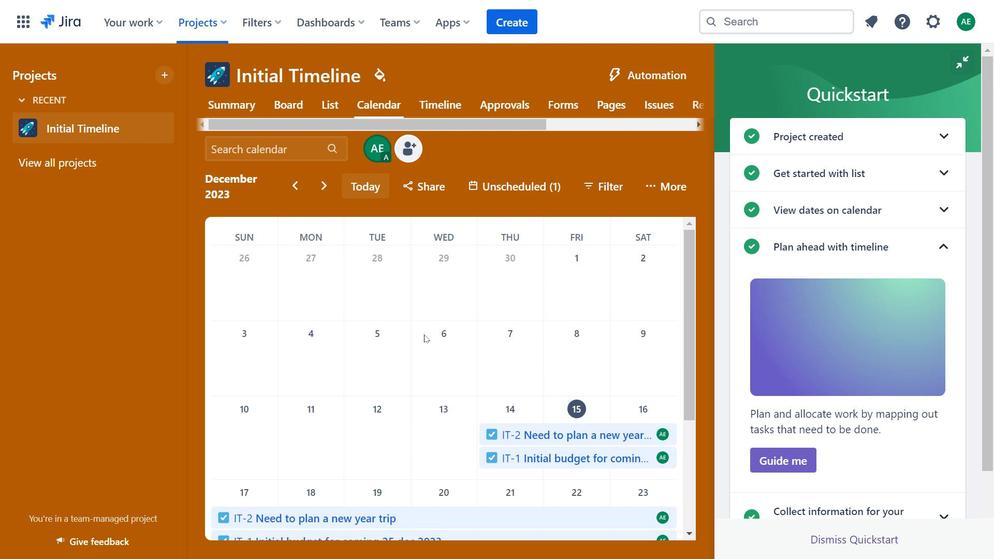 
Action: Mouse scrolled (422, 335) with delta (0, 0)
Screenshot: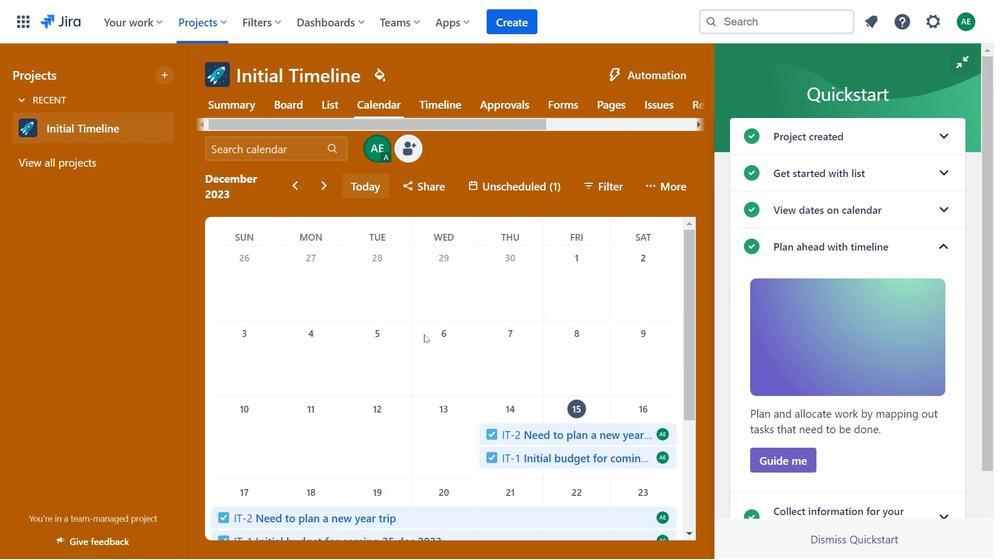 
Action: Mouse scrolled (422, 335) with delta (0, 0)
Screenshot: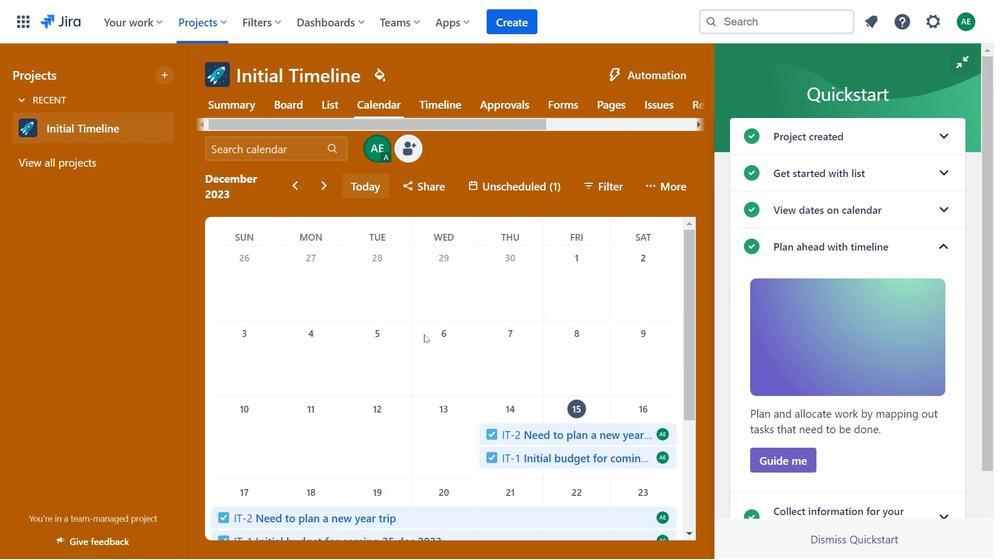 
Action: Mouse scrolled (422, 335) with delta (0, 0)
Screenshot: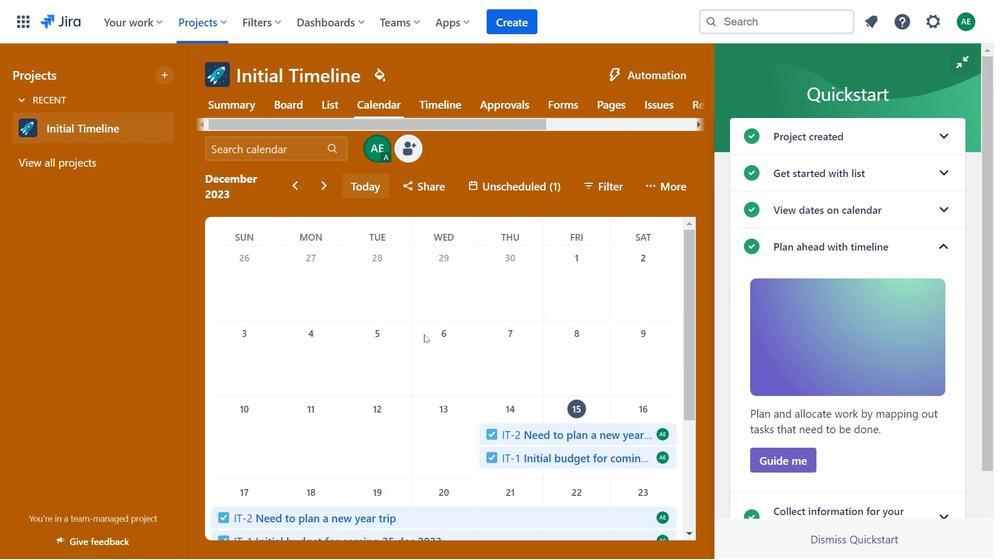 
Action: Mouse scrolled (422, 335) with delta (0, 0)
Screenshot: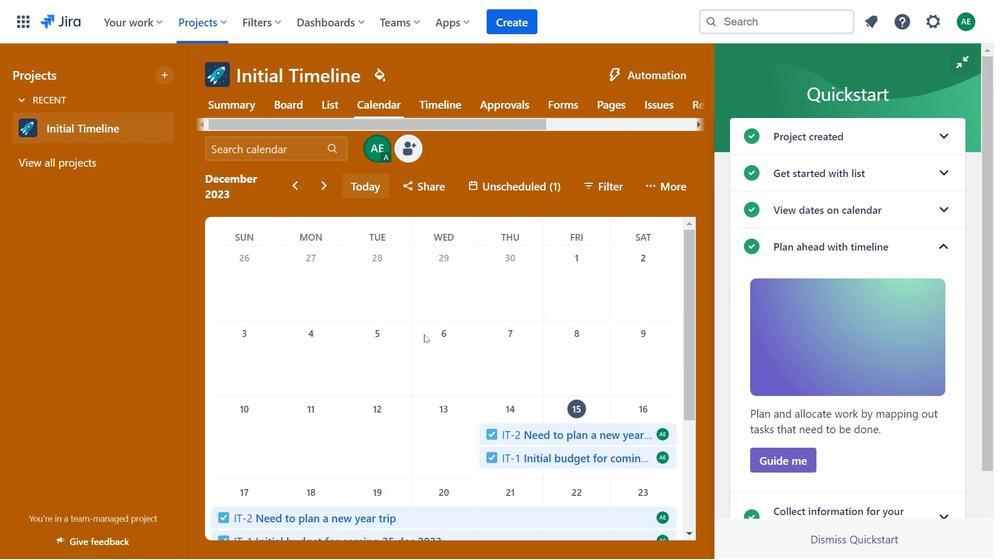 
Action: Mouse moved to (424, 335)
Screenshot: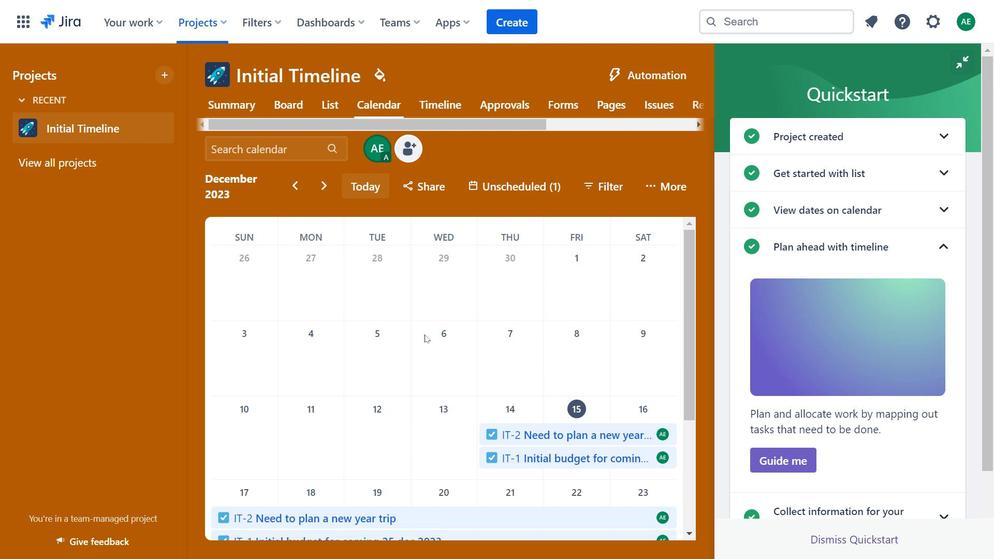 
Action: Mouse scrolled (424, 335) with delta (0, 0)
Screenshot: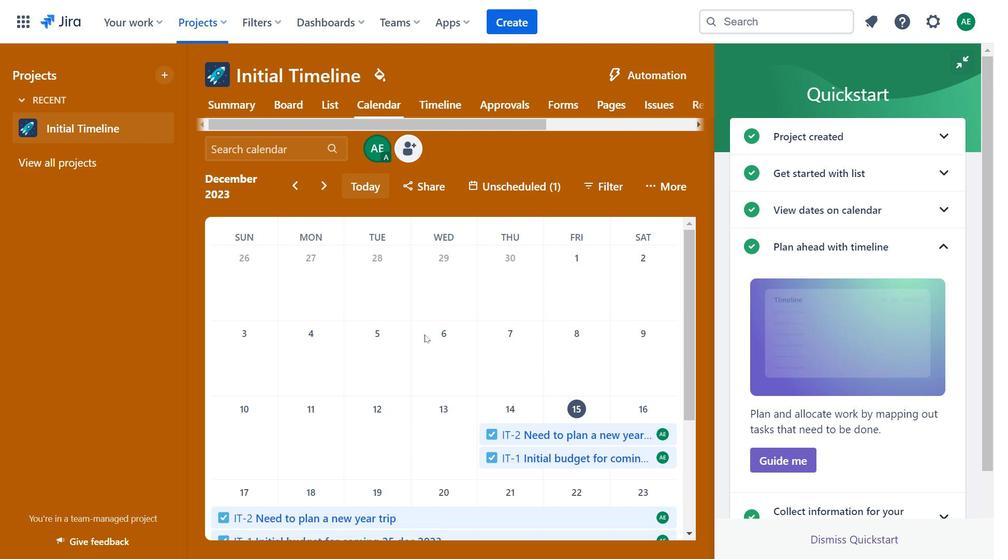 
Action: Mouse scrolled (424, 335) with delta (0, 0)
Screenshot: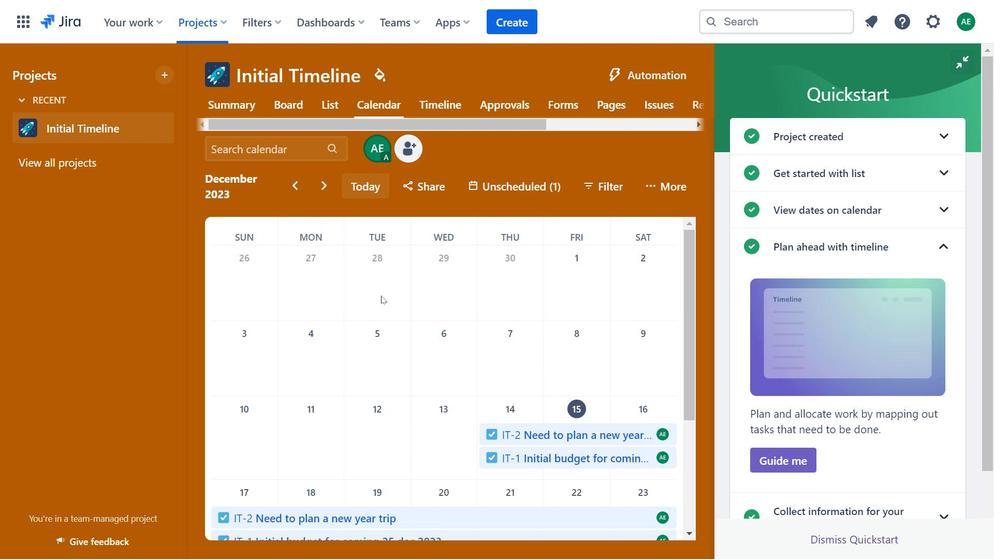 
Action: Mouse moved to (292, 102)
Screenshot: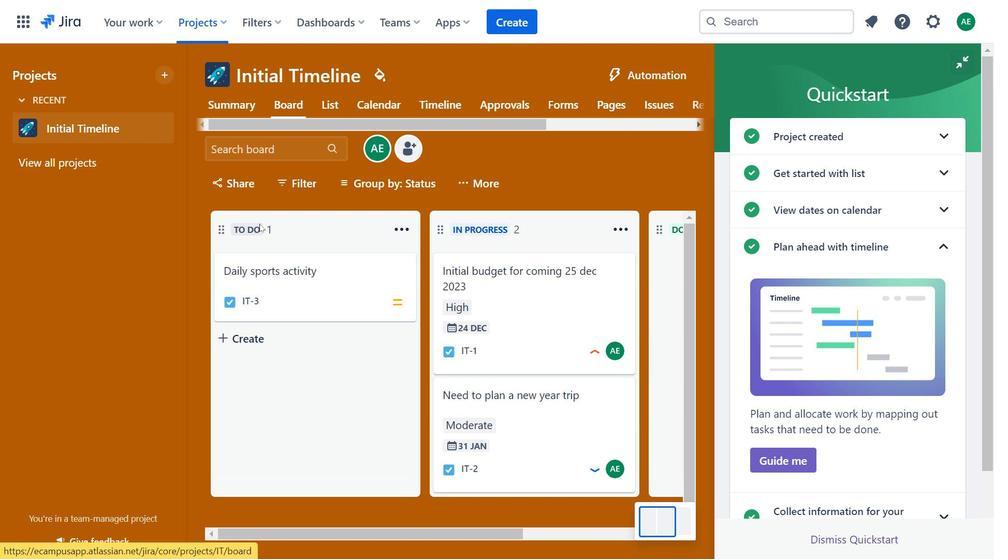 
Action: Mouse pressed left at (292, 102)
Screenshot: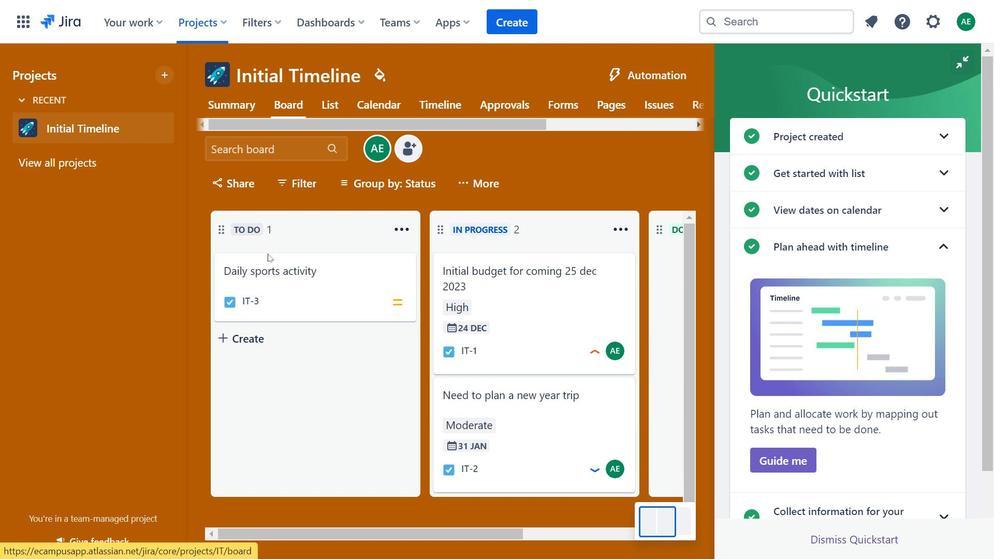 
Action: Mouse moved to (361, 299)
Screenshot: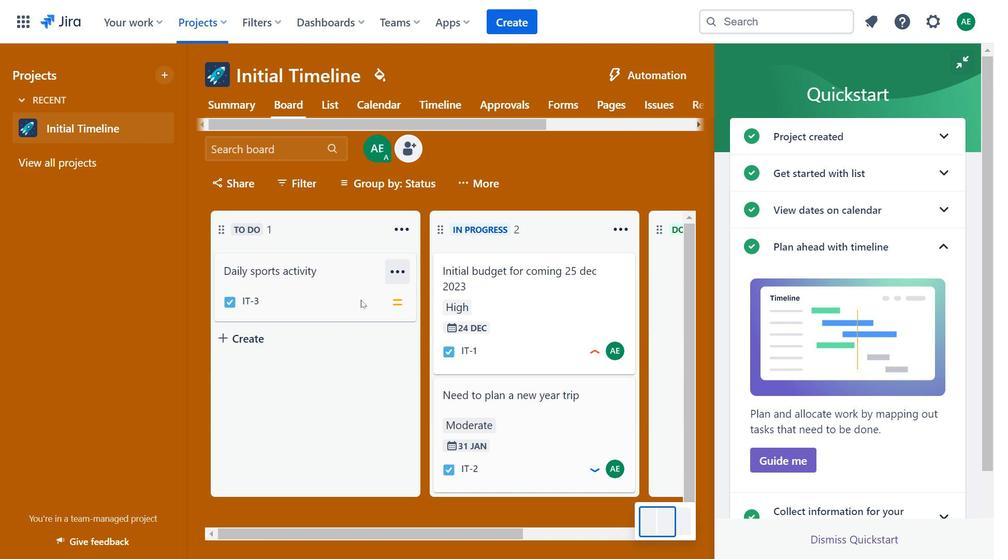 
Action: Mouse pressed left at (361, 299)
